 Task: Add the product "Lindt Lindor Assorted Gourmet Truffles Gift Box (6.8oz)" to cart from the store "The Flower & Gift Boutique".
Action: Mouse pressed left at (53, 95)
Screenshot: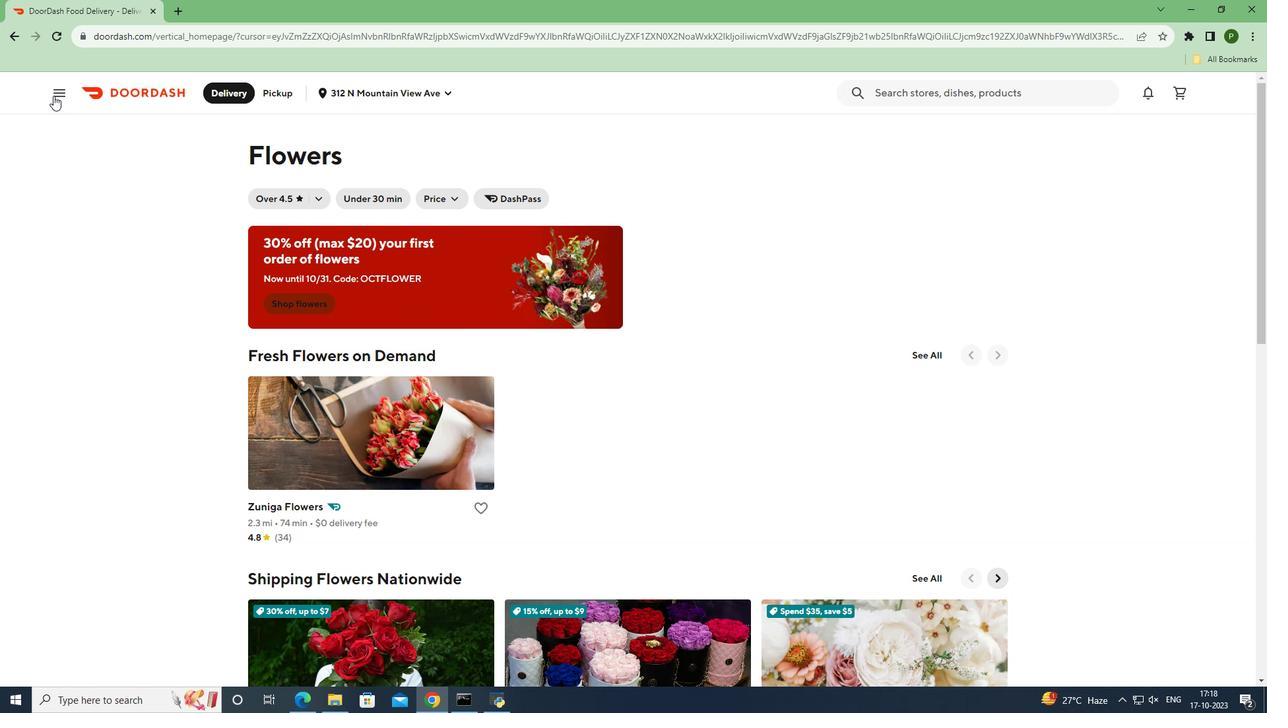 
Action: Mouse moved to (48, 185)
Screenshot: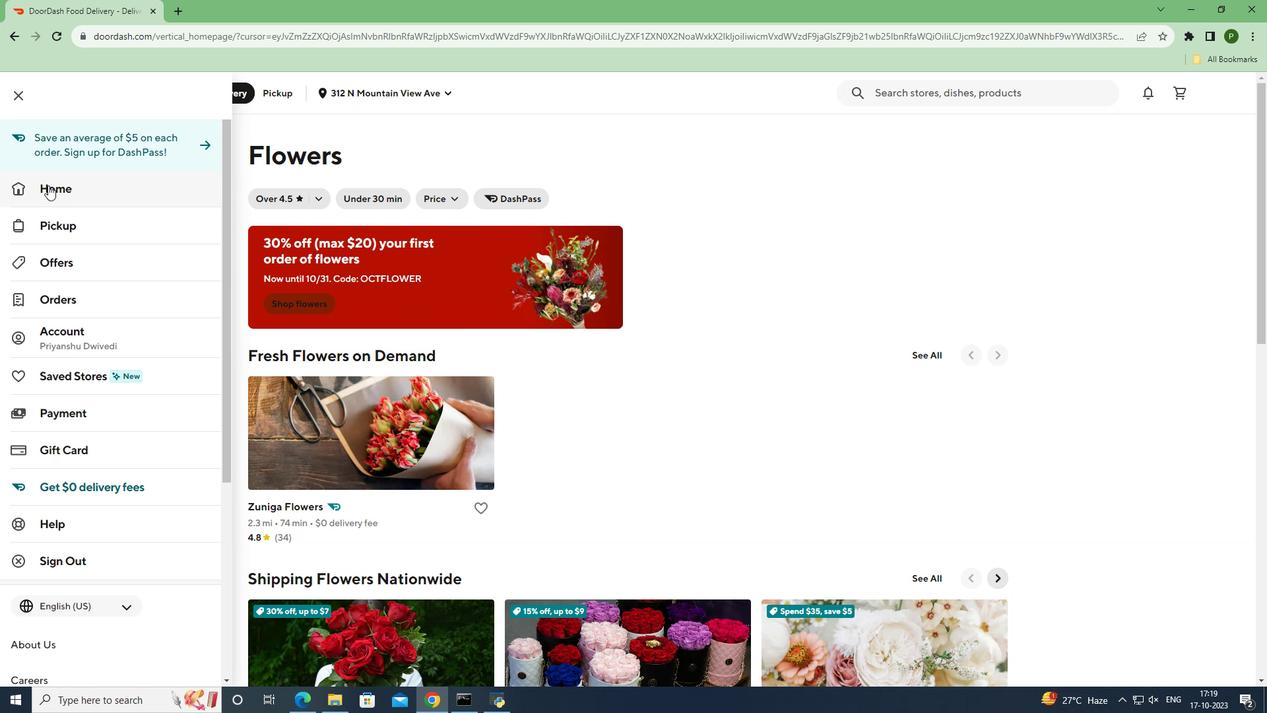 
Action: Mouse pressed left at (48, 185)
Screenshot: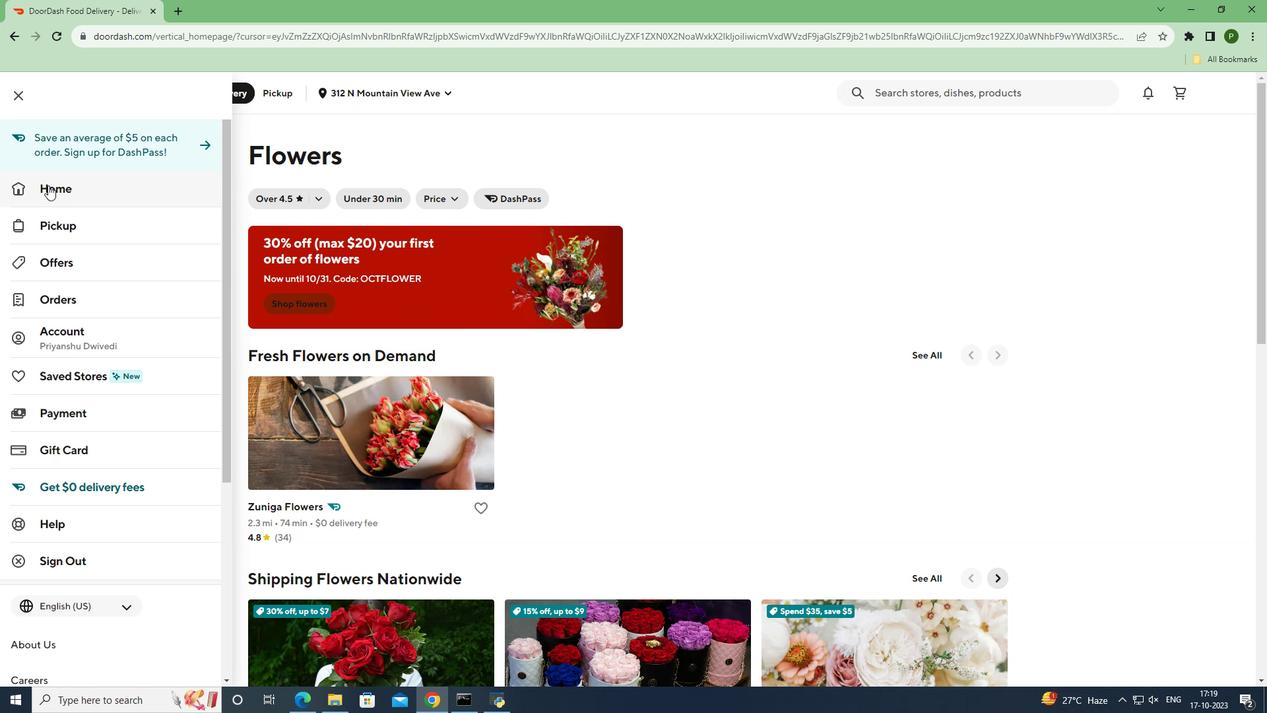 
Action: Mouse moved to (839, 143)
Screenshot: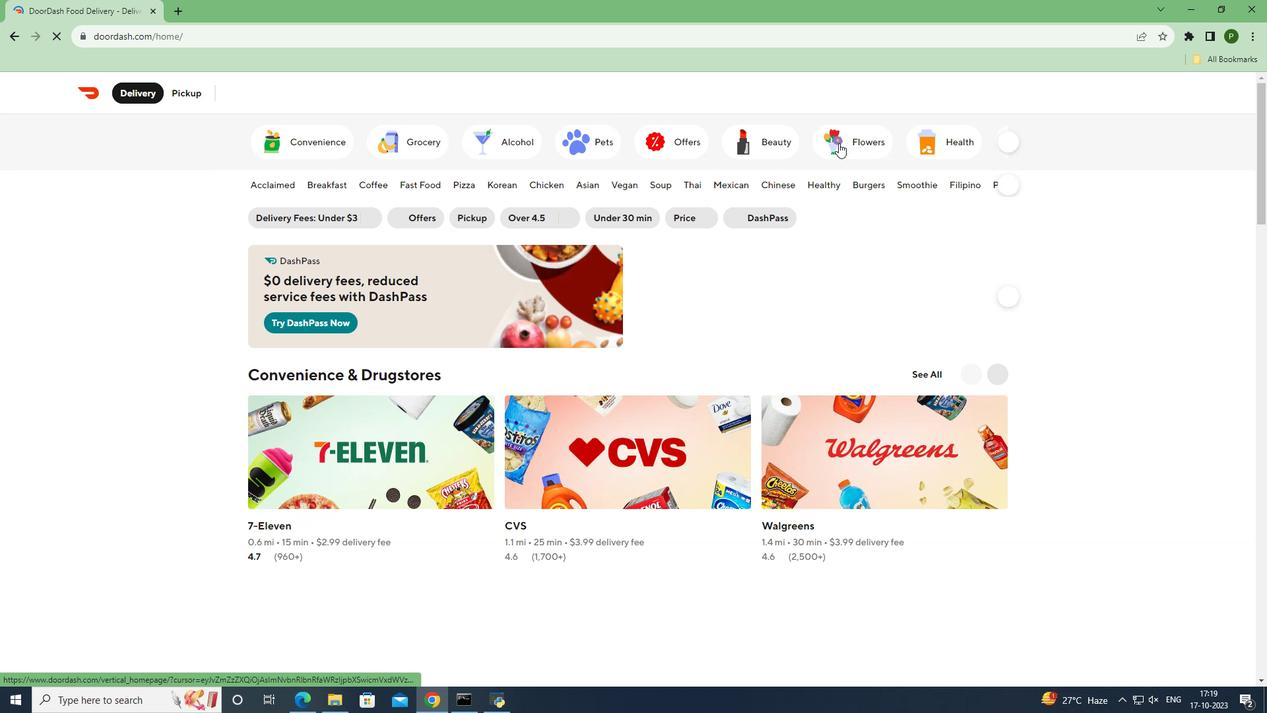 
Action: Mouse pressed left at (839, 143)
Screenshot: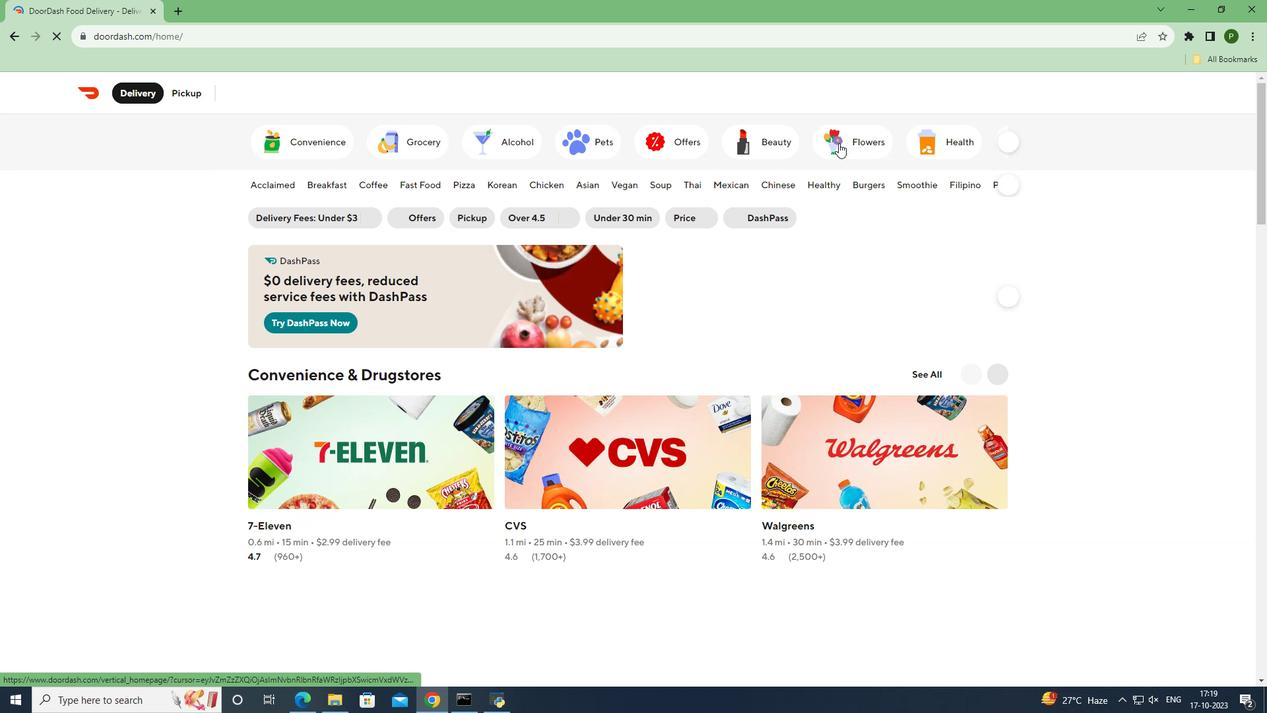 
Action: Mouse moved to (923, 353)
Screenshot: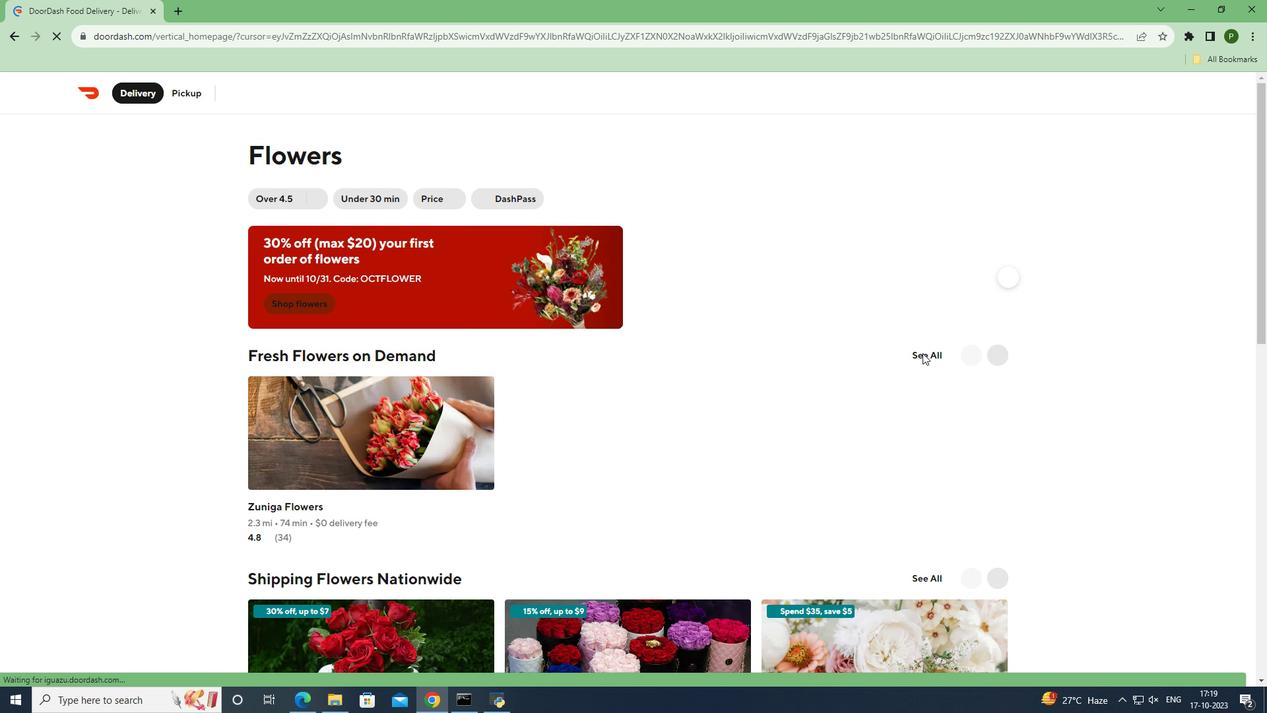 
Action: Mouse pressed left at (923, 353)
Screenshot: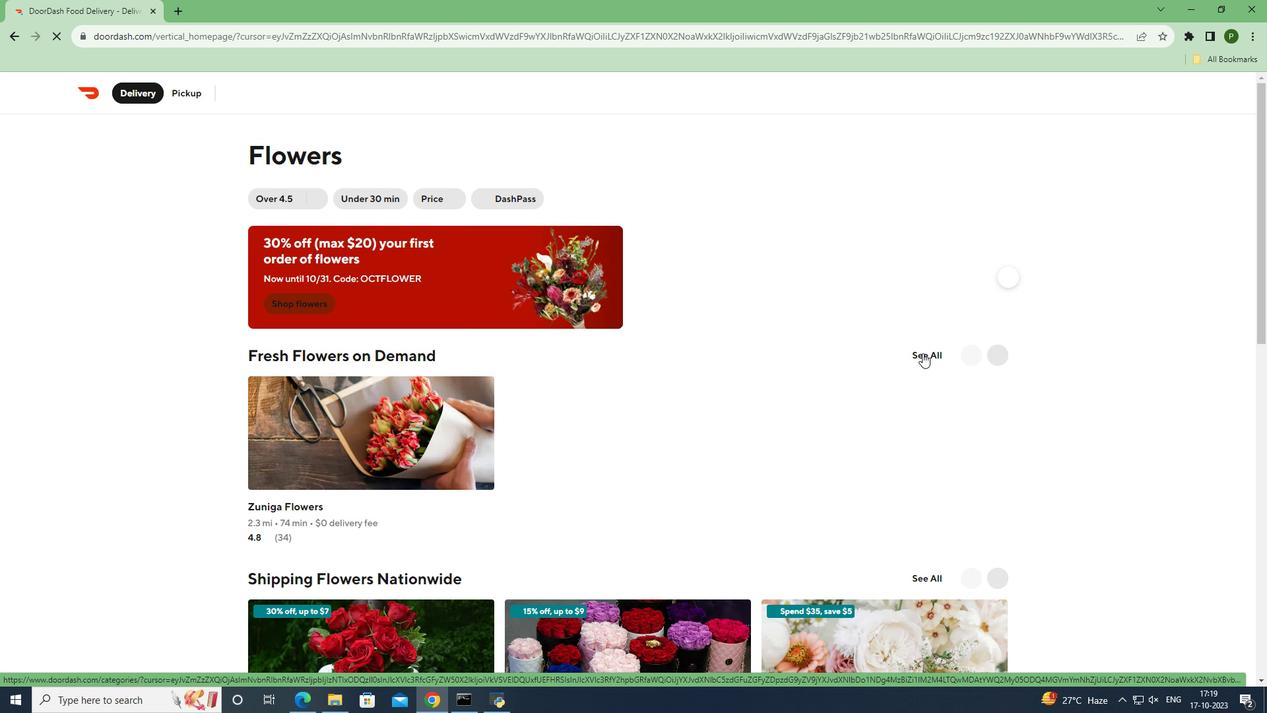 
Action: Mouse moved to (649, 517)
Screenshot: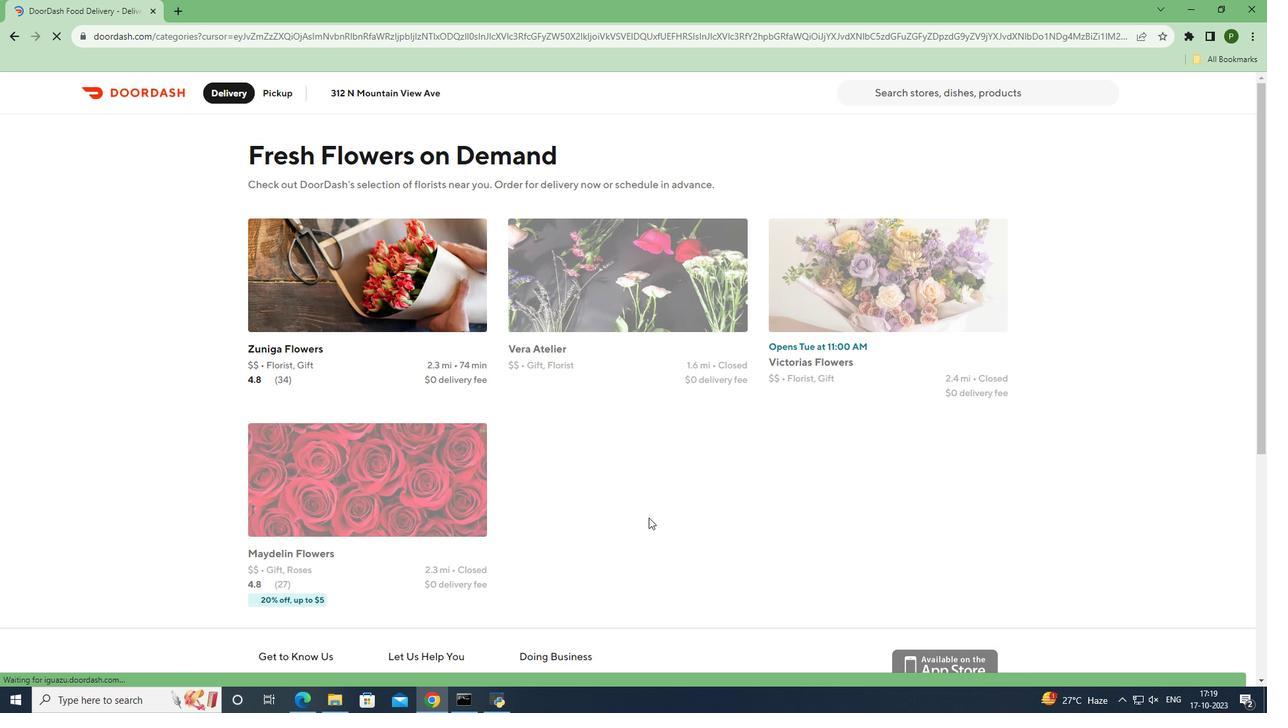 
Action: Mouse scrolled (649, 517) with delta (0, 0)
Screenshot: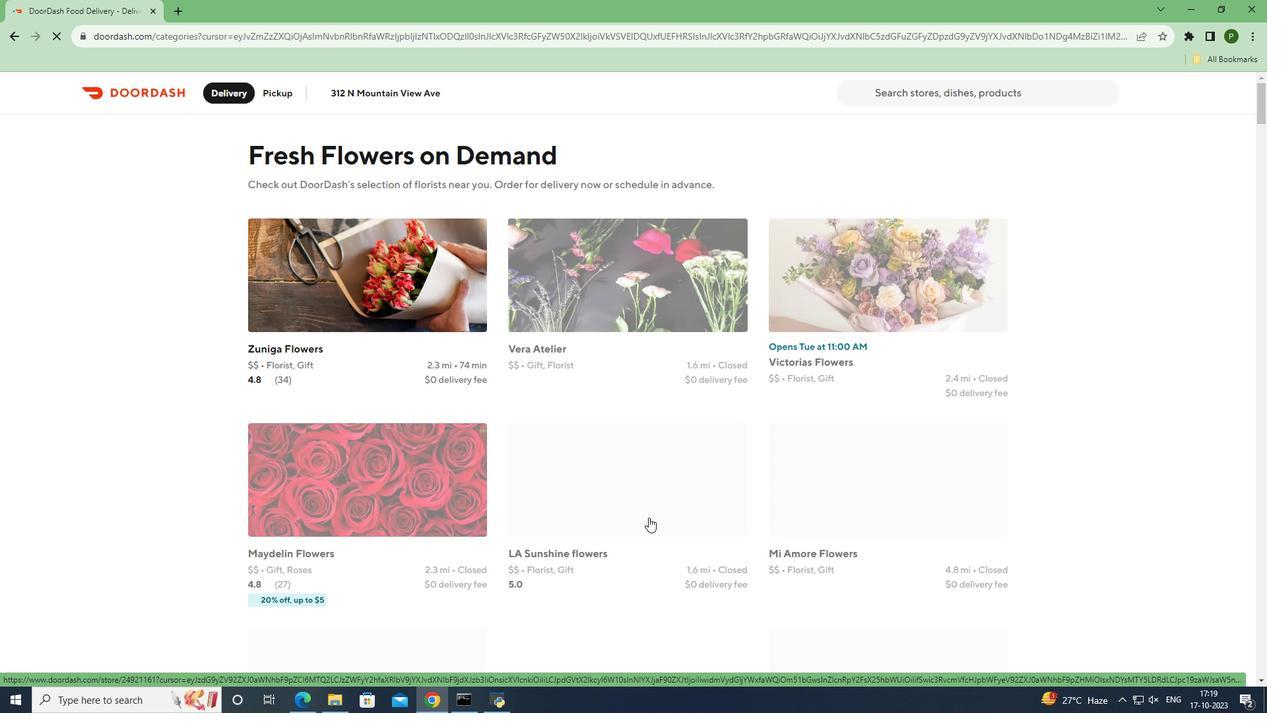
Action: Mouse scrolled (649, 517) with delta (0, 0)
Screenshot: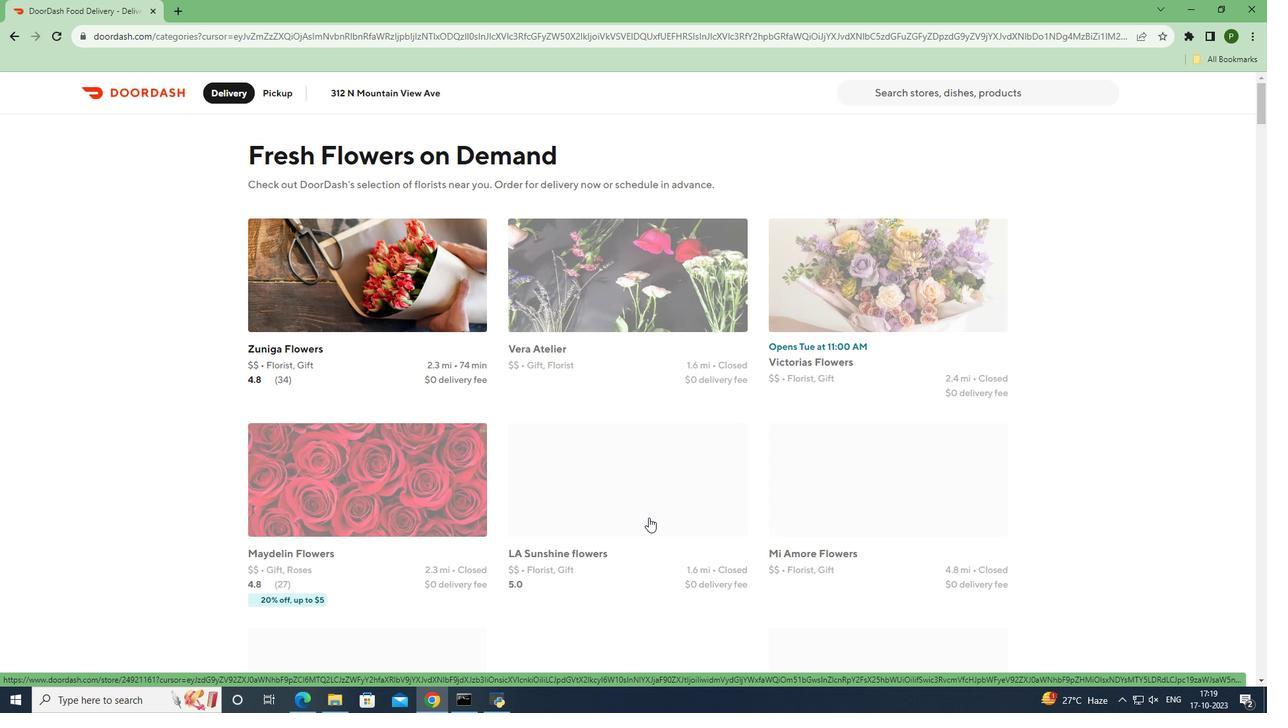 
Action: Mouse moved to (643, 503)
Screenshot: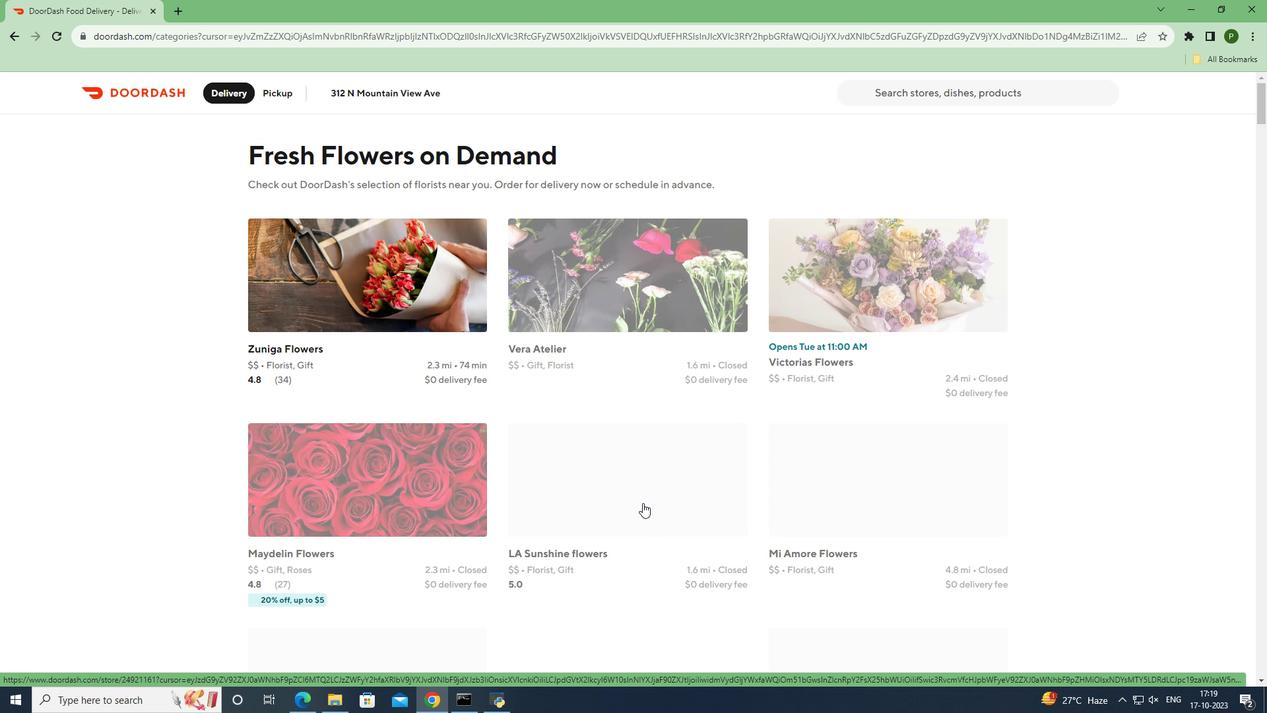 
Action: Mouse scrolled (643, 502) with delta (0, 0)
Screenshot: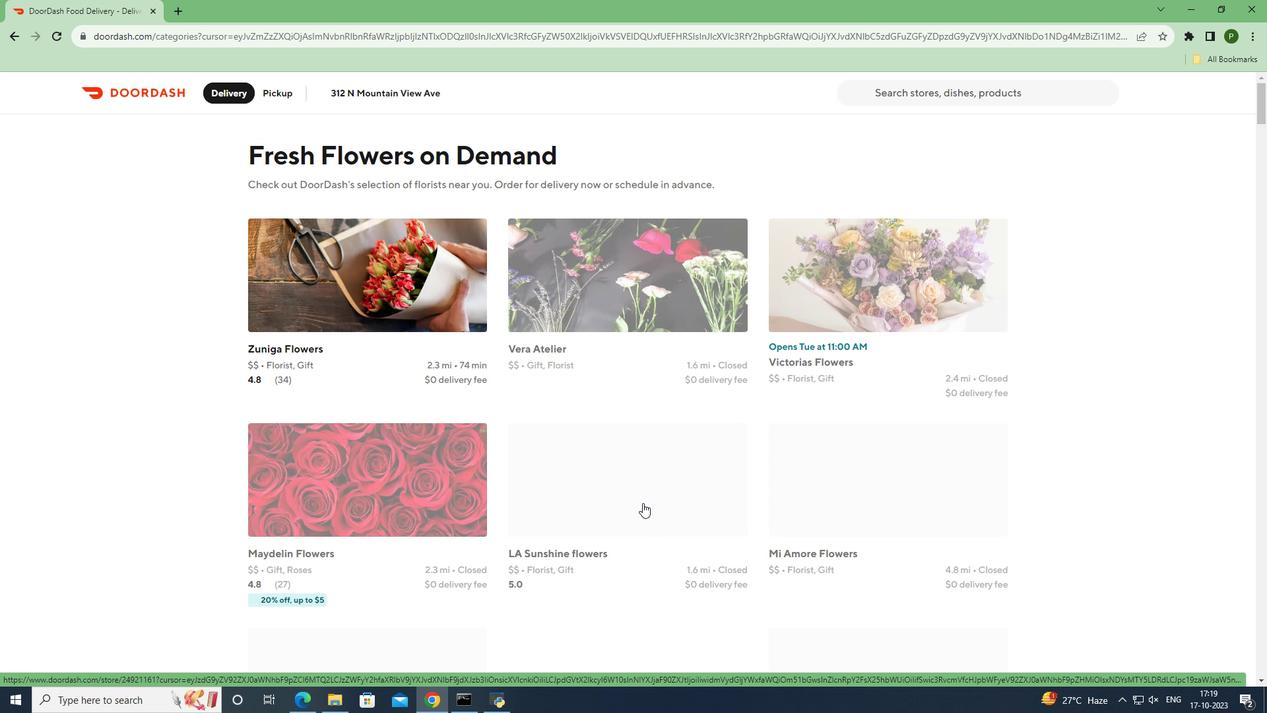 
Action: Mouse scrolled (643, 502) with delta (0, 0)
Screenshot: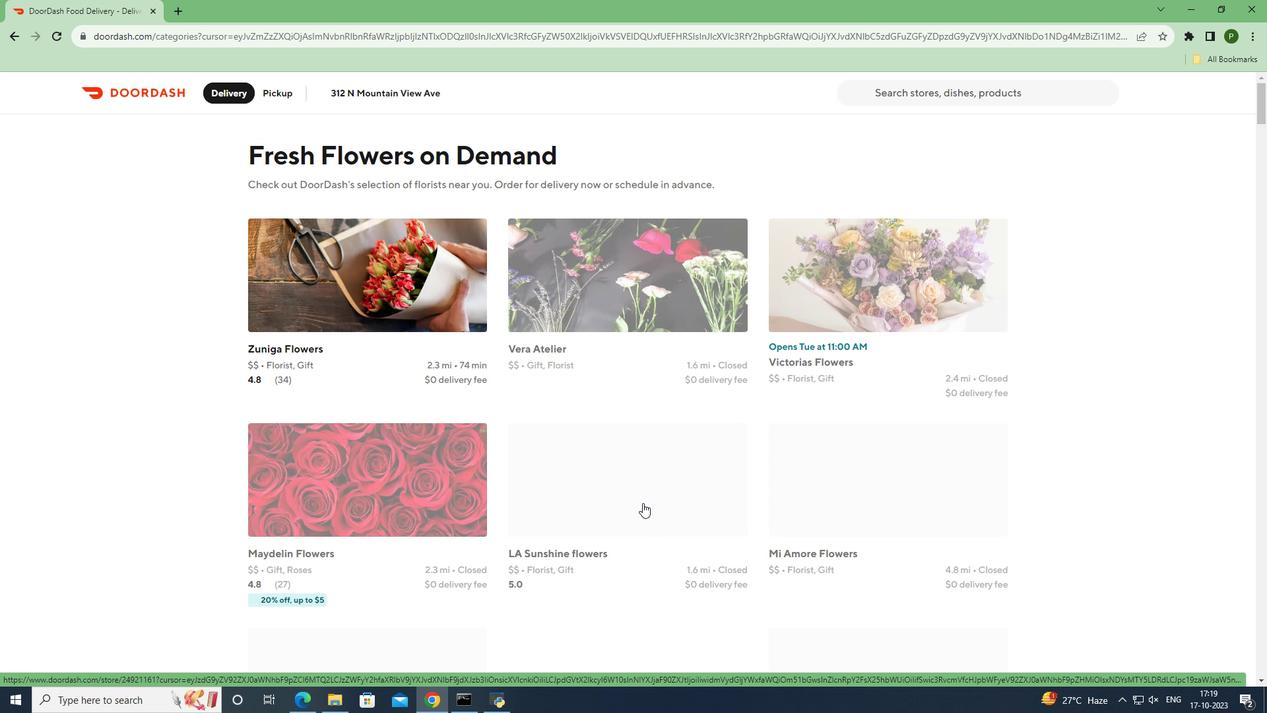 
Action: Mouse scrolled (643, 502) with delta (0, 0)
Screenshot: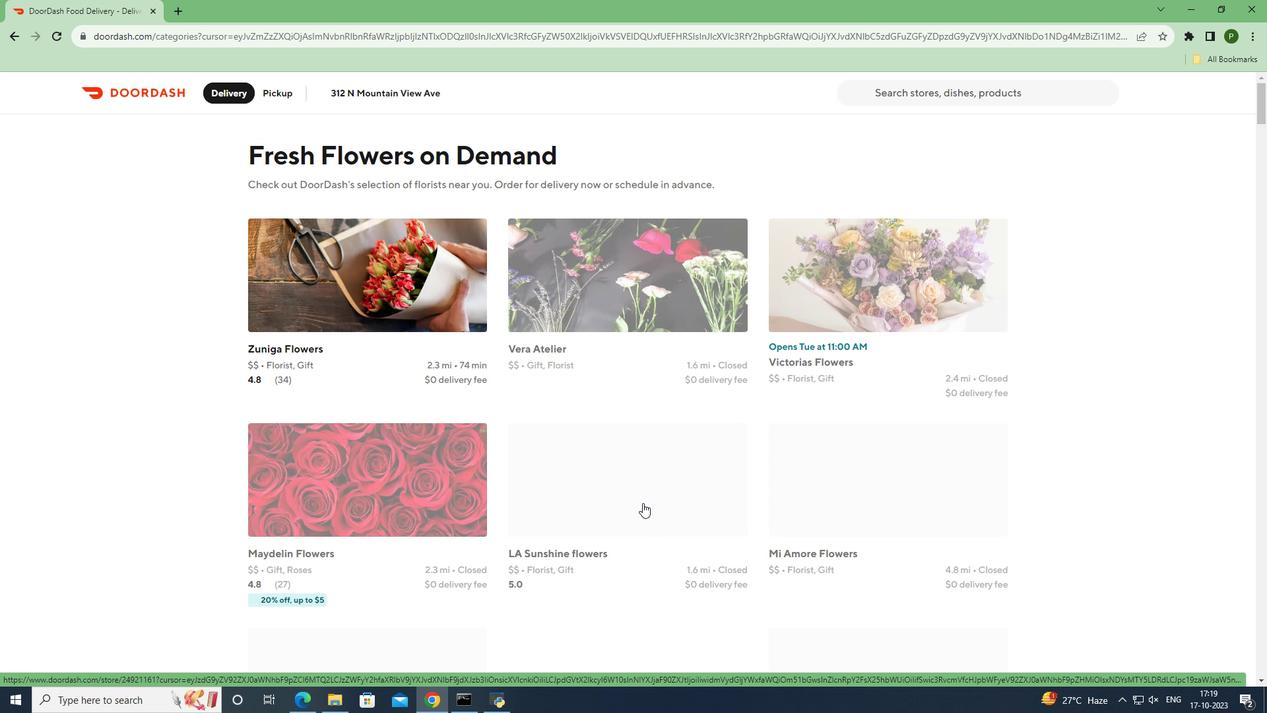 
Action: Mouse scrolled (643, 502) with delta (0, 0)
Screenshot: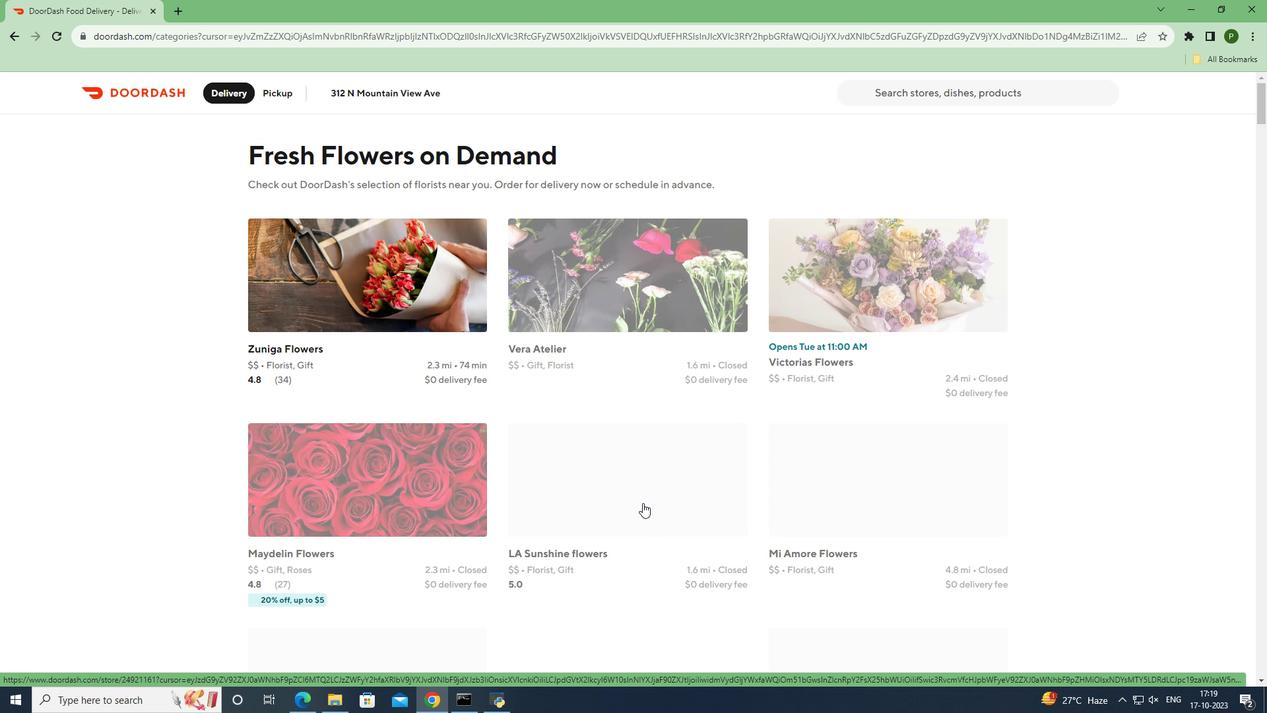 
Action: Mouse scrolled (643, 502) with delta (0, 0)
Screenshot: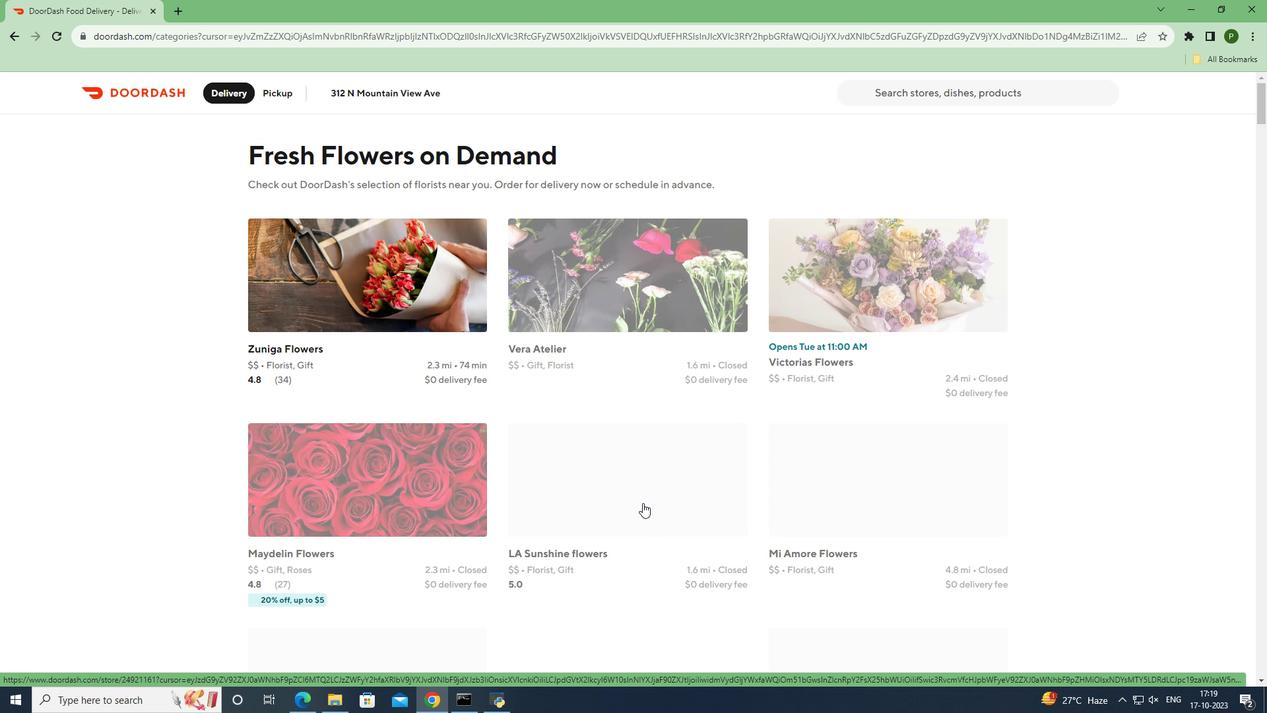 
Action: Mouse moved to (548, 520)
Screenshot: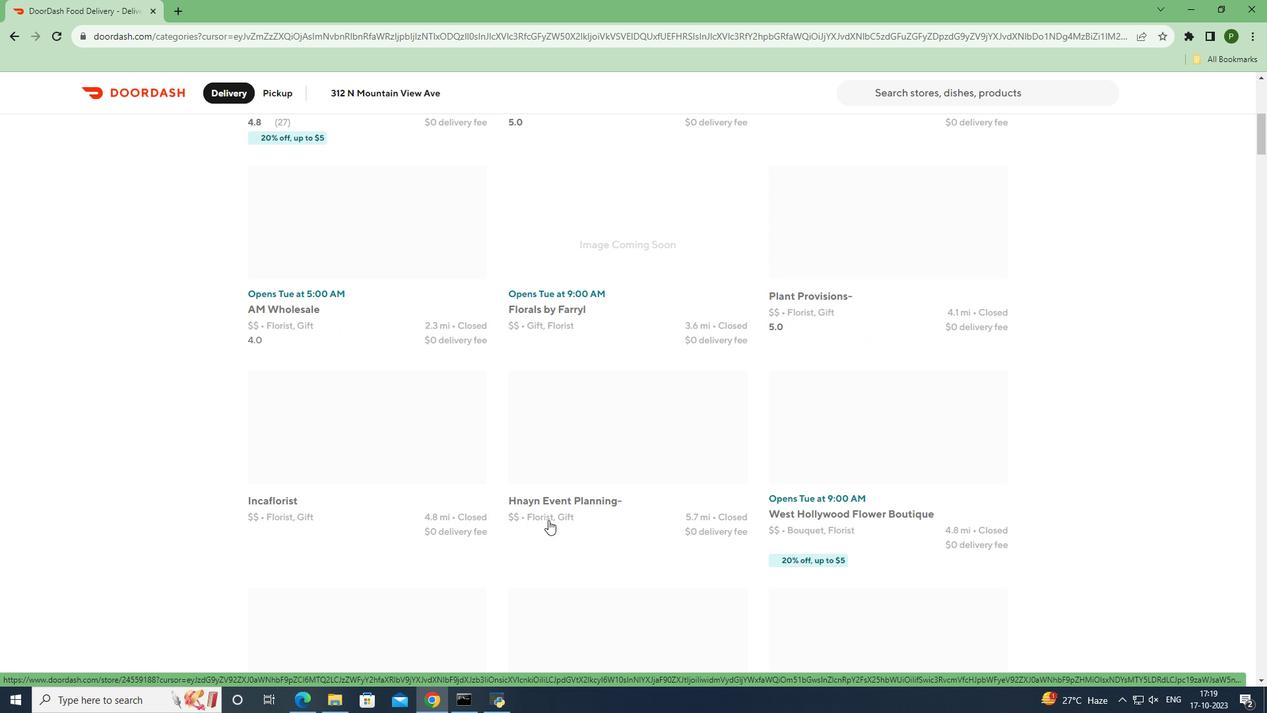 
Action: Mouse scrolled (548, 519) with delta (0, 0)
Screenshot: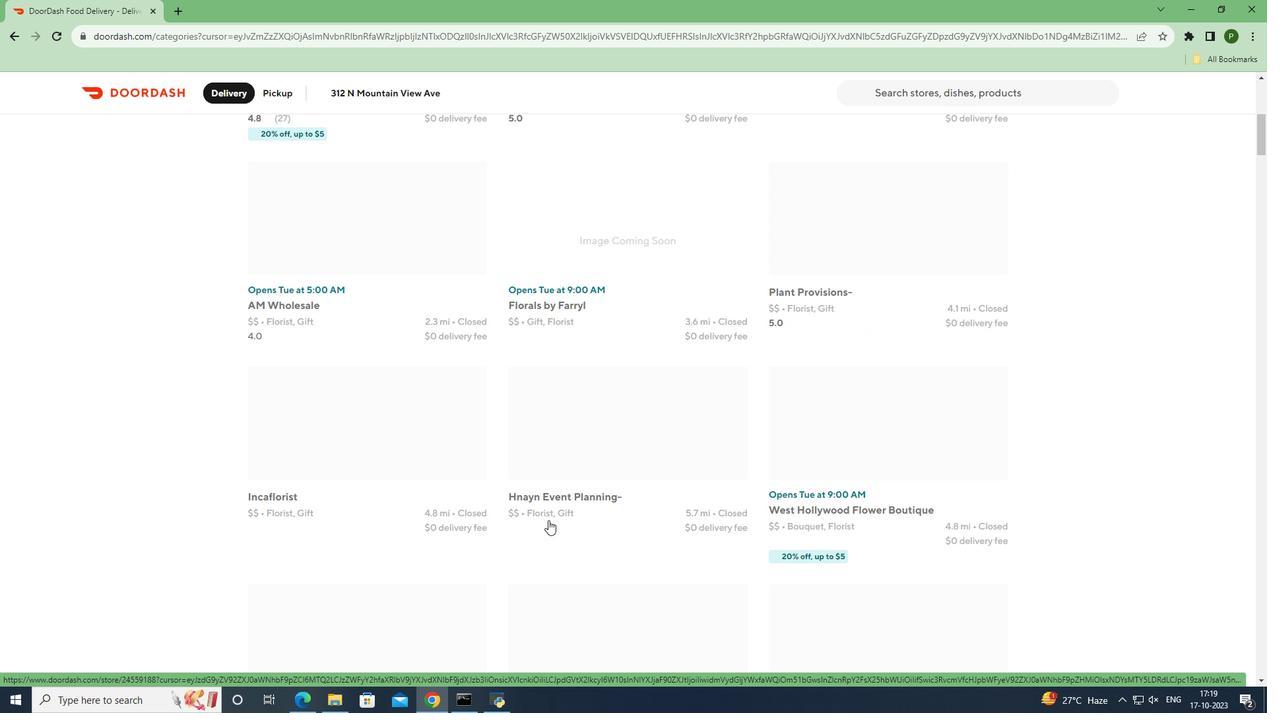 
Action: Mouse scrolled (548, 519) with delta (0, 0)
Screenshot: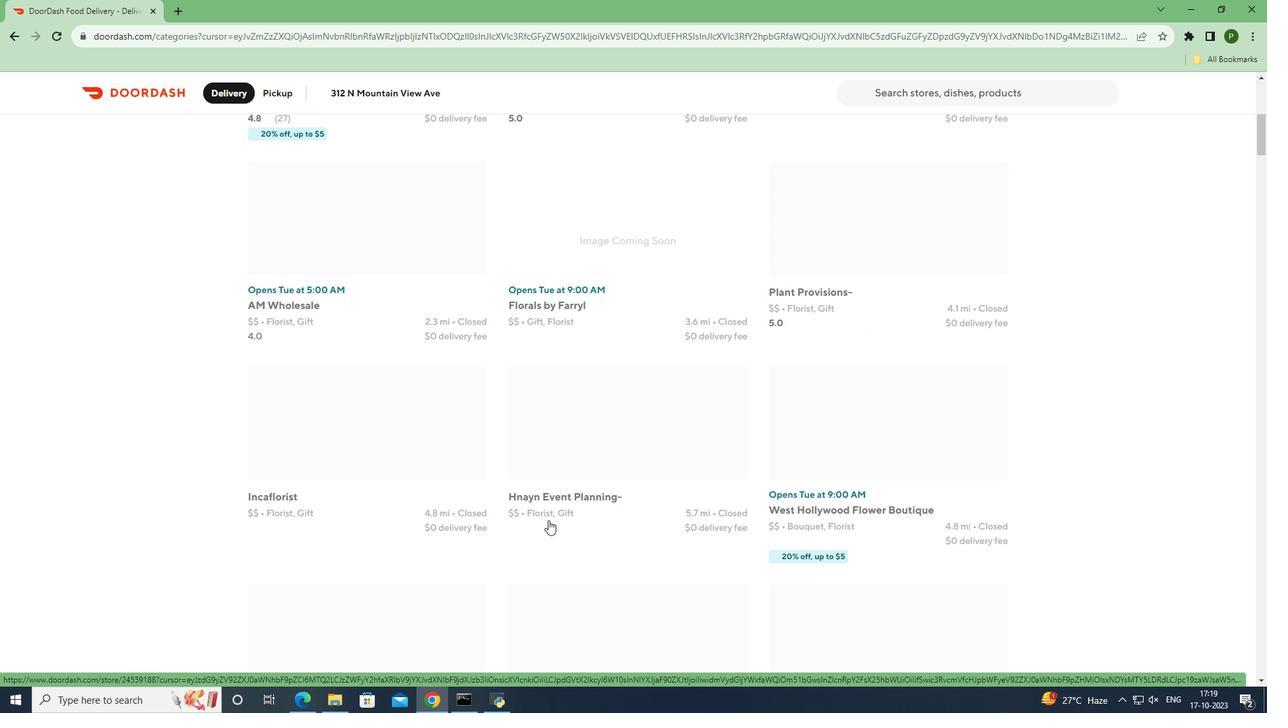 
Action: Mouse scrolled (548, 519) with delta (0, 0)
Screenshot: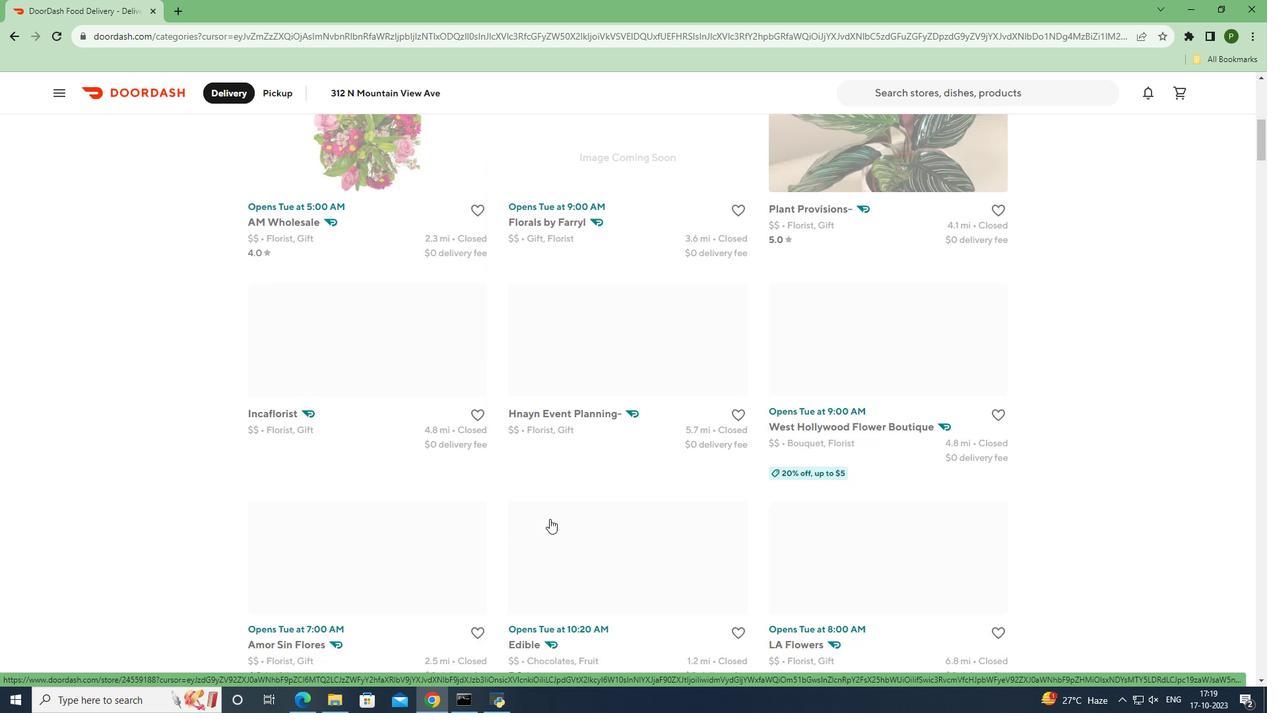 
Action: Mouse scrolled (548, 519) with delta (0, 0)
Screenshot: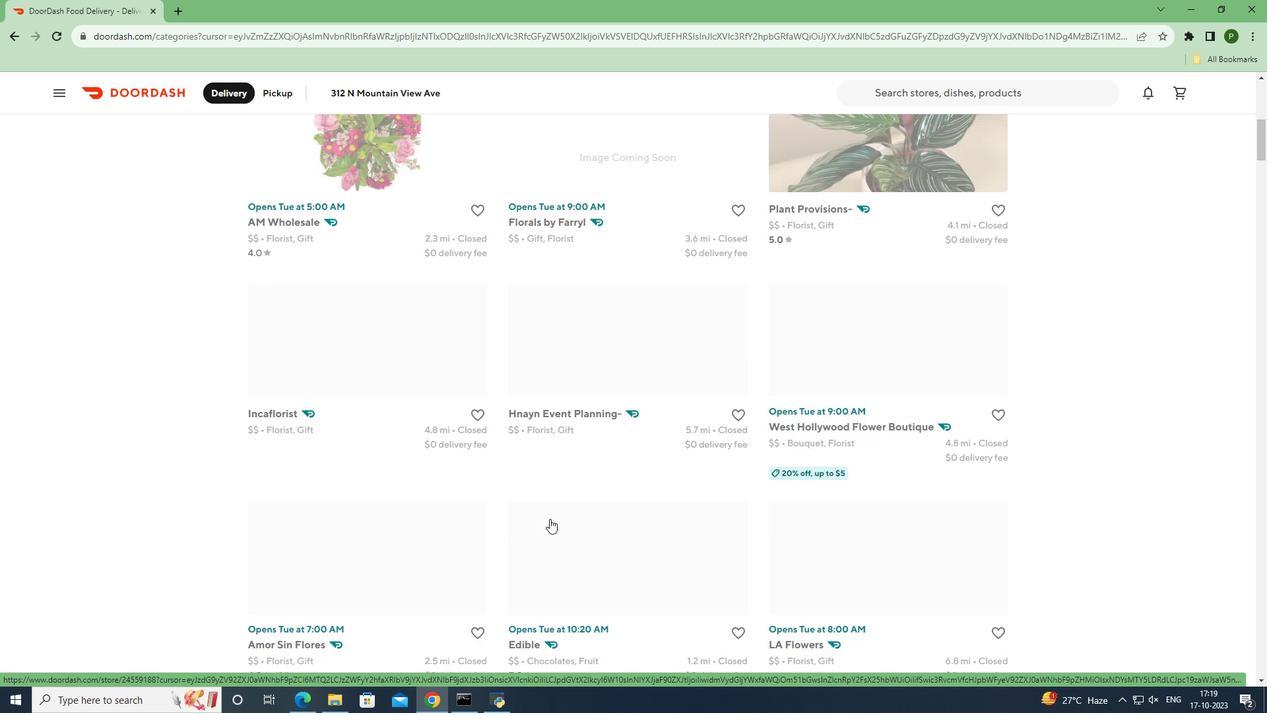 
Action: Mouse scrolled (548, 519) with delta (0, 0)
Screenshot: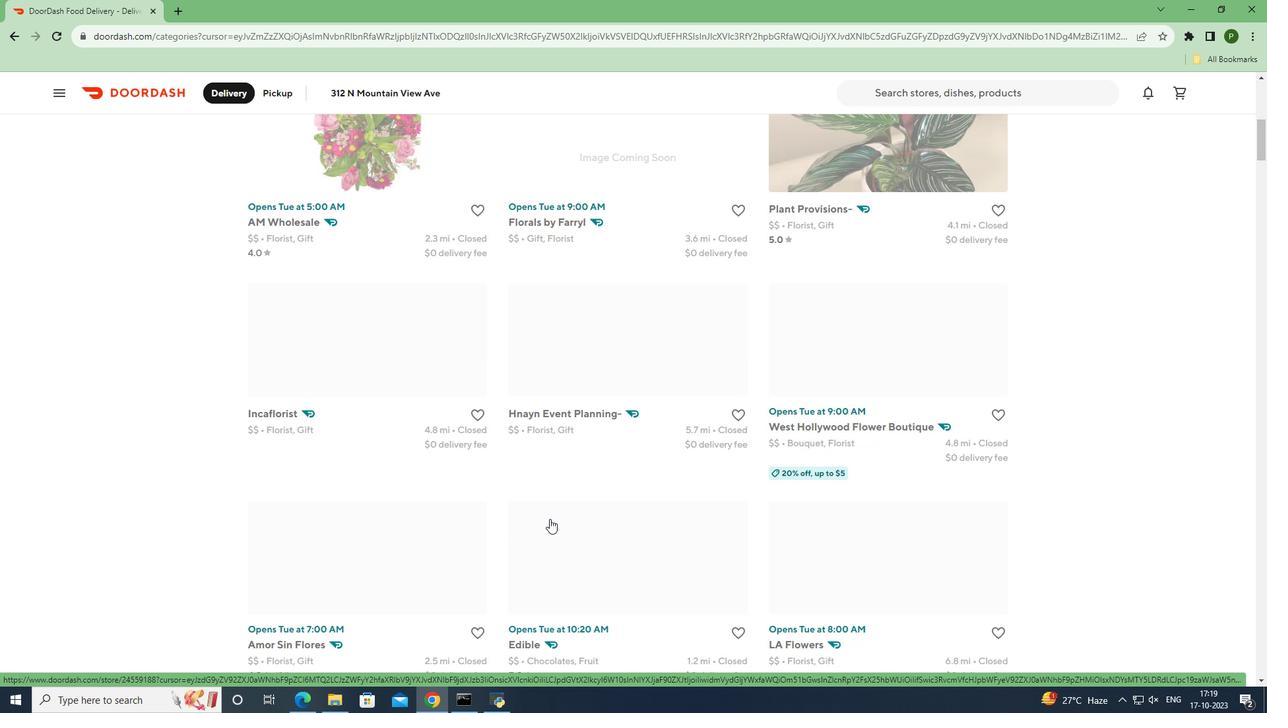 
Action: Mouse moved to (572, 479)
Screenshot: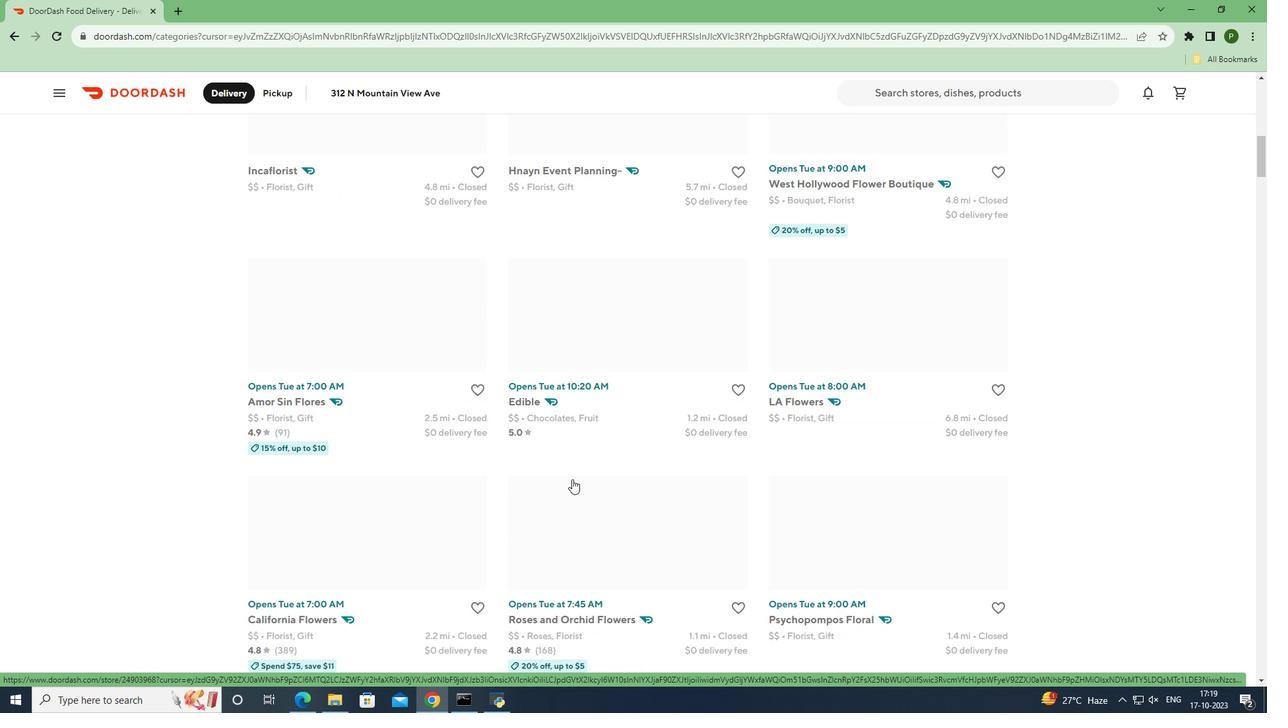 
Action: Mouse scrolled (572, 478) with delta (0, 0)
Screenshot: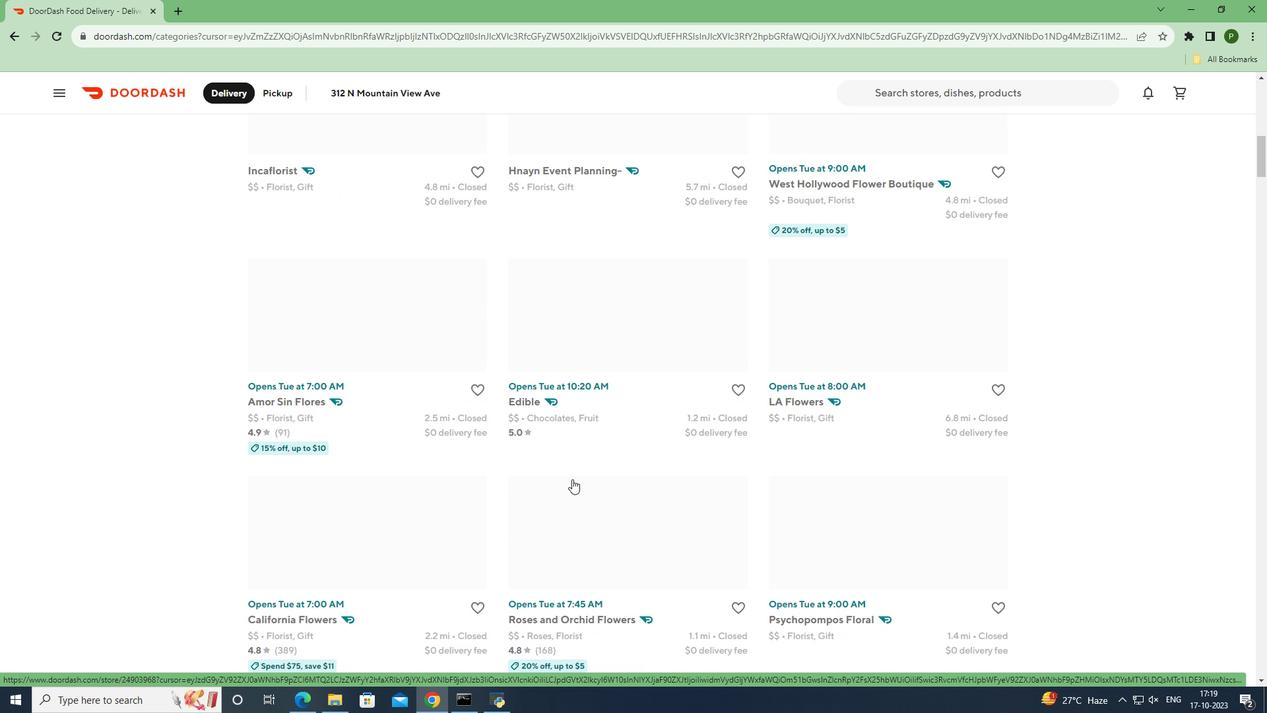 
Action: Mouse scrolled (572, 478) with delta (0, 0)
Screenshot: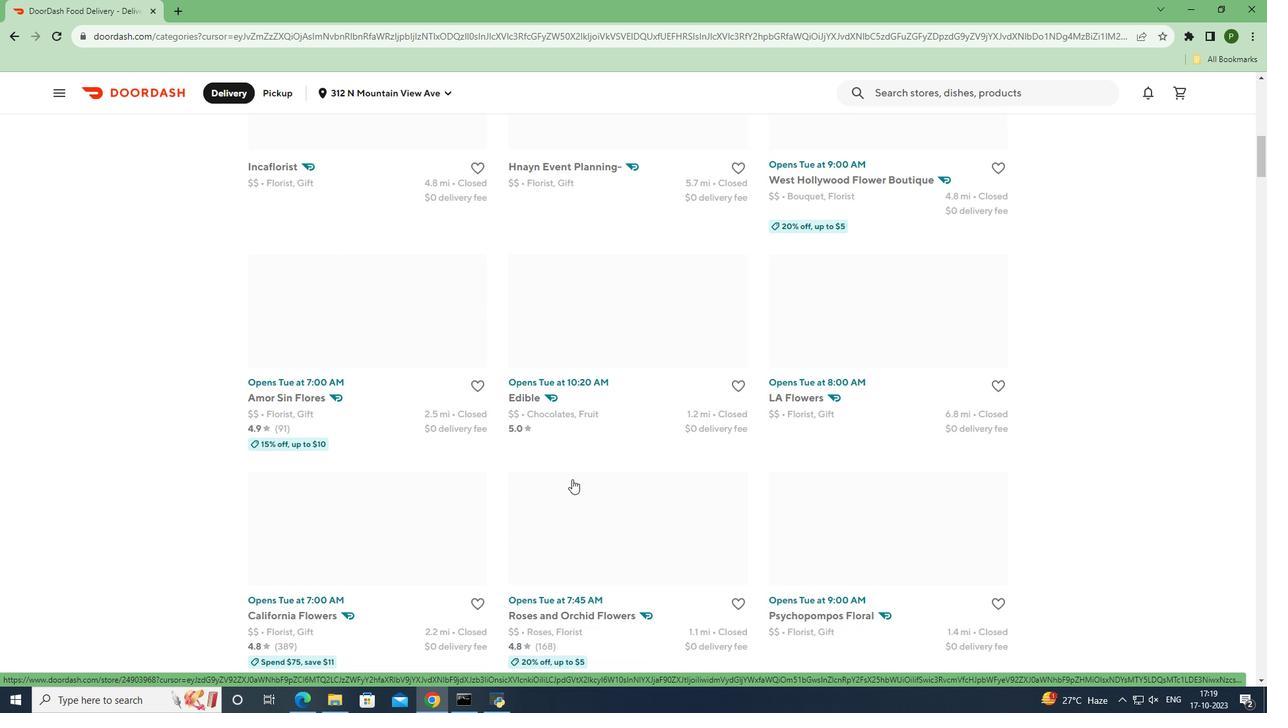 
Action: Mouse scrolled (572, 478) with delta (0, 0)
Screenshot: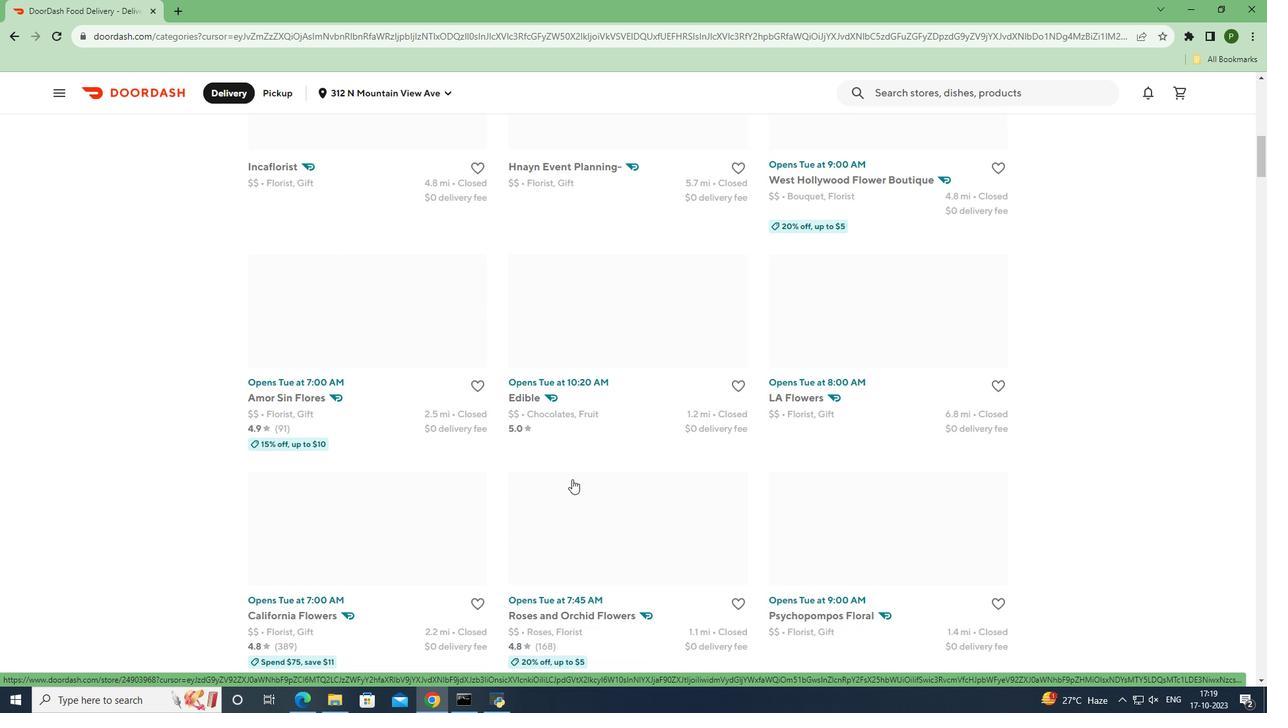 
Action: Mouse scrolled (572, 478) with delta (0, 0)
Screenshot: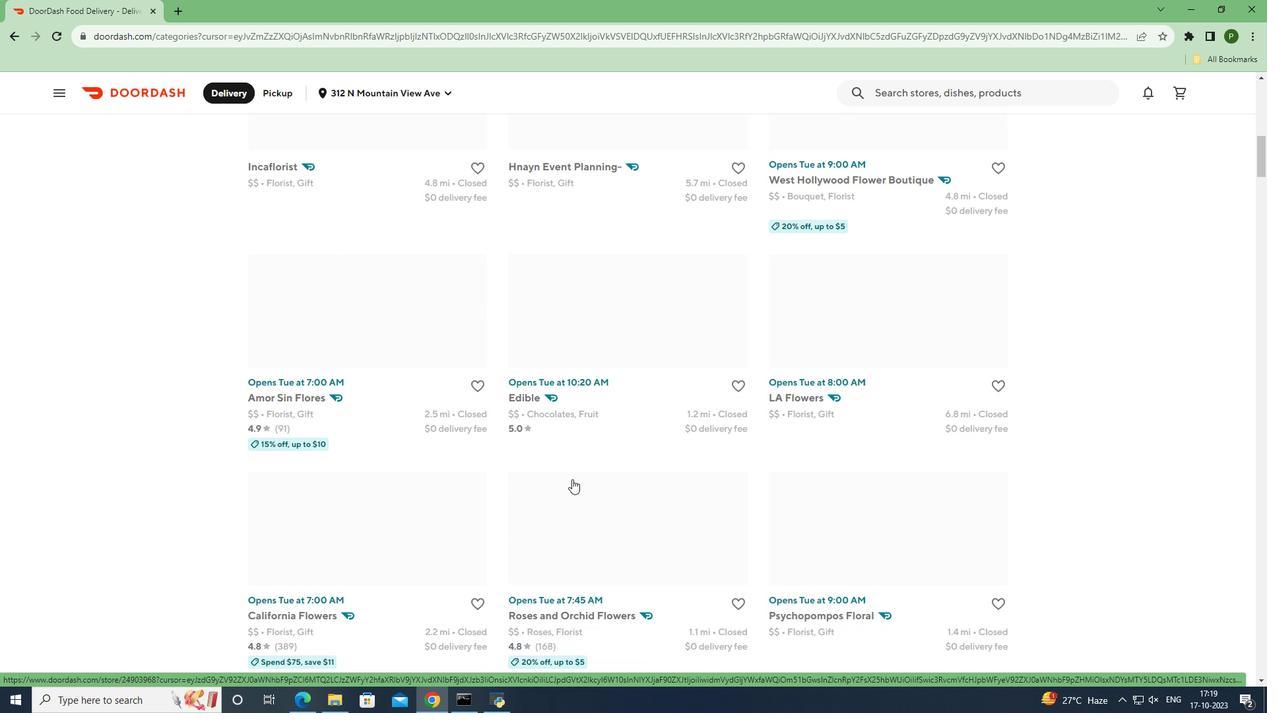 
Action: Mouse scrolled (572, 478) with delta (0, 0)
Screenshot: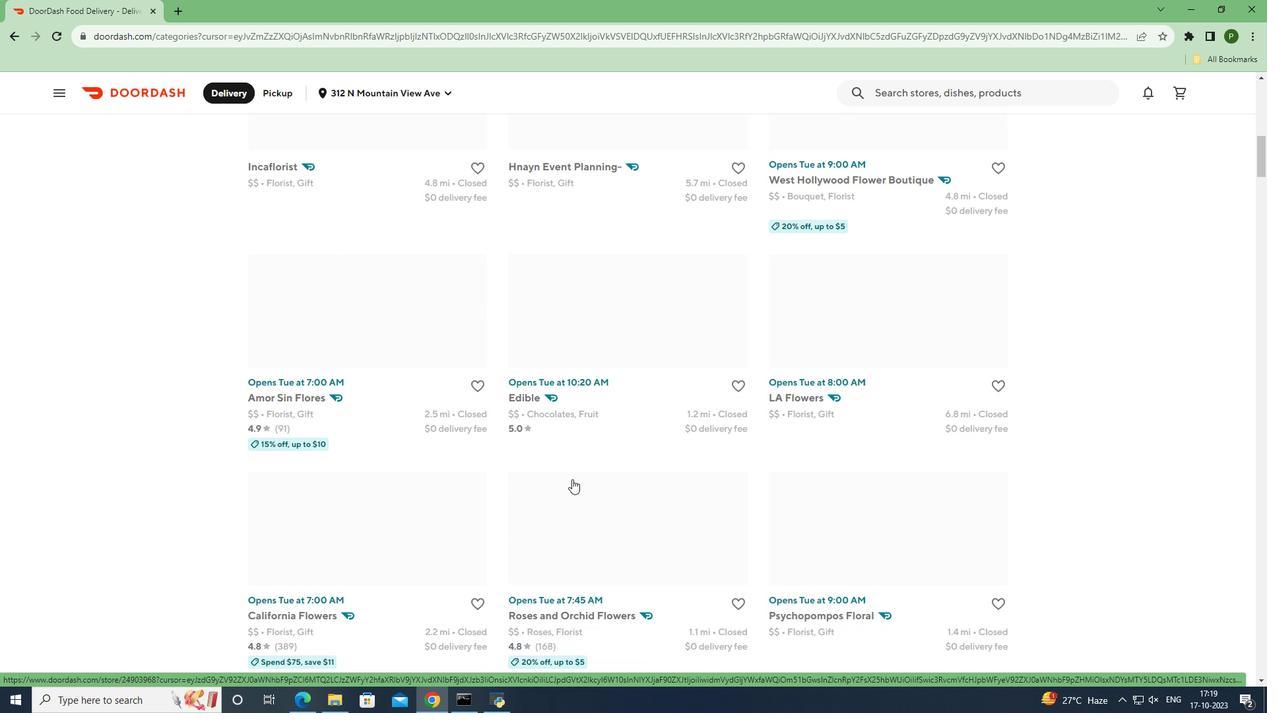 
Action: Mouse scrolled (572, 478) with delta (0, 0)
Screenshot: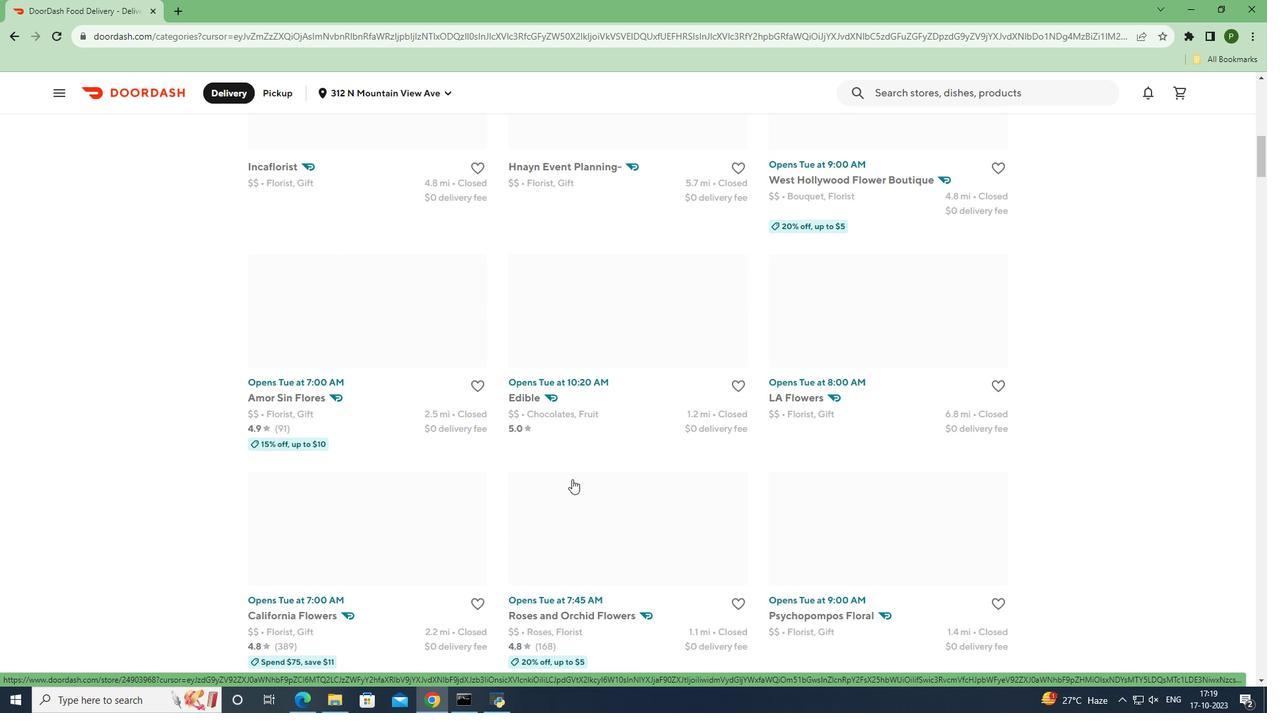 
Action: Mouse scrolled (572, 478) with delta (0, 0)
Screenshot: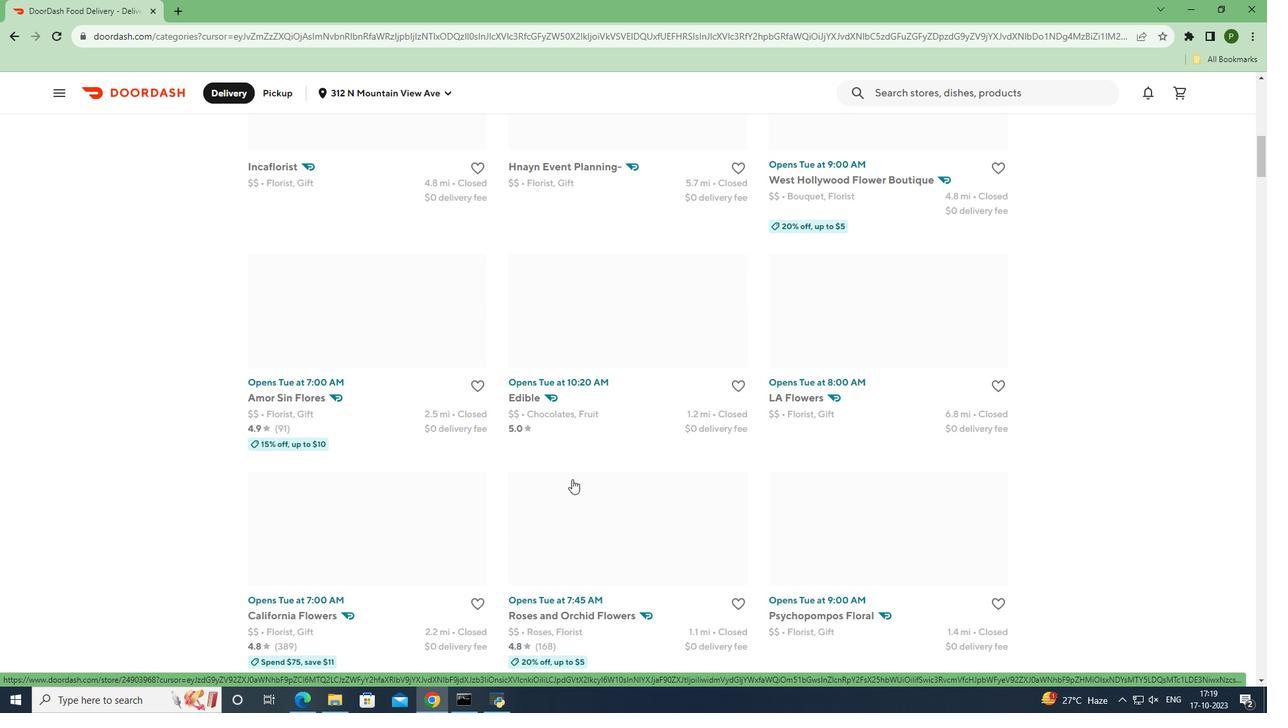
Action: Mouse scrolled (572, 478) with delta (0, 0)
Screenshot: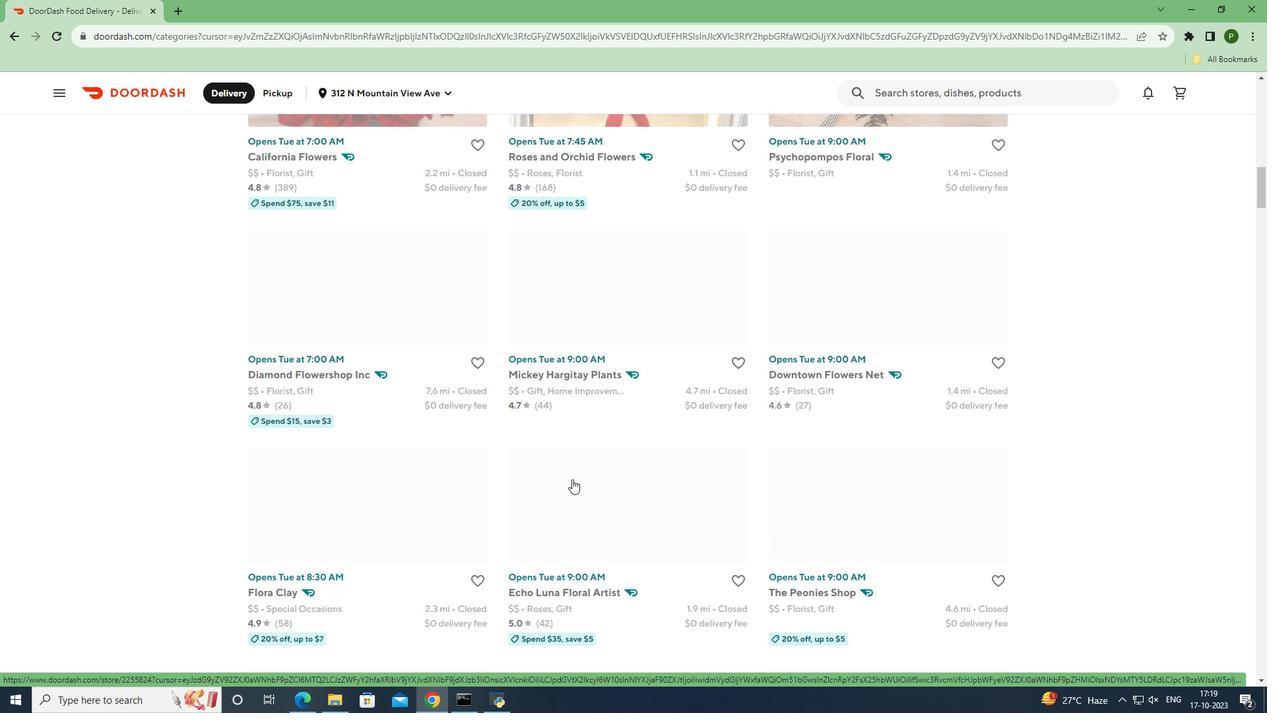 
Action: Mouse scrolled (572, 478) with delta (0, 0)
Screenshot: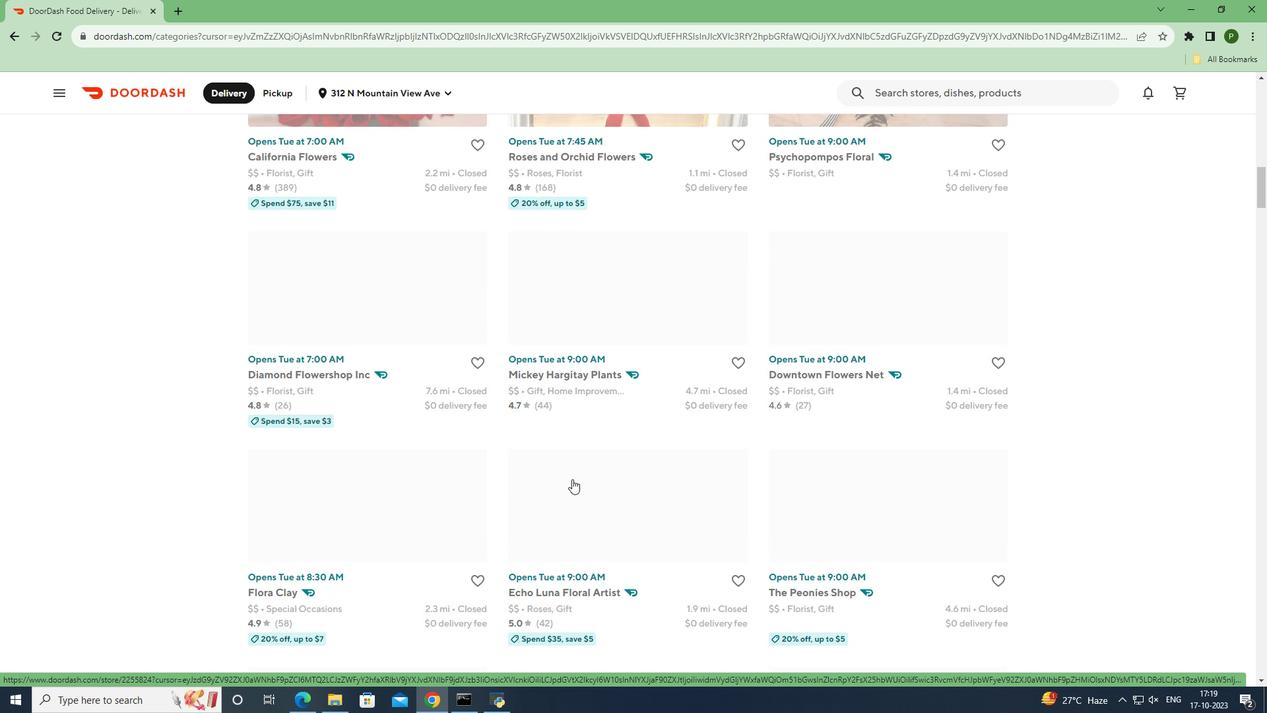 
Action: Mouse scrolled (572, 478) with delta (0, 0)
Screenshot: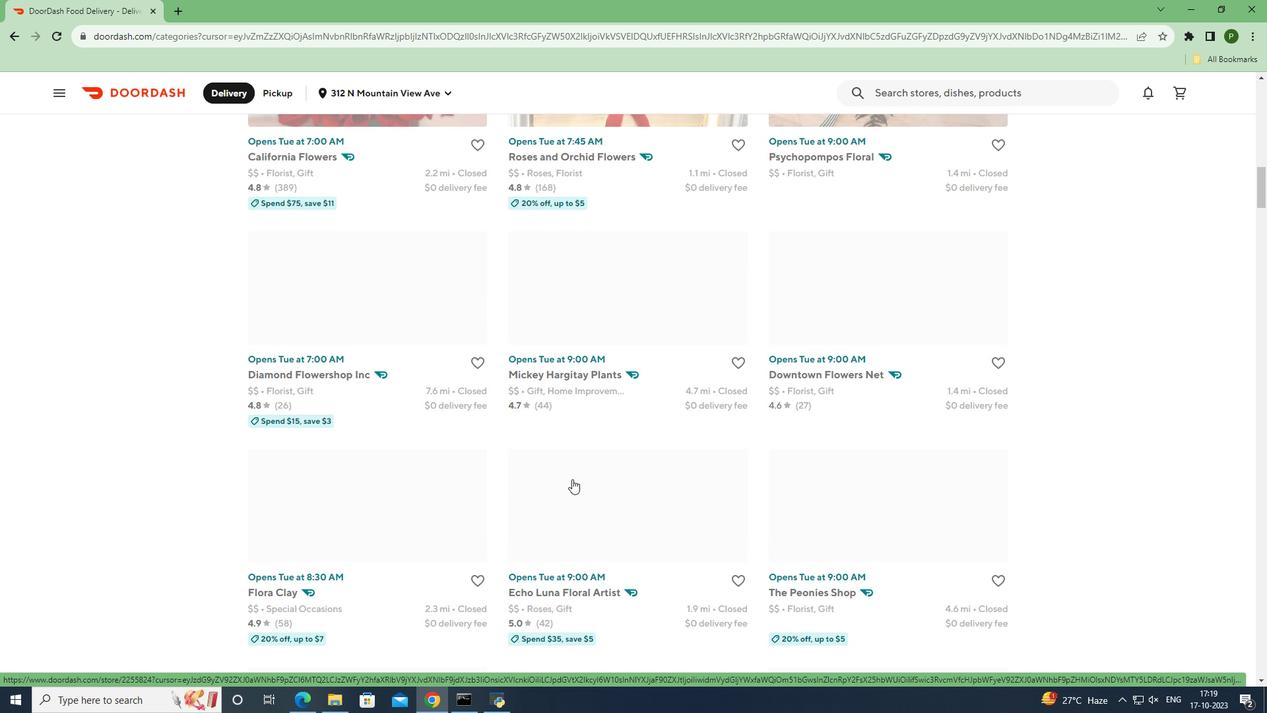 
Action: Mouse scrolled (572, 478) with delta (0, 0)
Screenshot: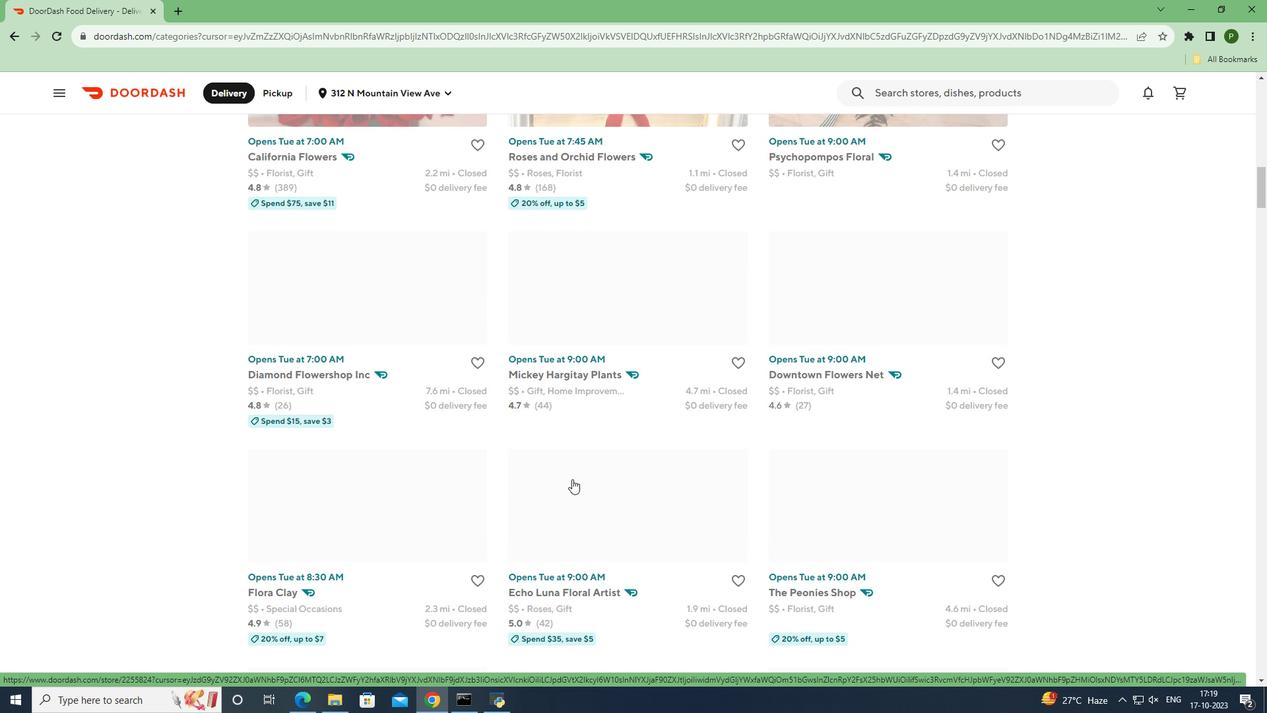 
Action: Mouse scrolled (572, 478) with delta (0, 0)
Screenshot: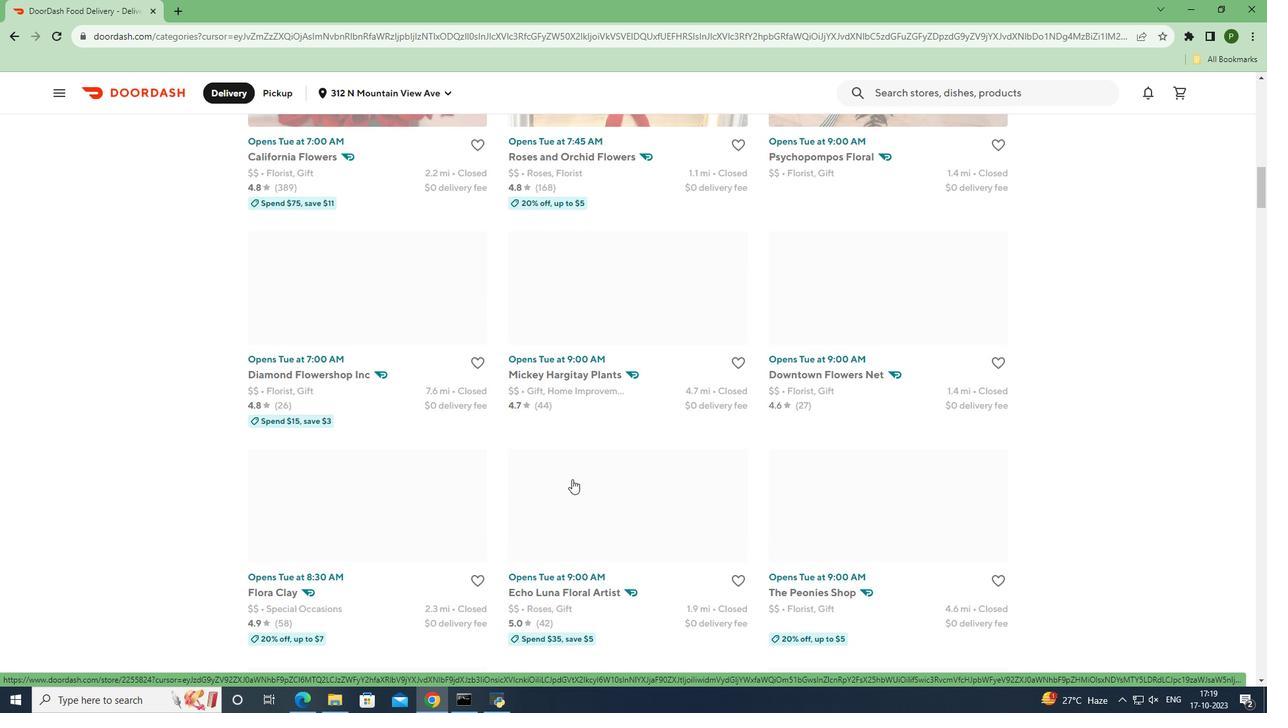 
Action: Mouse scrolled (572, 478) with delta (0, 0)
Screenshot: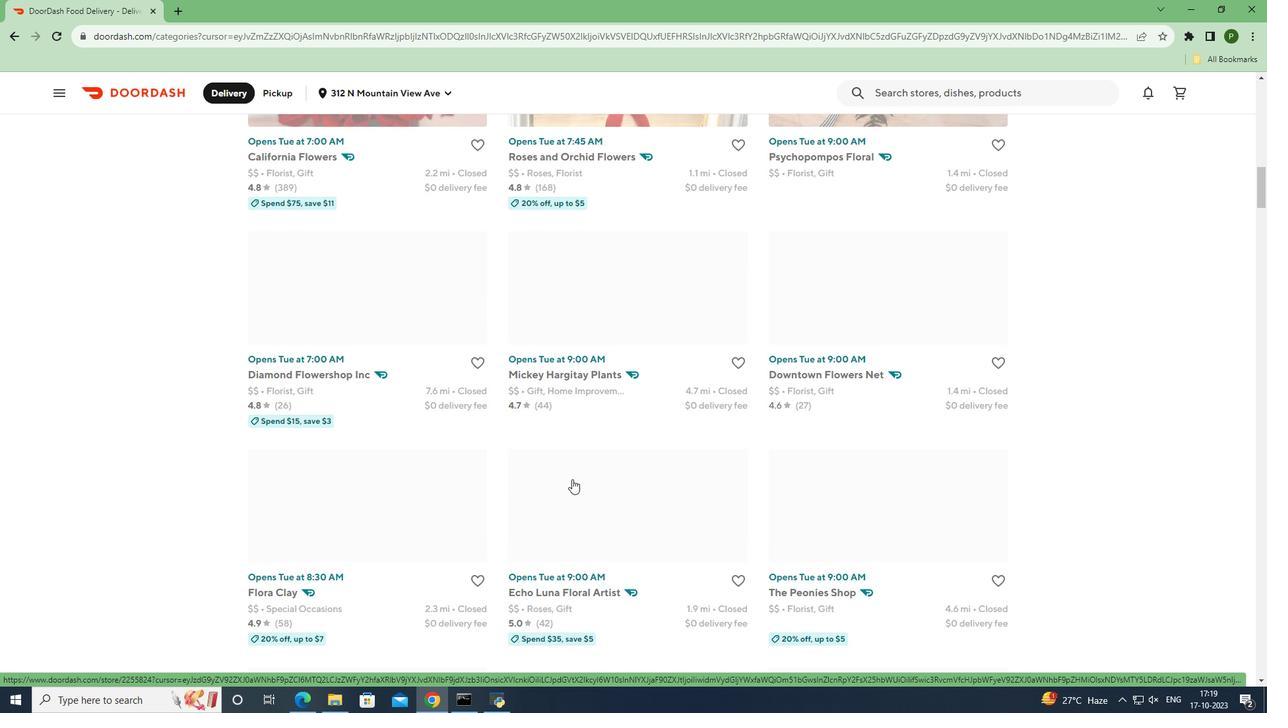
Action: Mouse scrolled (572, 478) with delta (0, 0)
Screenshot: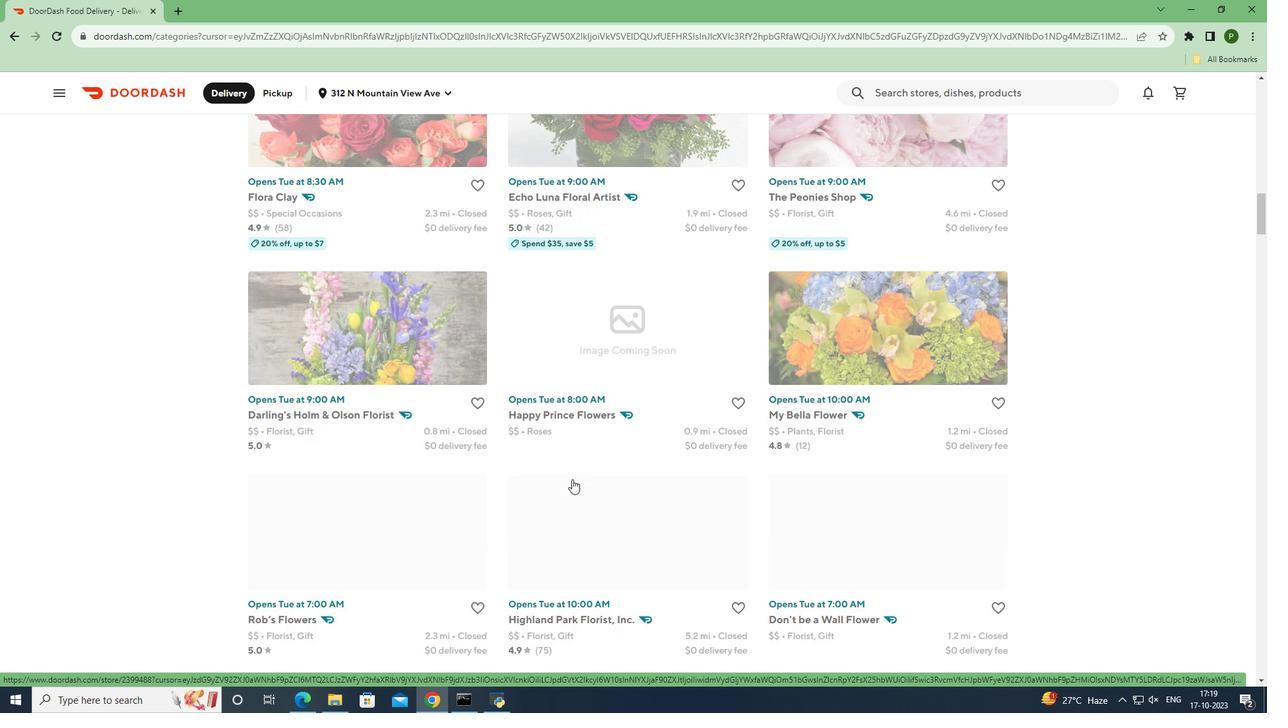 
Action: Mouse scrolled (572, 478) with delta (0, 0)
Screenshot: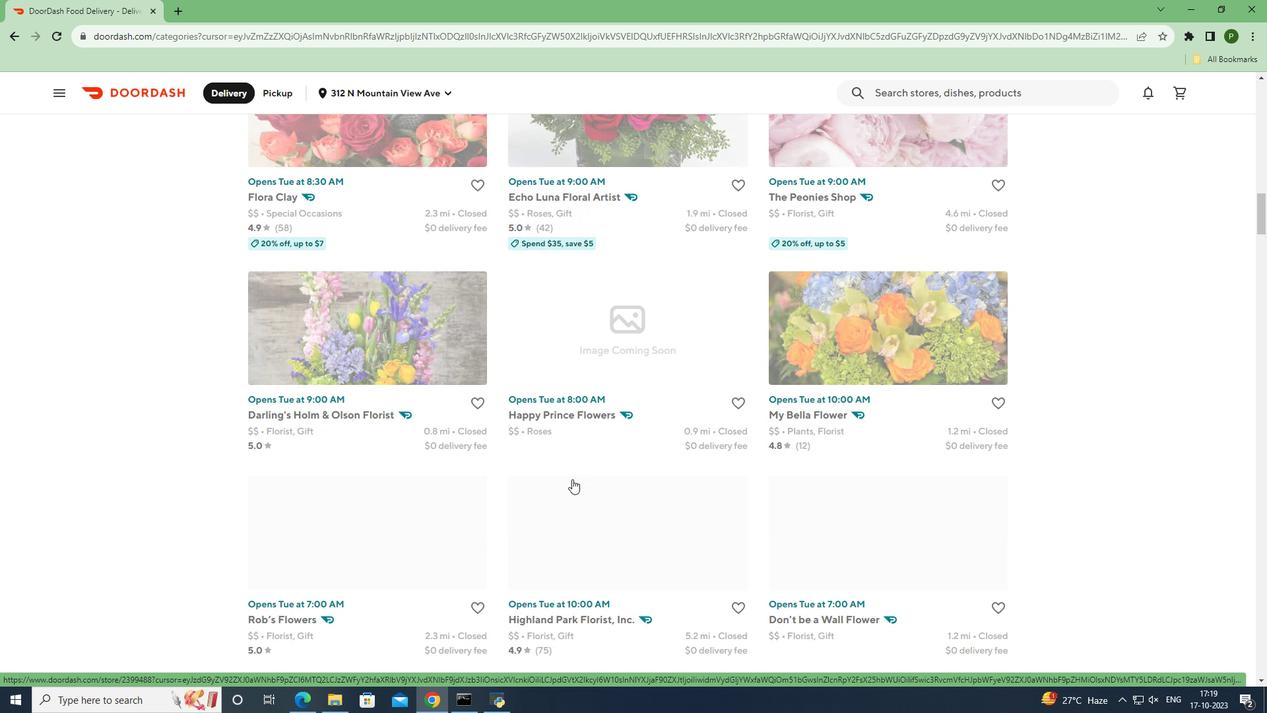 
Action: Mouse scrolled (572, 478) with delta (0, 0)
Screenshot: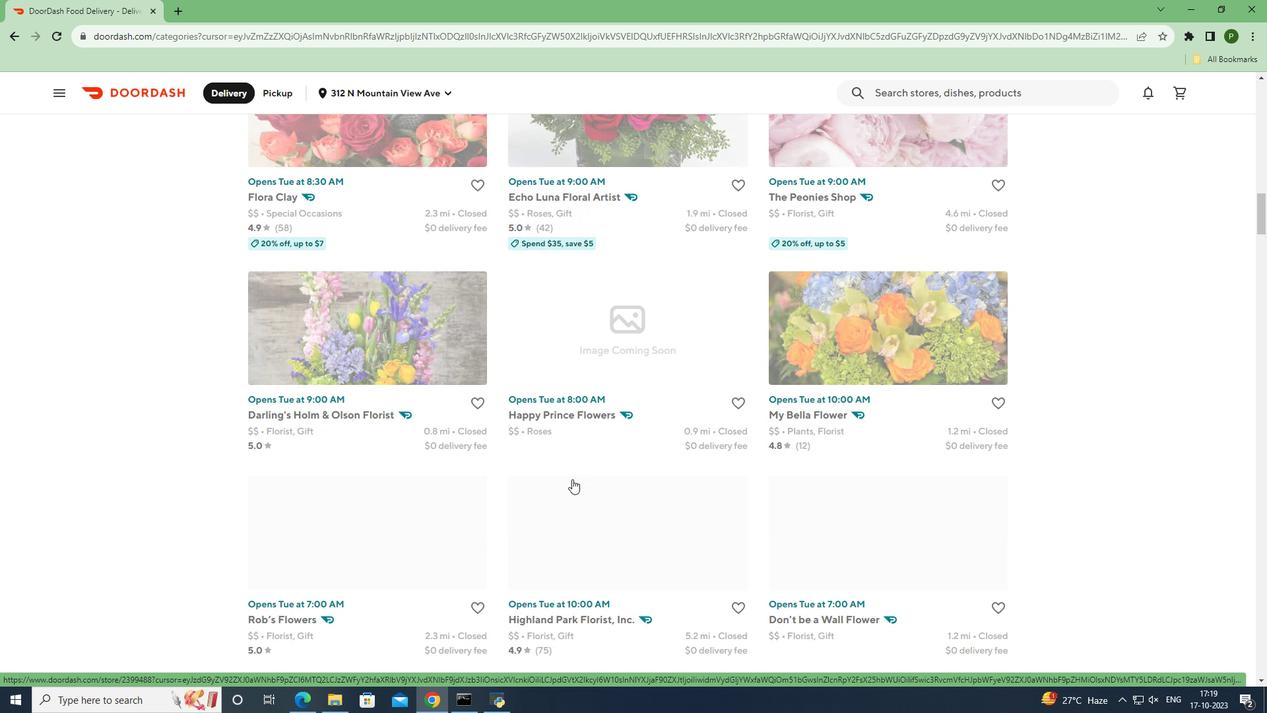 
Action: Mouse scrolled (572, 478) with delta (0, 0)
Screenshot: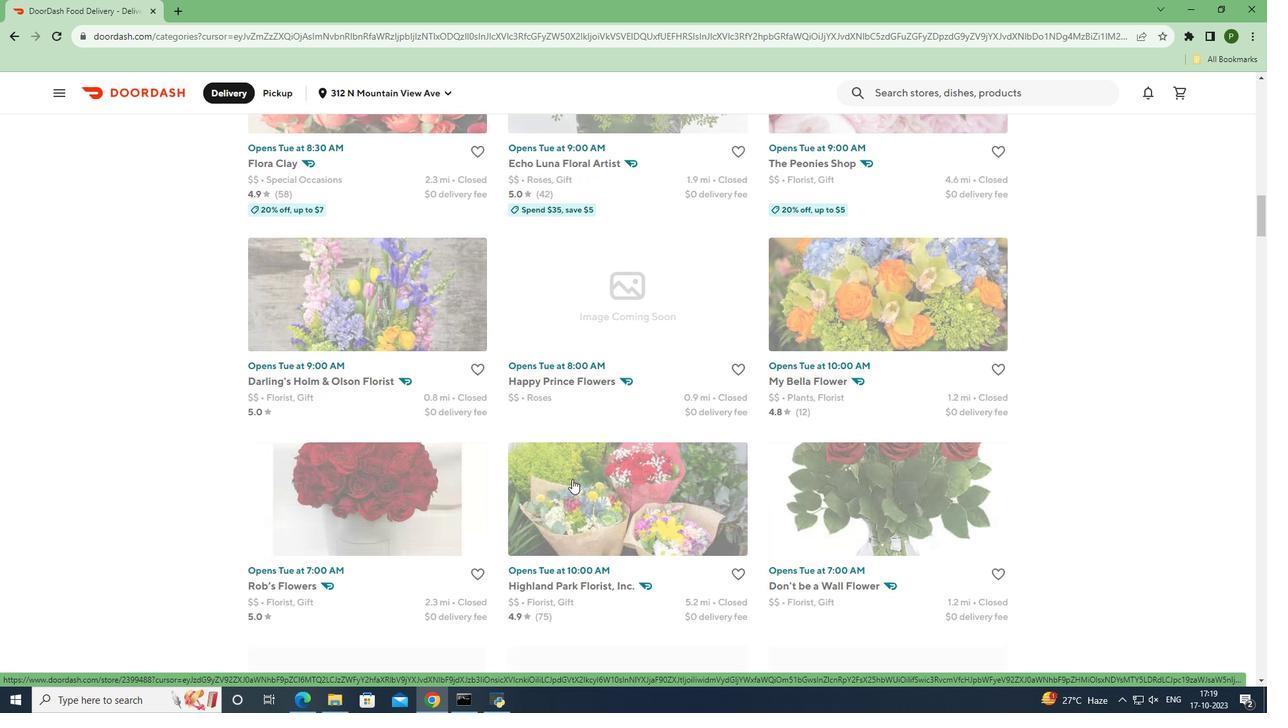 
Action: Mouse scrolled (572, 478) with delta (0, 0)
Screenshot: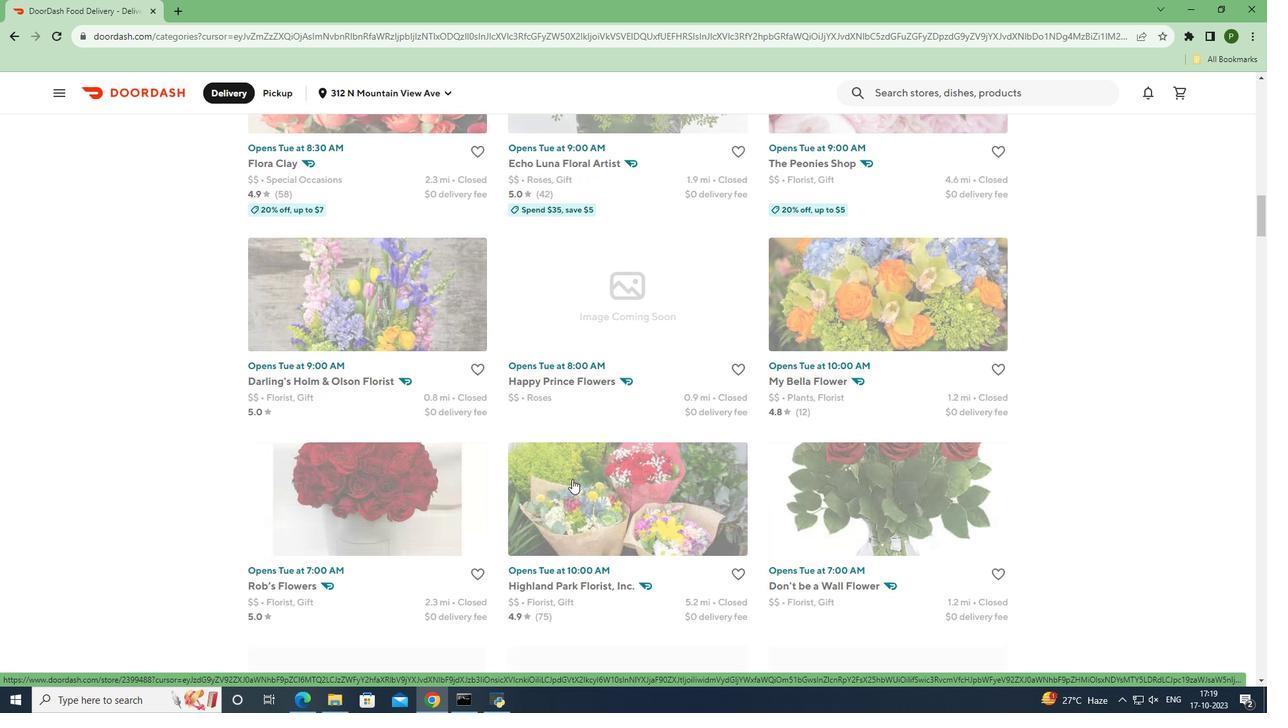 
Action: Mouse scrolled (572, 478) with delta (0, 0)
Screenshot: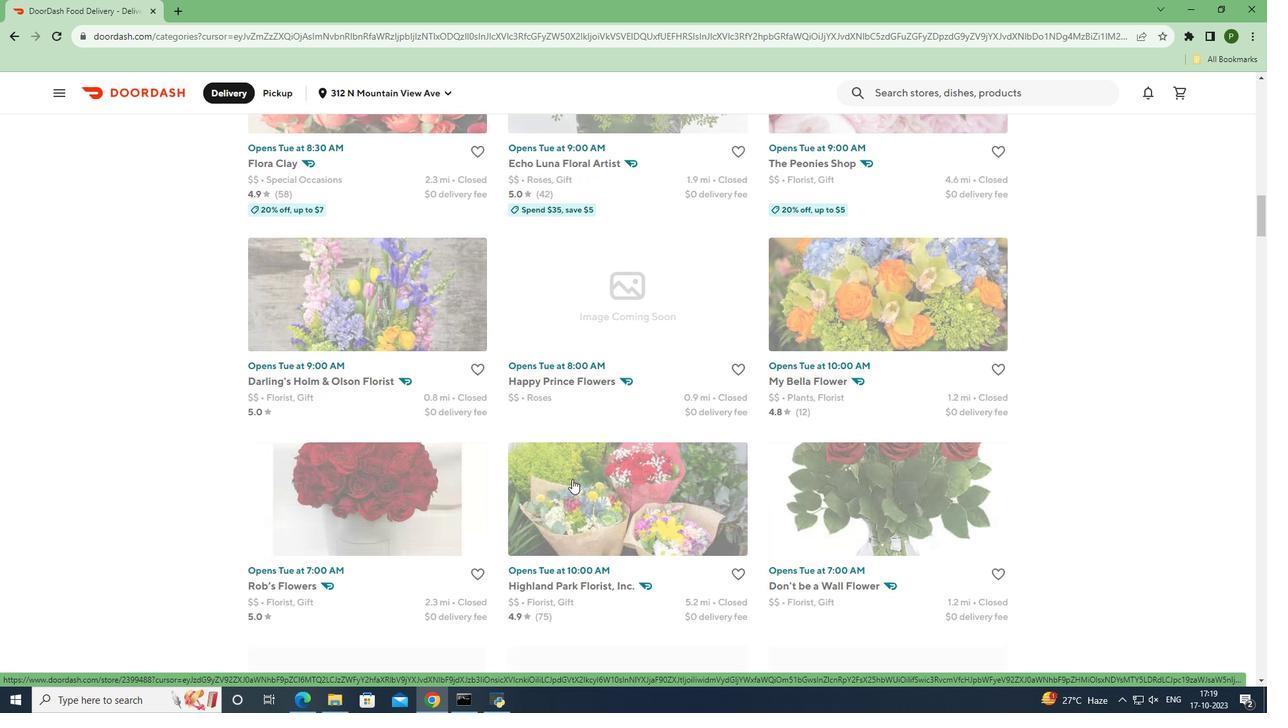 
Action: Mouse scrolled (572, 478) with delta (0, 0)
Screenshot: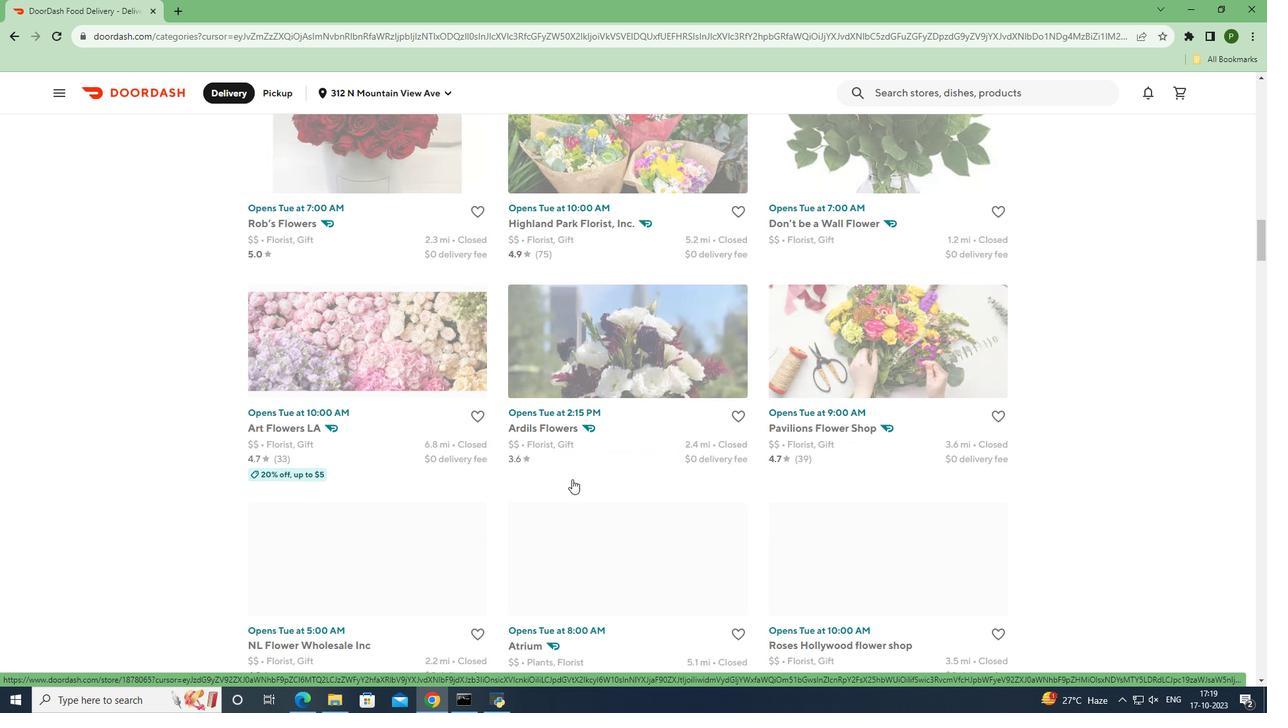 
Action: Mouse scrolled (572, 478) with delta (0, 0)
Screenshot: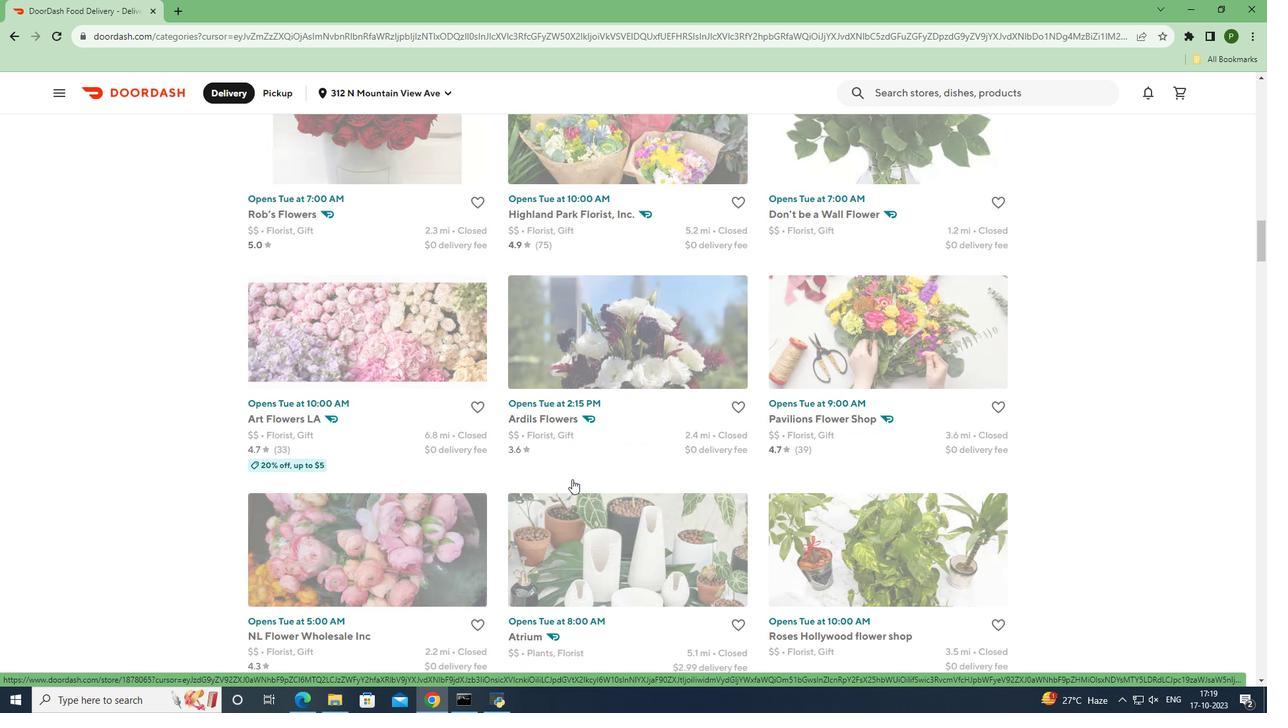 
Action: Mouse scrolled (572, 478) with delta (0, 0)
Screenshot: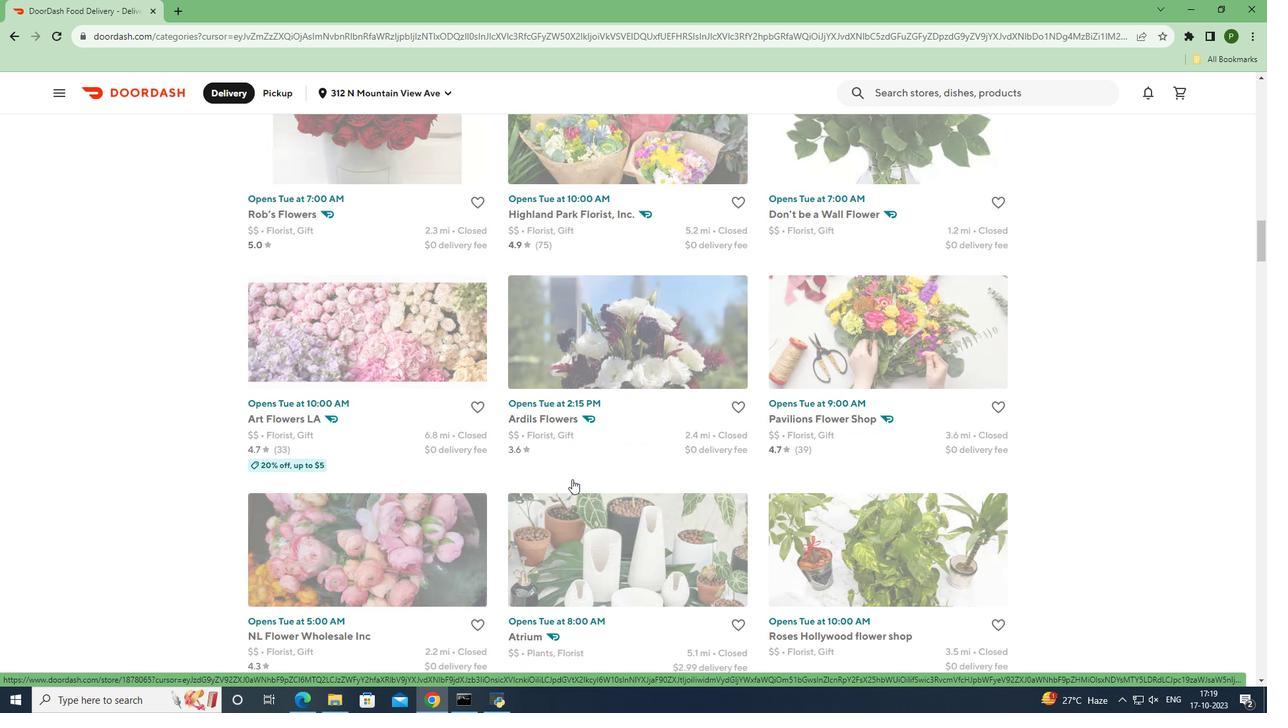 
Action: Mouse scrolled (572, 478) with delta (0, 0)
Screenshot: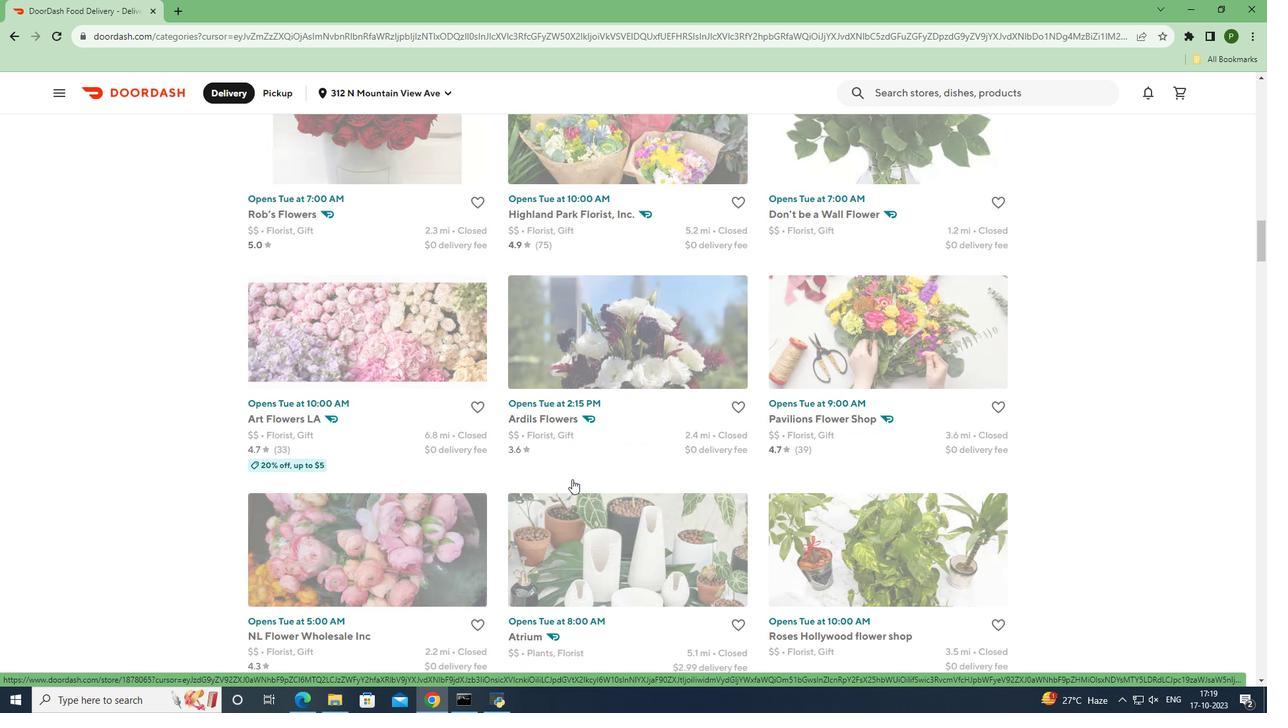 
Action: Mouse scrolled (572, 478) with delta (0, 0)
Screenshot: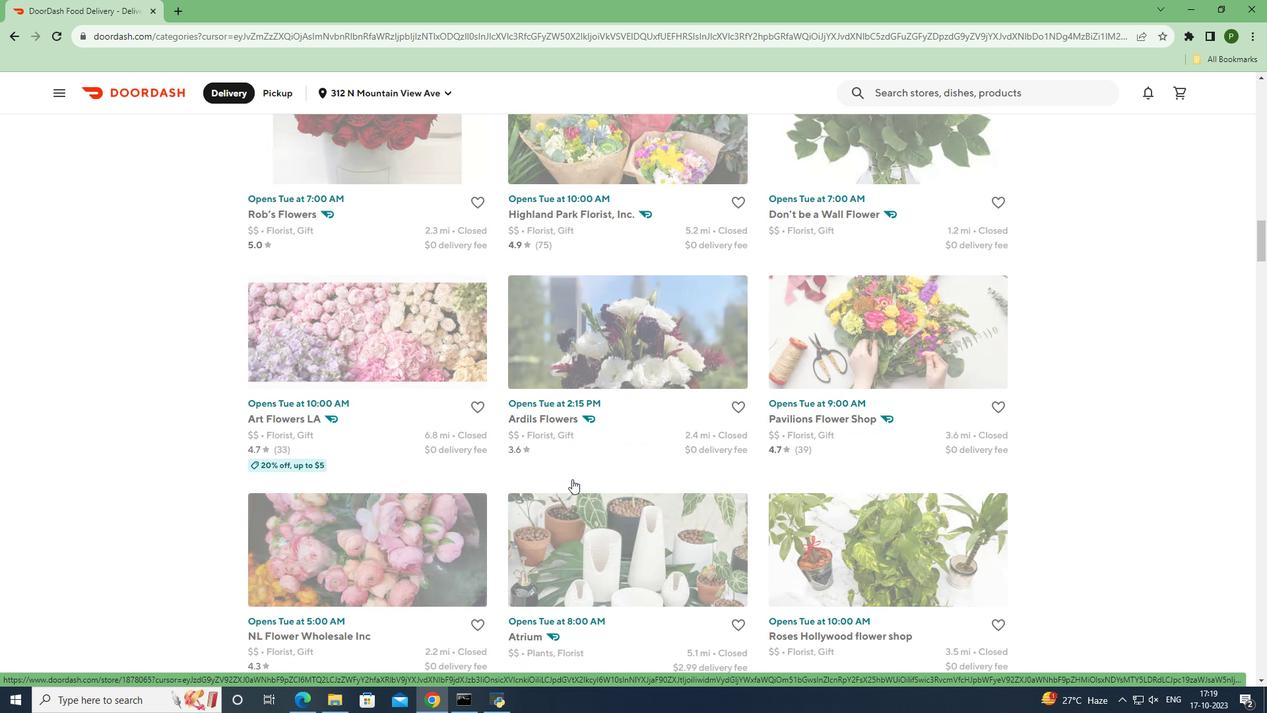 
Action: Mouse scrolled (572, 478) with delta (0, 0)
Screenshot: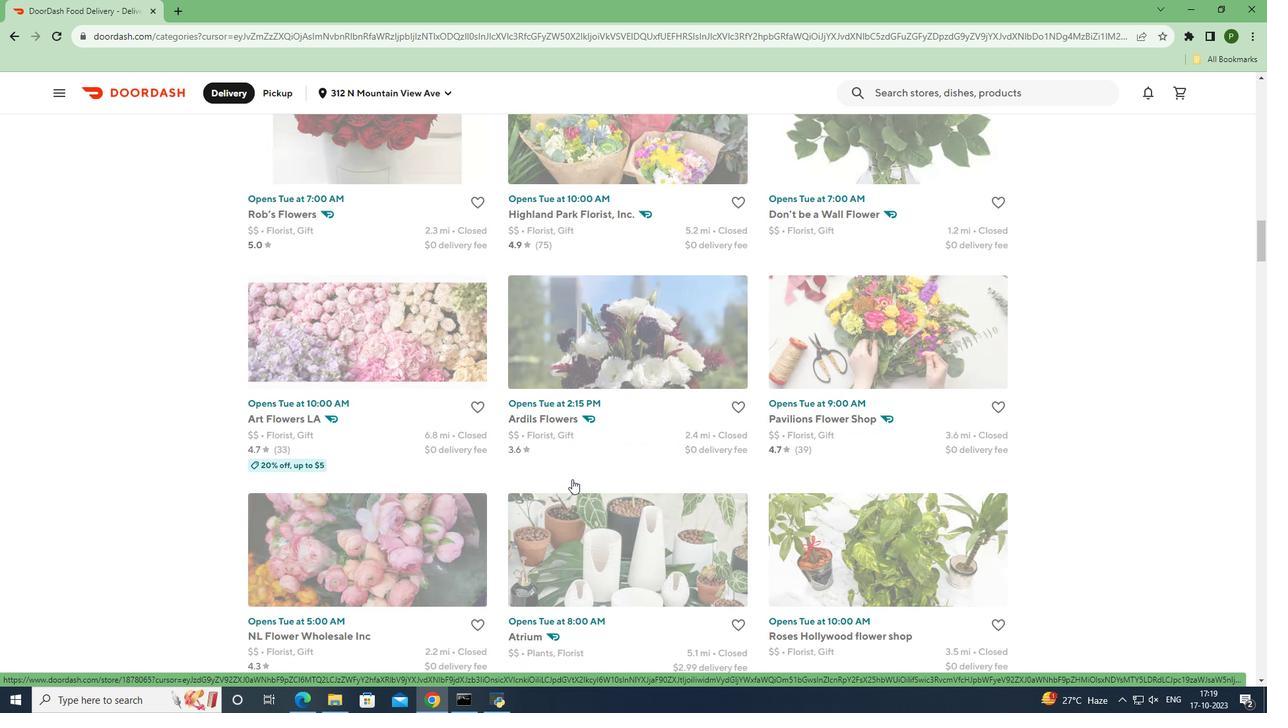 
Action: Mouse moved to (572, 479)
Screenshot: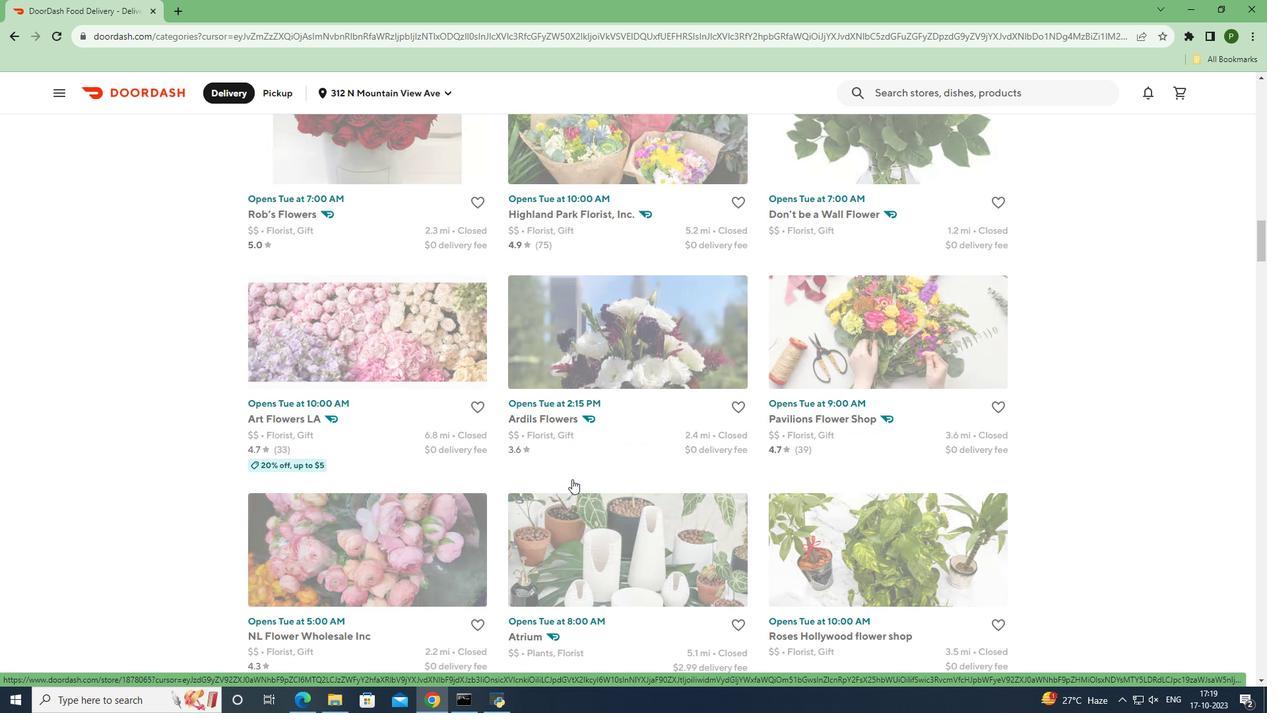 
Action: Mouse scrolled (572, 478) with delta (0, 0)
Screenshot: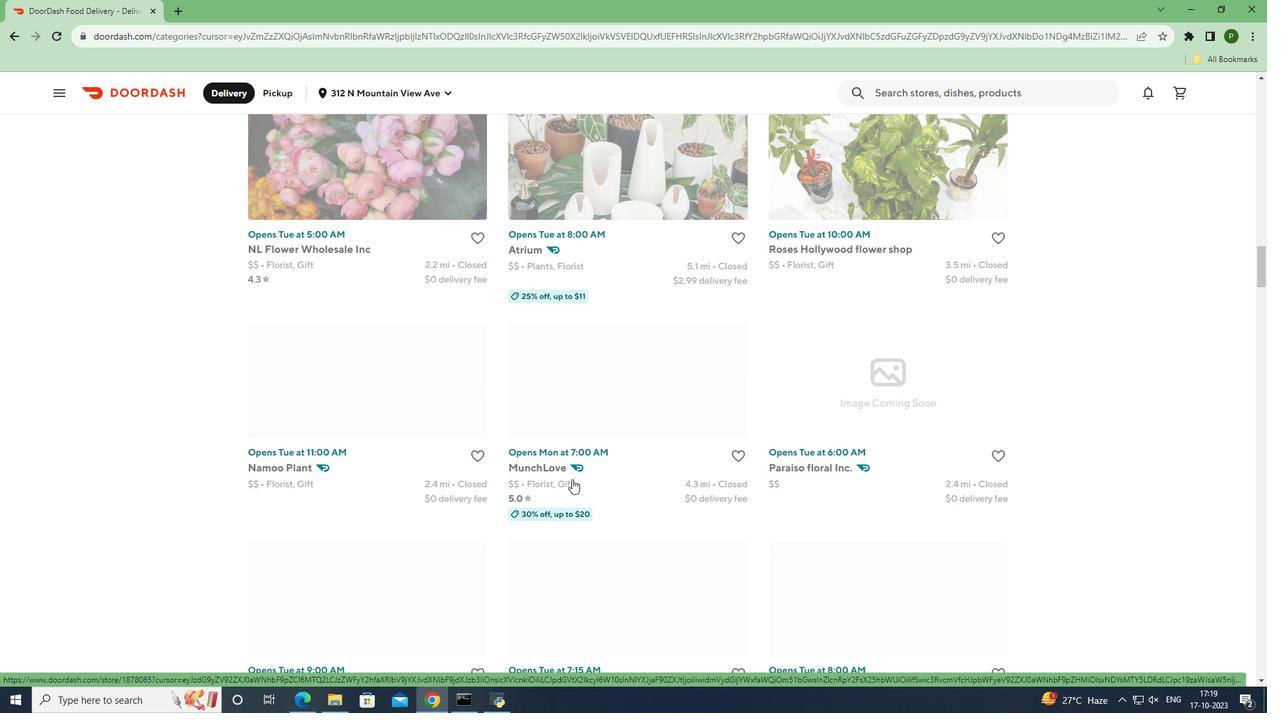 
Action: Mouse scrolled (572, 478) with delta (0, 0)
Screenshot: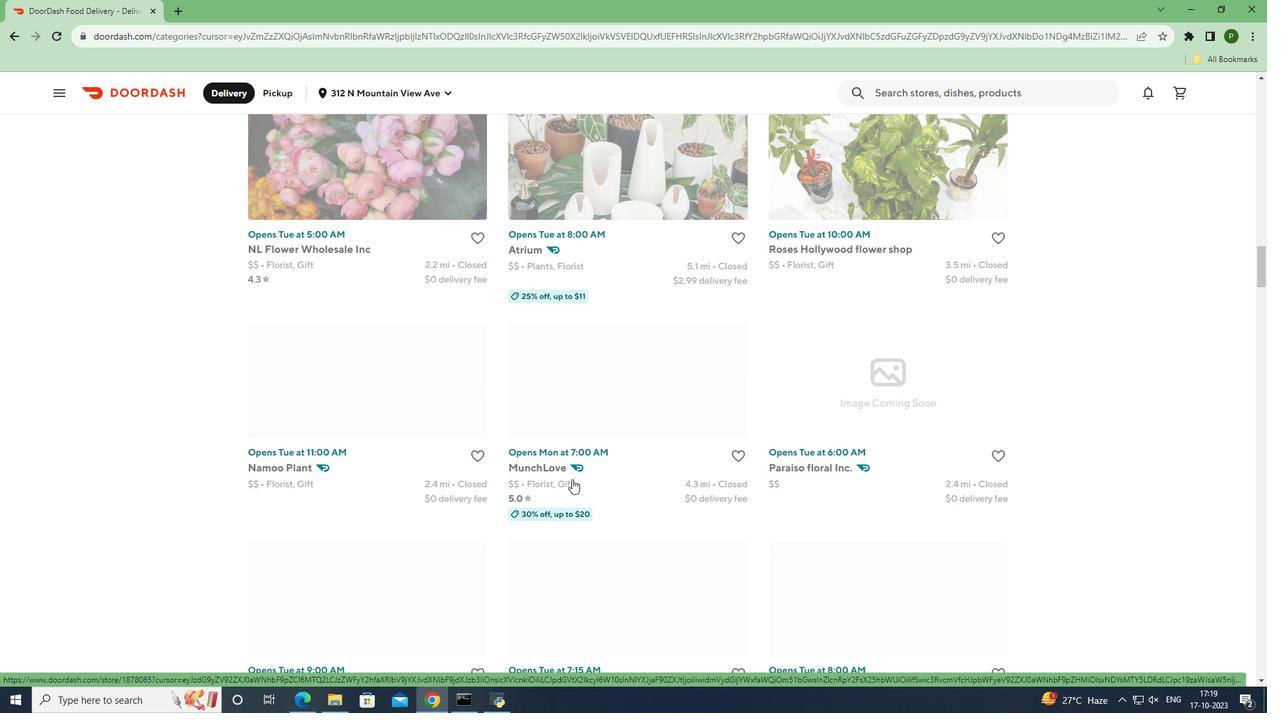 
Action: Mouse scrolled (572, 478) with delta (0, 0)
Screenshot: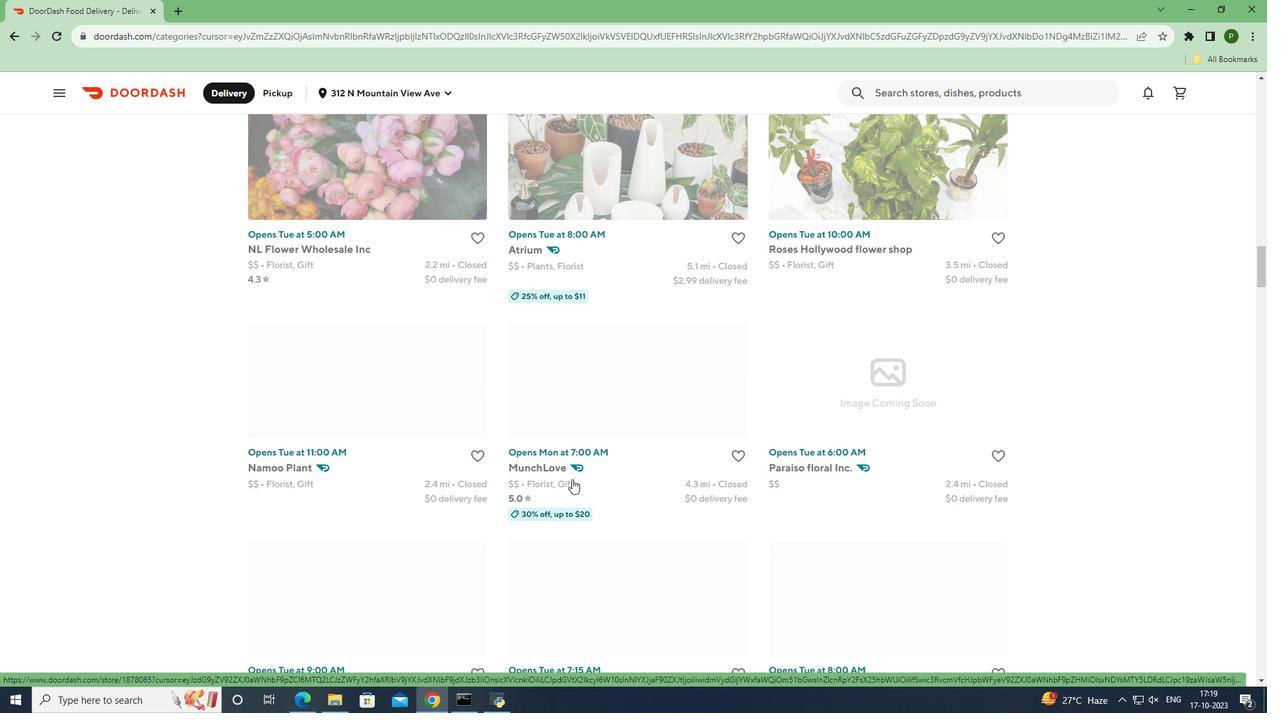 
Action: Mouse scrolled (572, 478) with delta (0, 0)
Screenshot: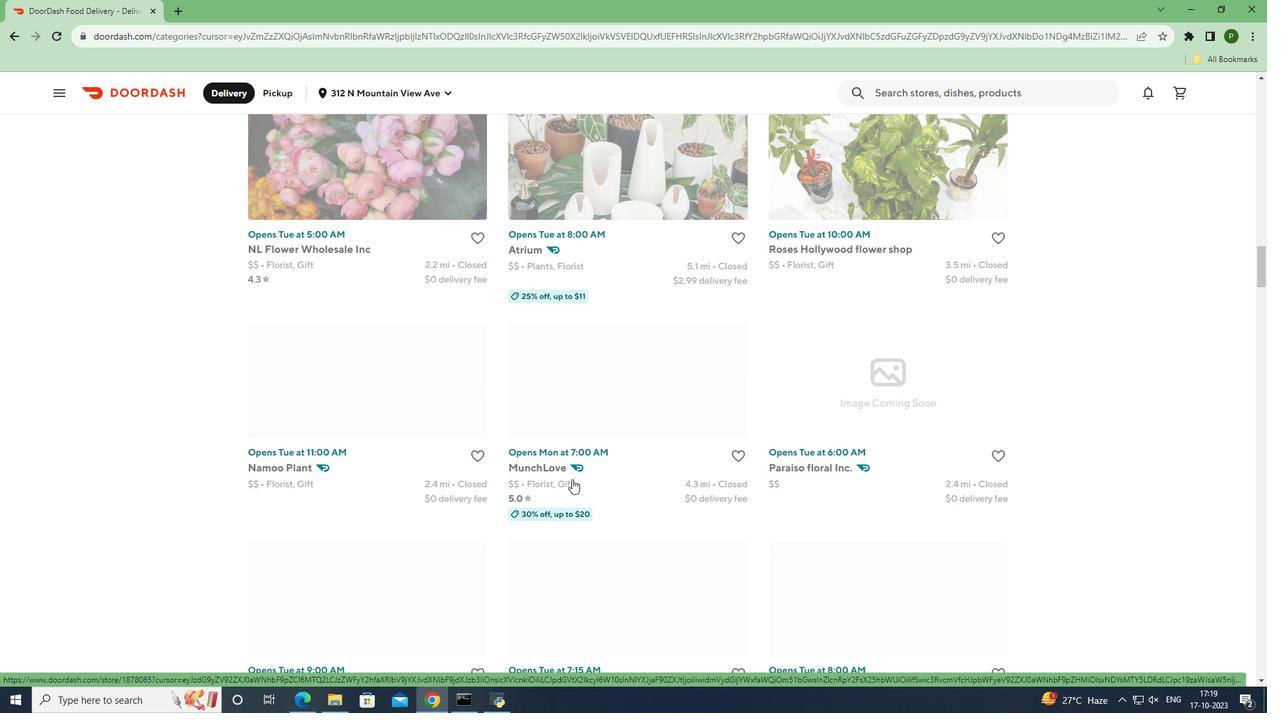 
Action: Mouse scrolled (572, 478) with delta (0, 0)
Screenshot: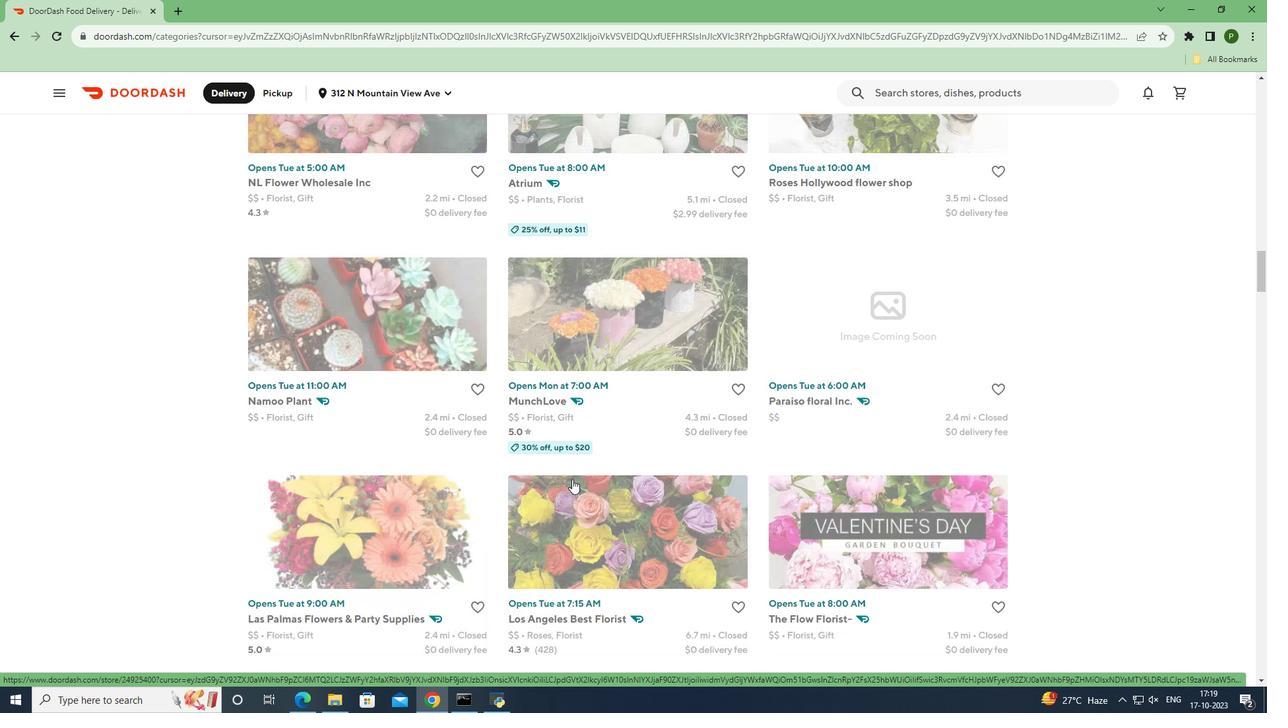 
Action: Mouse scrolled (572, 478) with delta (0, 0)
Screenshot: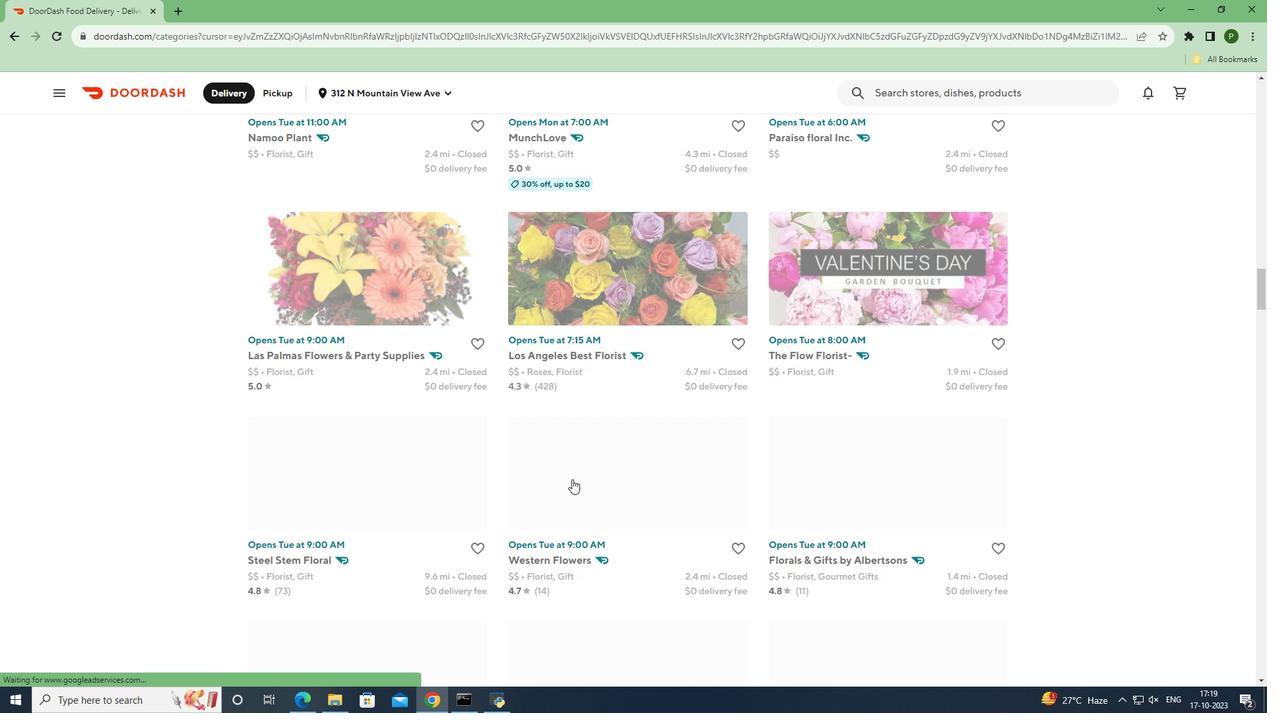 
Action: Mouse scrolled (572, 478) with delta (0, 0)
Screenshot: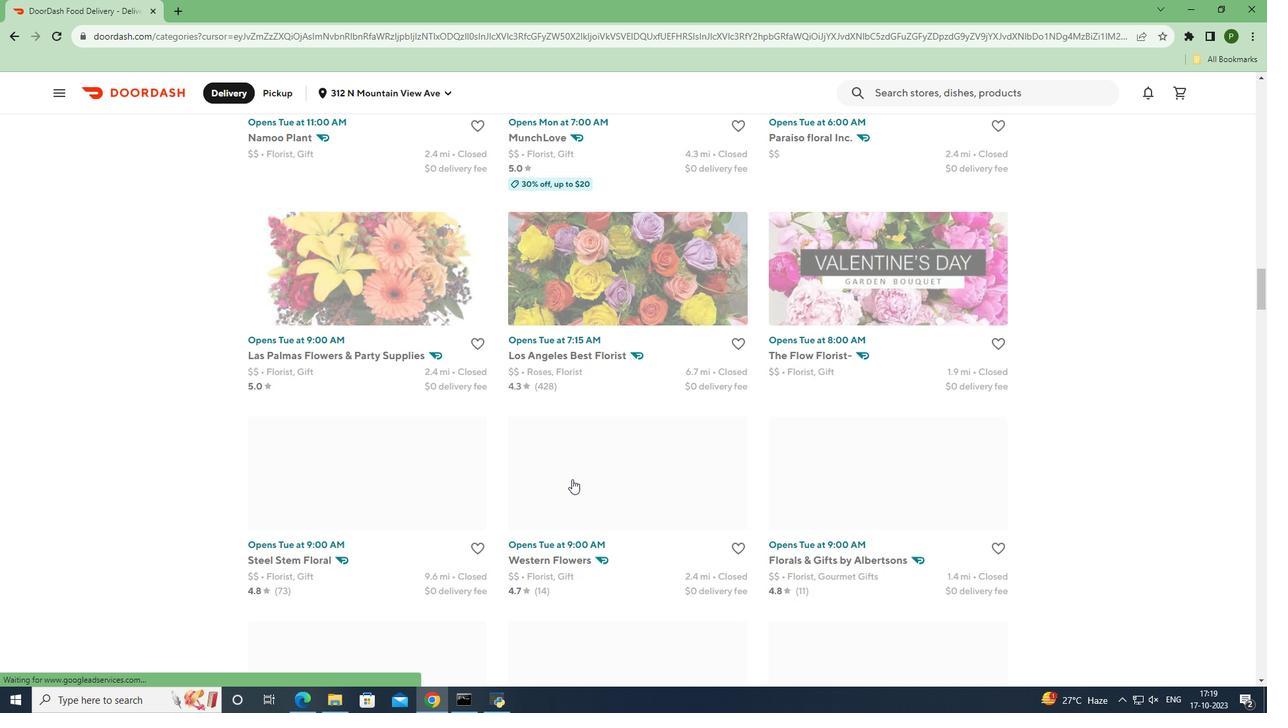 
Action: Mouse scrolled (572, 478) with delta (0, 0)
Screenshot: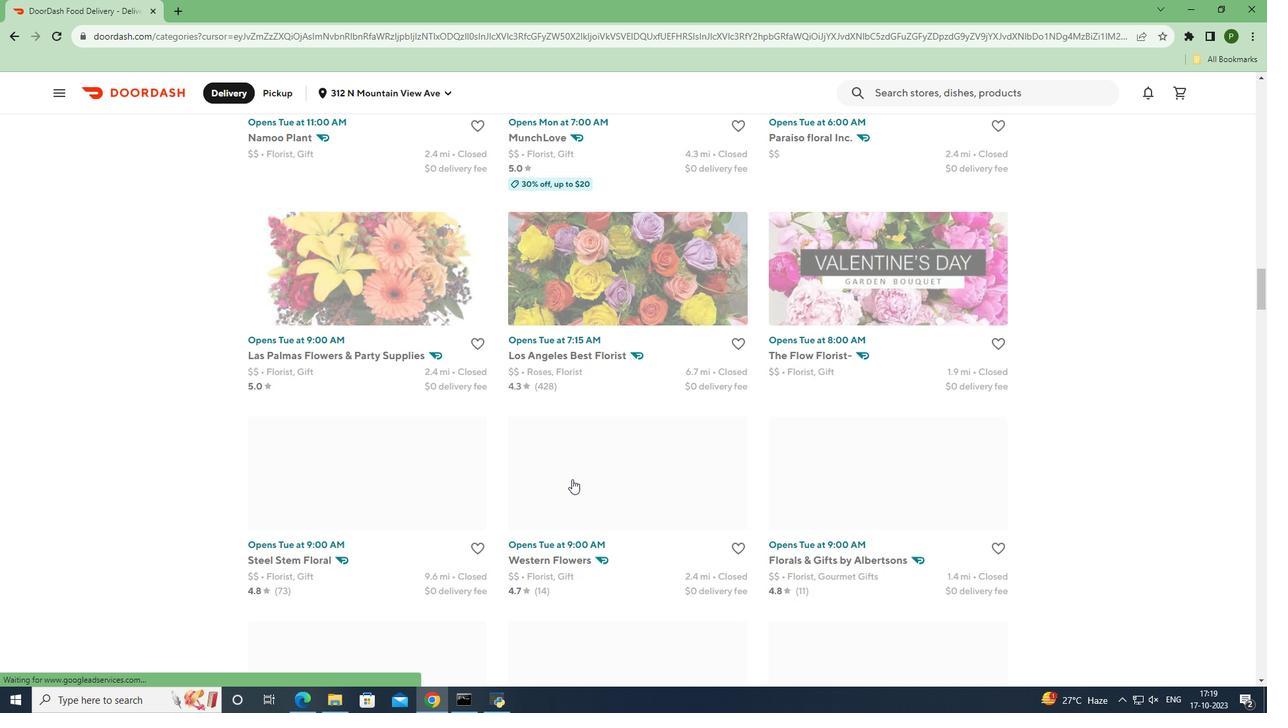 
Action: Mouse scrolled (572, 478) with delta (0, 0)
Screenshot: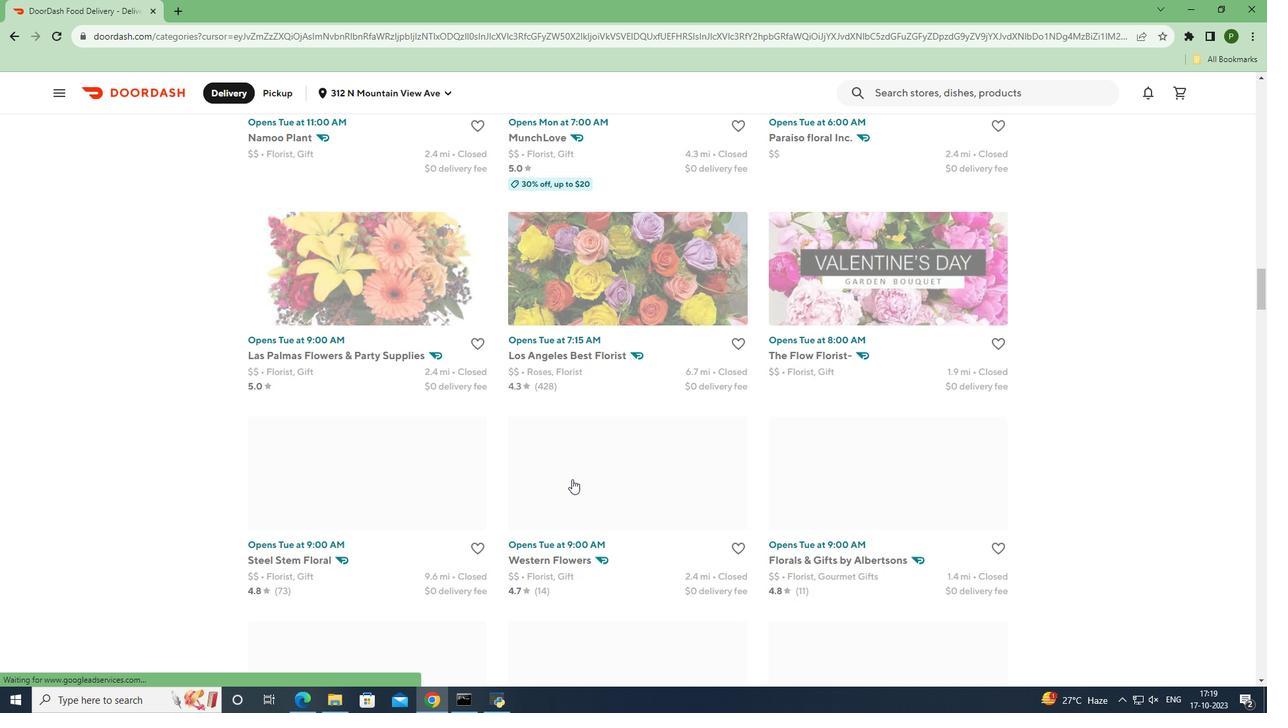 
Action: Mouse scrolled (572, 478) with delta (0, 0)
Screenshot: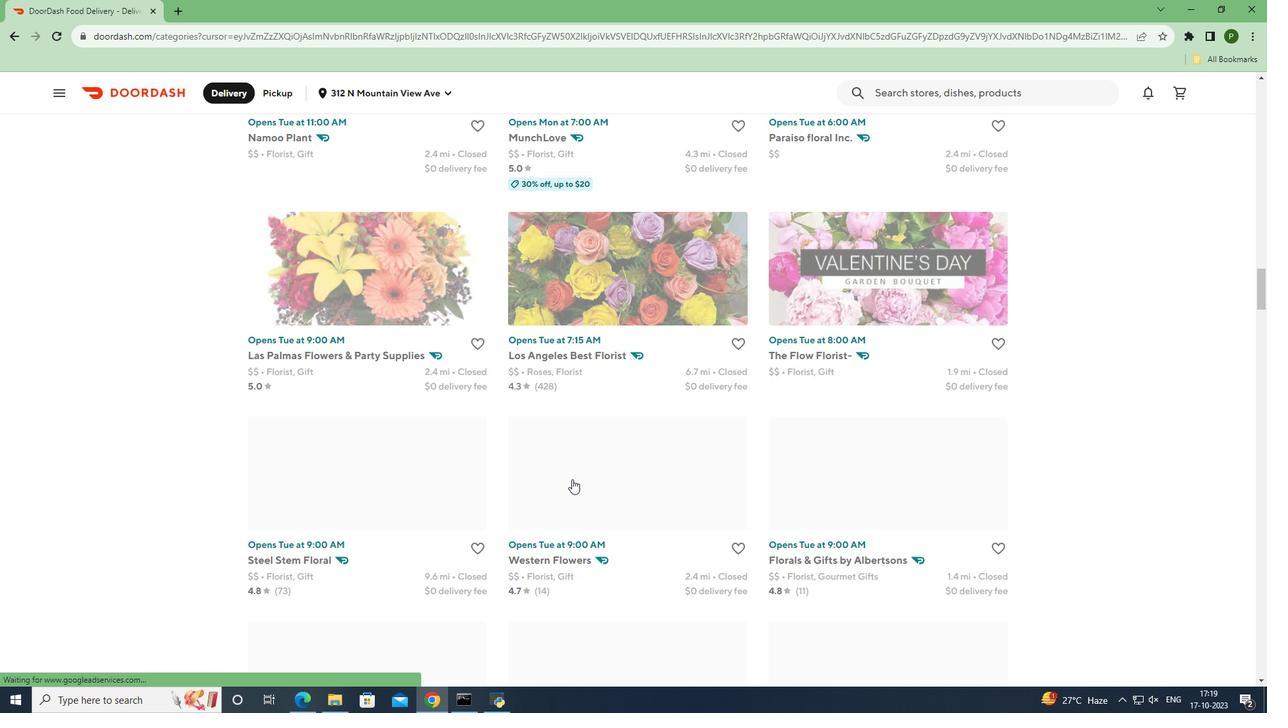 
Action: Mouse scrolled (572, 478) with delta (0, 0)
Screenshot: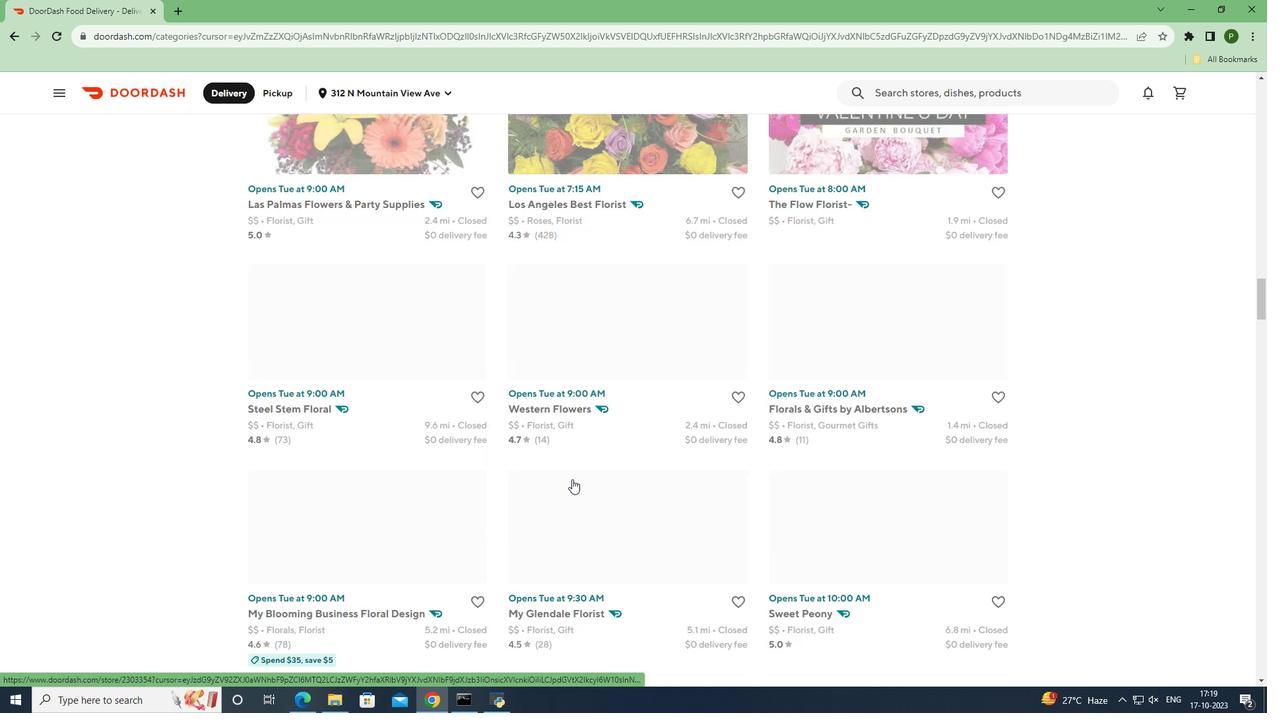 
Action: Mouse scrolled (572, 478) with delta (0, 0)
Screenshot: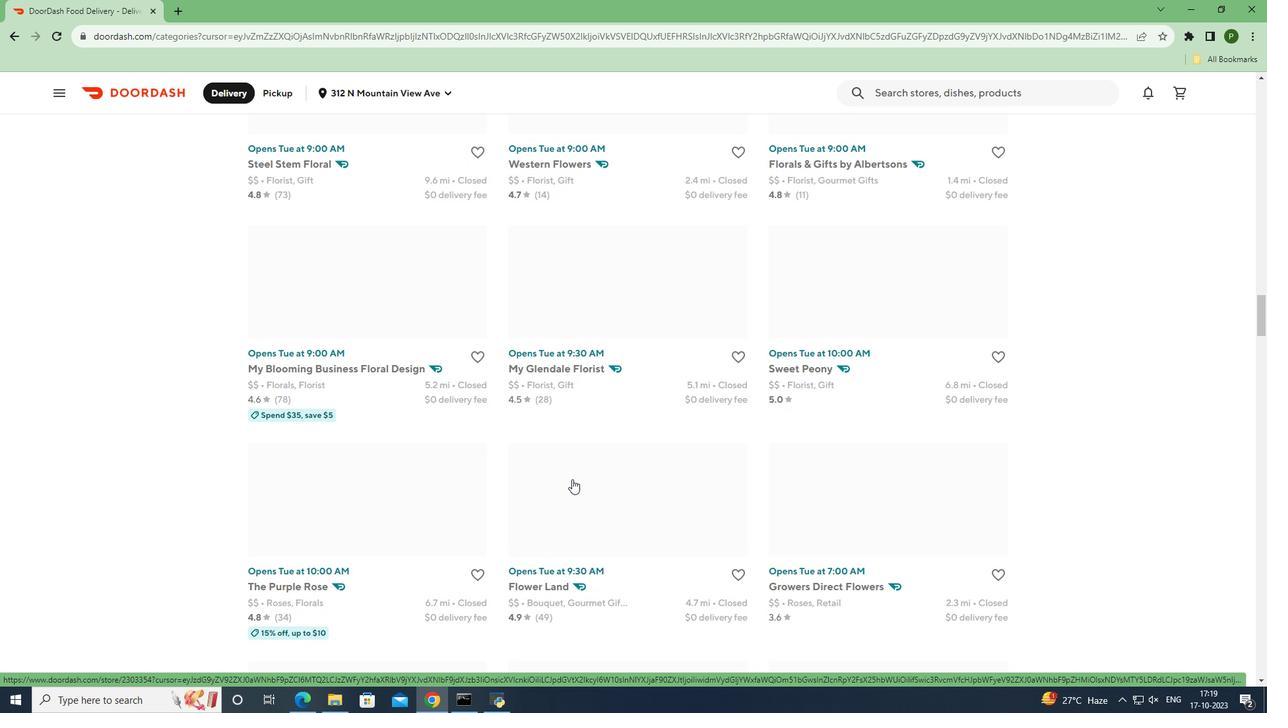 
Action: Mouse scrolled (572, 478) with delta (0, 0)
Screenshot: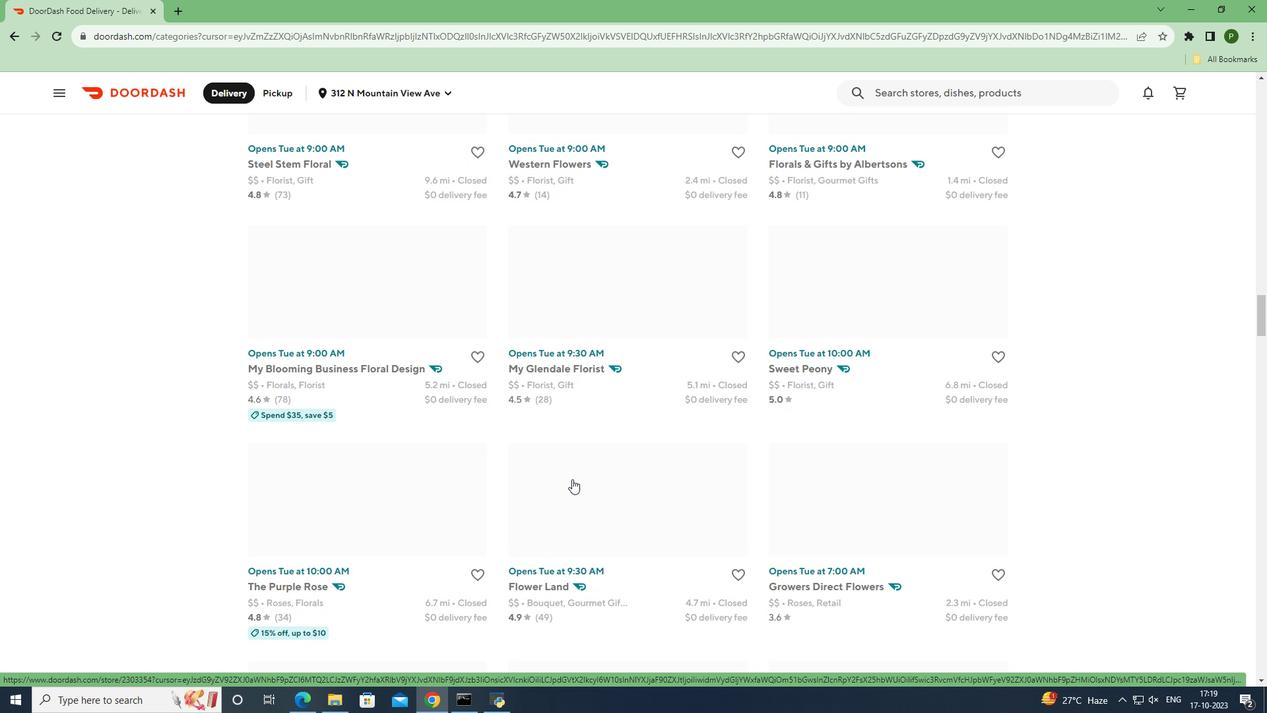 
Action: Mouse scrolled (572, 478) with delta (0, 0)
Screenshot: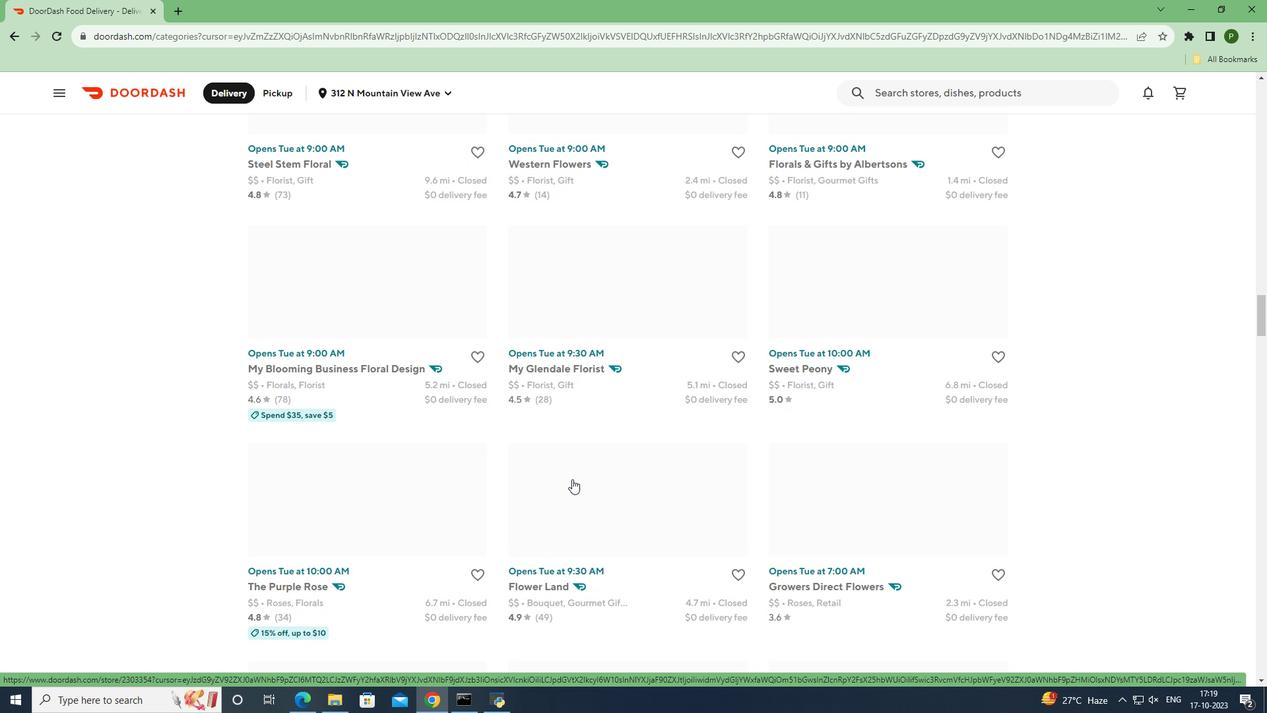 
Action: Mouse scrolled (572, 478) with delta (0, 0)
Screenshot: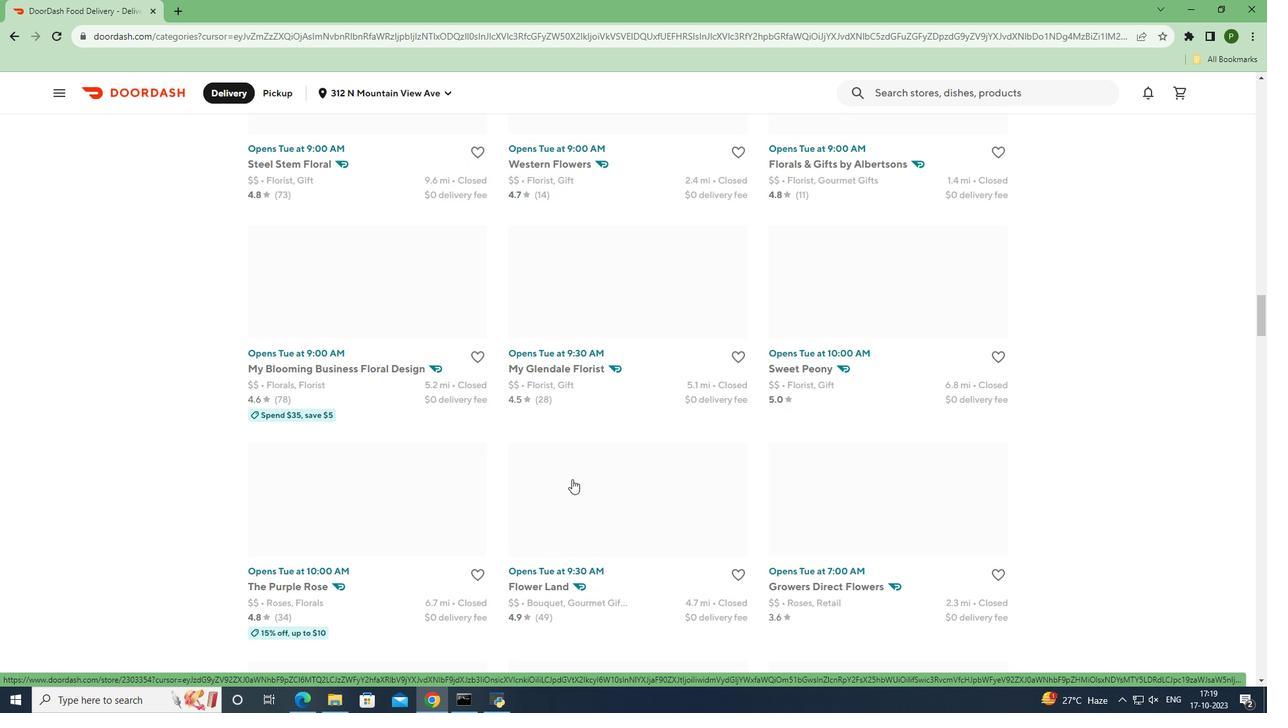 
Action: Mouse scrolled (572, 478) with delta (0, 0)
Screenshot: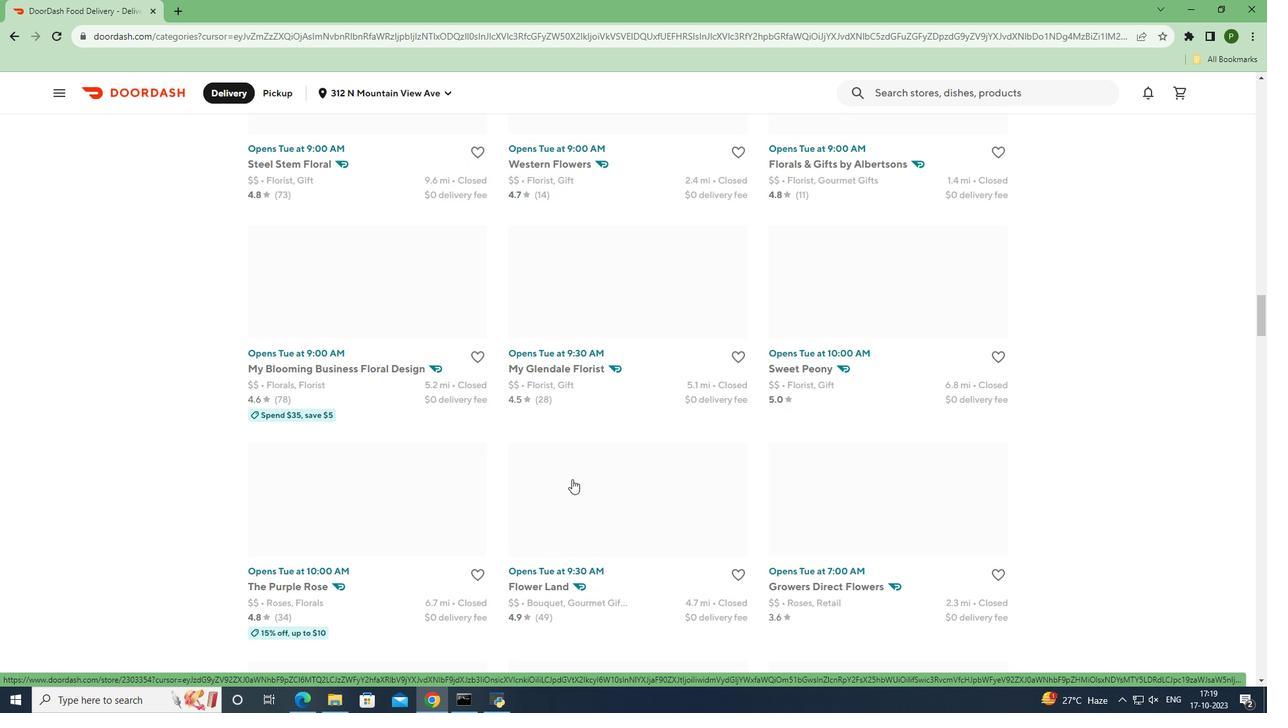 
Action: Mouse scrolled (572, 478) with delta (0, 0)
Screenshot: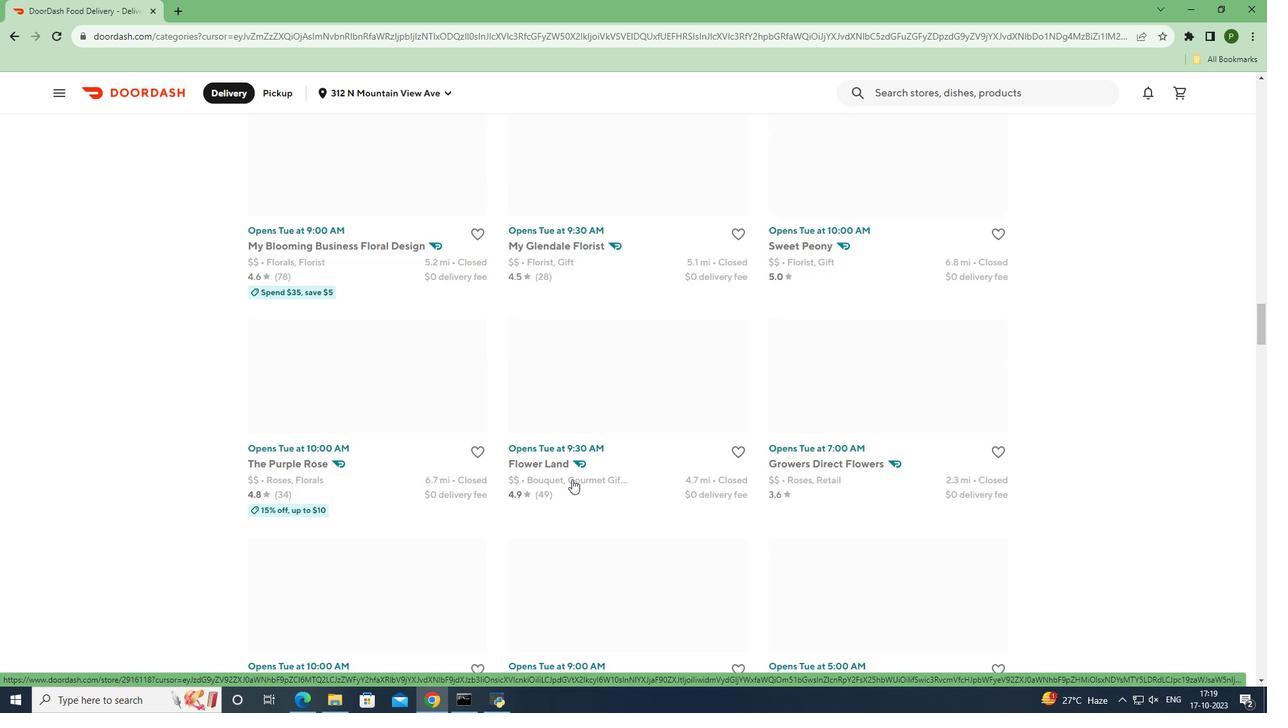 
Action: Mouse scrolled (572, 478) with delta (0, 0)
Screenshot: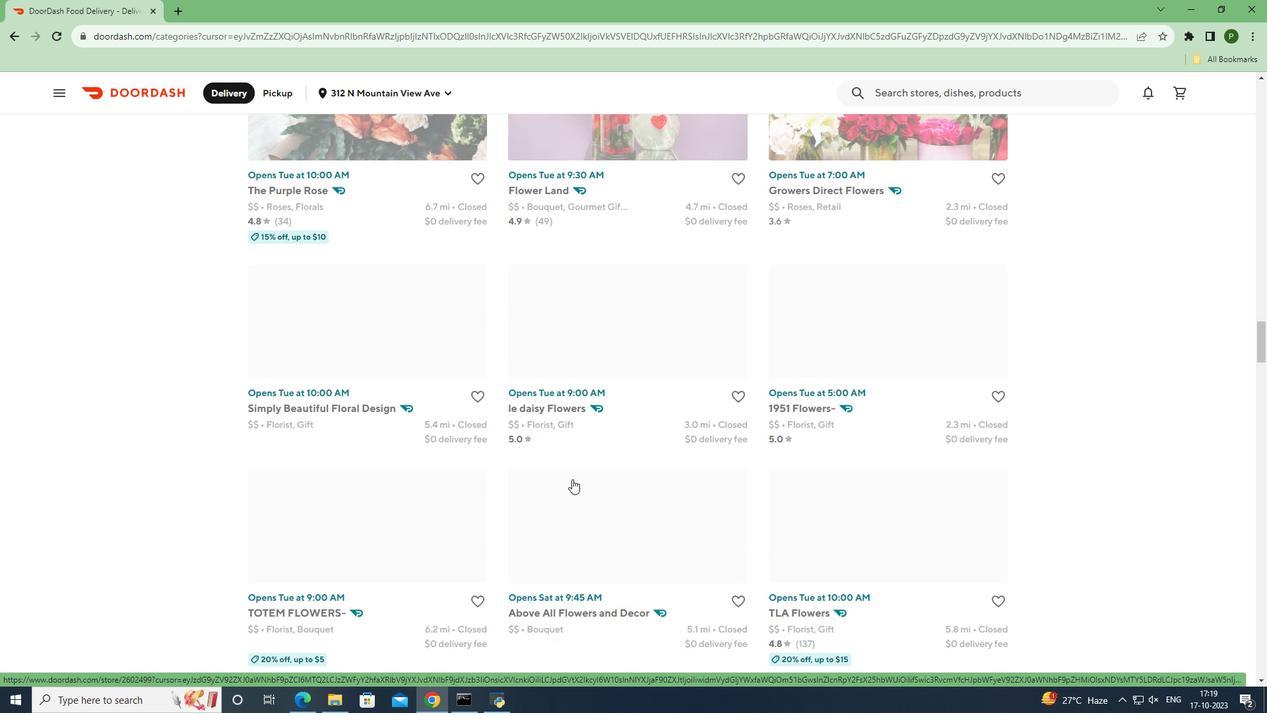 
Action: Mouse scrolled (572, 478) with delta (0, 0)
Screenshot: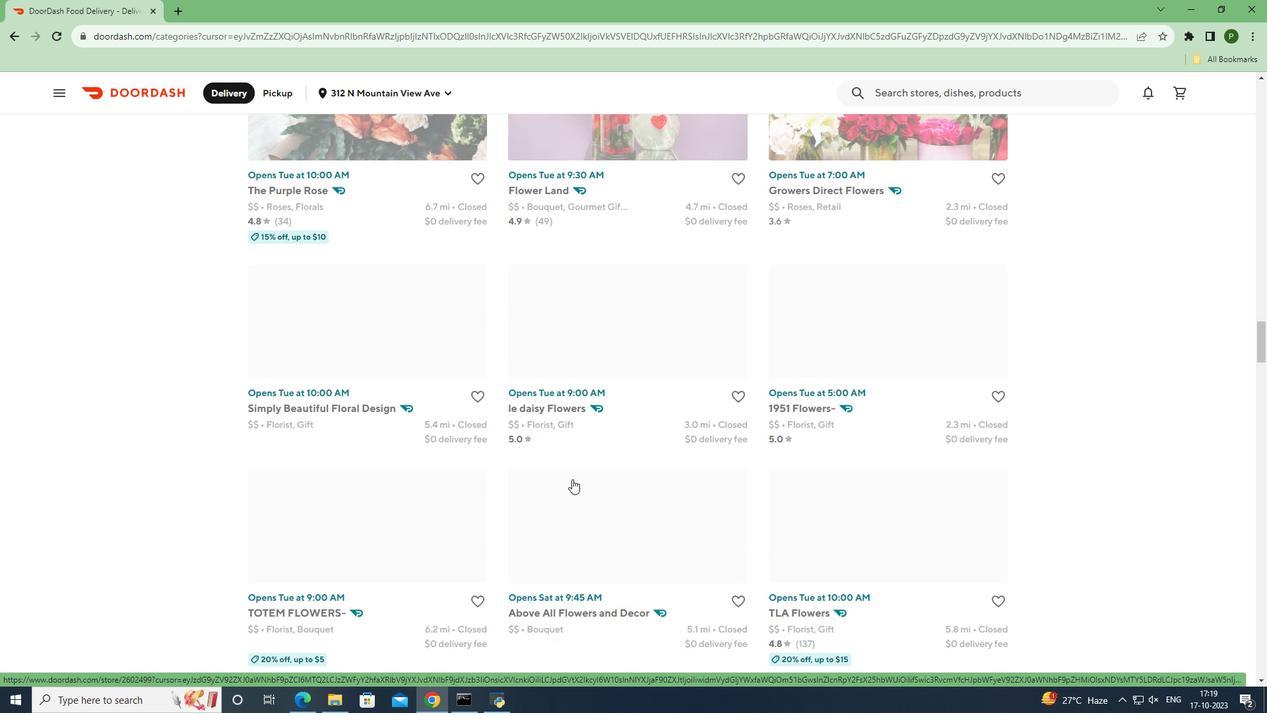 
Action: Mouse scrolled (572, 478) with delta (0, 0)
Screenshot: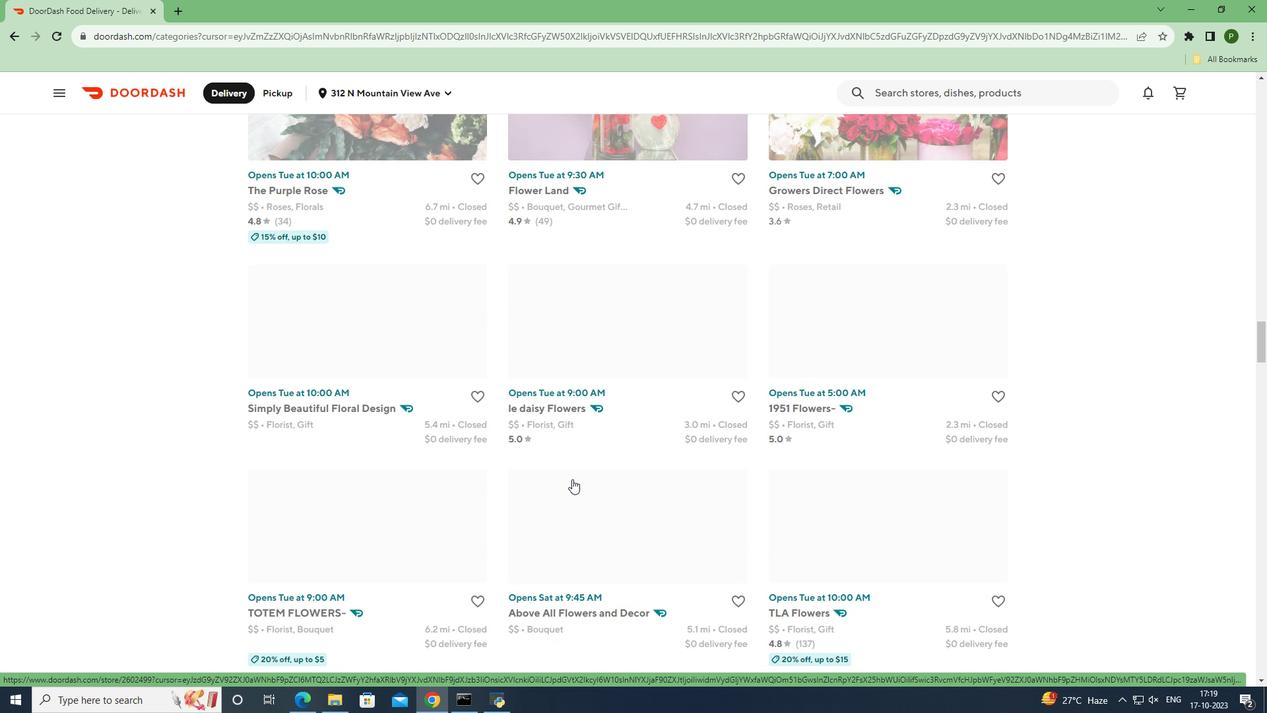 
Action: Mouse scrolled (572, 478) with delta (0, 0)
Screenshot: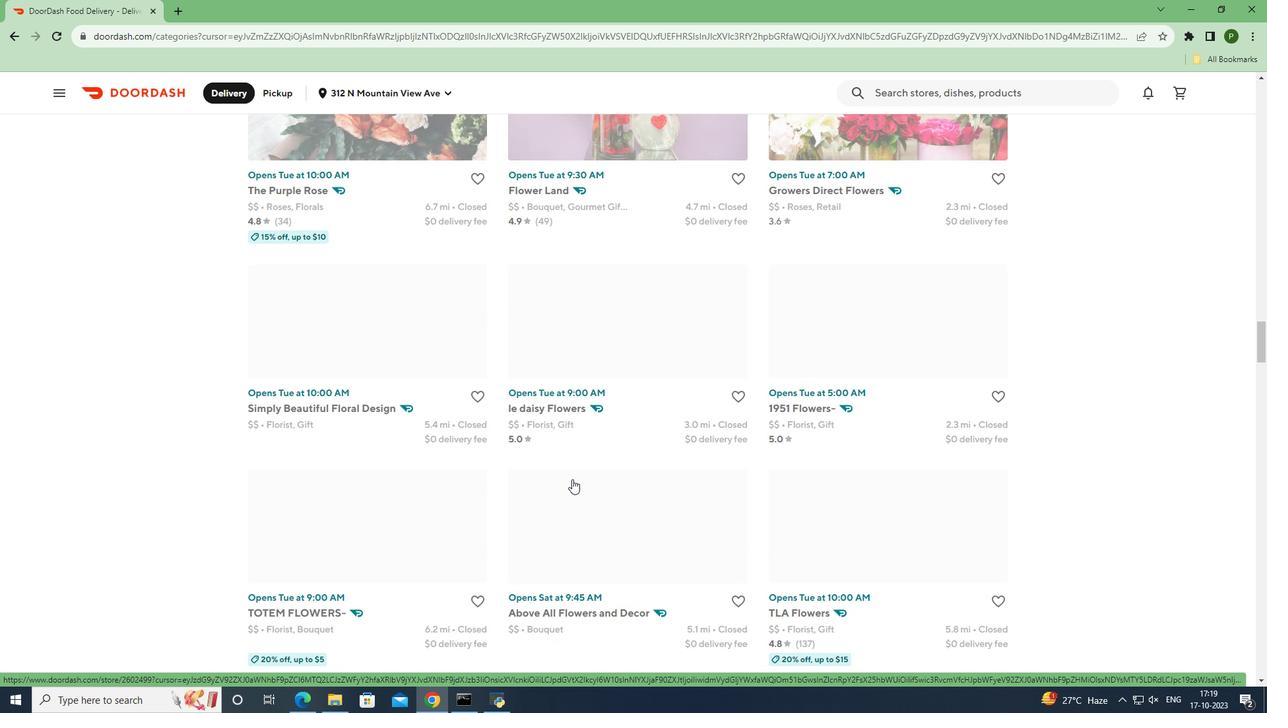 
Action: Mouse scrolled (572, 478) with delta (0, 0)
Screenshot: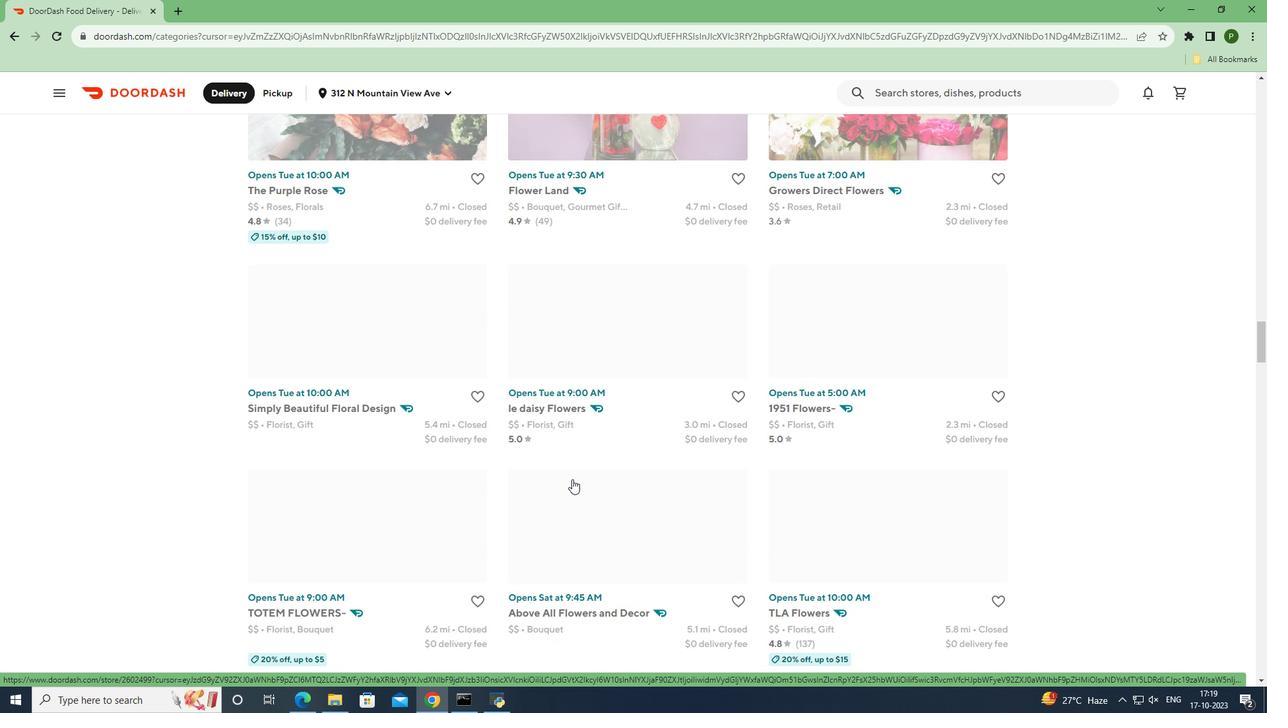 
Action: Mouse scrolled (572, 478) with delta (0, 0)
Screenshot: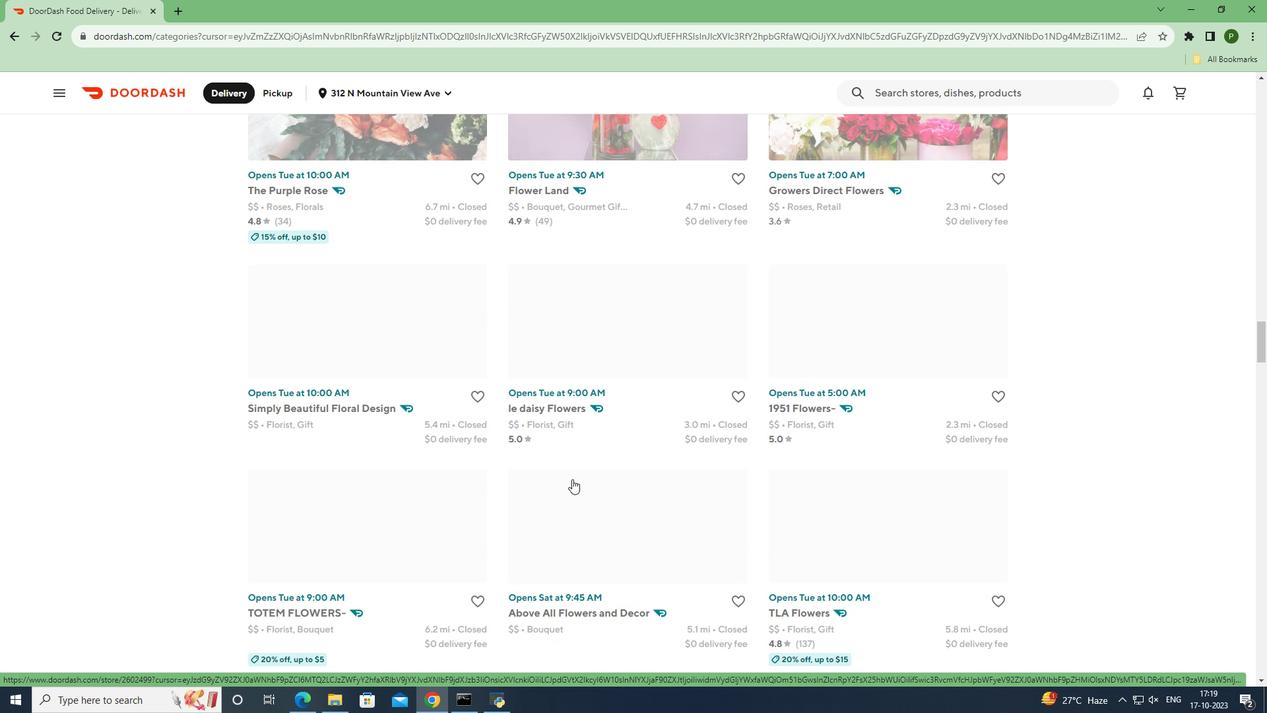 
Action: Mouse scrolled (572, 478) with delta (0, 0)
Screenshot: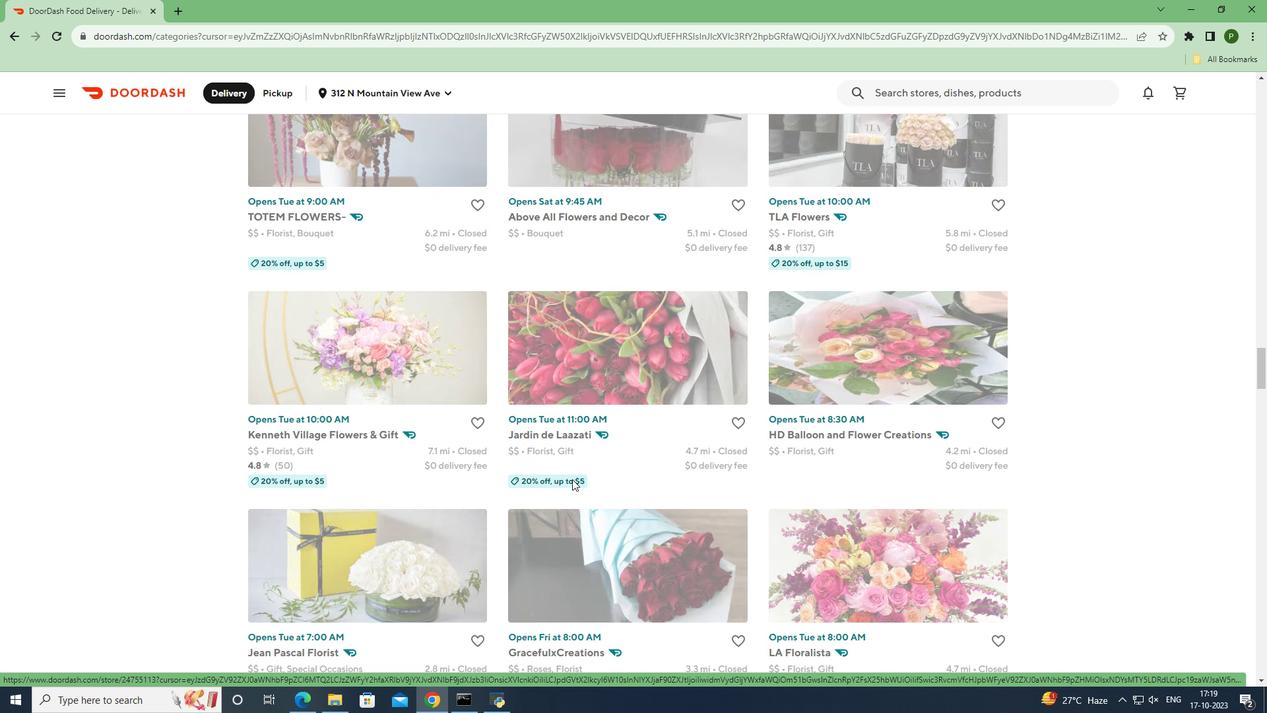 
Action: Mouse scrolled (572, 478) with delta (0, 0)
Screenshot: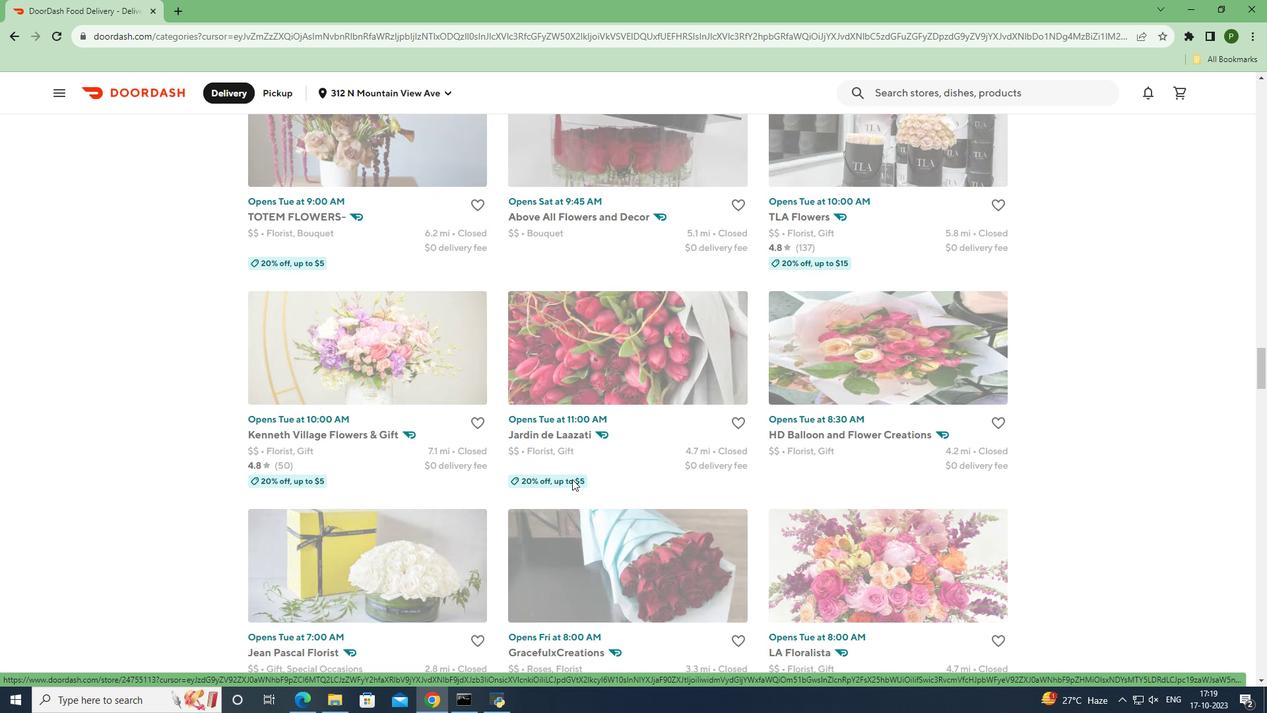 
Action: Mouse scrolled (572, 478) with delta (0, 0)
Screenshot: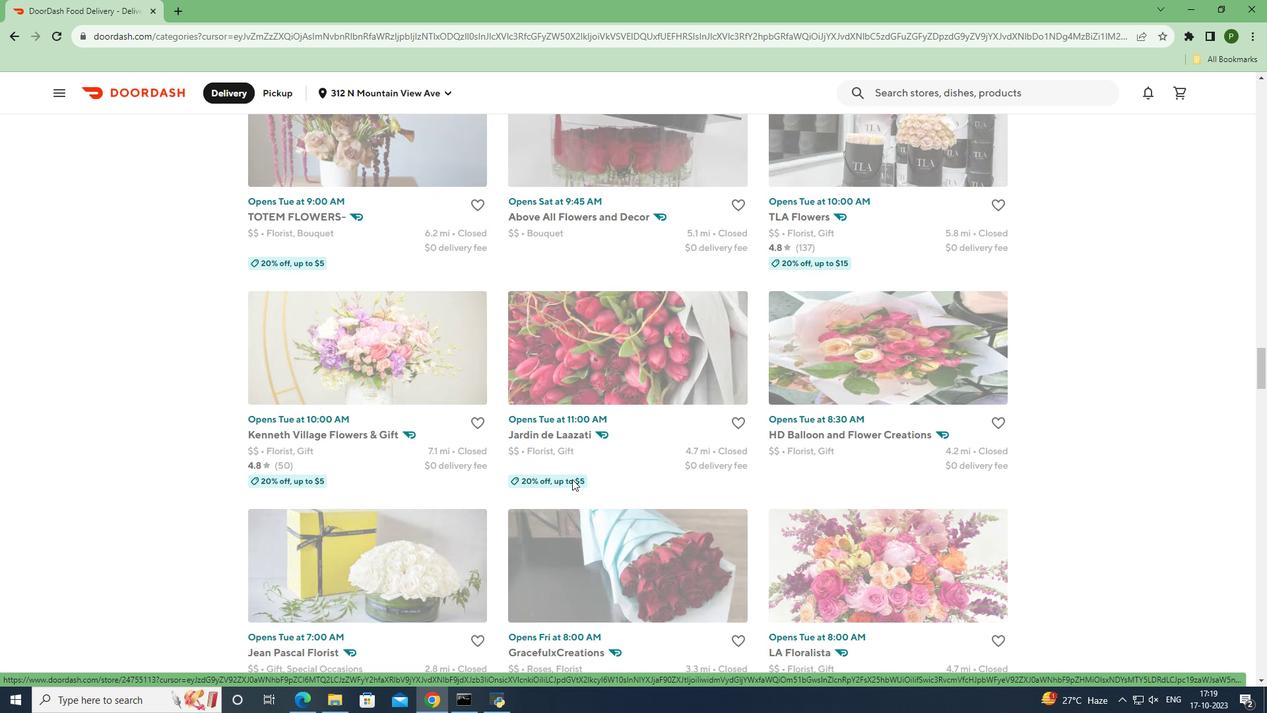 
Action: Mouse scrolled (572, 478) with delta (0, 0)
Screenshot: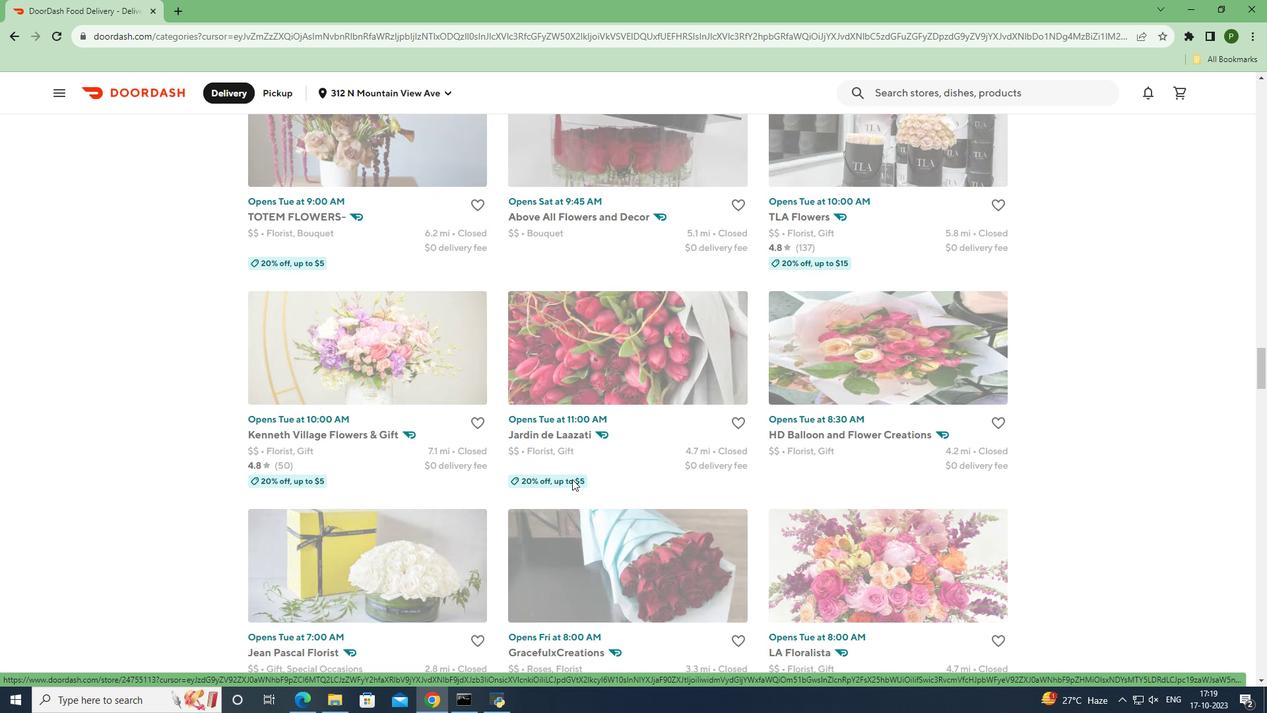 
Action: Mouse scrolled (572, 478) with delta (0, 0)
Screenshot: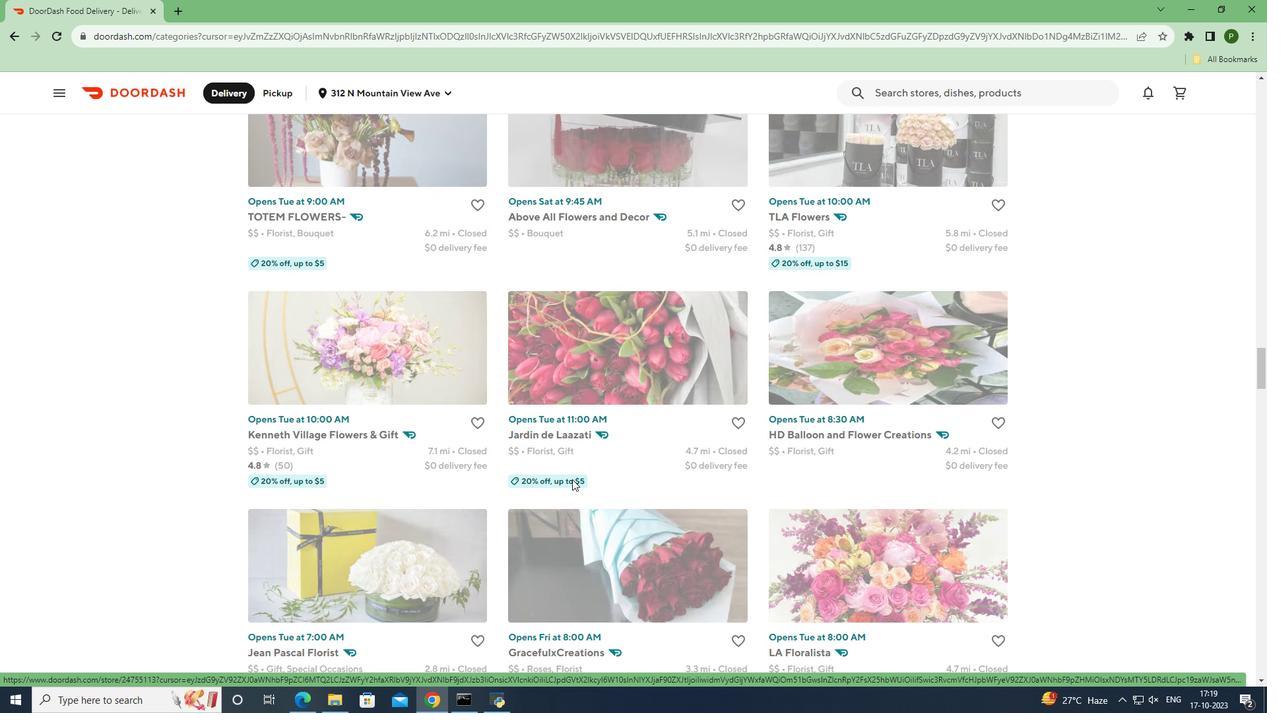
Action: Mouse scrolled (572, 478) with delta (0, 0)
Screenshot: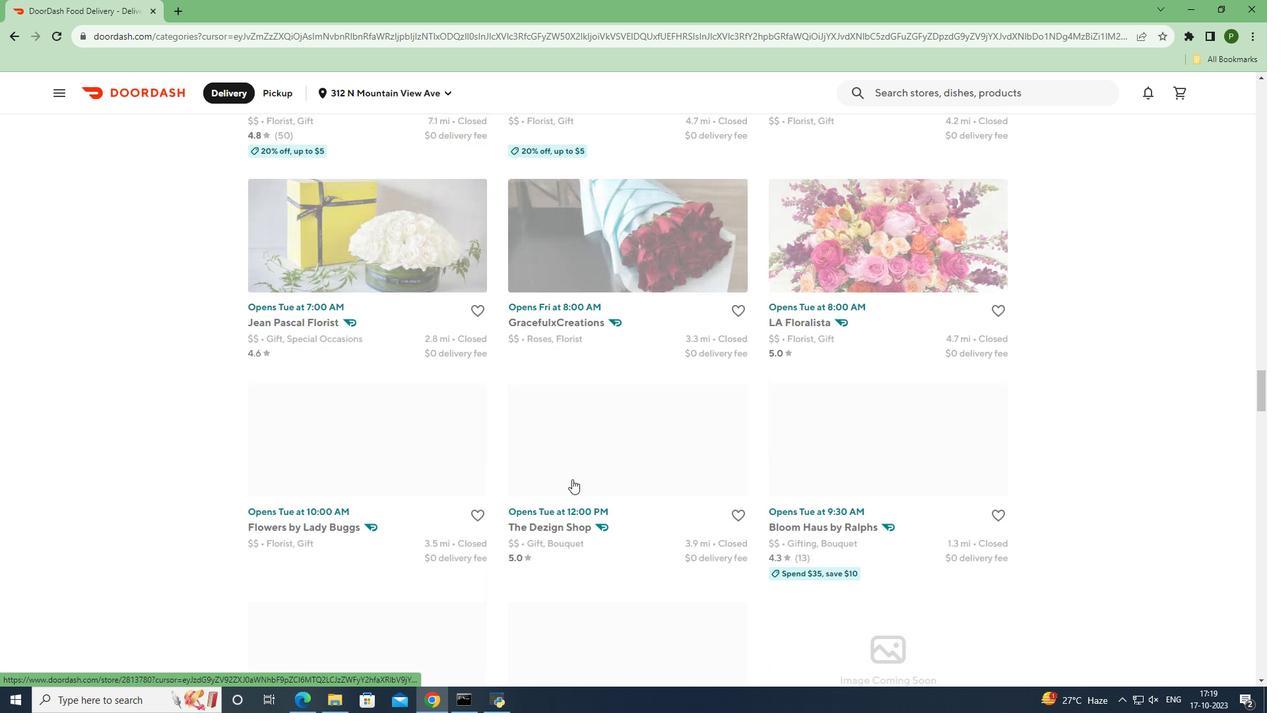 
Action: Mouse scrolled (572, 478) with delta (0, 0)
Screenshot: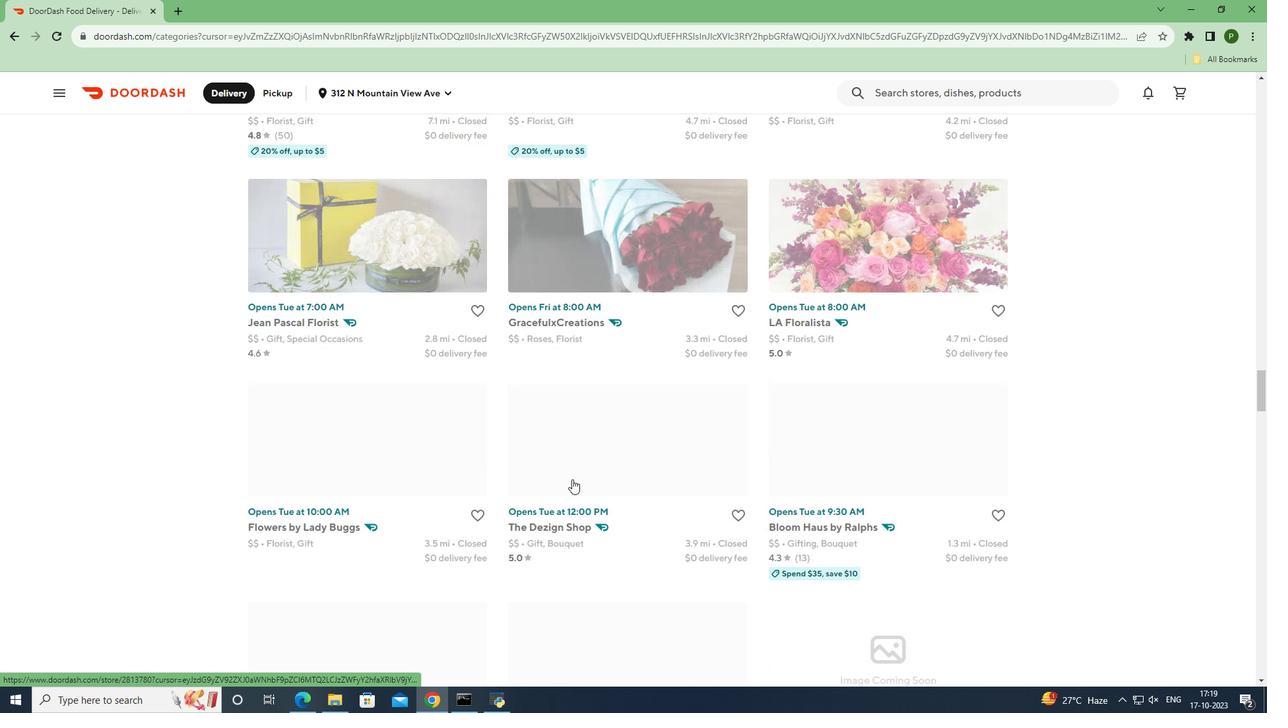 
Action: Mouse scrolled (572, 478) with delta (0, 0)
Screenshot: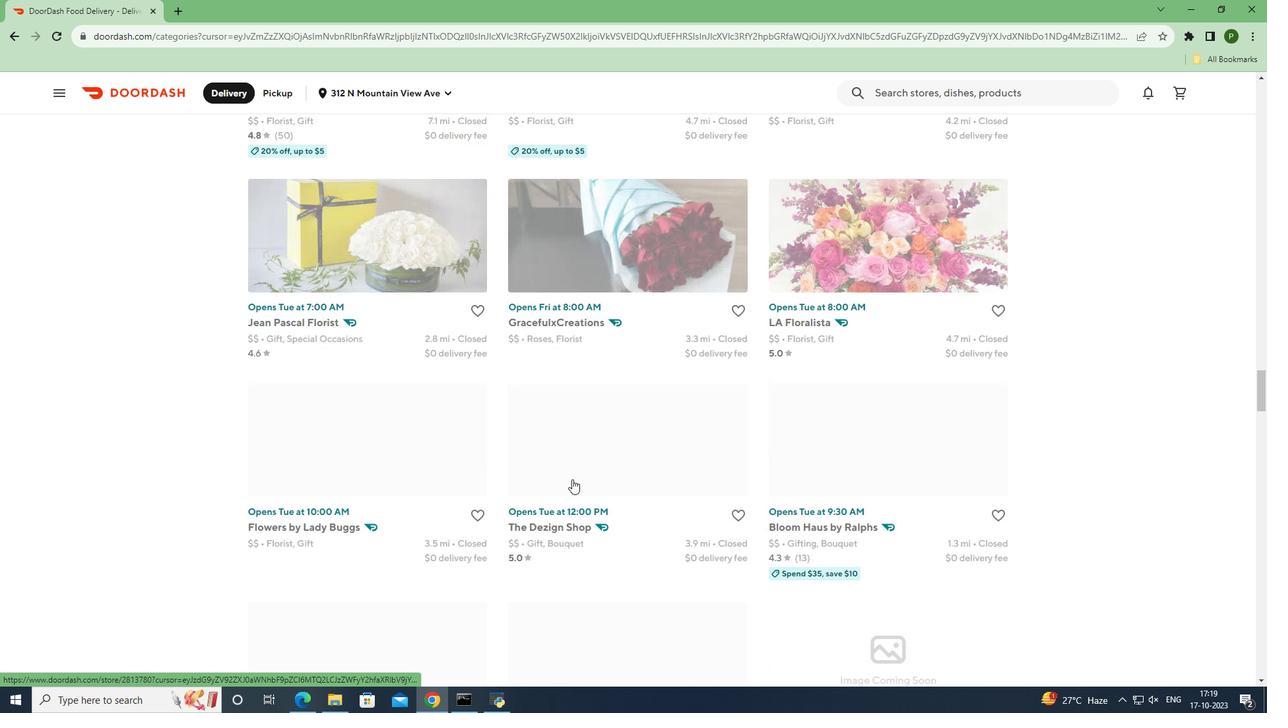 
Action: Mouse scrolled (572, 478) with delta (0, 0)
Screenshot: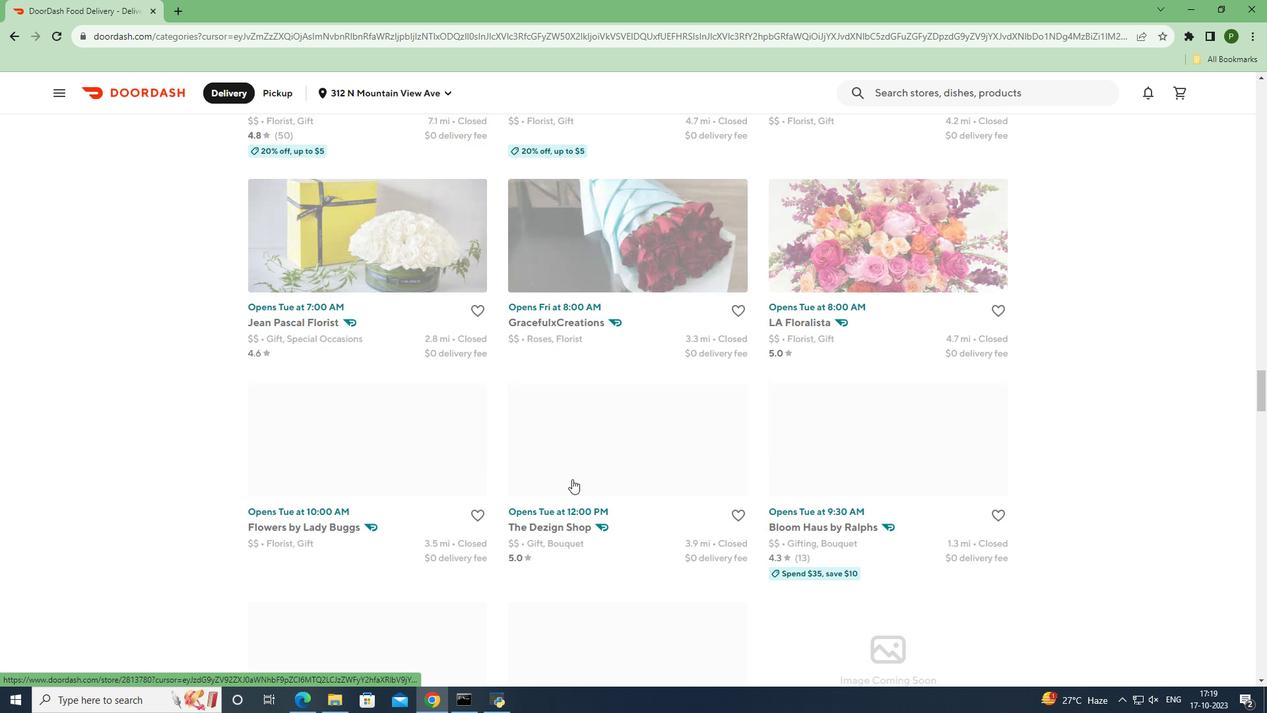 
Action: Mouse scrolled (572, 478) with delta (0, 0)
Screenshot: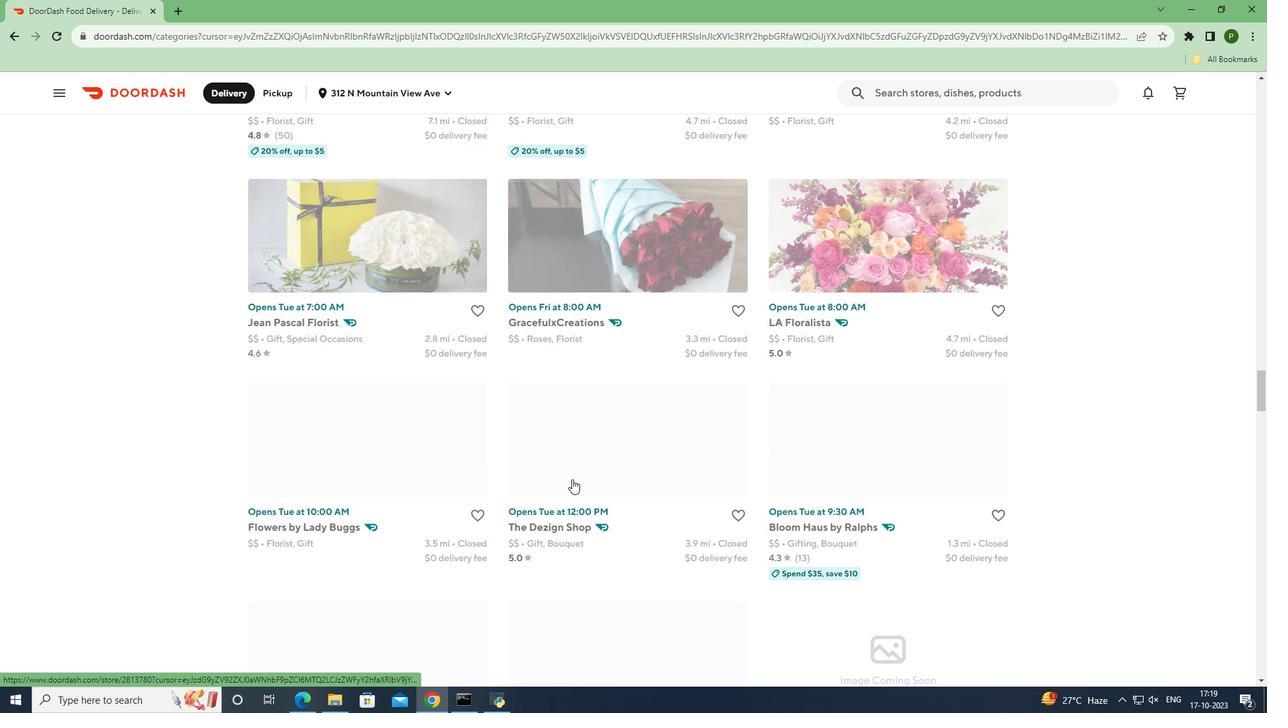 
Action: Mouse moved to (572, 481)
Screenshot: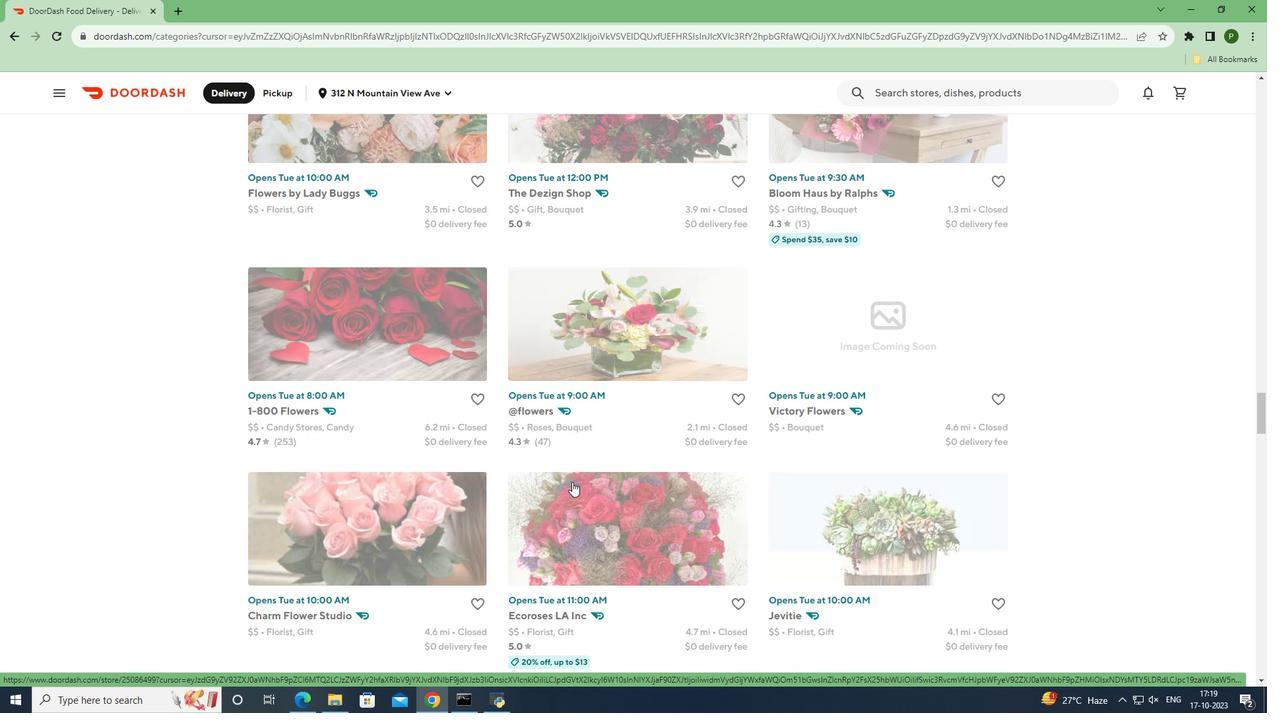 
Action: Mouse scrolled (572, 480) with delta (0, 0)
Screenshot: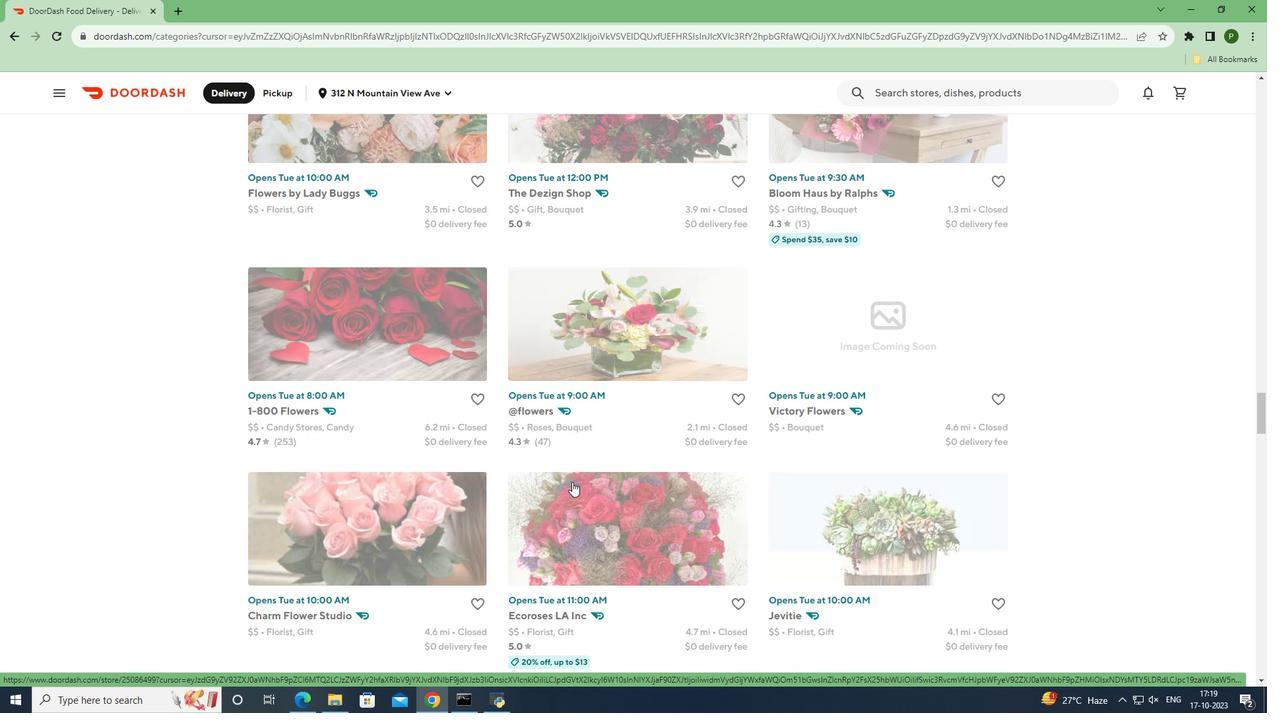 
Action: Mouse moved to (572, 482)
Screenshot: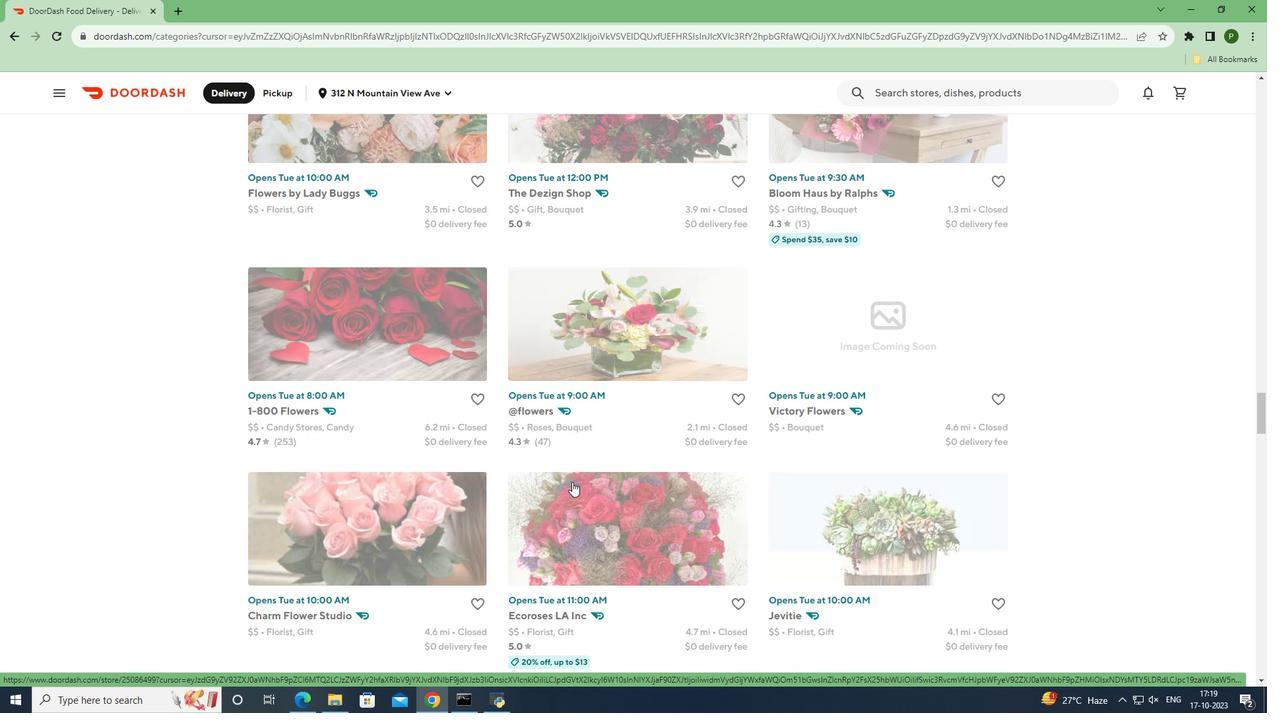 
Action: Mouse scrolled (572, 481) with delta (0, 0)
Screenshot: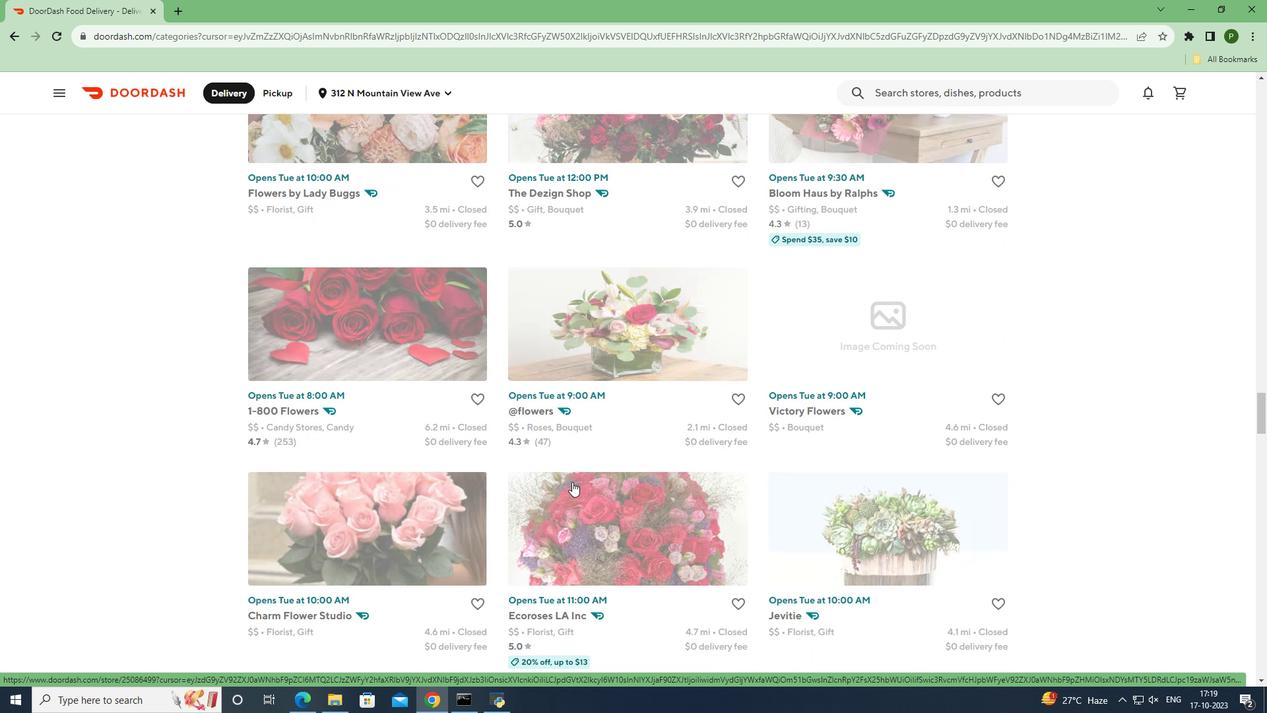 
Action: Mouse scrolled (572, 481) with delta (0, 0)
Screenshot: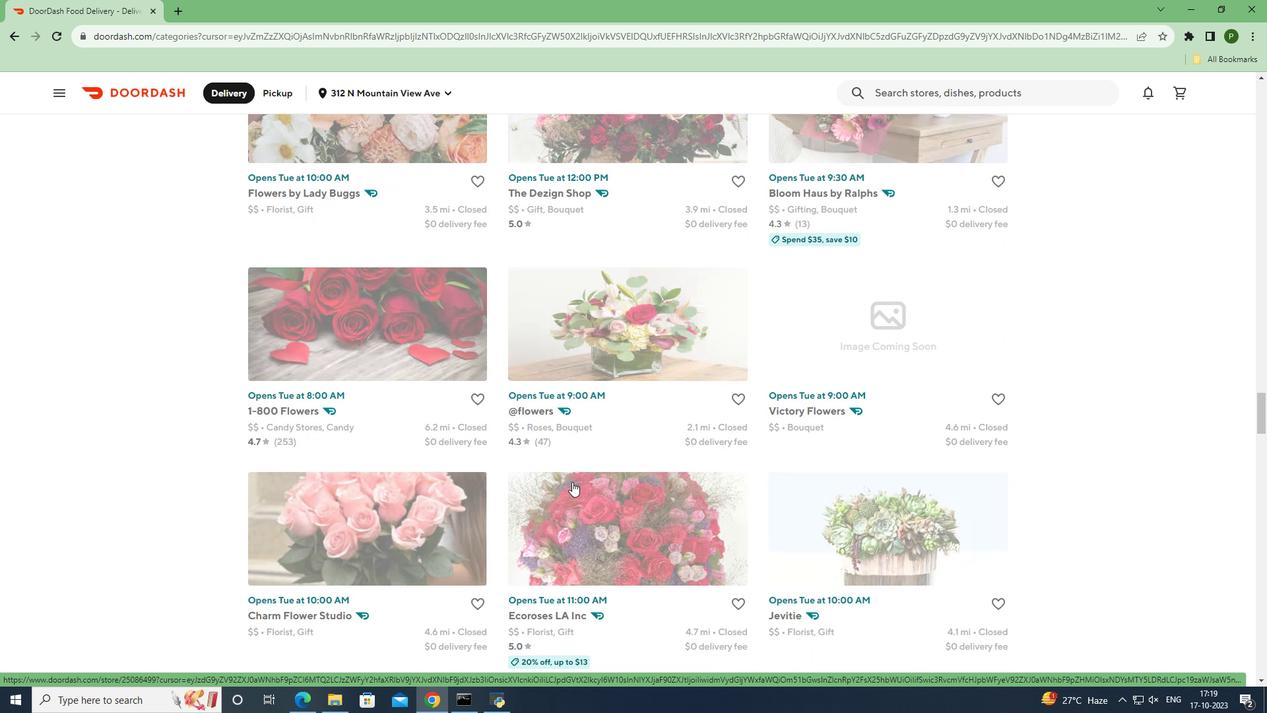 
Action: Mouse scrolled (572, 481) with delta (0, 0)
Screenshot: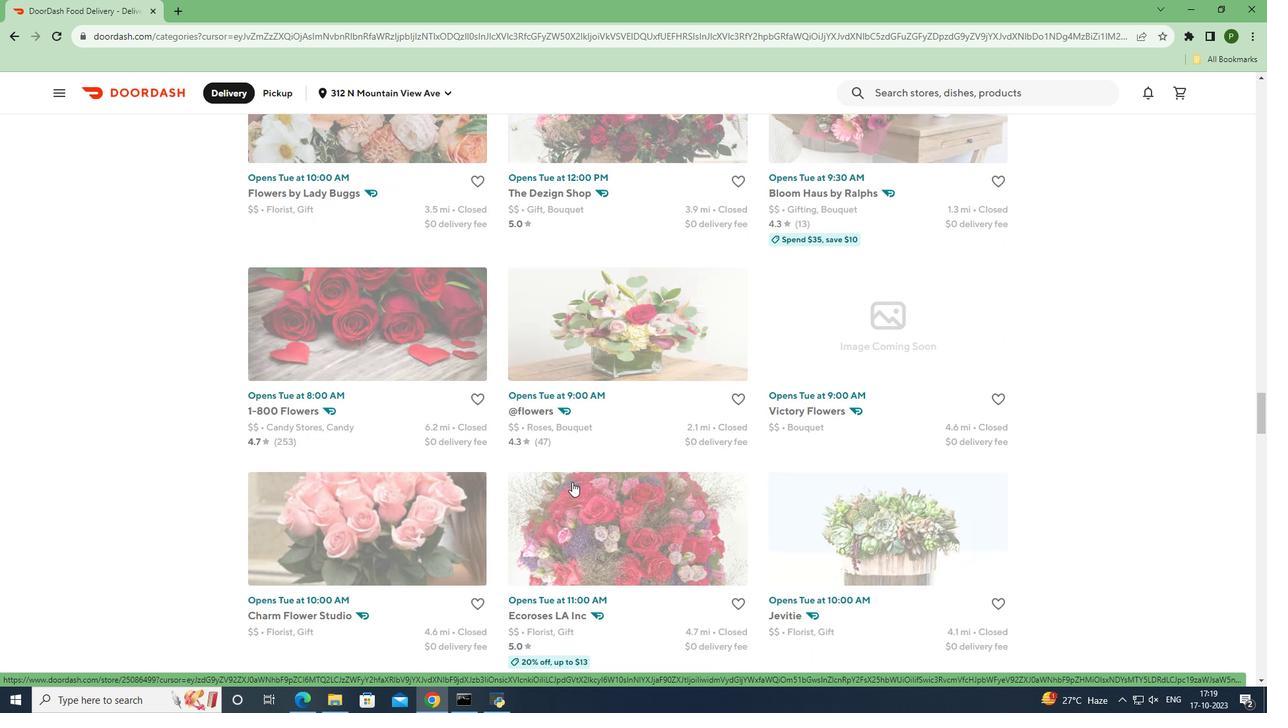 
Action: Mouse scrolled (572, 481) with delta (0, 0)
Screenshot: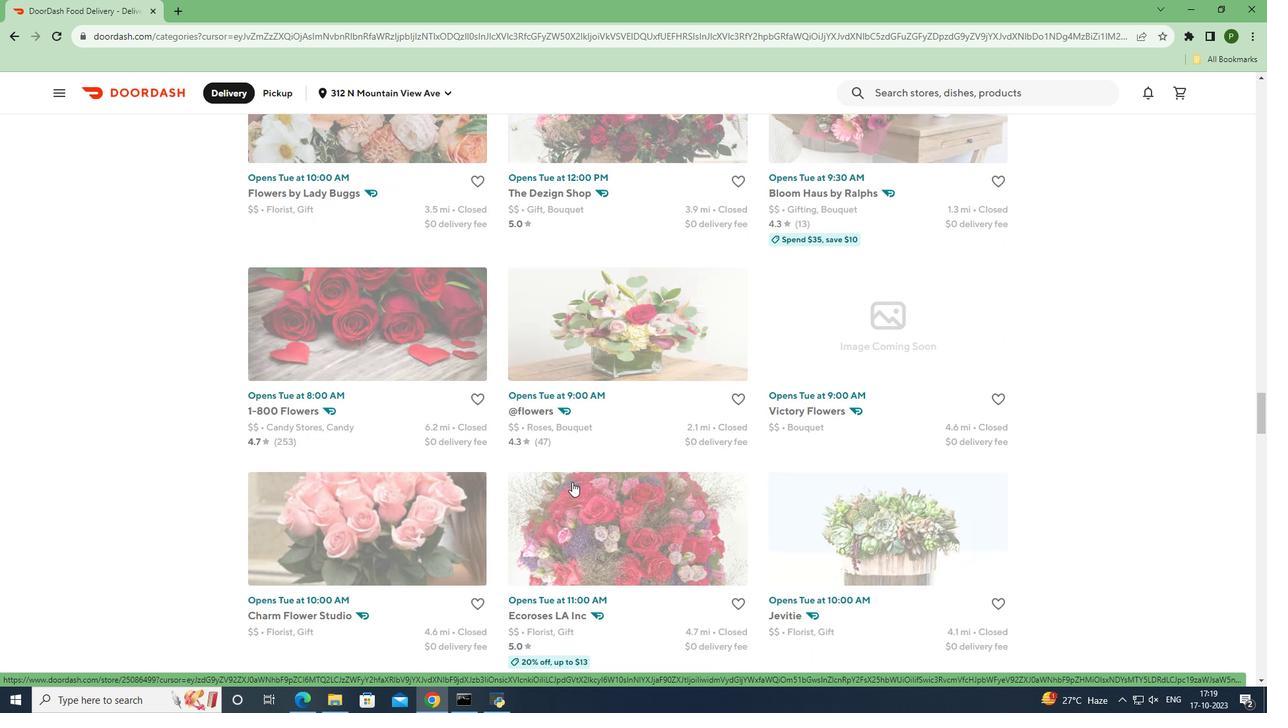 
Action: Mouse moved to (572, 480)
Screenshot: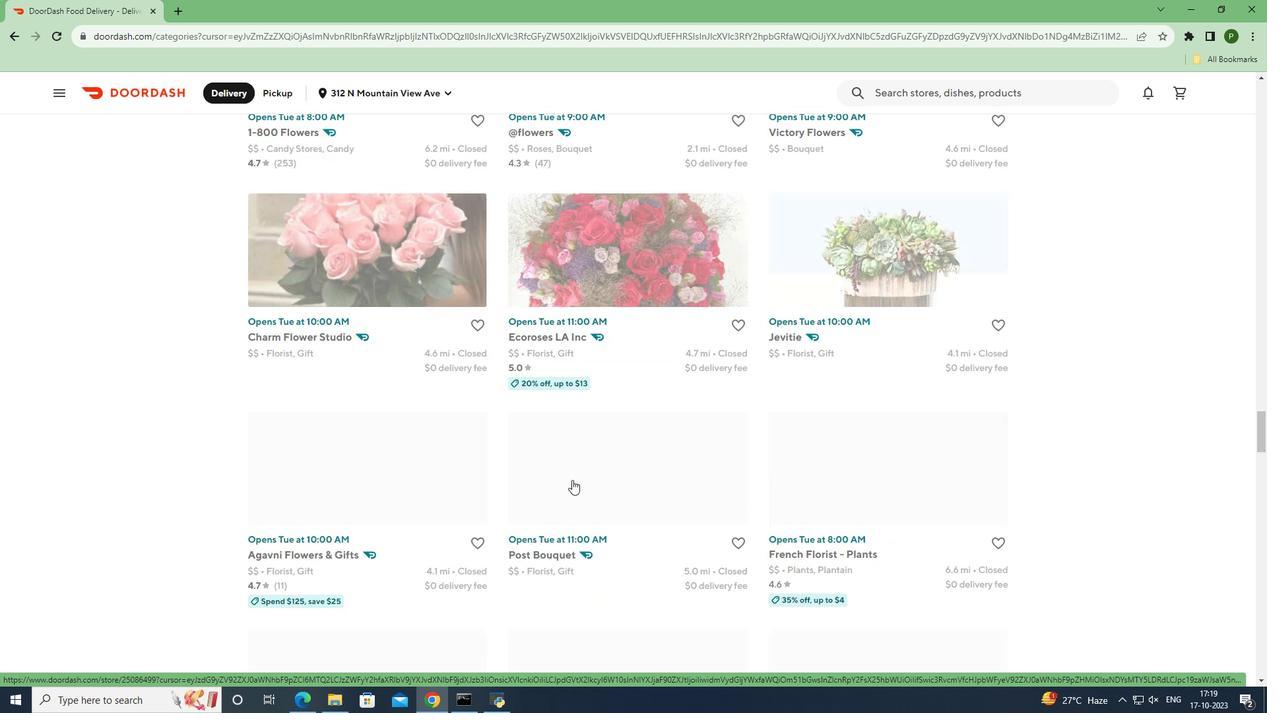 
Action: Mouse scrolled (572, 479) with delta (0, 0)
Screenshot: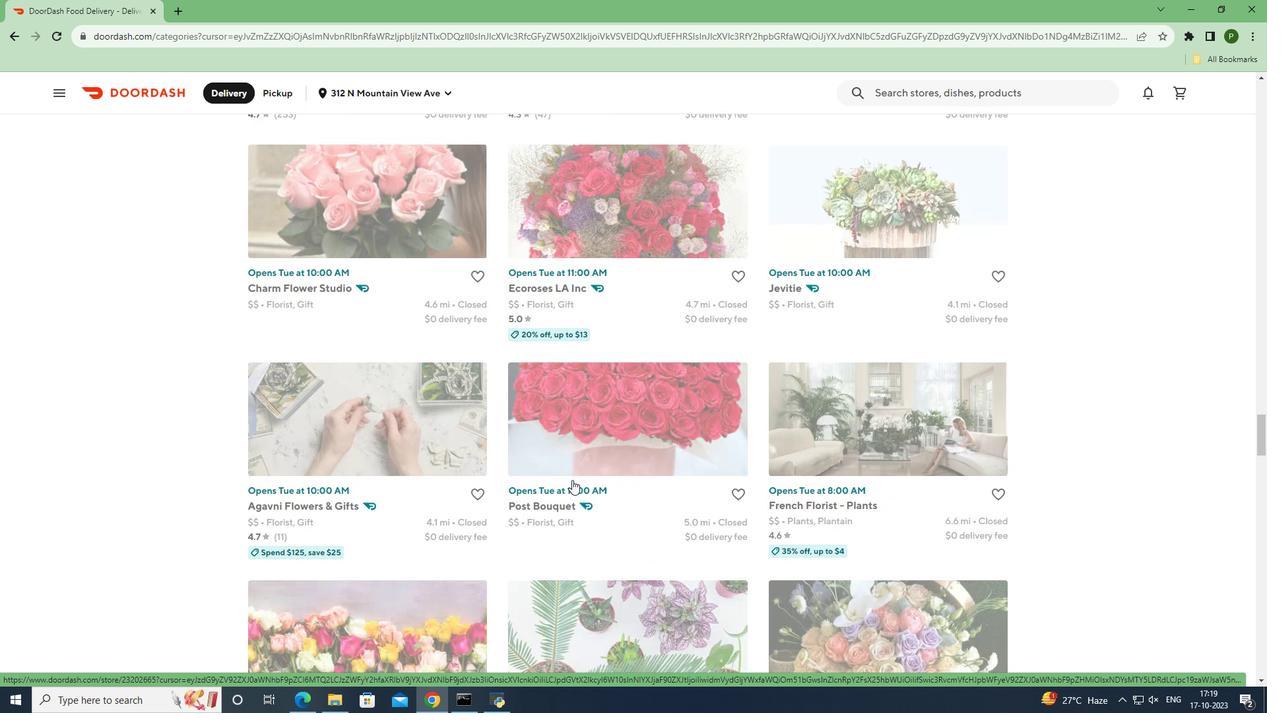 
Action: Mouse scrolled (572, 479) with delta (0, 0)
Screenshot: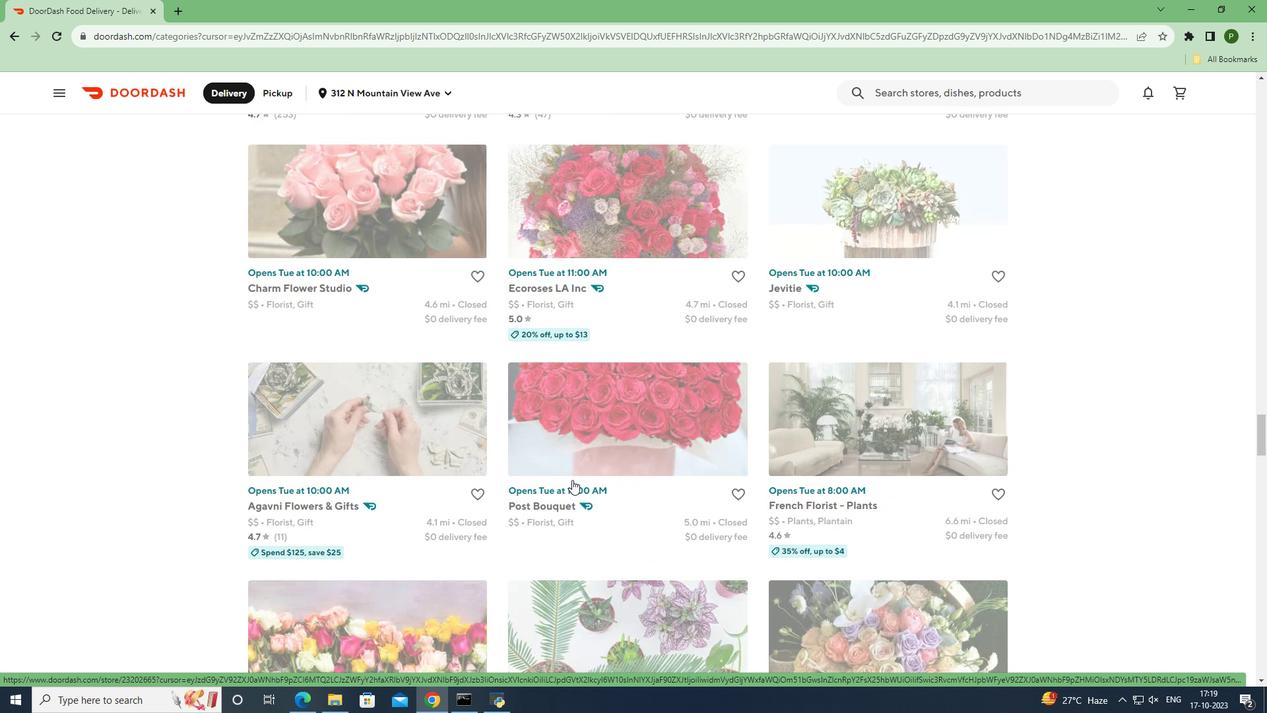 
Action: Mouse scrolled (572, 479) with delta (0, 0)
Screenshot: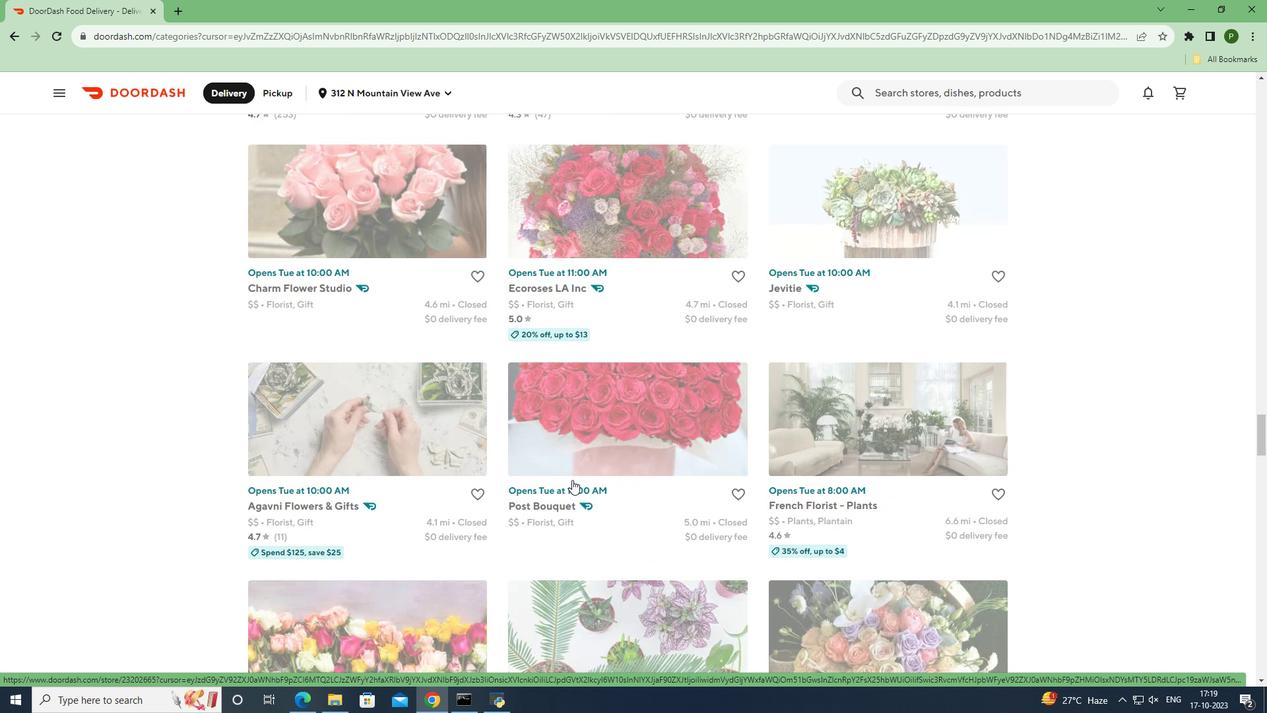 
Action: Mouse scrolled (572, 479) with delta (0, 0)
Screenshot: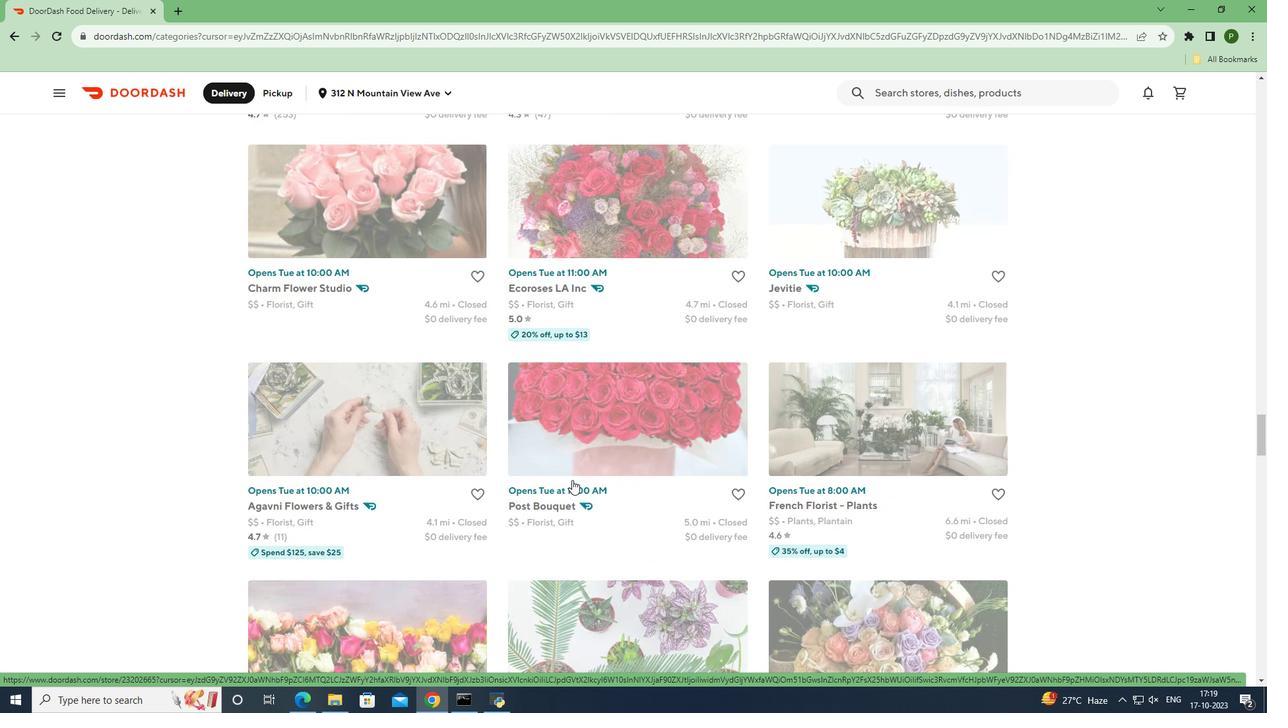 
Action: Mouse scrolled (572, 479) with delta (0, 0)
Screenshot: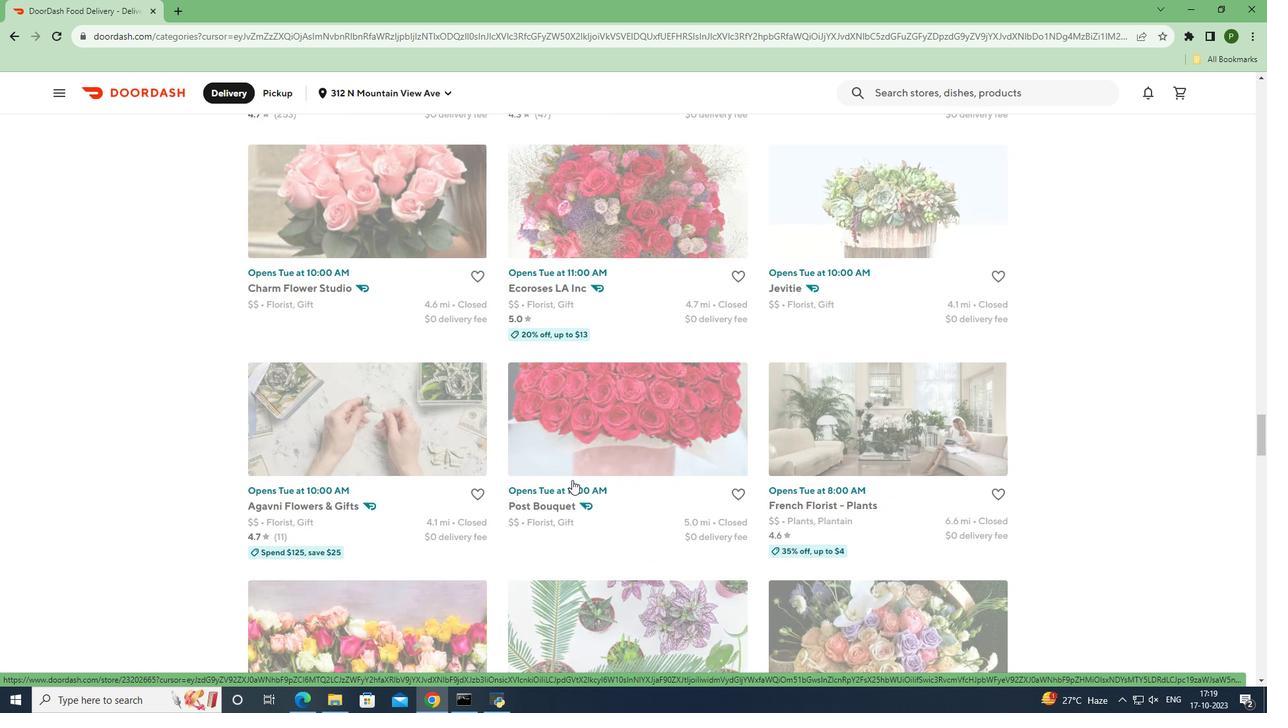 
Action: Mouse moved to (571, 469)
Screenshot: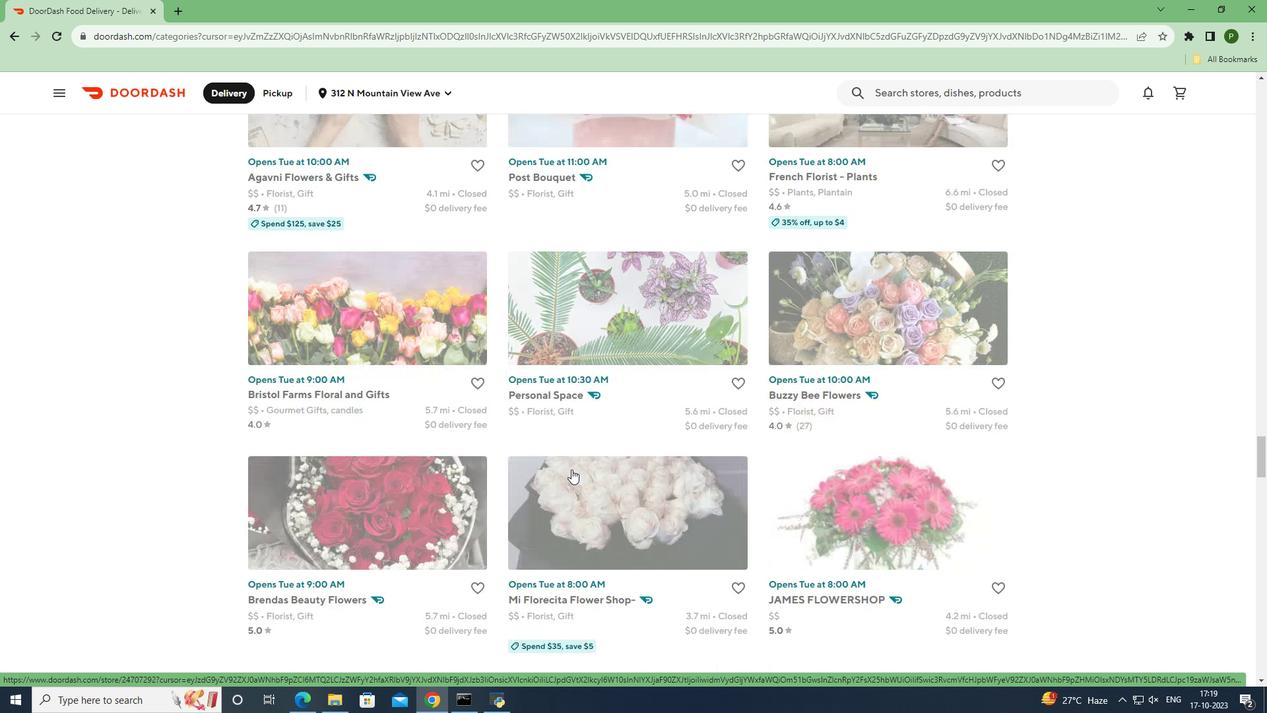 
Action: Mouse scrolled (571, 468) with delta (0, 0)
Screenshot: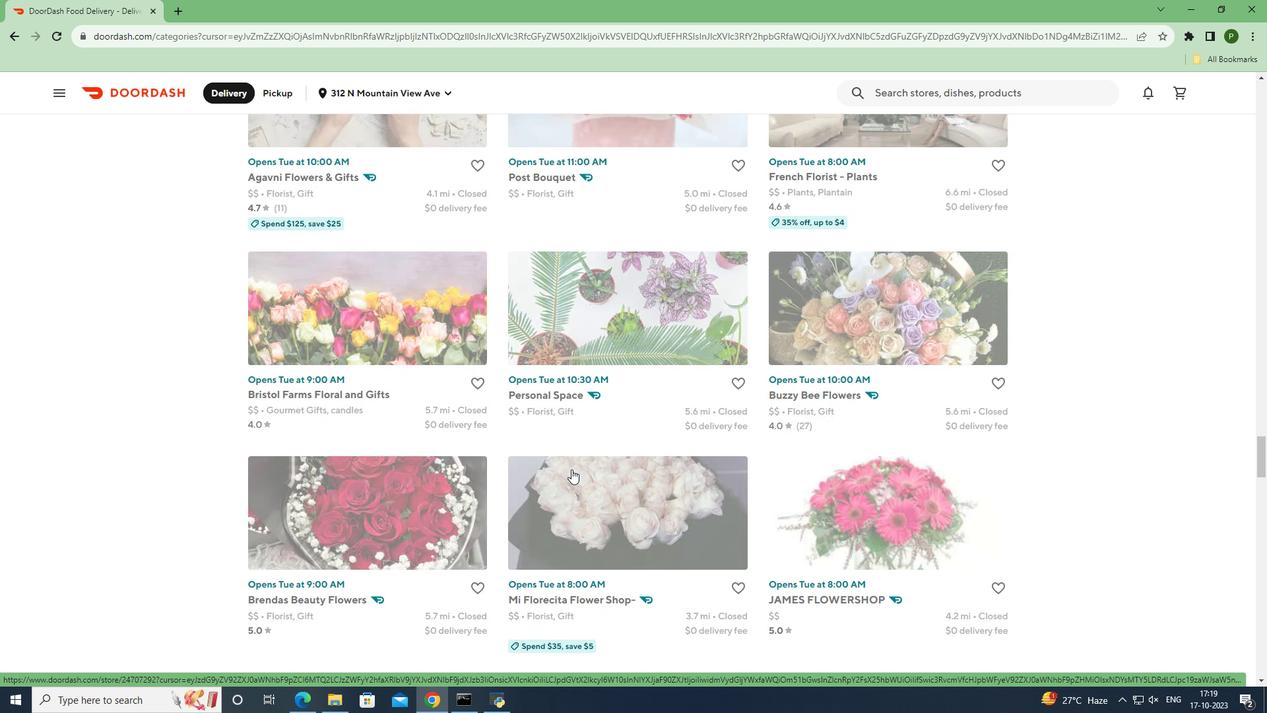 
Action: Mouse moved to (571, 469)
Screenshot: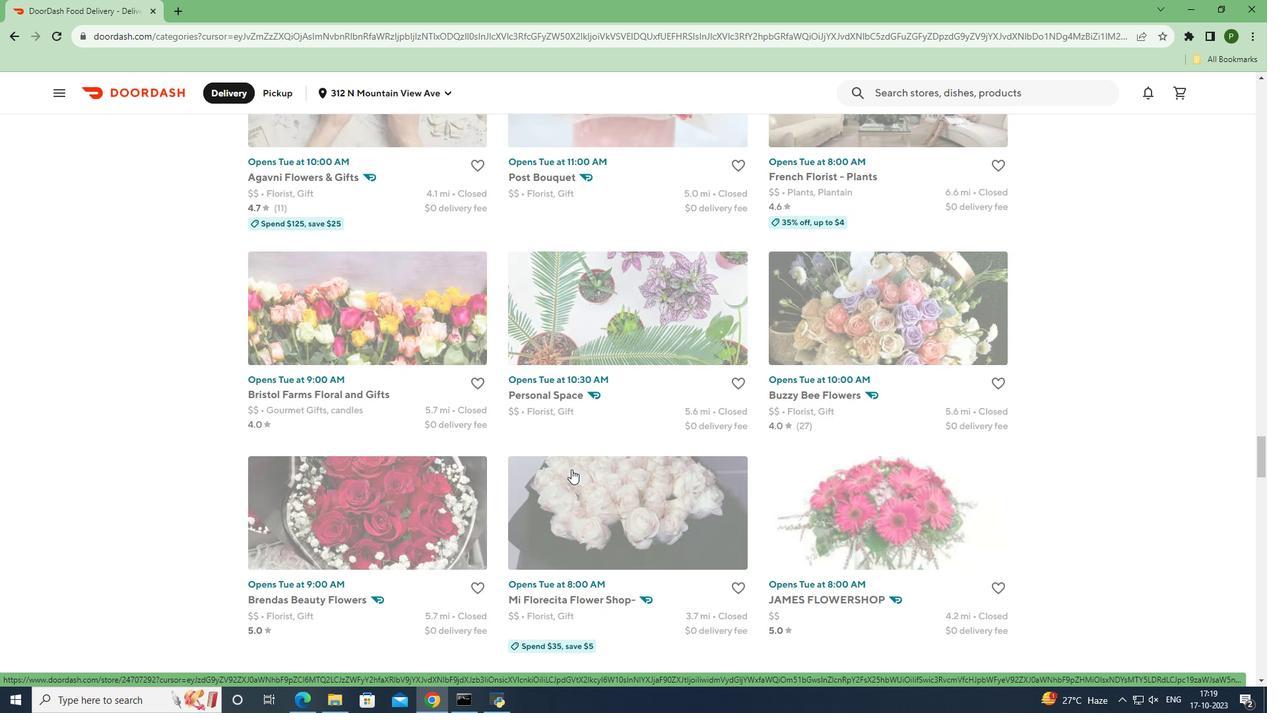 
Action: Mouse scrolled (571, 468) with delta (0, 0)
Screenshot: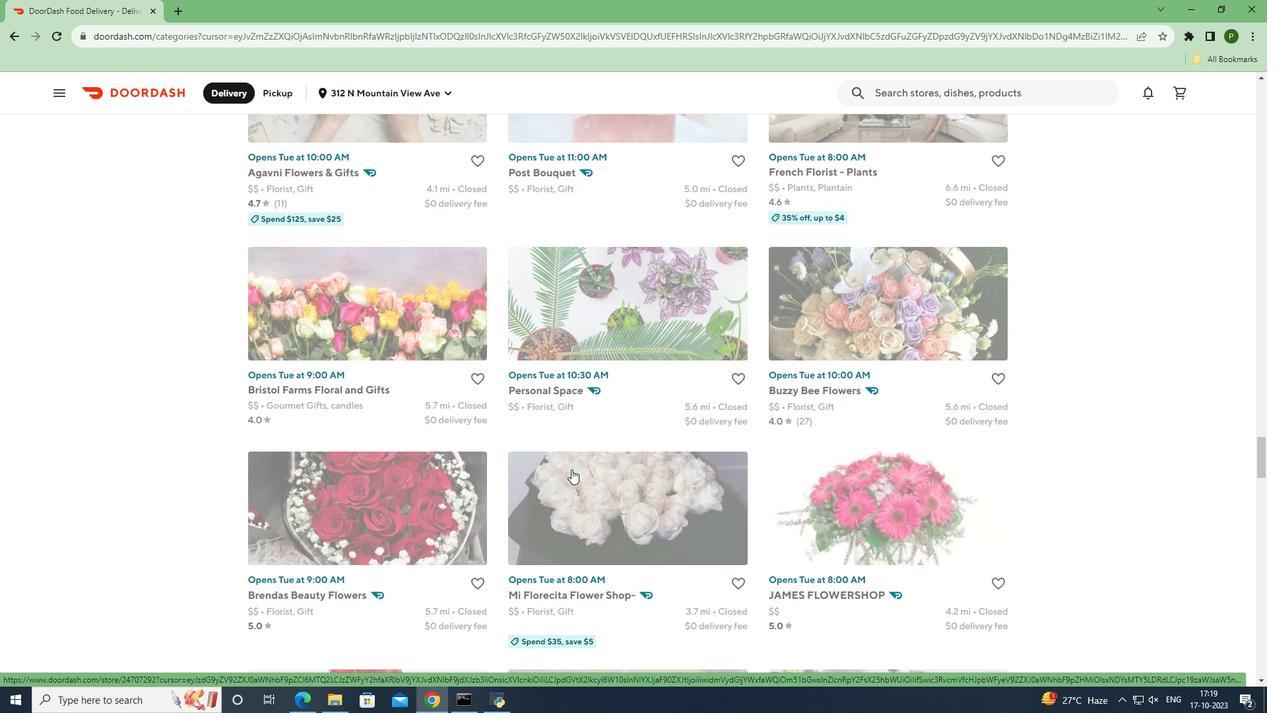 
Action: Mouse scrolled (571, 468) with delta (0, 0)
Screenshot: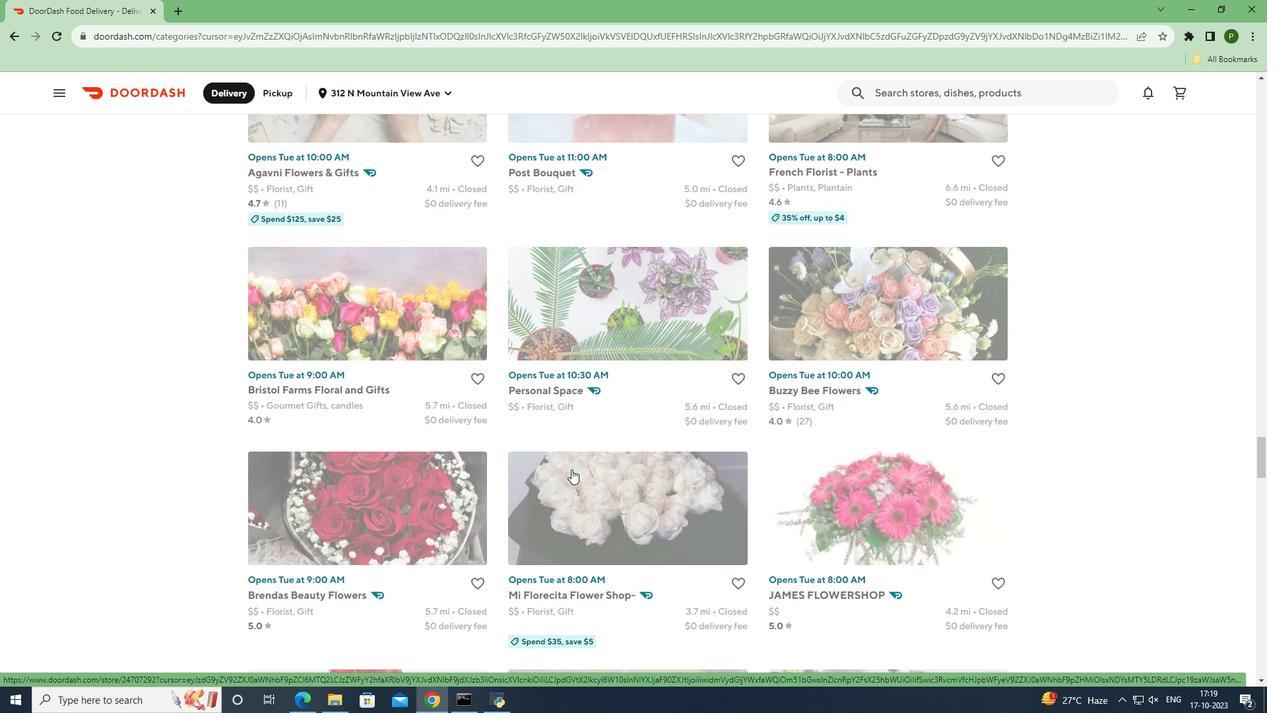 
Action: Mouse scrolled (571, 468) with delta (0, 0)
Screenshot: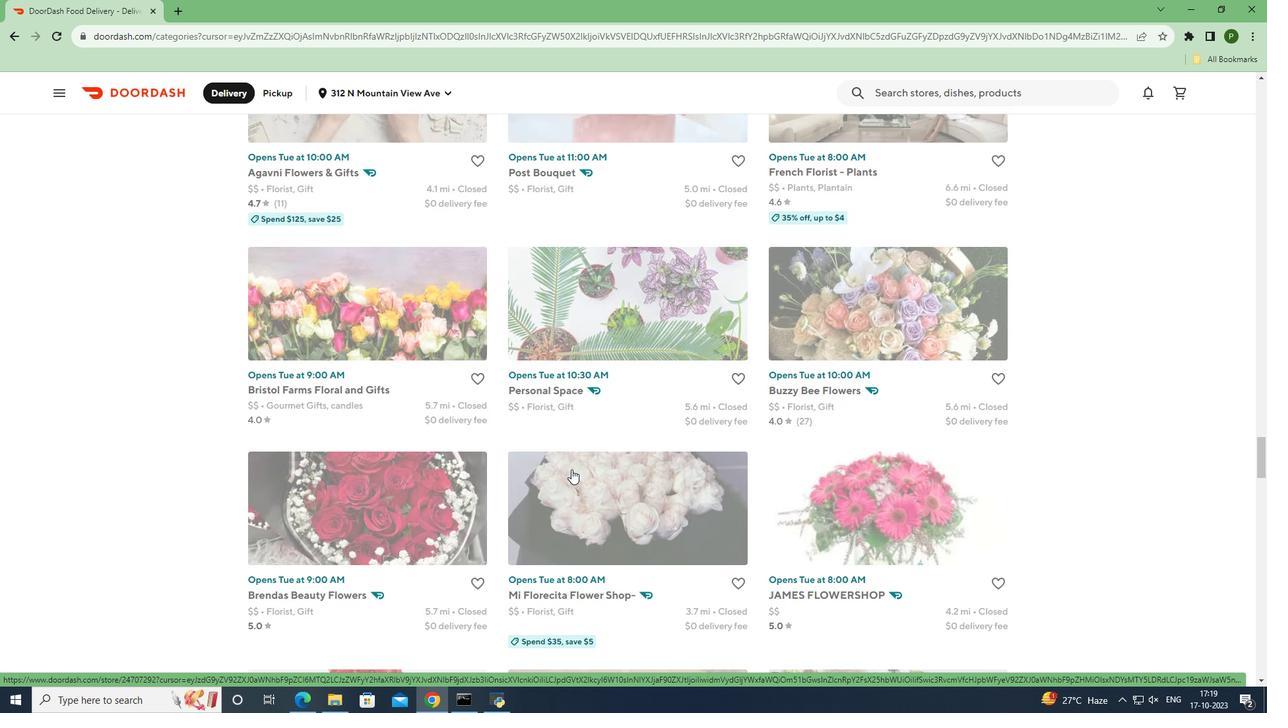 
Action: Mouse scrolled (571, 468) with delta (0, 0)
Screenshot: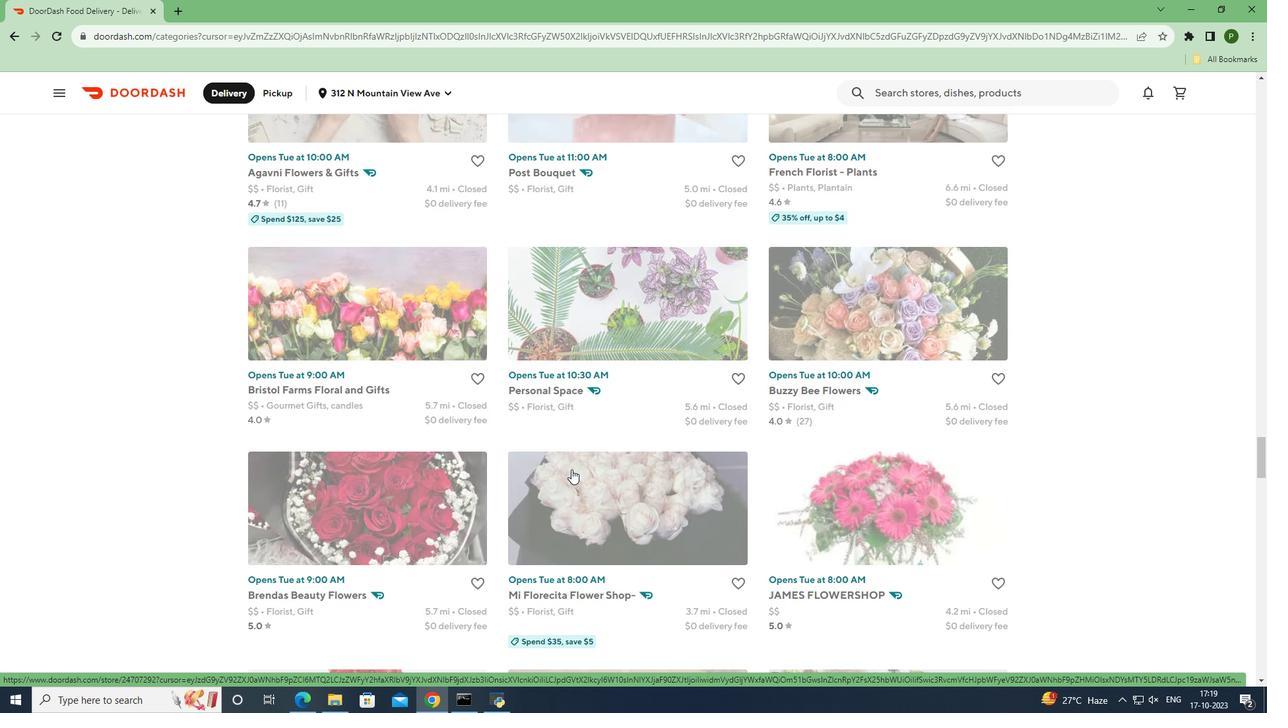 
Action: Mouse moved to (571, 464)
Screenshot: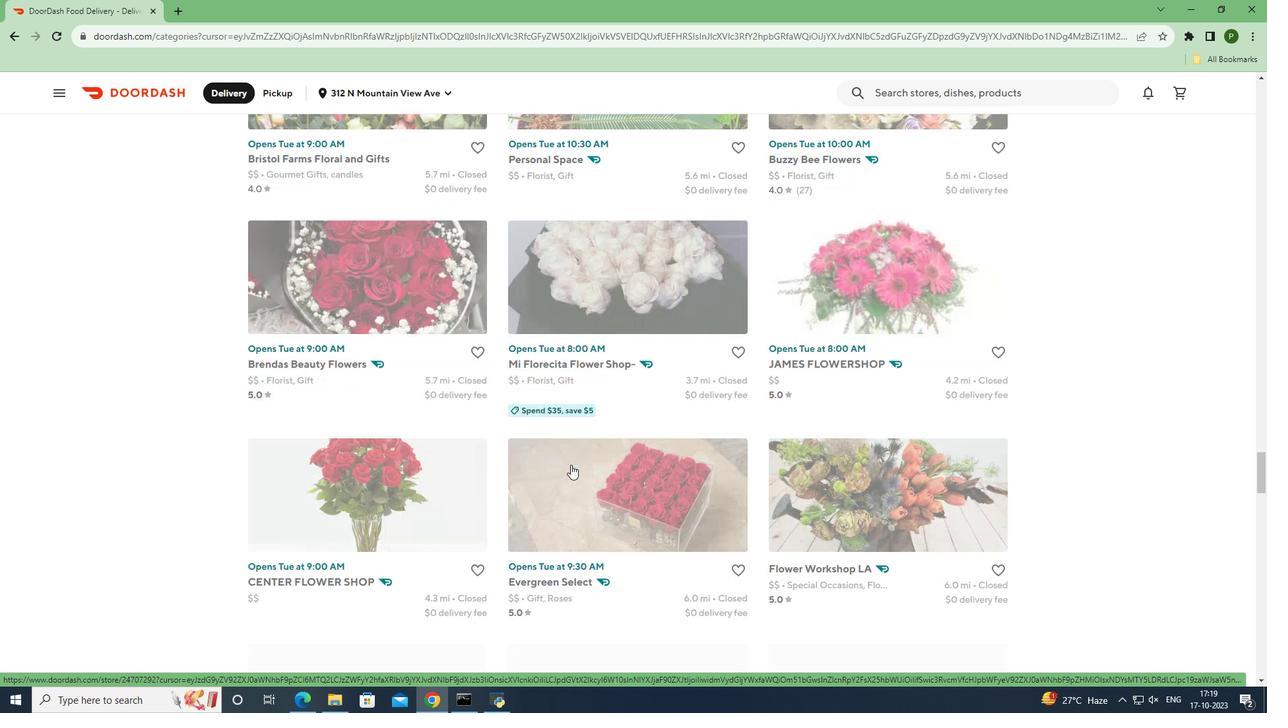 
Action: Mouse scrolled (571, 464) with delta (0, 0)
Screenshot: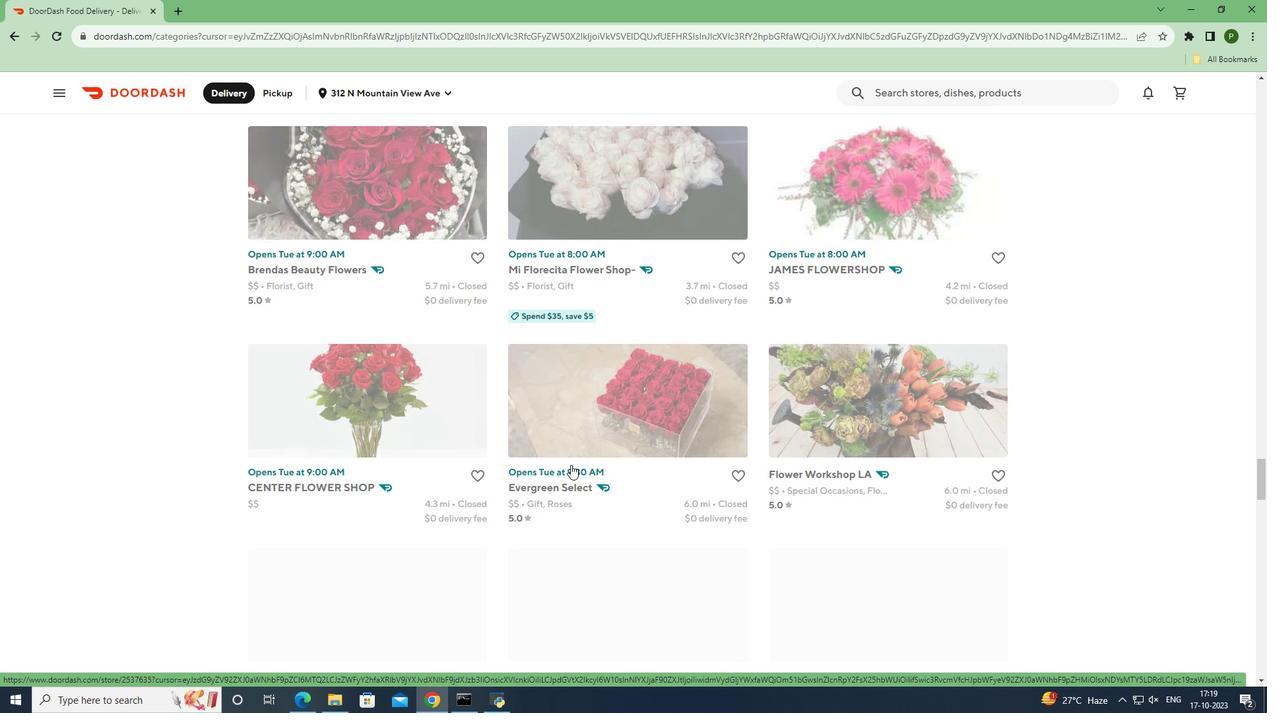 
Action: Mouse scrolled (571, 464) with delta (0, 0)
Screenshot: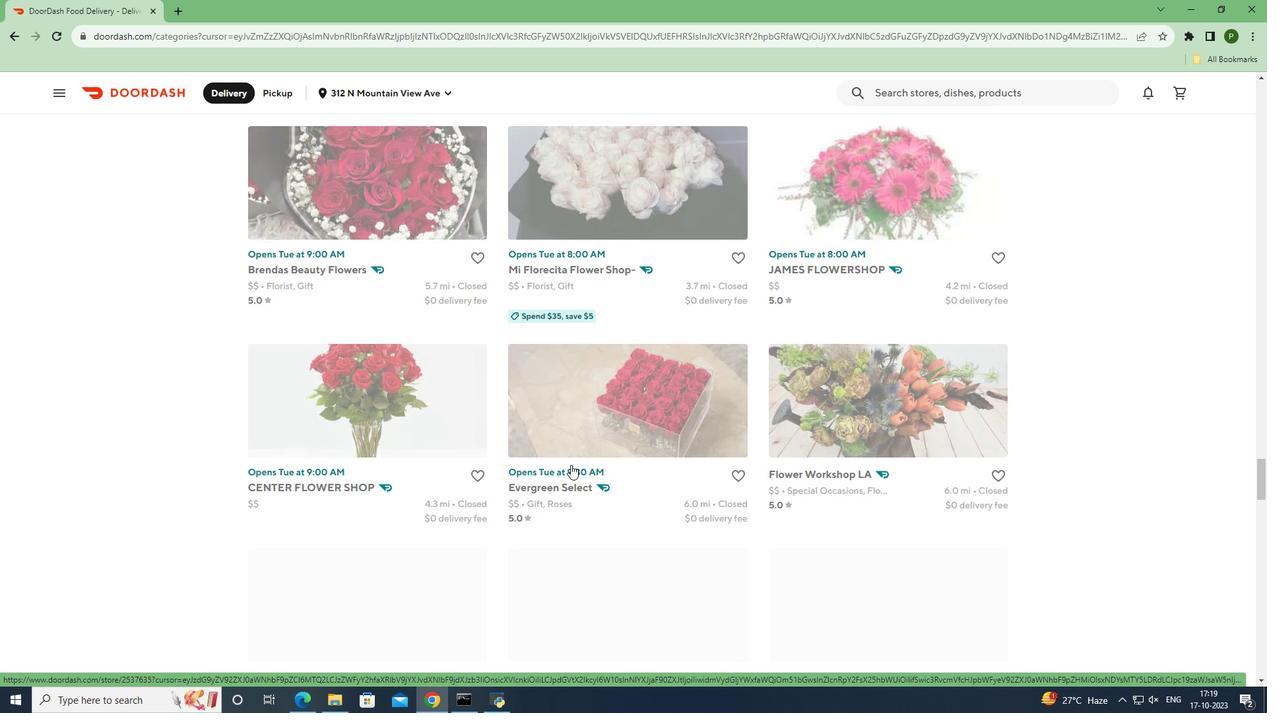 
Action: Mouse scrolled (571, 464) with delta (0, 0)
Screenshot: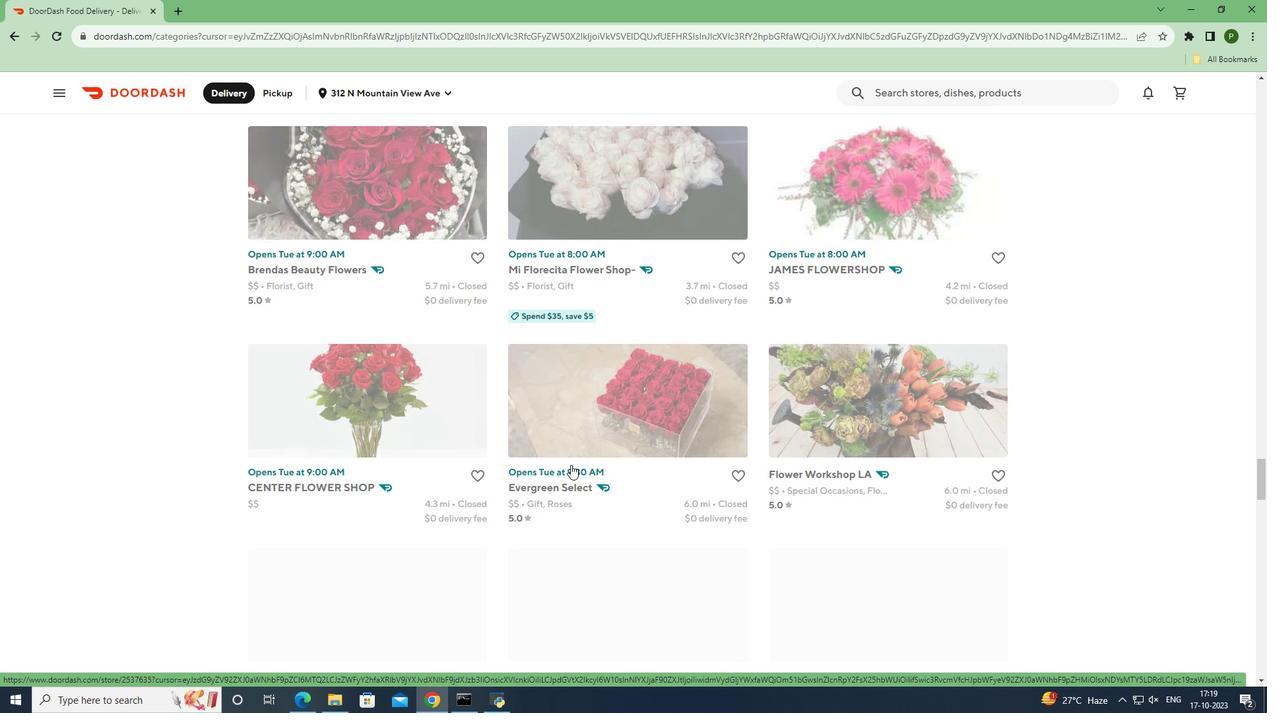 
Action: Mouse scrolled (571, 464) with delta (0, 0)
Screenshot: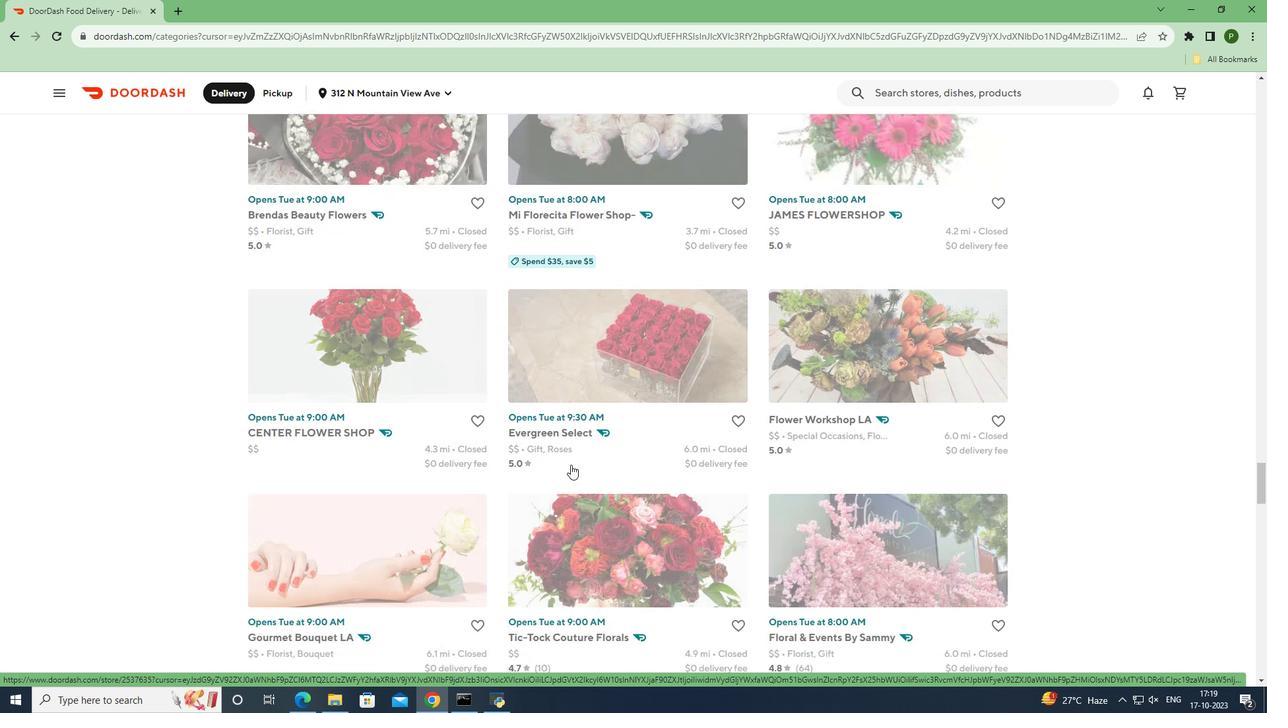 
Action: Mouse scrolled (571, 464) with delta (0, 0)
Screenshot: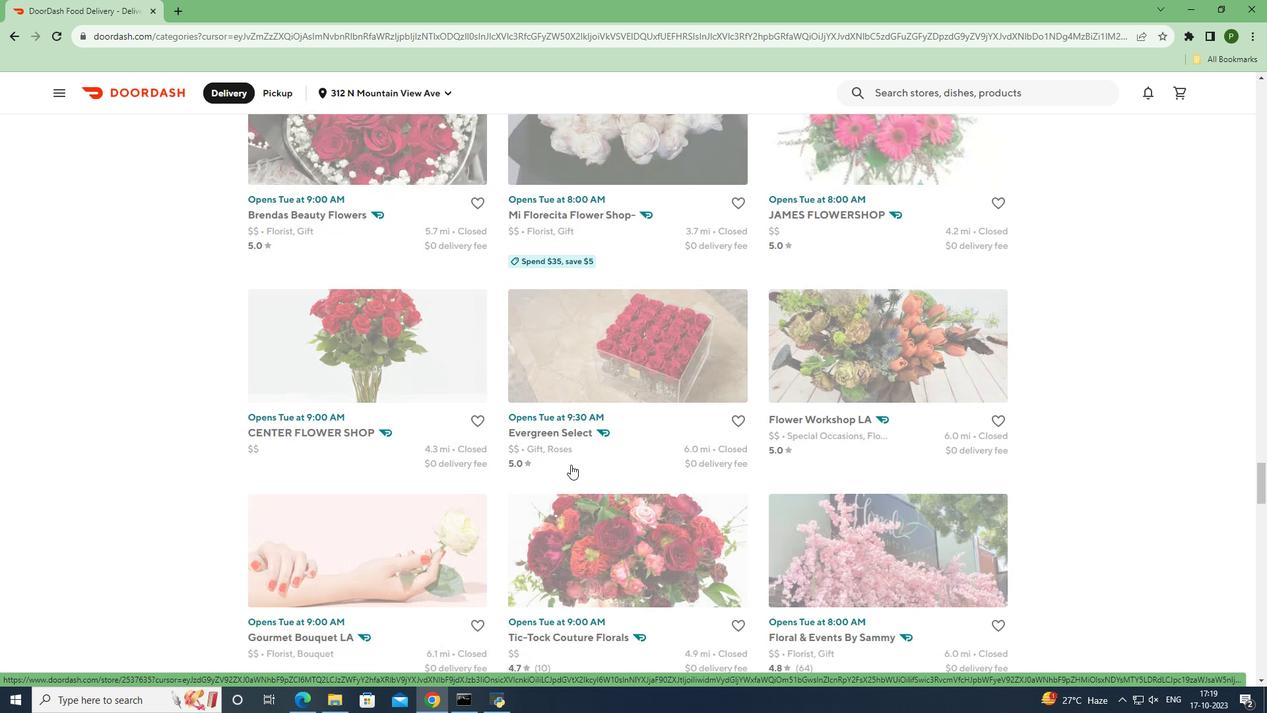 
Action: Mouse moved to (570, 453)
Screenshot: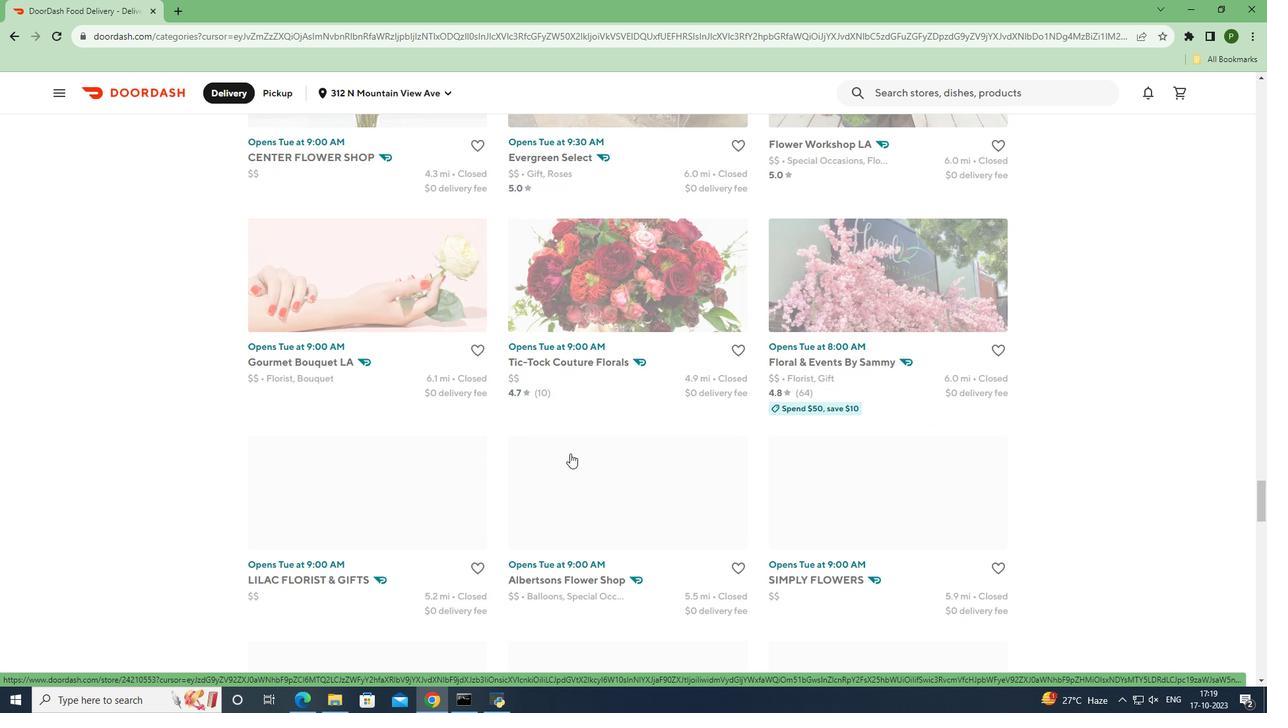 
Action: Mouse scrolled (570, 453) with delta (0, 0)
Screenshot: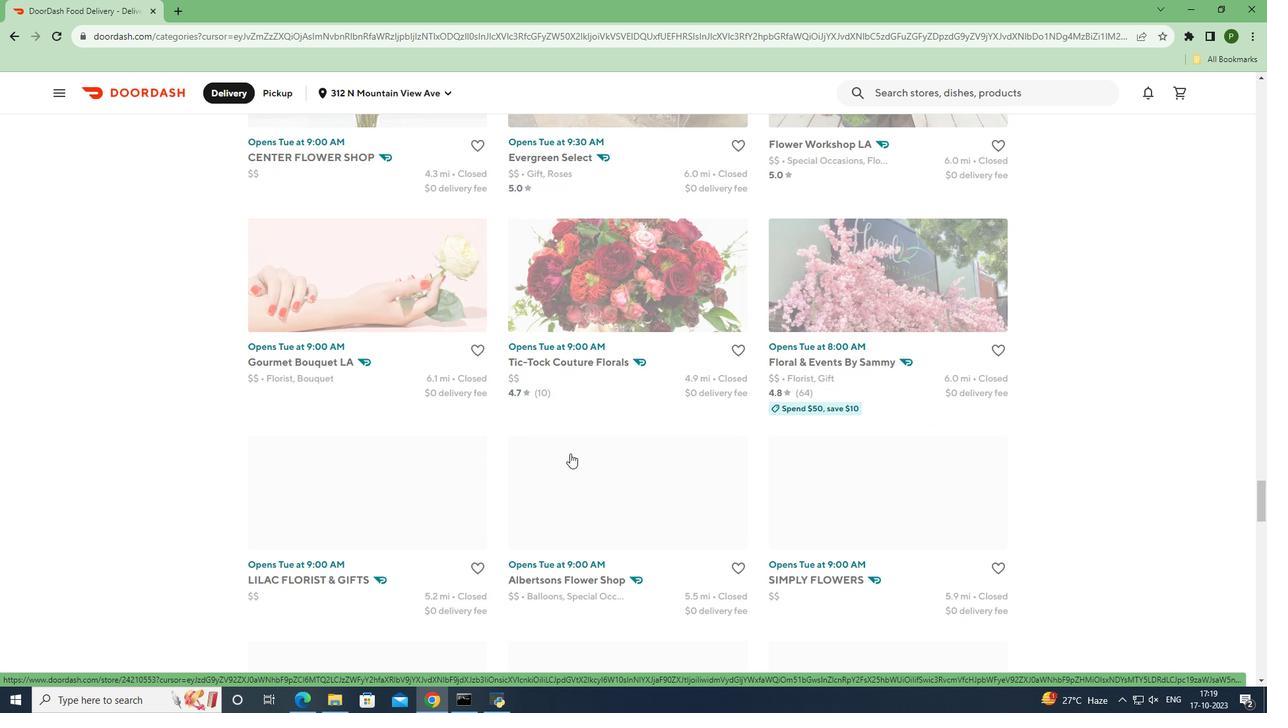 
Action: Mouse scrolled (570, 453) with delta (0, 0)
Screenshot: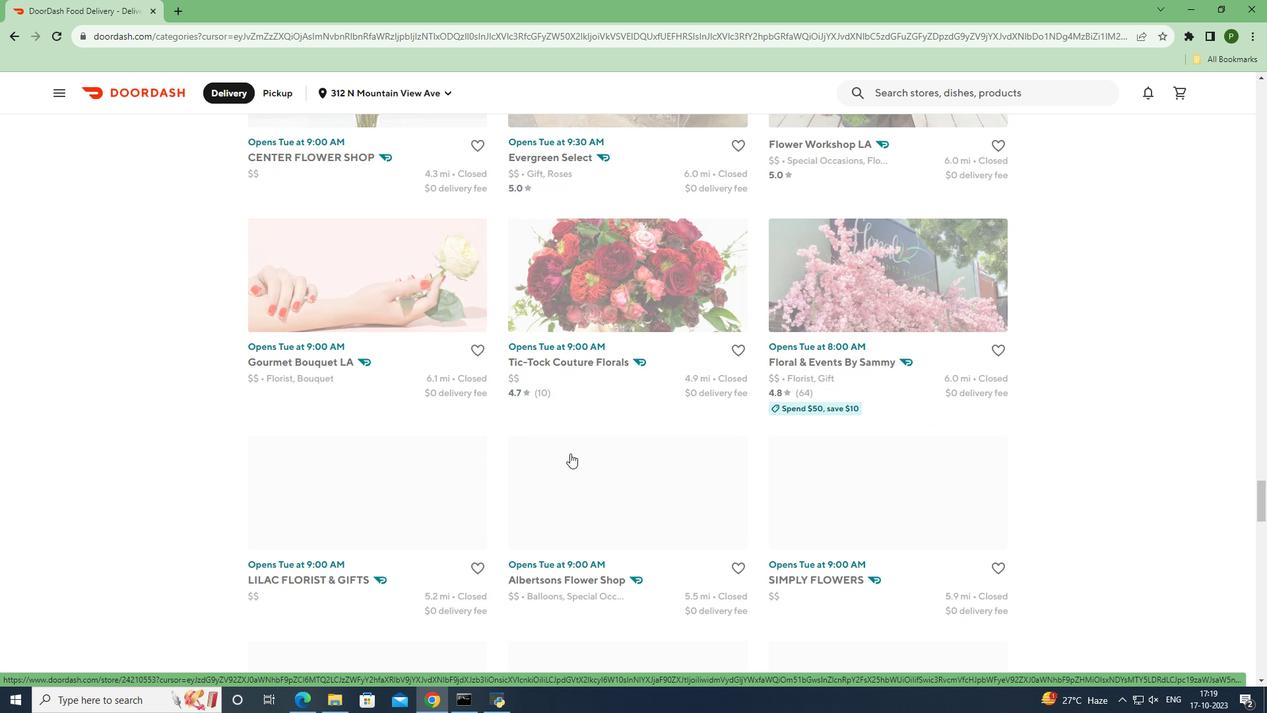 
Action: Mouse scrolled (570, 453) with delta (0, 0)
Screenshot: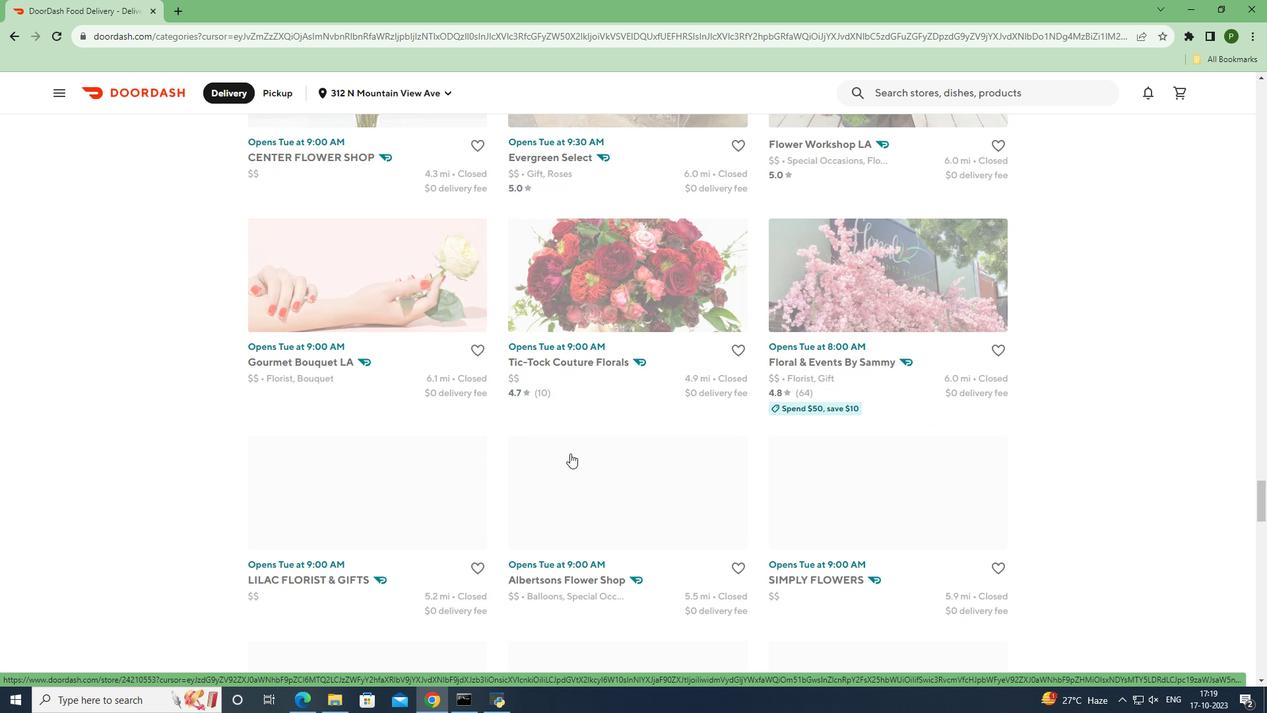 
Action: Mouse scrolled (570, 453) with delta (0, 0)
Screenshot: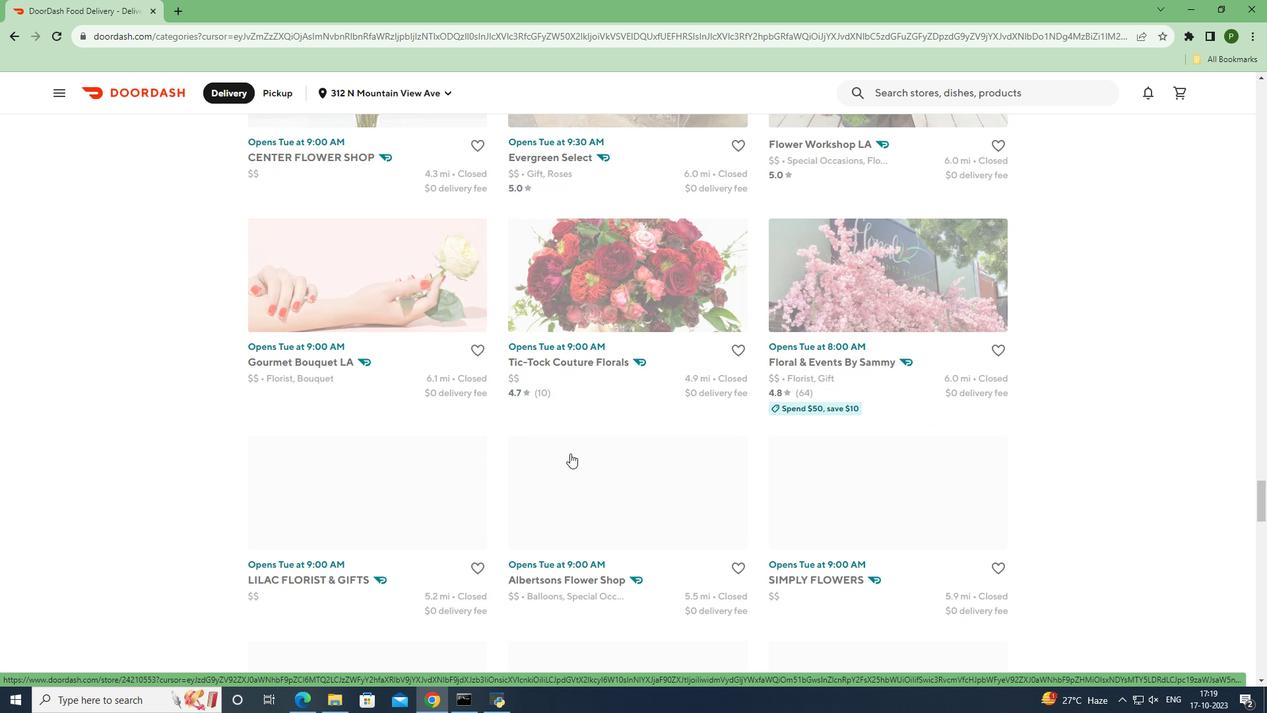 
Action: Mouse scrolled (570, 453) with delta (0, 0)
Screenshot: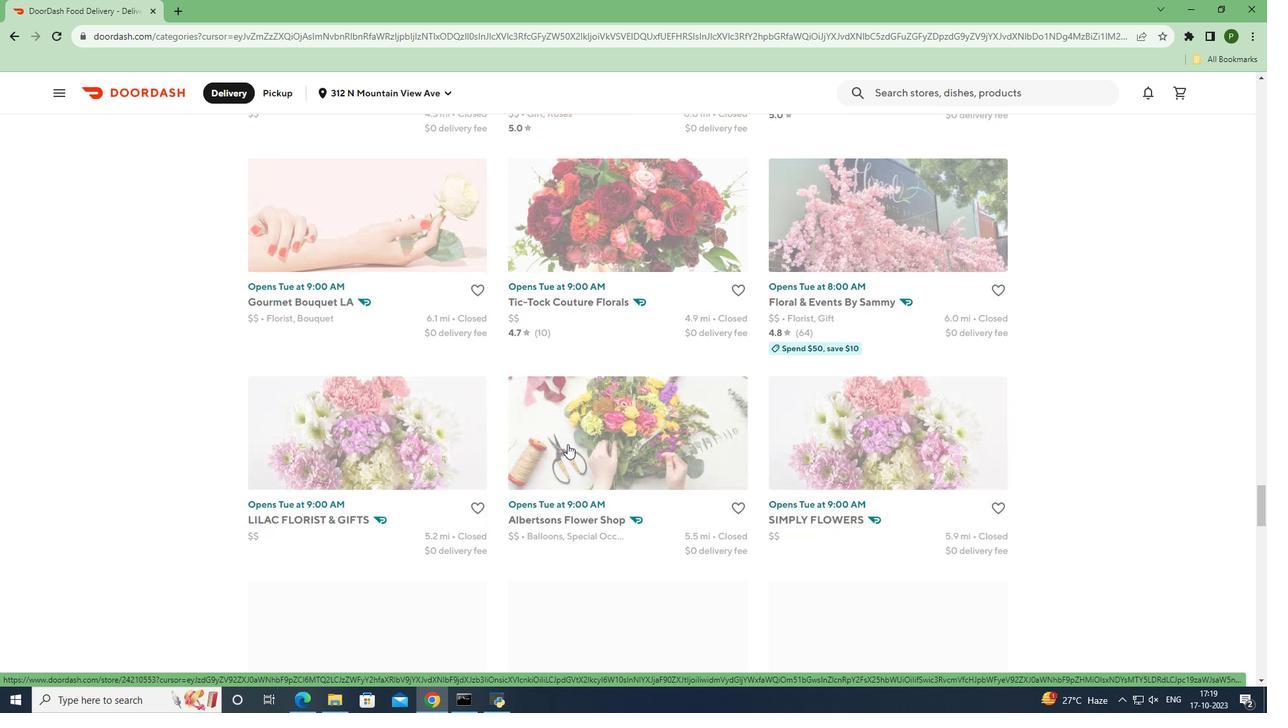 
Action: Mouse scrolled (570, 453) with delta (0, 0)
Screenshot: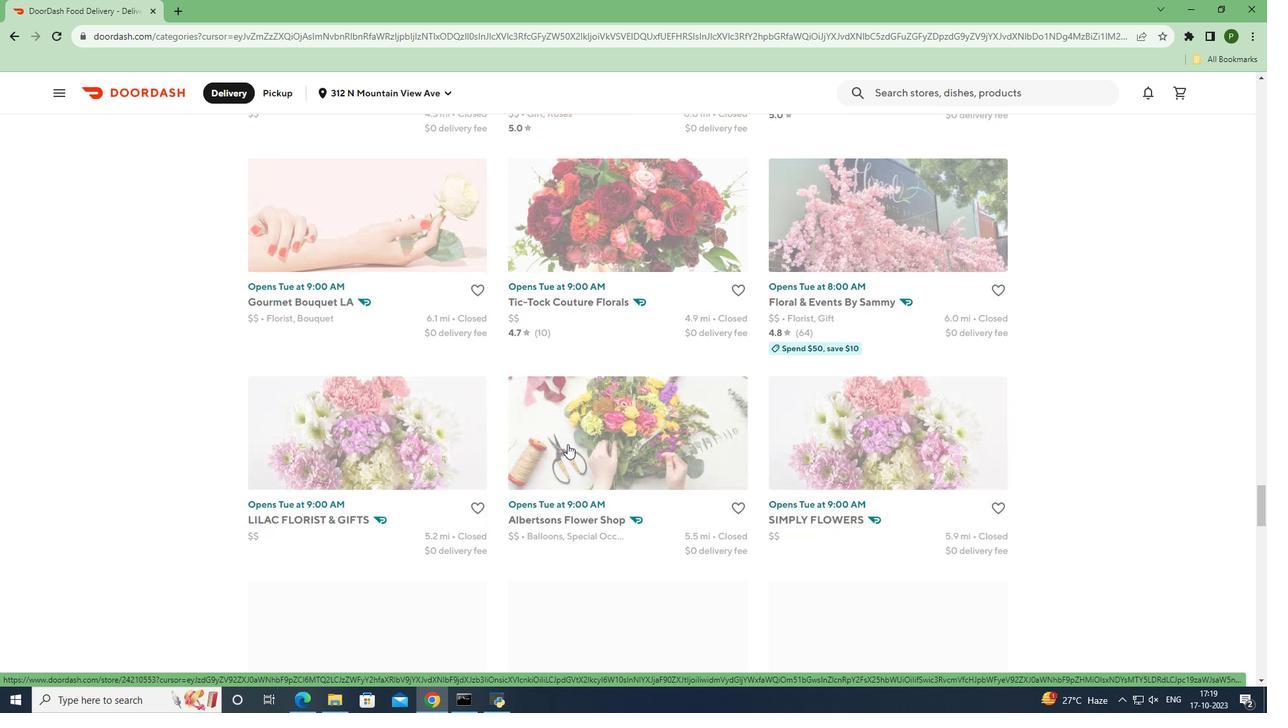 
Action: Mouse moved to (570, 453)
Screenshot: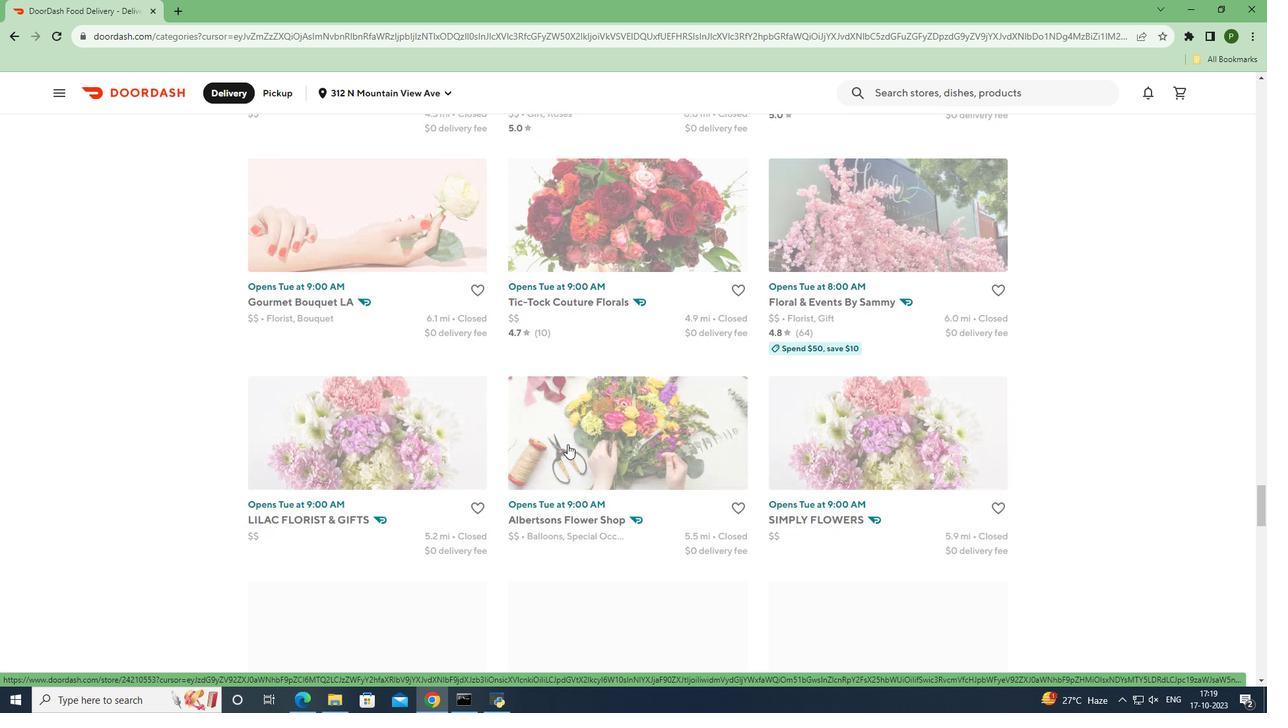 
Action: Mouse scrolled (570, 453) with delta (0, 0)
Screenshot: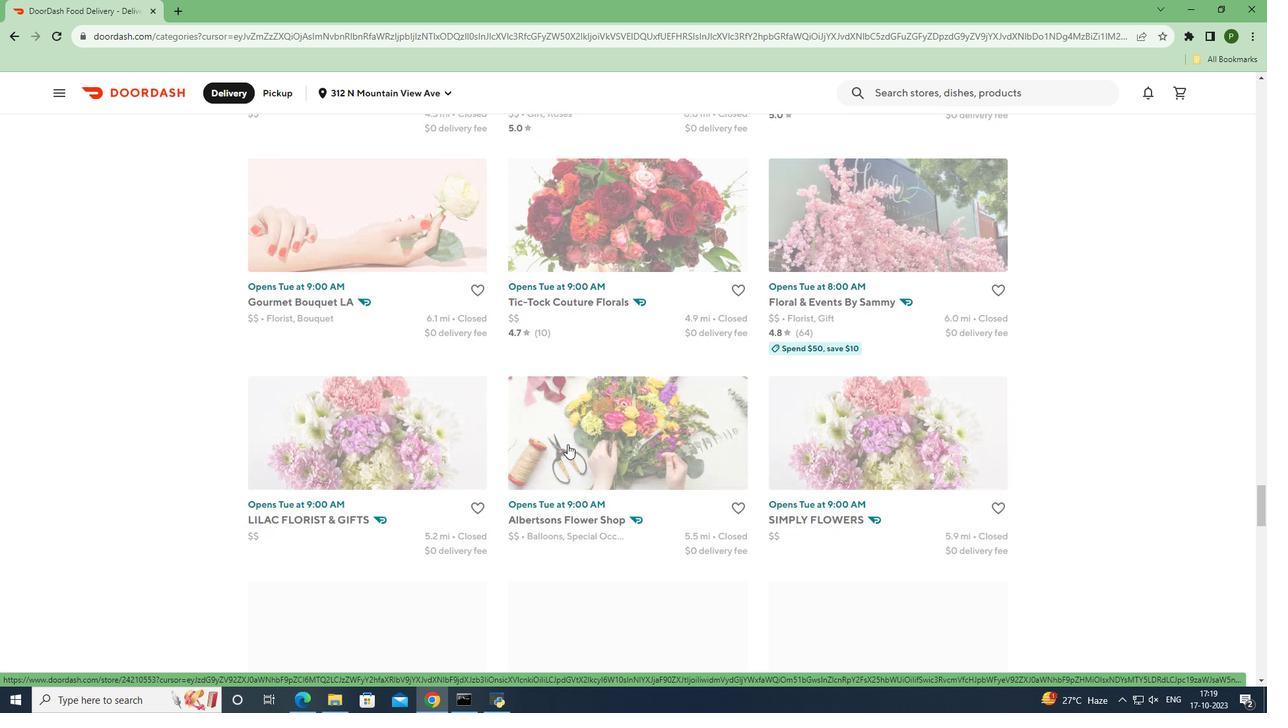
Action: Mouse moved to (567, 439)
Screenshot: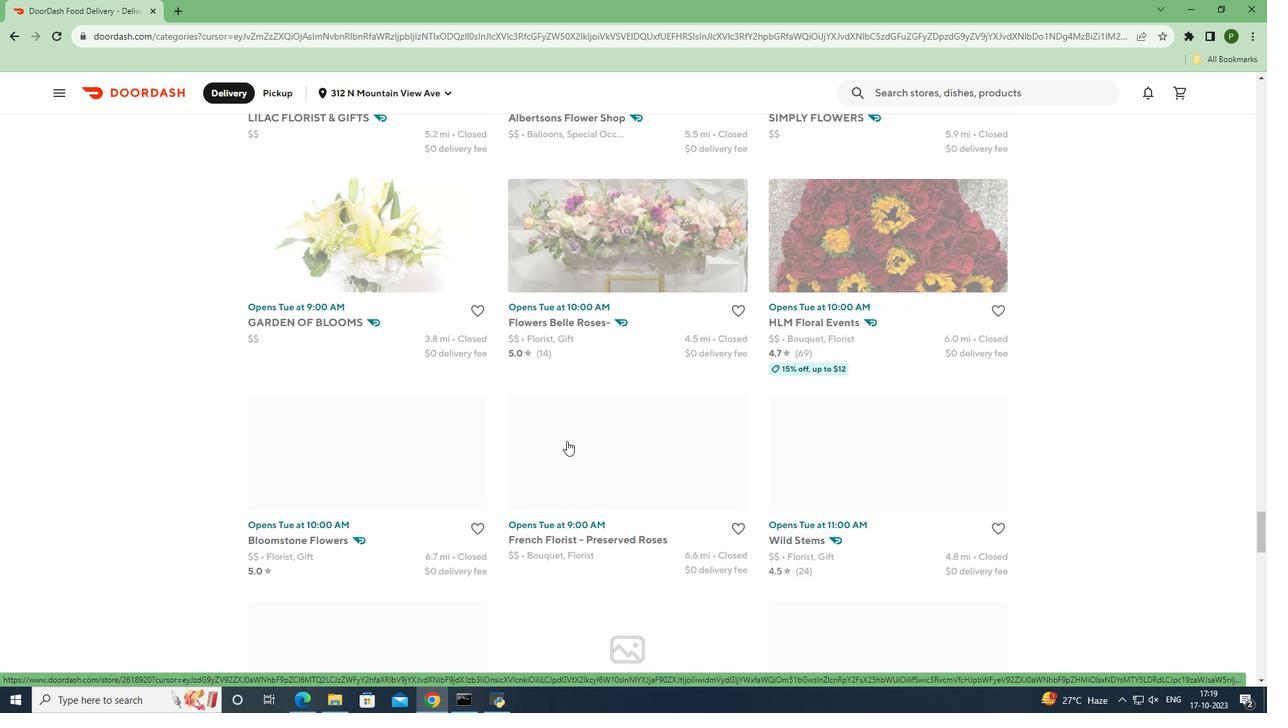 
Action: Mouse scrolled (567, 439) with delta (0, 0)
Screenshot: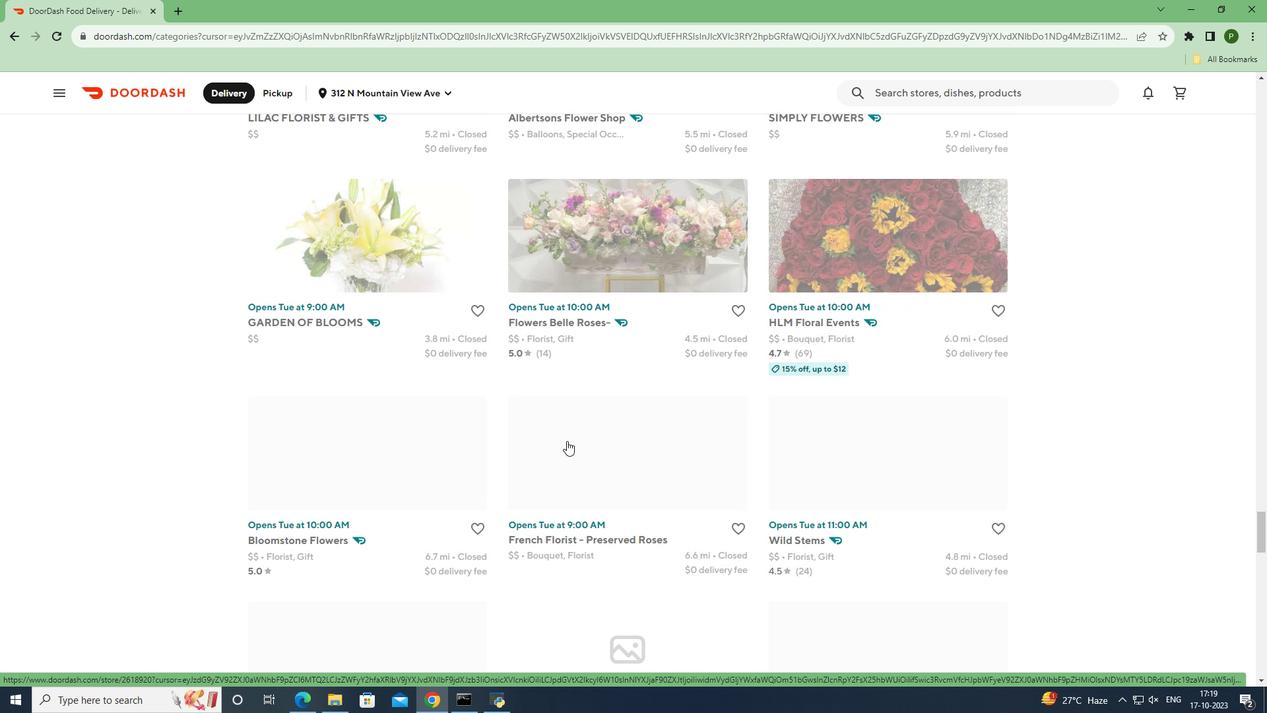 
Action: Mouse moved to (567, 441)
Screenshot: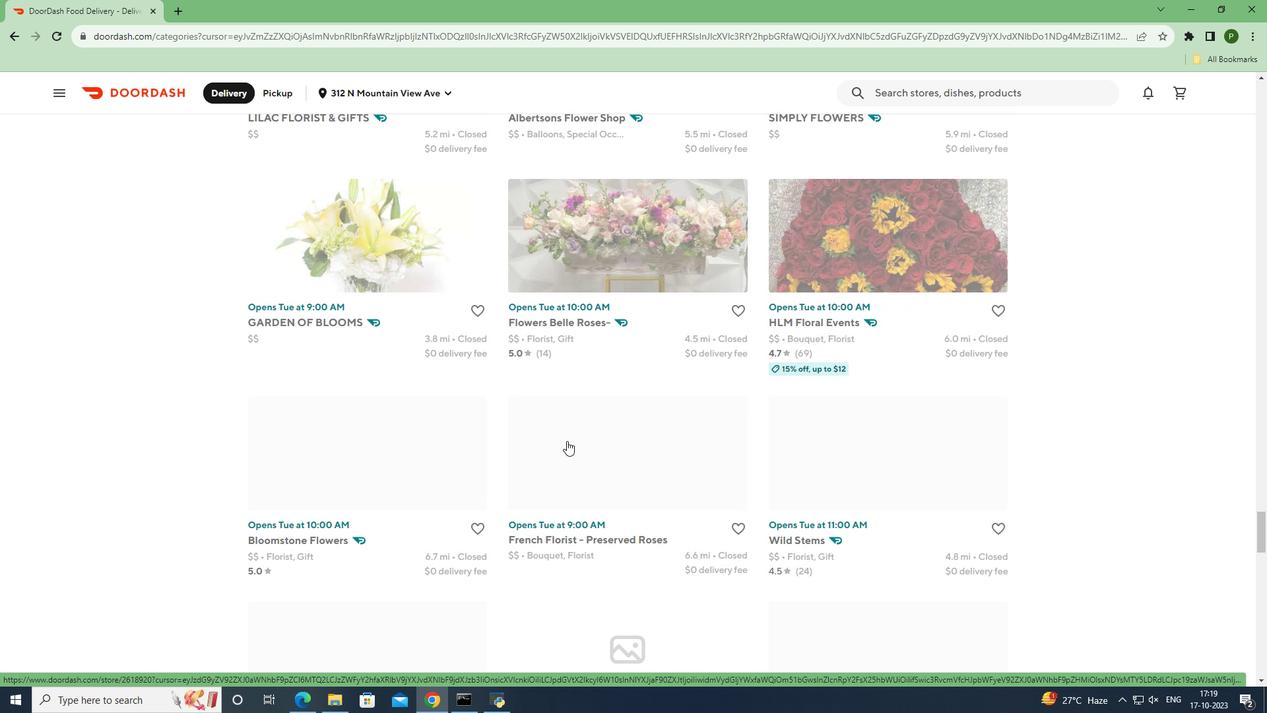 
Action: Mouse scrolled (567, 440) with delta (0, 0)
Screenshot: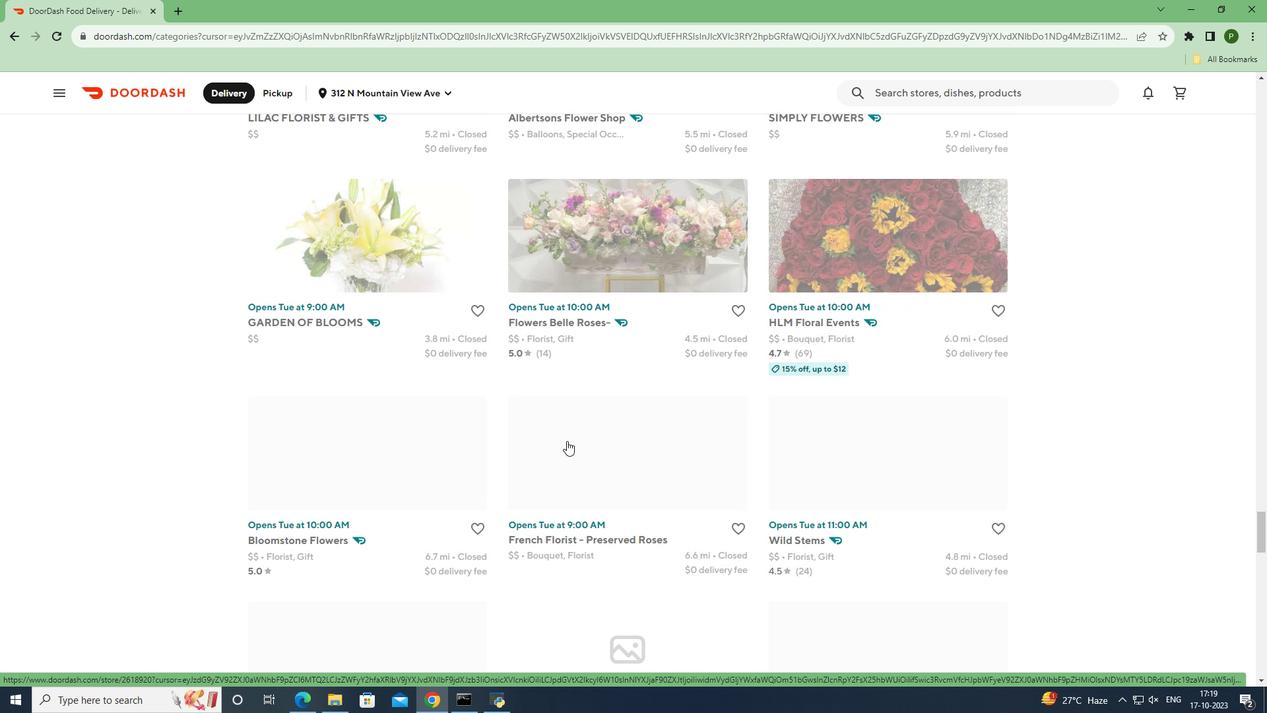 
Action: Mouse scrolled (567, 440) with delta (0, 0)
Screenshot: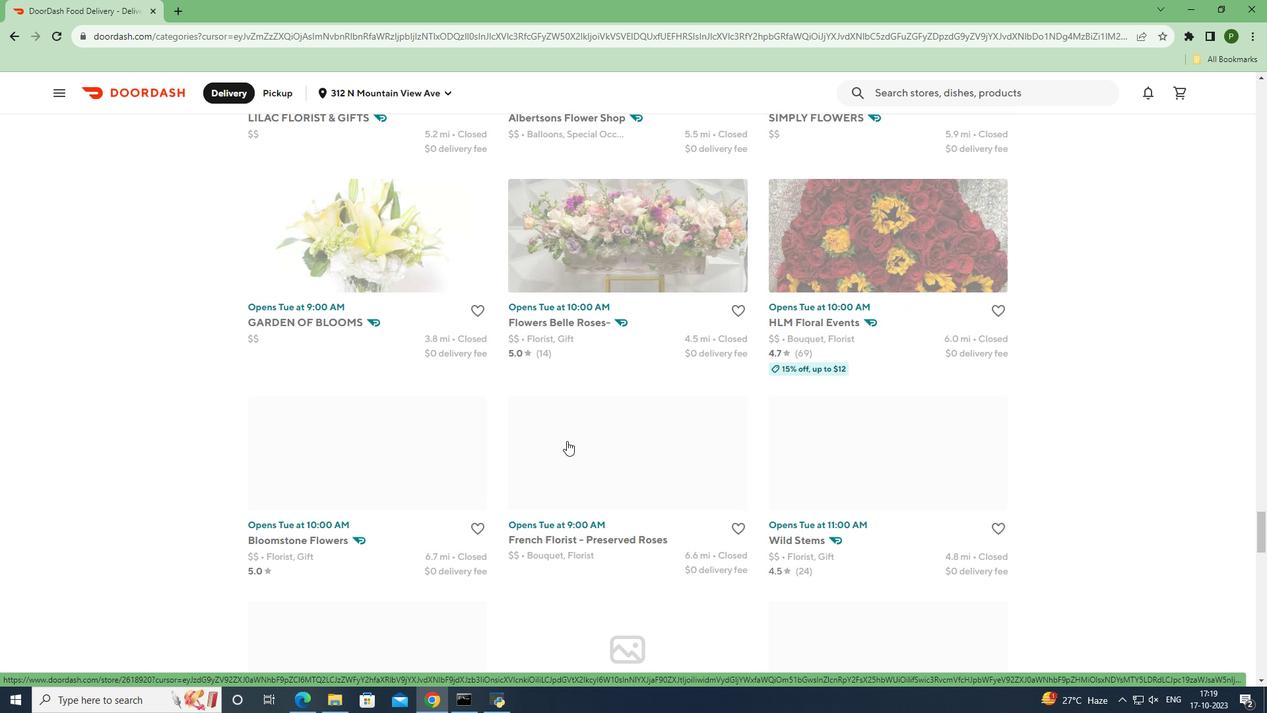 
Action: Mouse scrolled (567, 440) with delta (0, 0)
Screenshot: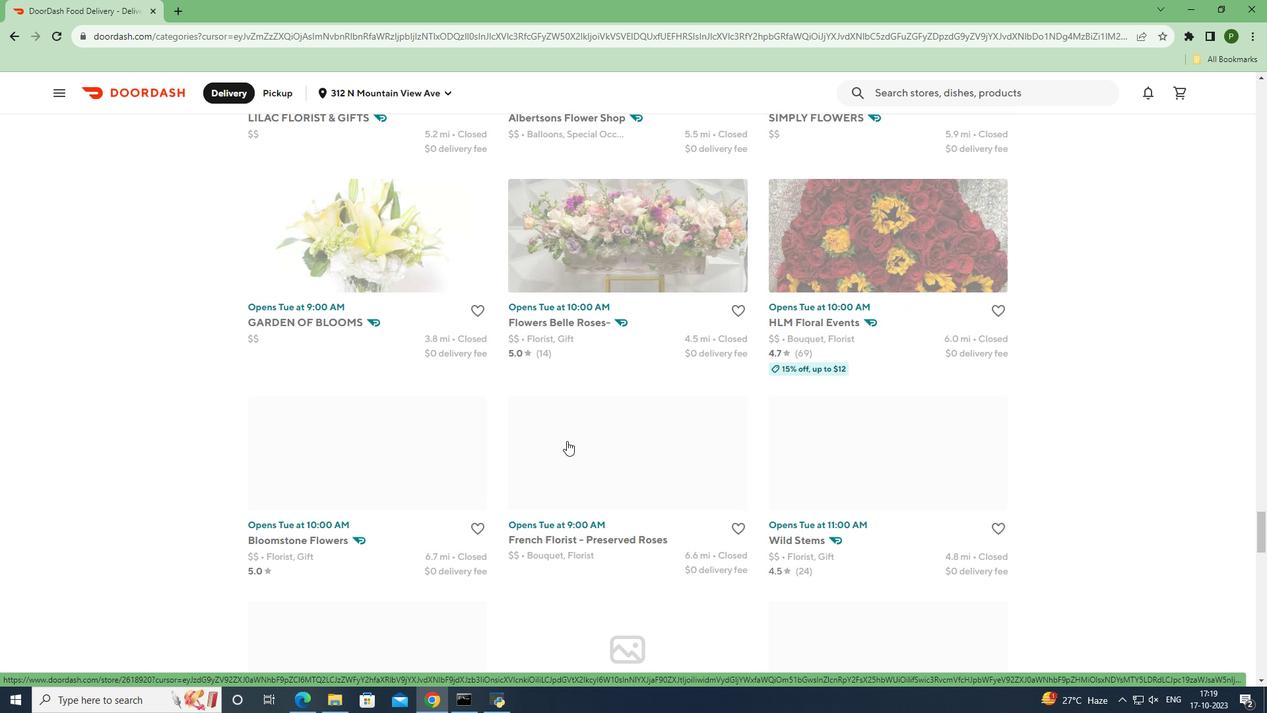 
Action: Mouse scrolled (567, 440) with delta (0, 0)
Screenshot: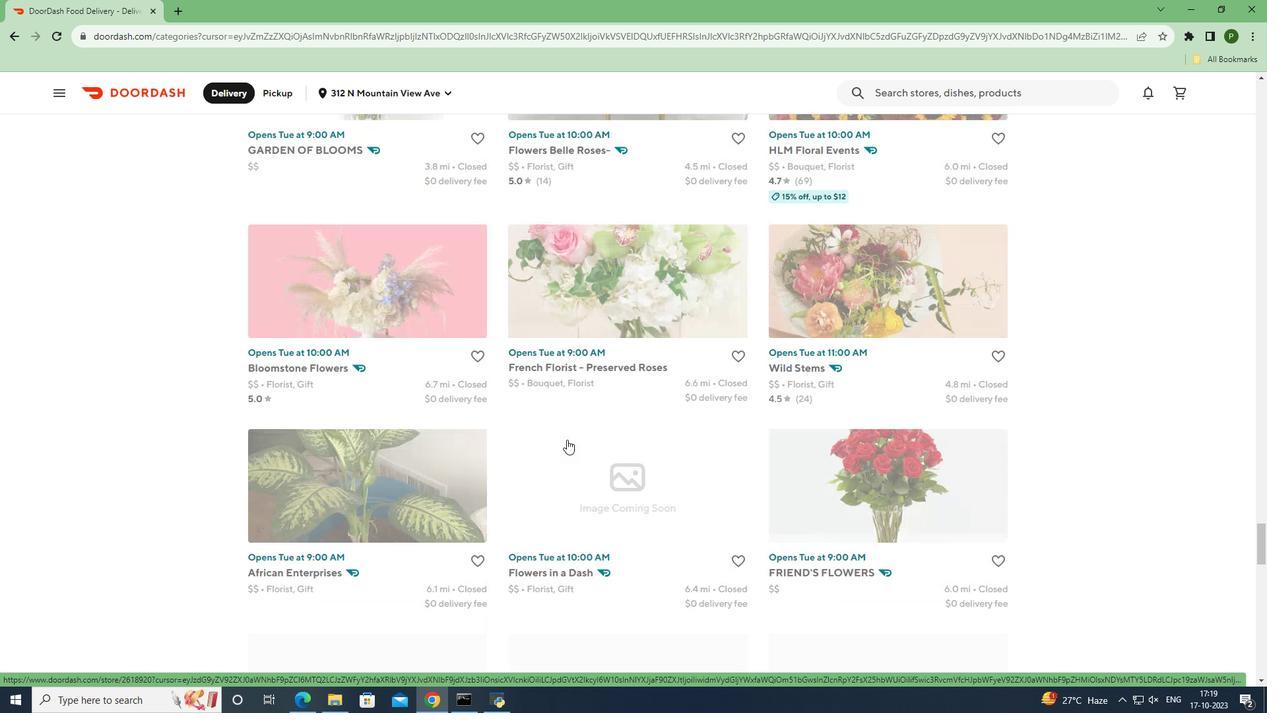 
Action: Mouse scrolled (567, 440) with delta (0, 0)
Screenshot: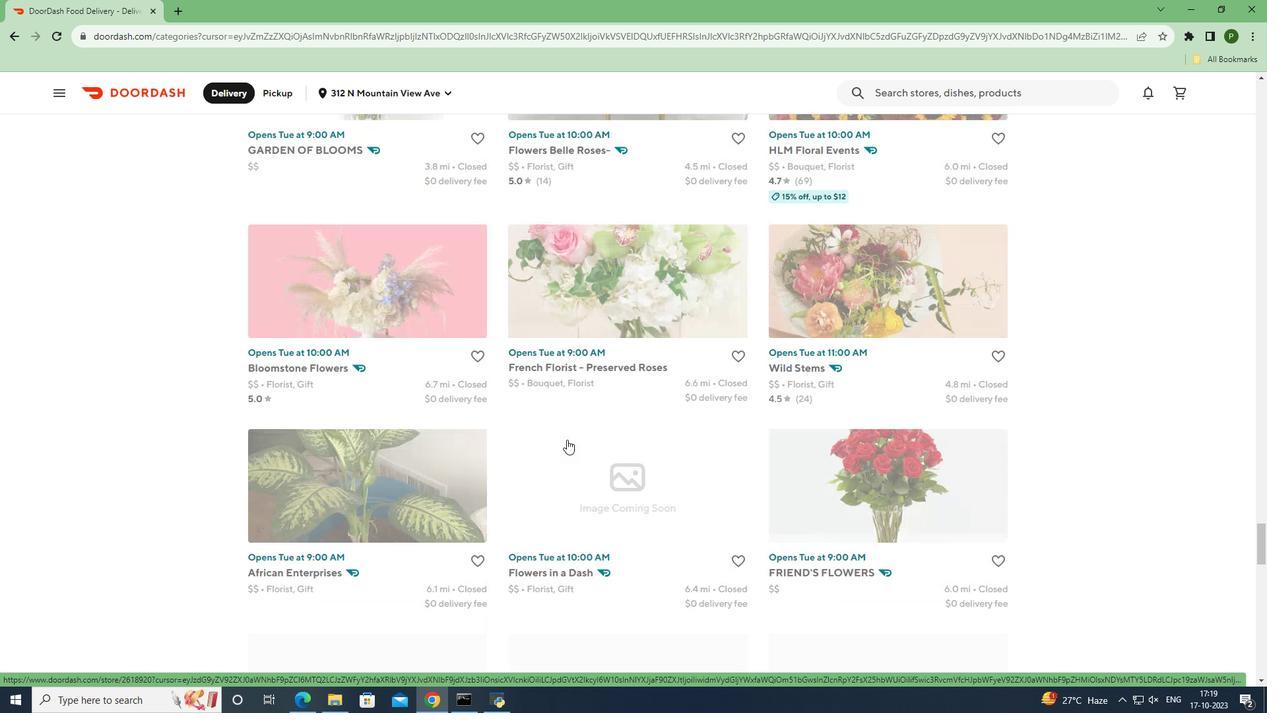 
Action: Mouse moved to (567, 439)
Screenshot: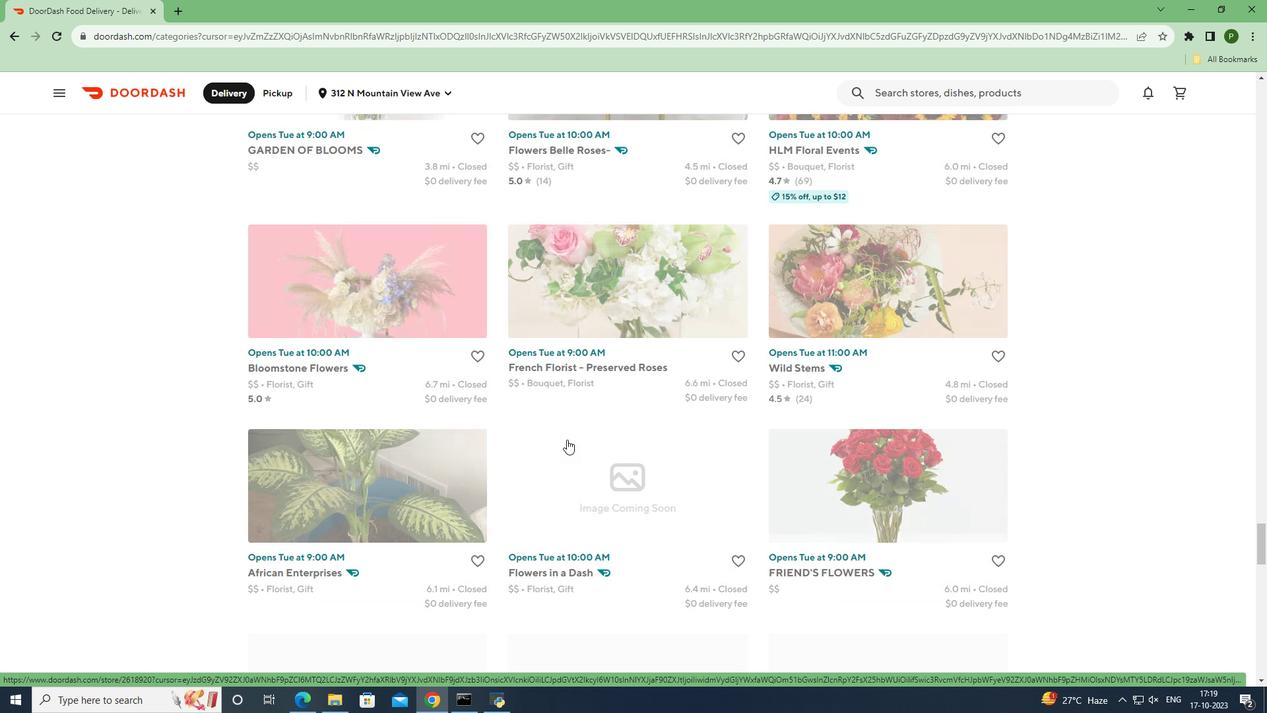 
Action: Mouse scrolled (567, 439) with delta (0, 0)
Screenshot: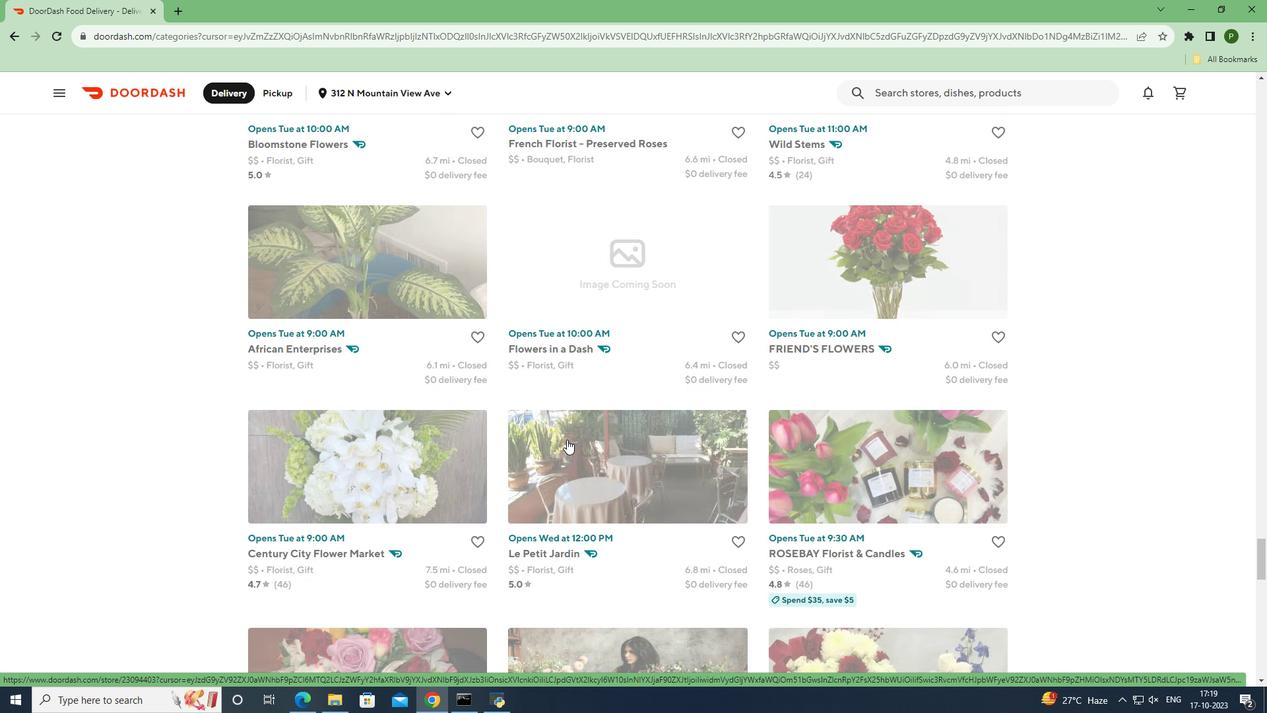 
Action: Mouse scrolled (567, 439) with delta (0, 0)
Screenshot: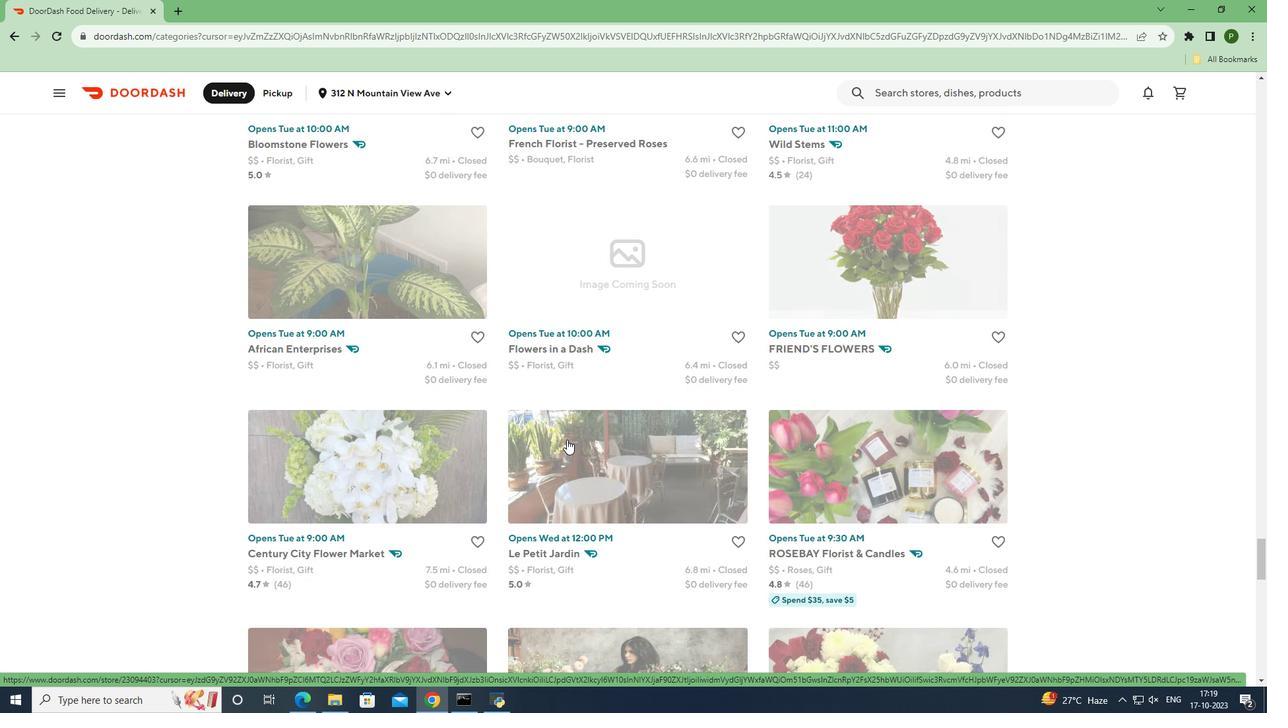 
Action: Mouse scrolled (567, 439) with delta (0, 0)
Screenshot: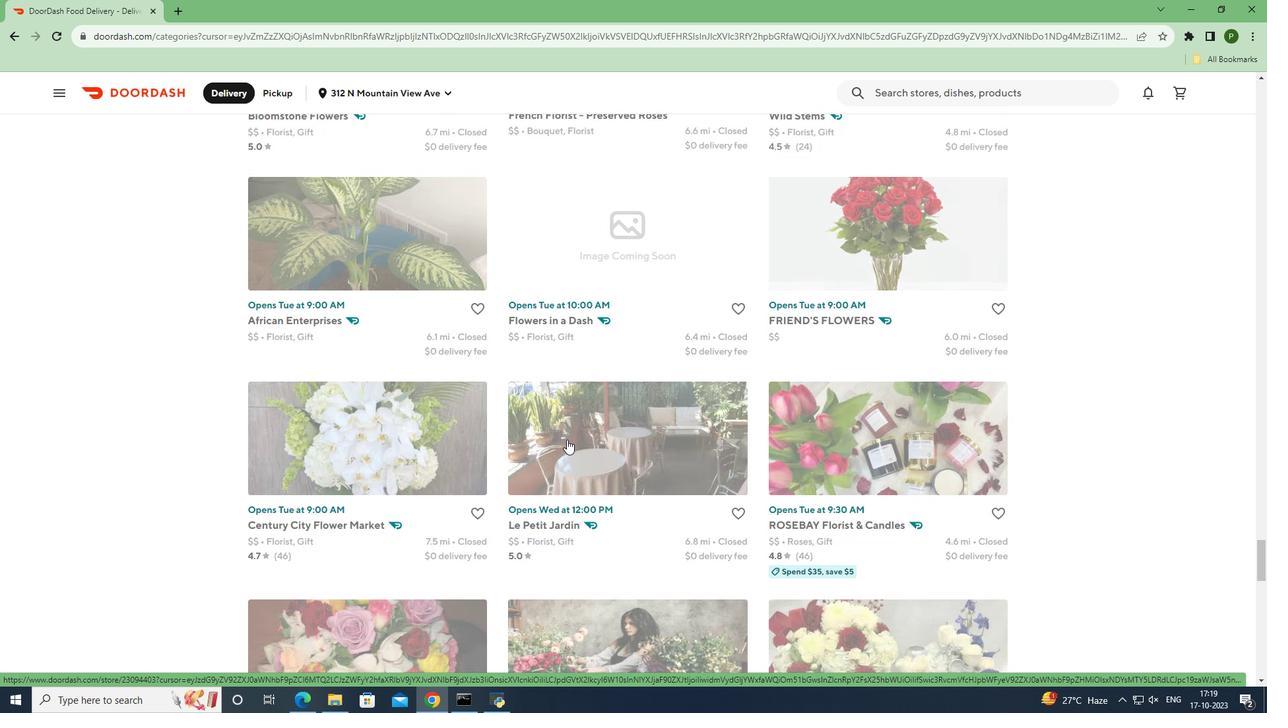 
Action: Mouse scrolled (567, 439) with delta (0, 0)
Screenshot: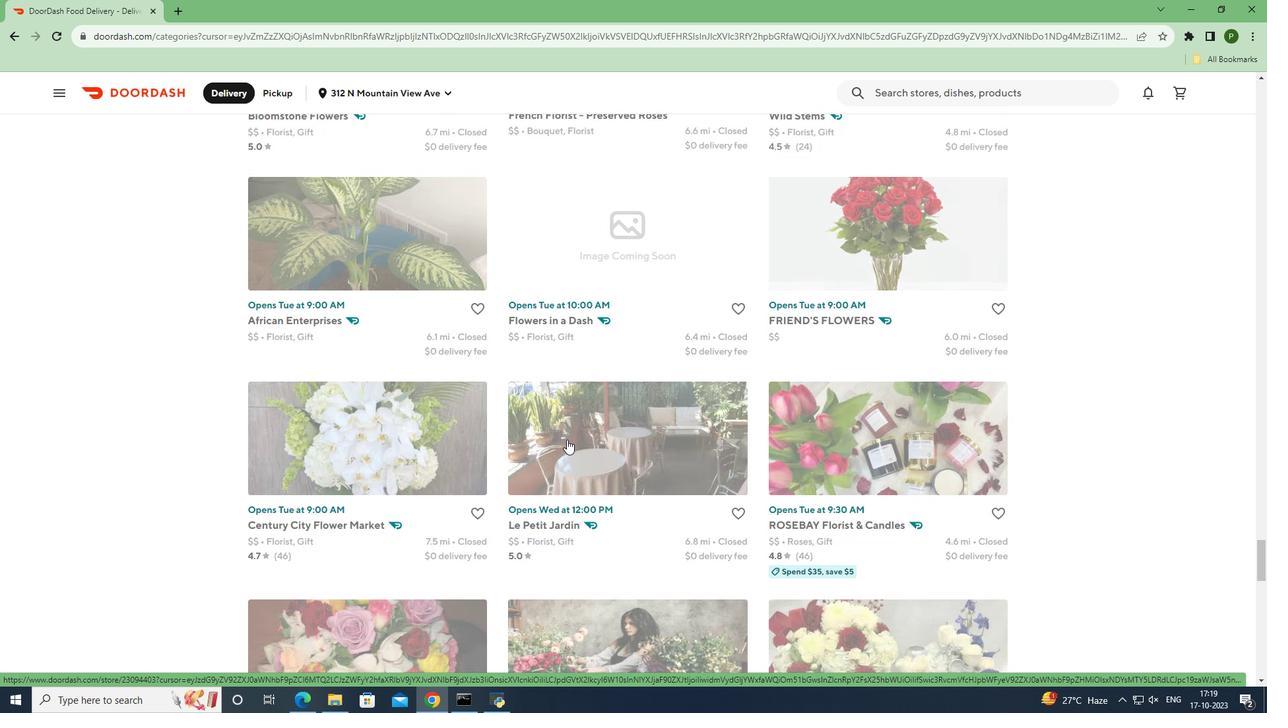 
Action: Mouse scrolled (567, 439) with delta (0, 0)
Screenshot: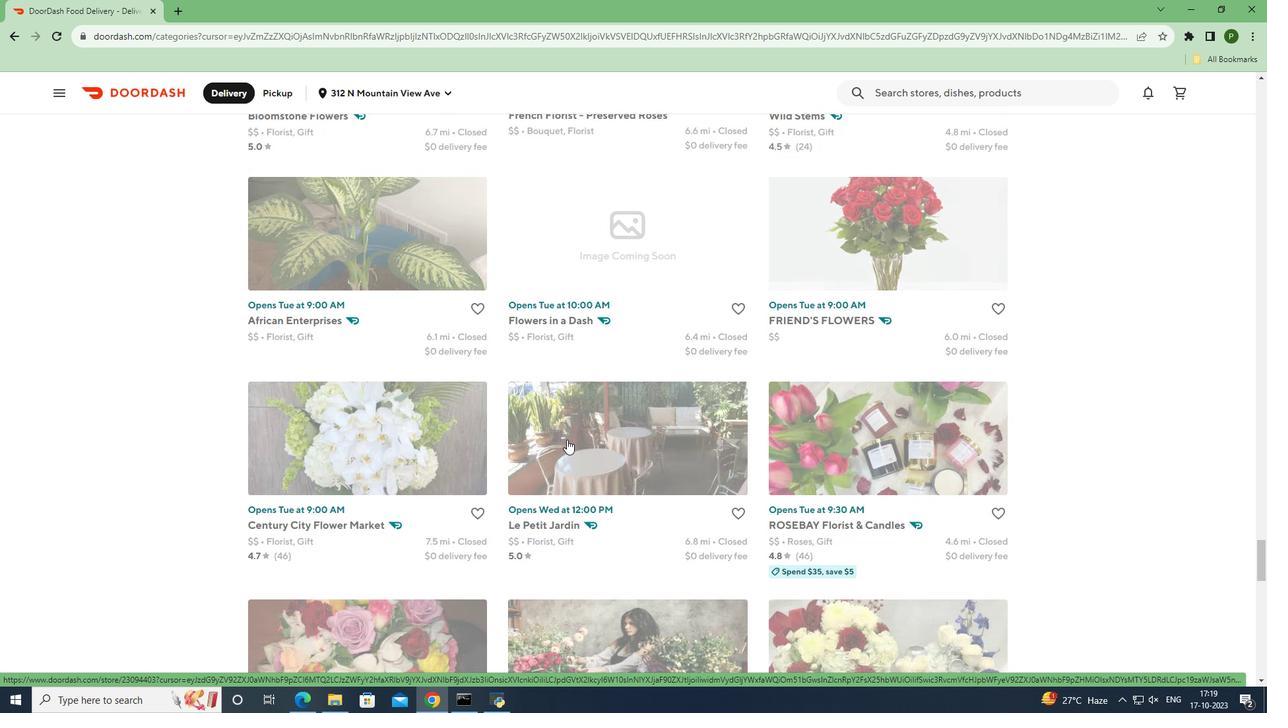 
Action: Mouse scrolled (567, 439) with delta (0, 0)
Screenshot: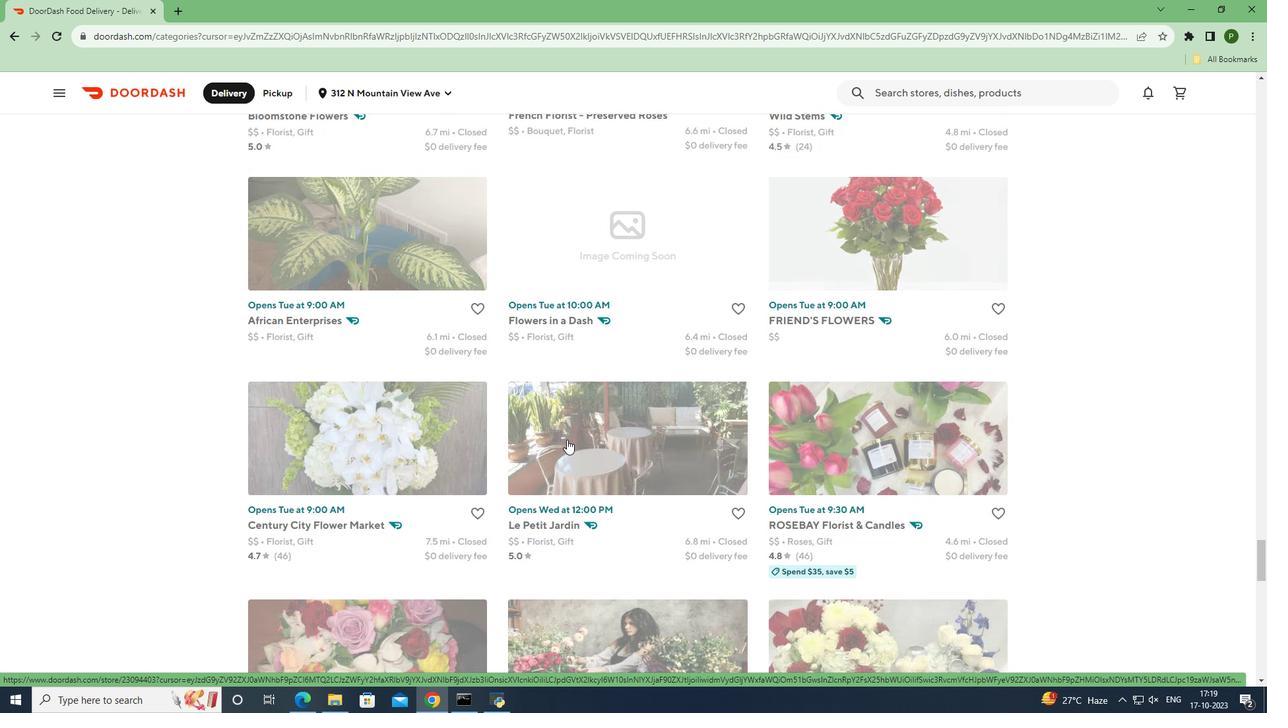
Action: Mouse scrolled (567, 439) with delta (0, 0)
Screenshot: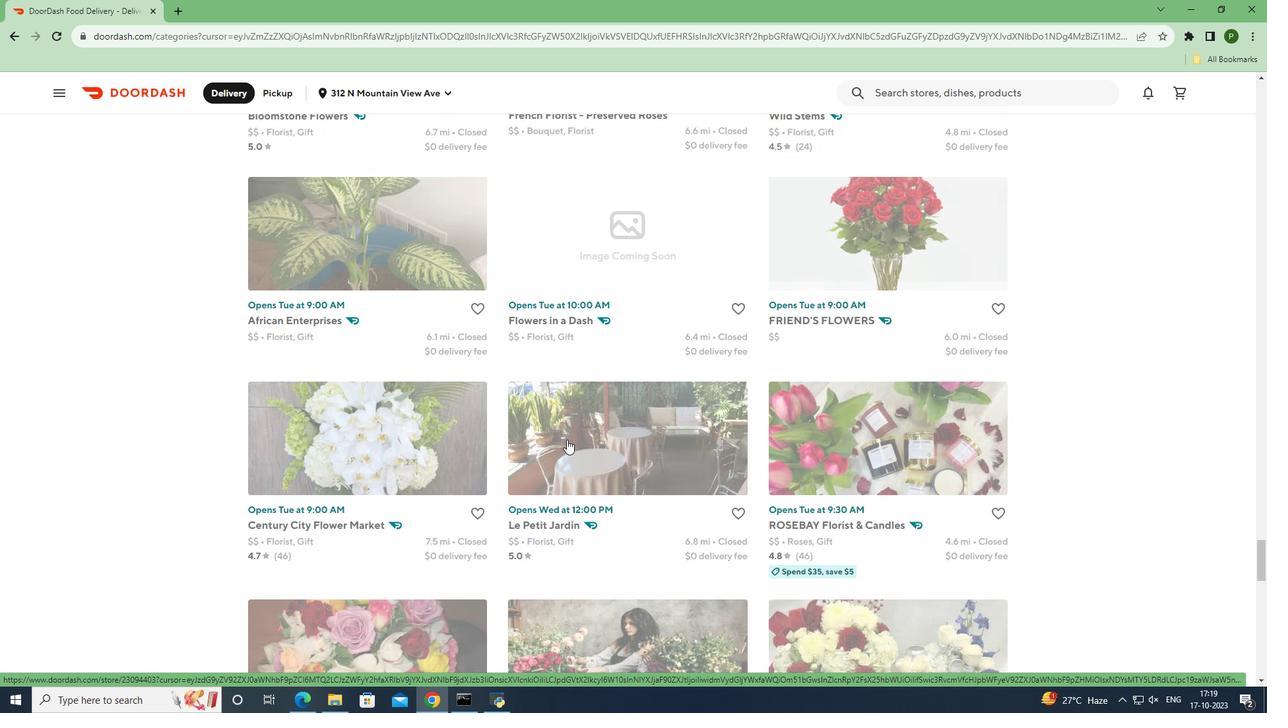 
Action: Mouse moved to (567, 439)
Screenshot: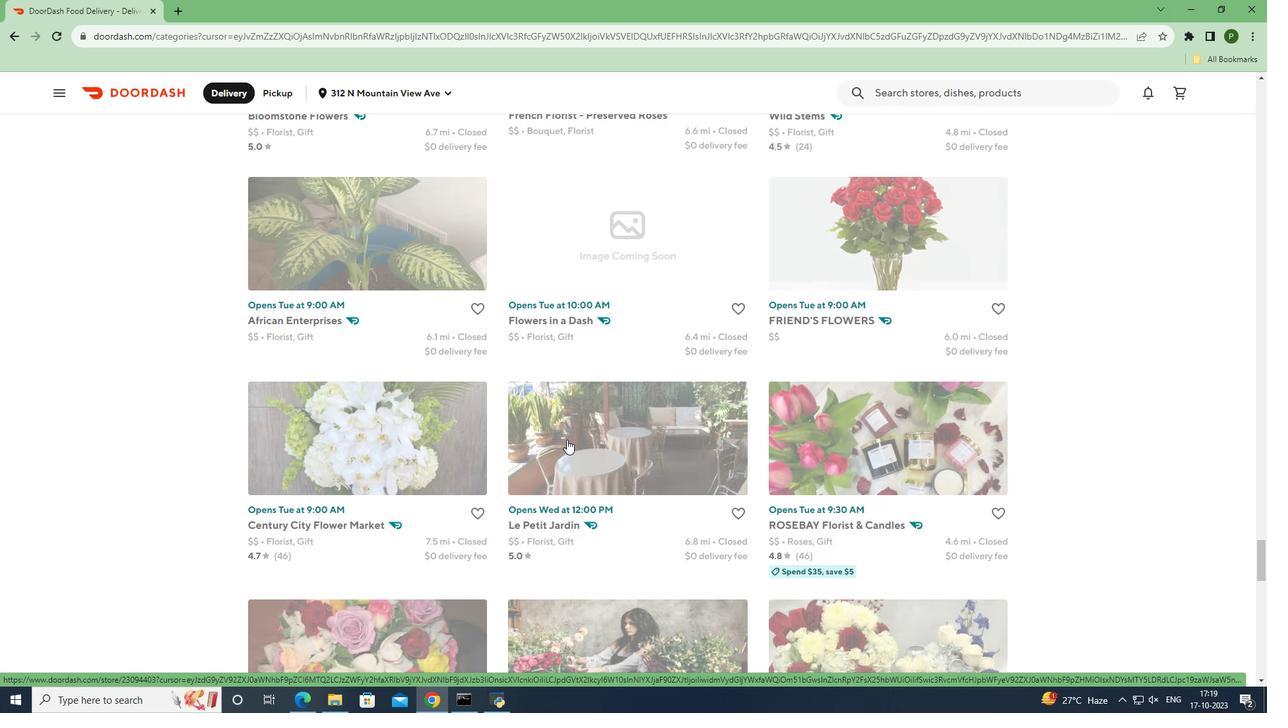 
Action: Mouse scrolled (567, 438) with delta (0, 0)
Screenshot: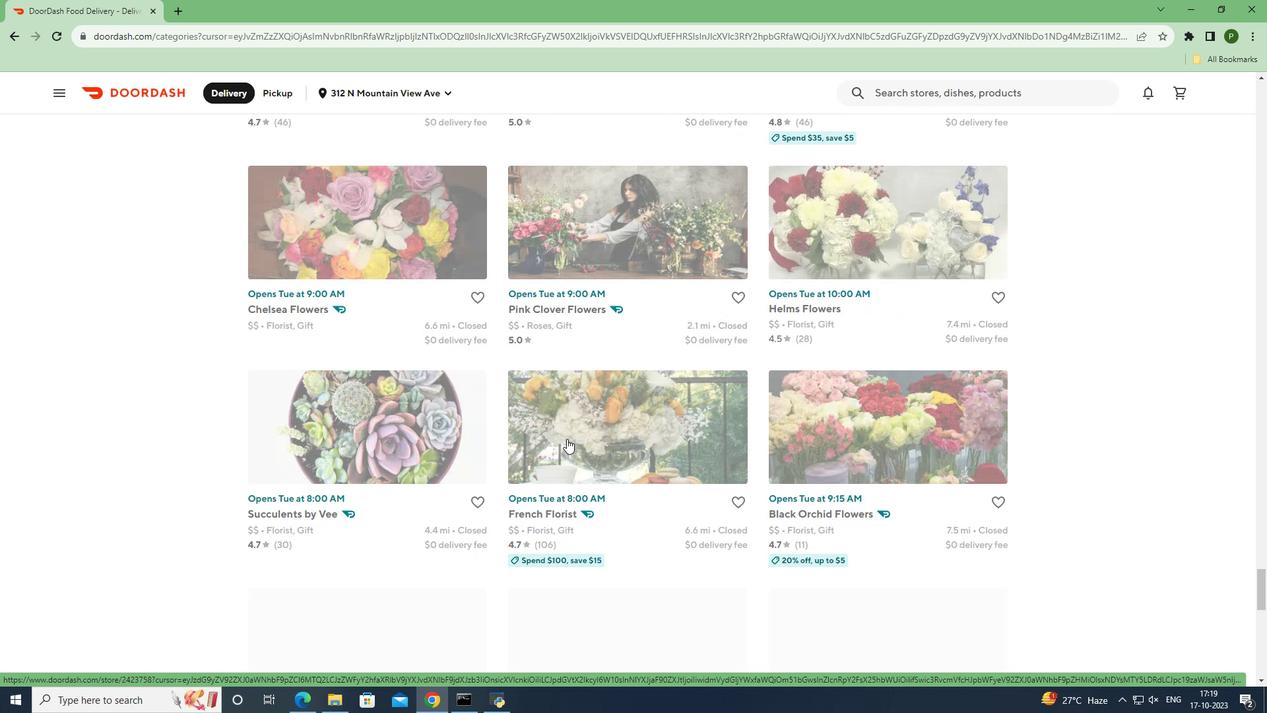 
Action: Mouse scrolled (567, 438) with delta (0, 0)
Screenshot: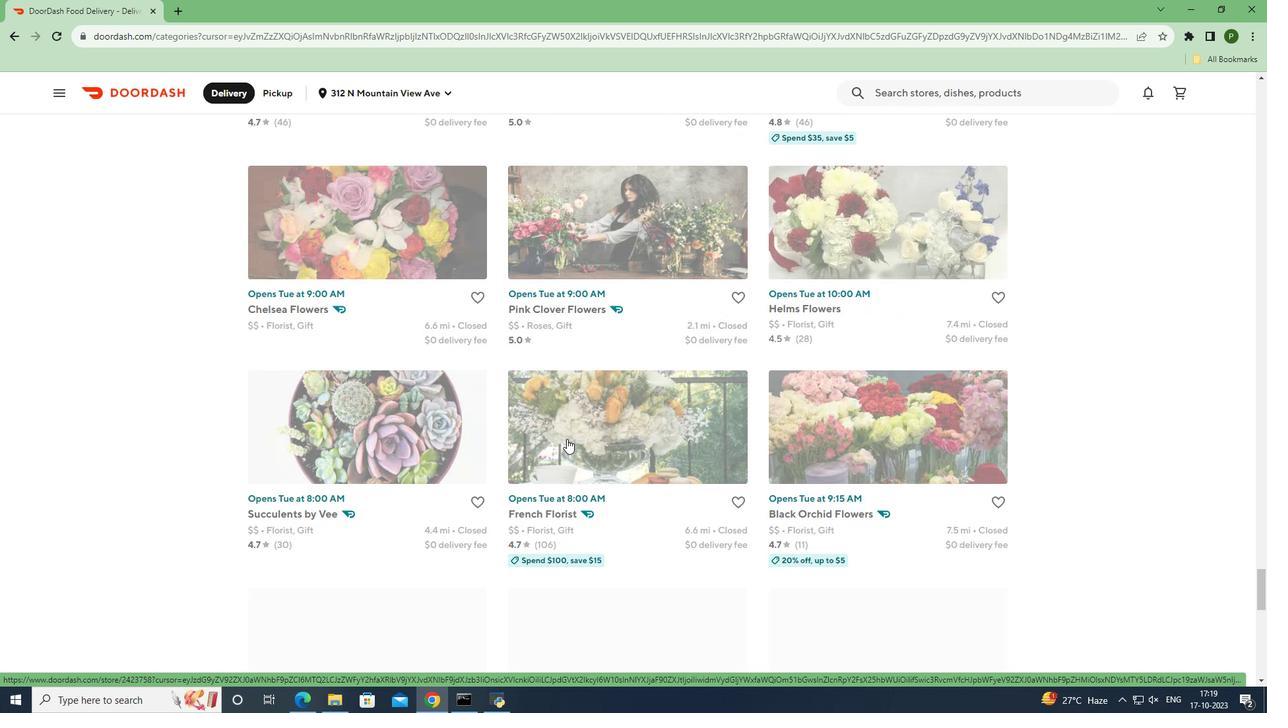
Action: Mouse scrolled (567, 438) with delta (0, 0)
Screenshot: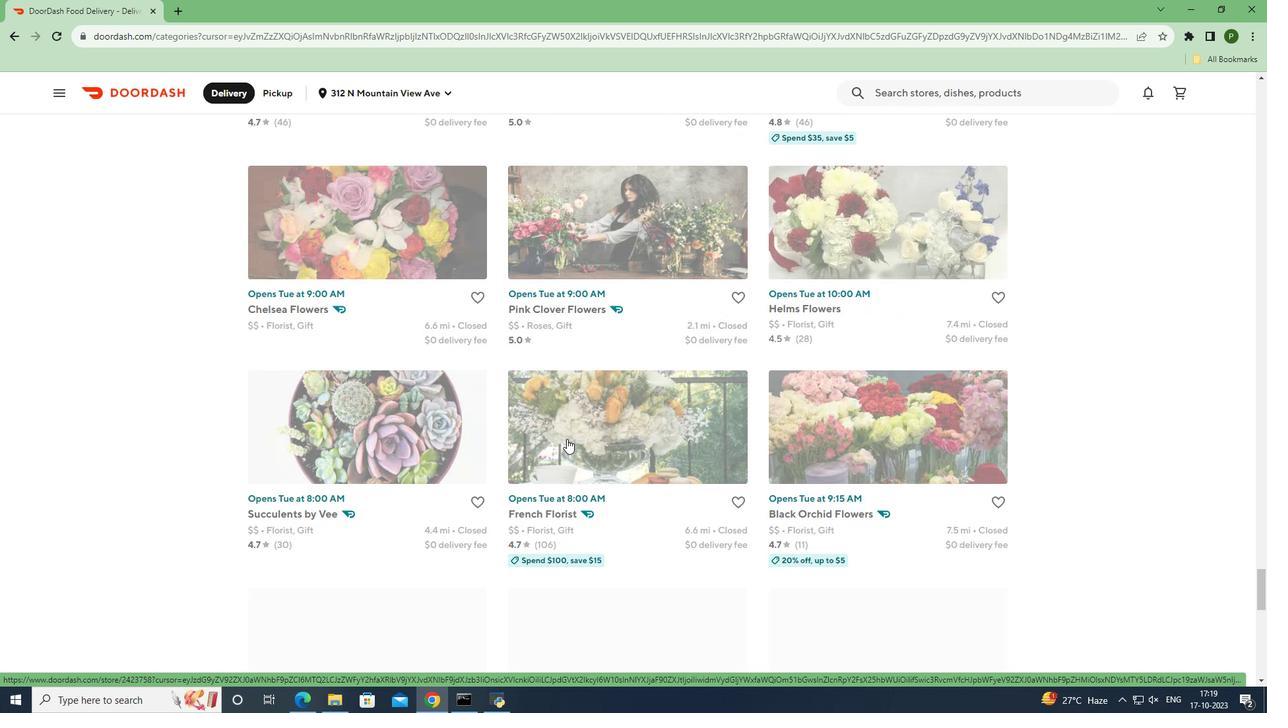 
Action: Mouse scrolled (567, 438) with delta (0, 0)
Screenshot: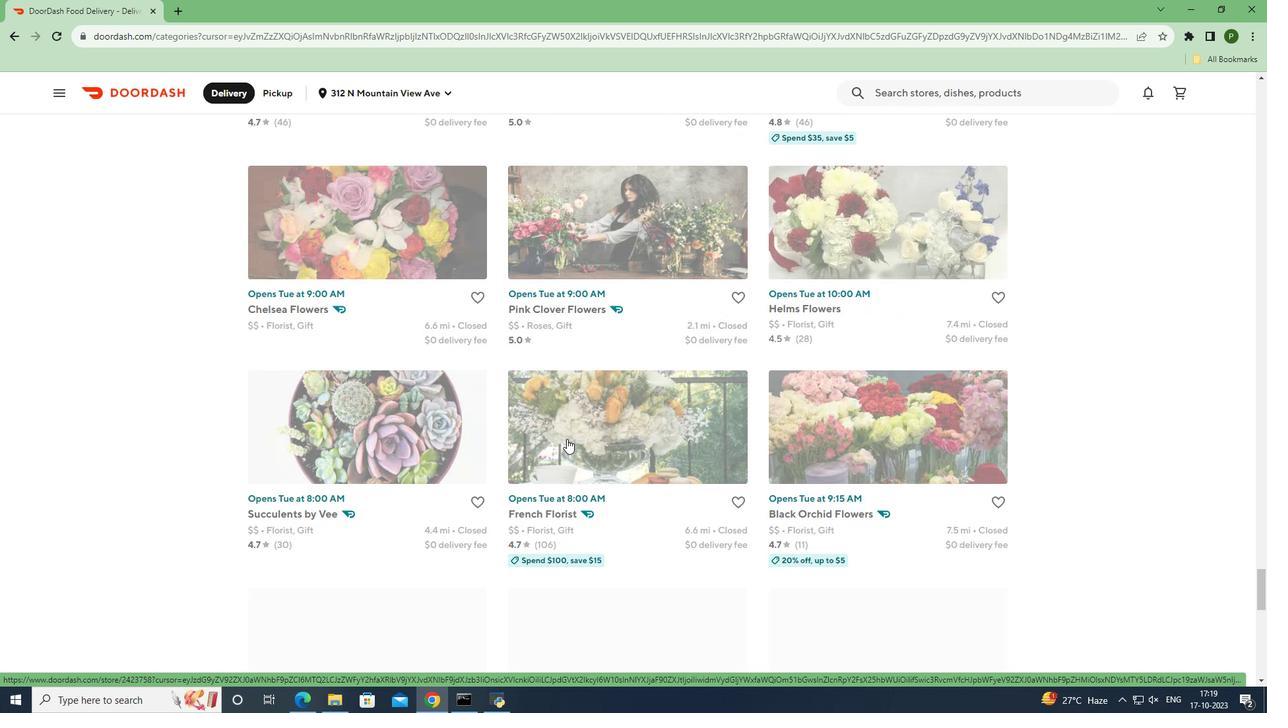 
Action: Mouse scrolled (567, 438) with delta (0, 0)
Screenshot: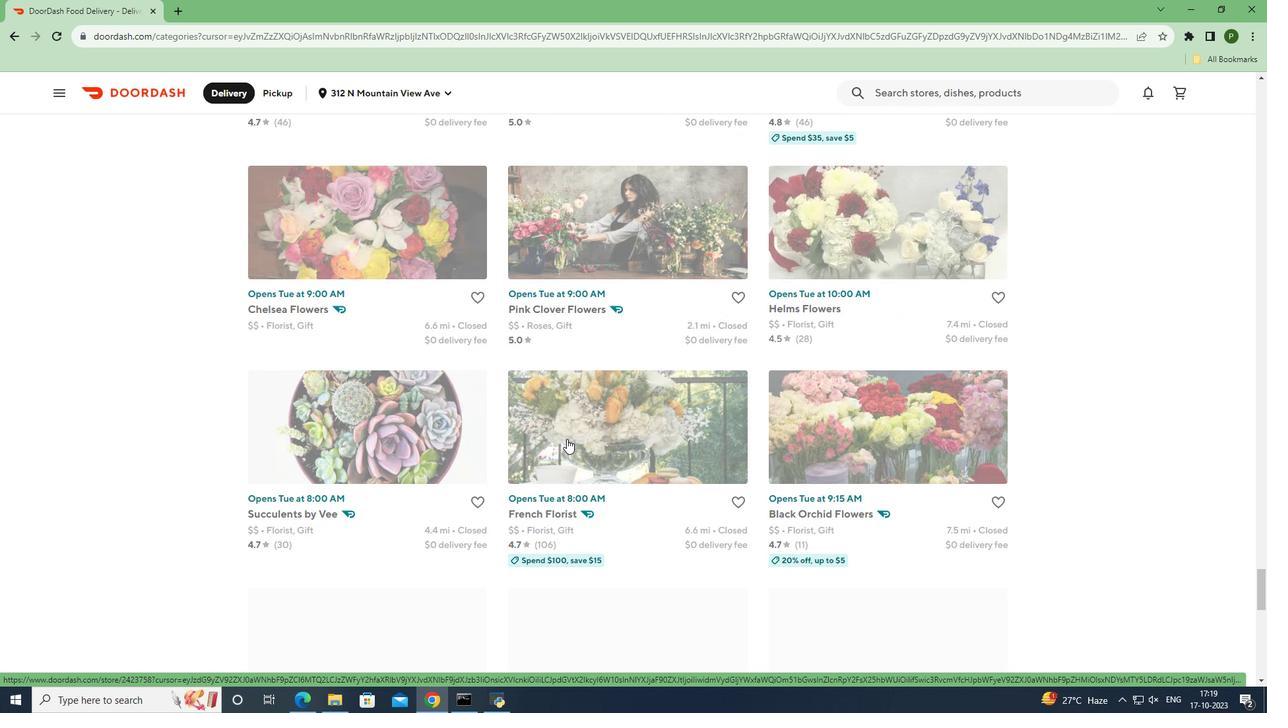 
Action: Mouse scrolled (567, 438) with delta (0, 0)
Screenshot: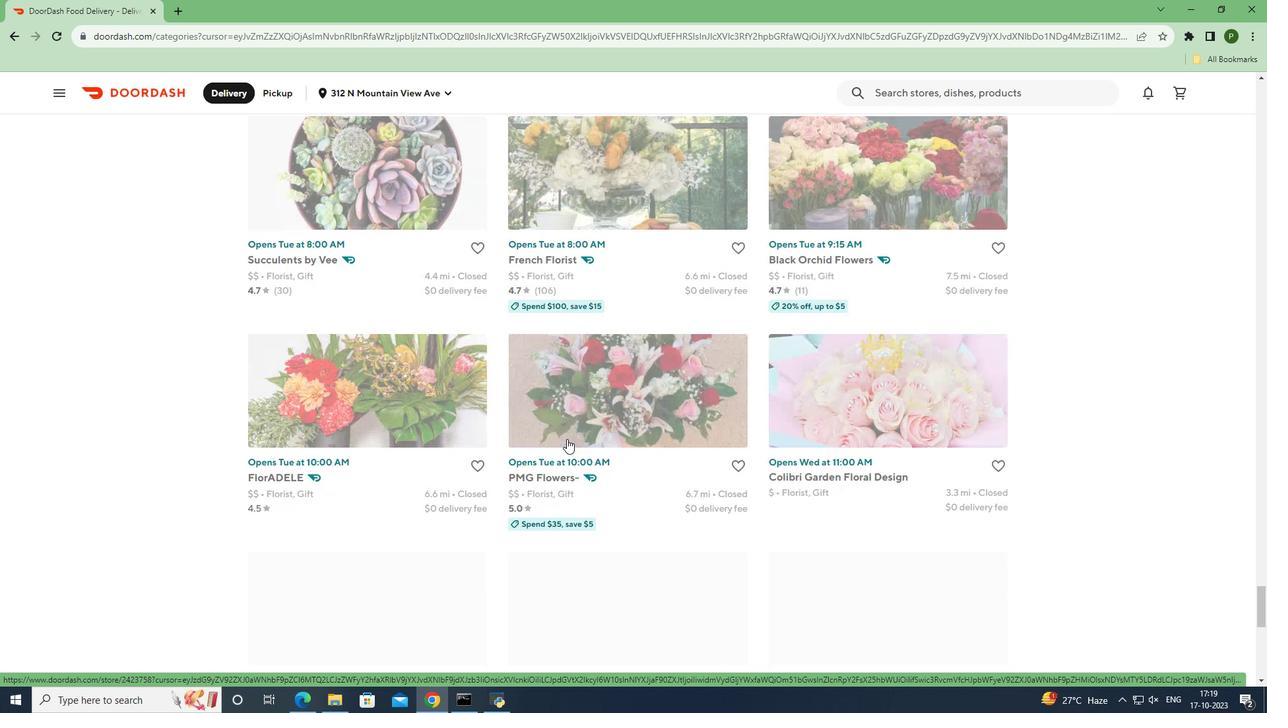 
Action: Mouse scrolled (567, 438) with delta (0, 0)
Screenshot: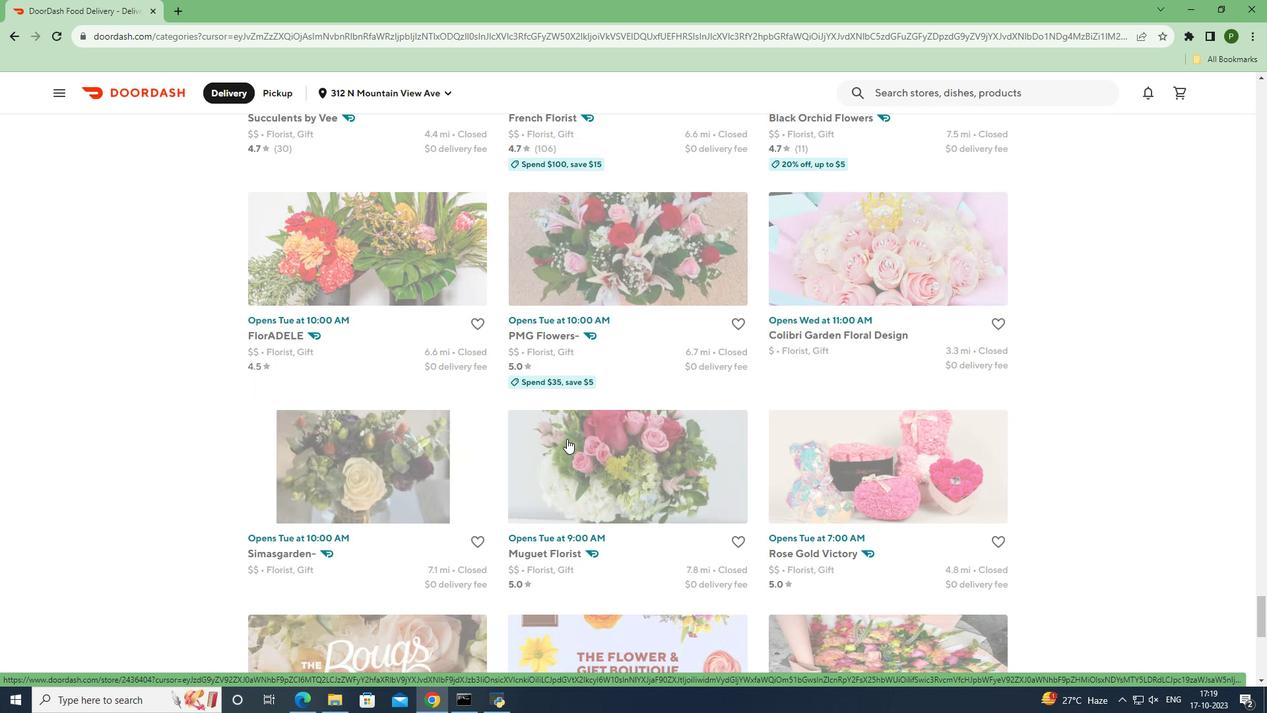 
Action: Mouse scrolled (567, 438) with delta (0, 0)
Screenshot: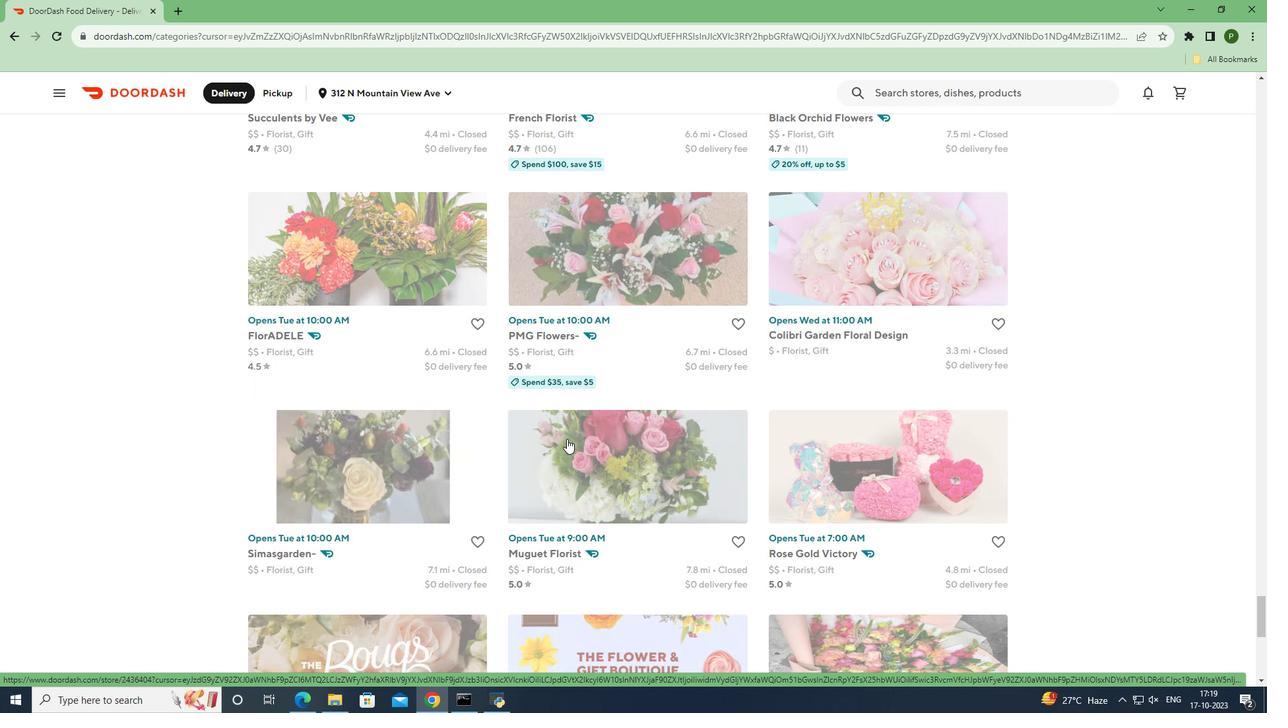 
Action: Mouse scrolled (567, 438) with delta (0, 0)
Screenshot: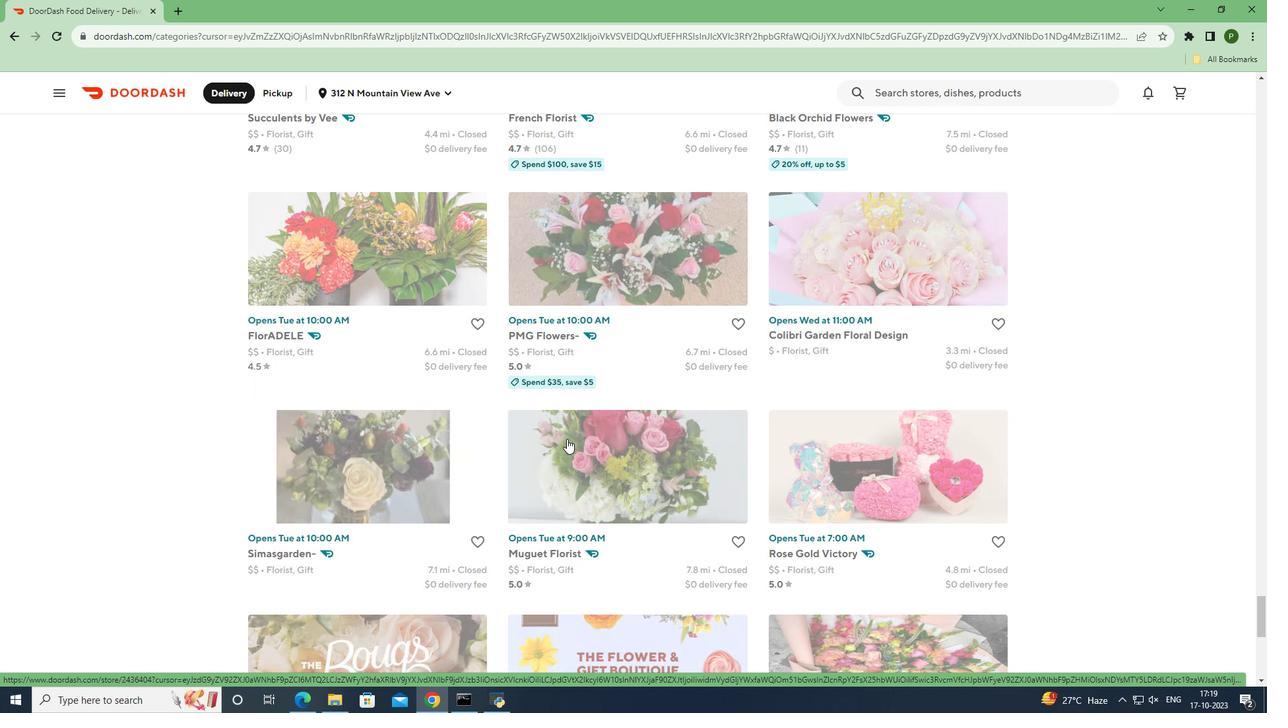
Action: Mouse scrolled (567, 438) with delta (0, 0)
Screenshot: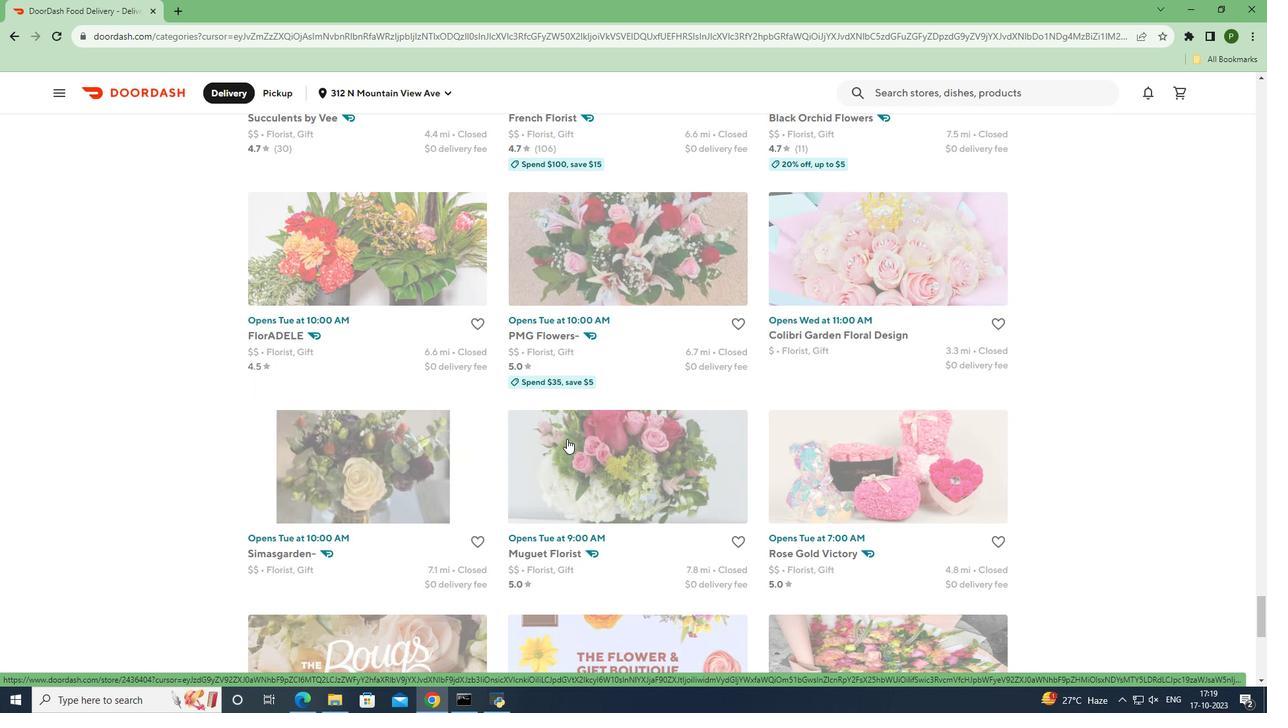 
Action: Mouse scrolled (567, 438) with delta (0, 0)
Screenshot: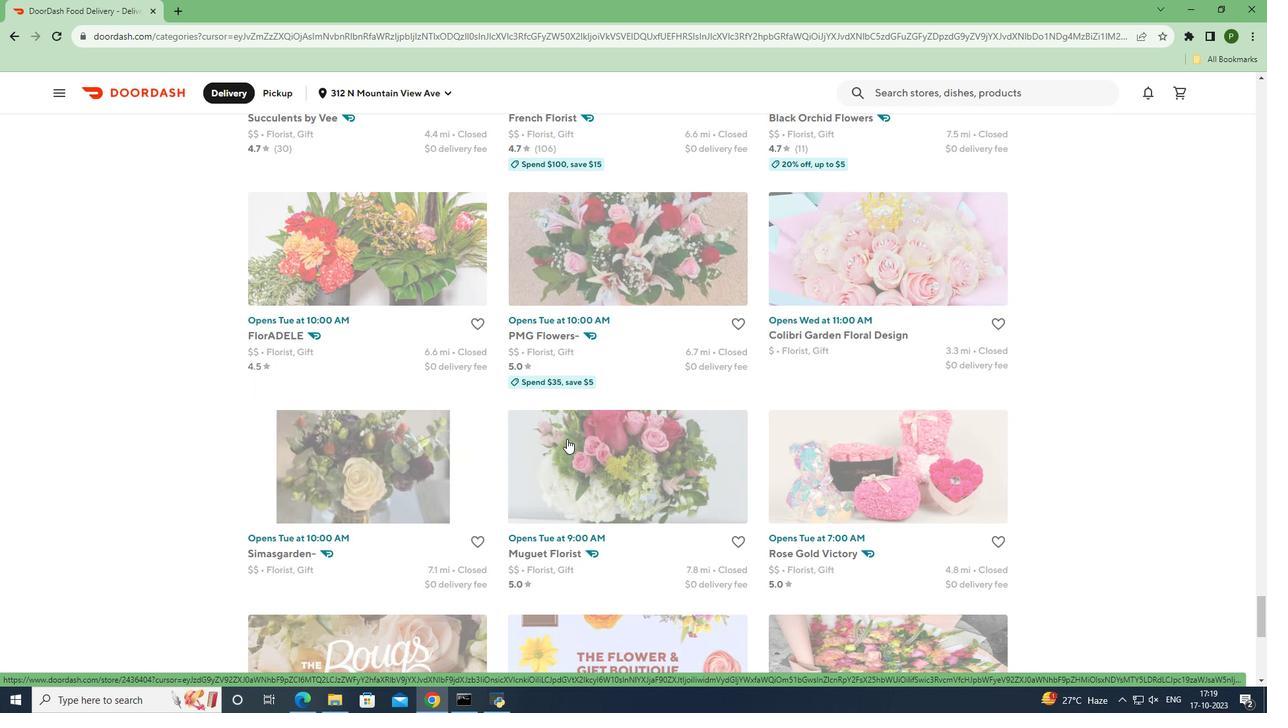 
Action: Mouse scrolled (567, 438) with delta (0, 0)
Screenshot: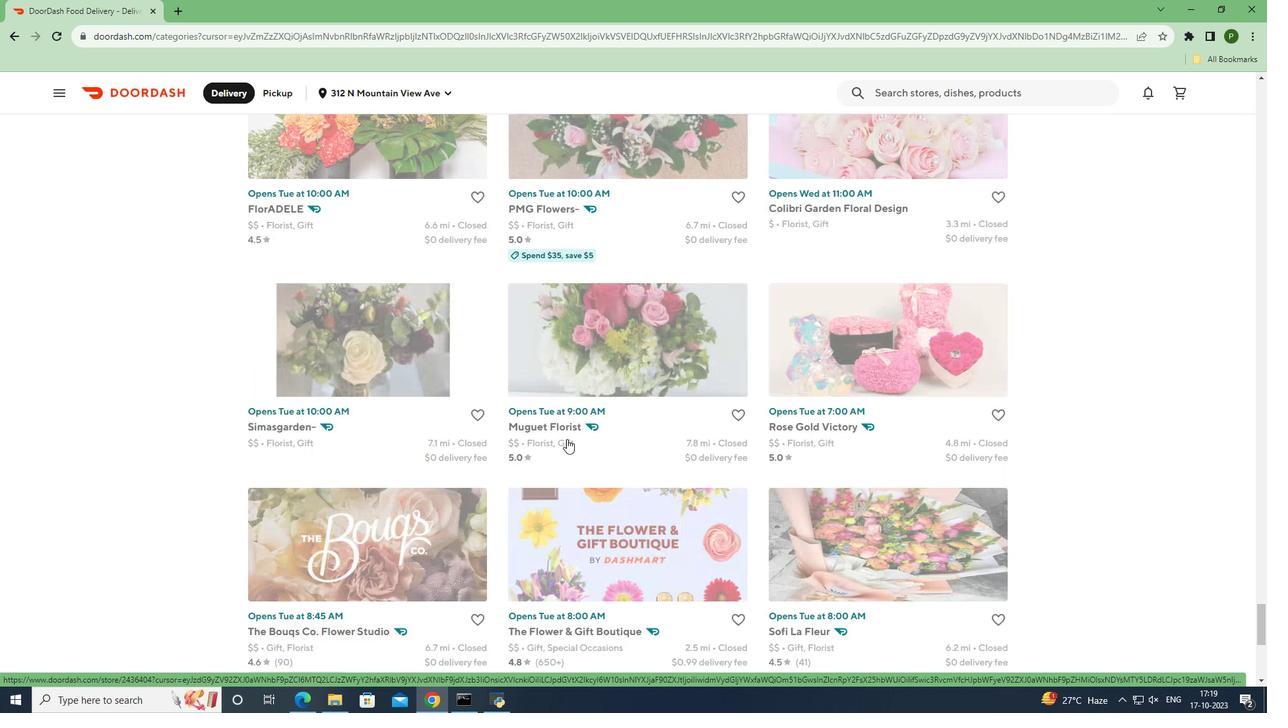 
Action: Mouse scrolled (567, 438) with delta (0, 0)
Screenshot: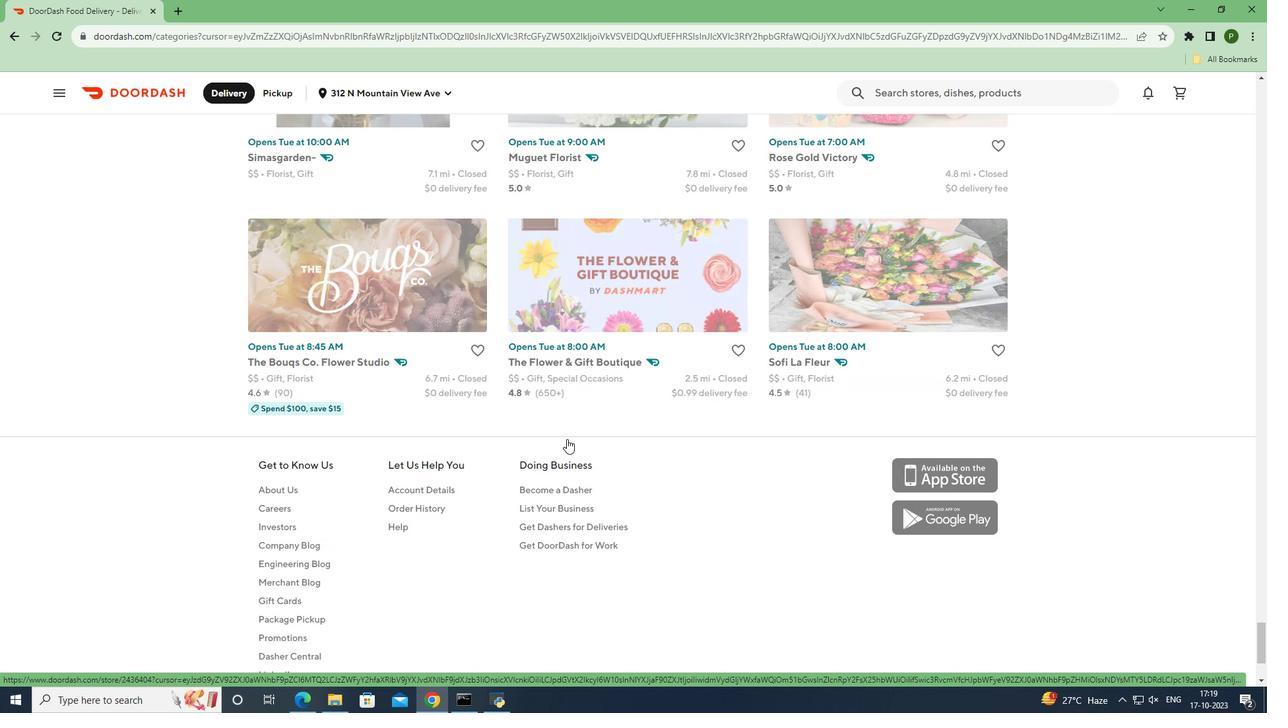 
Action: Mouse scrolled (567, 438) with delta (0, 0)
Screenshot: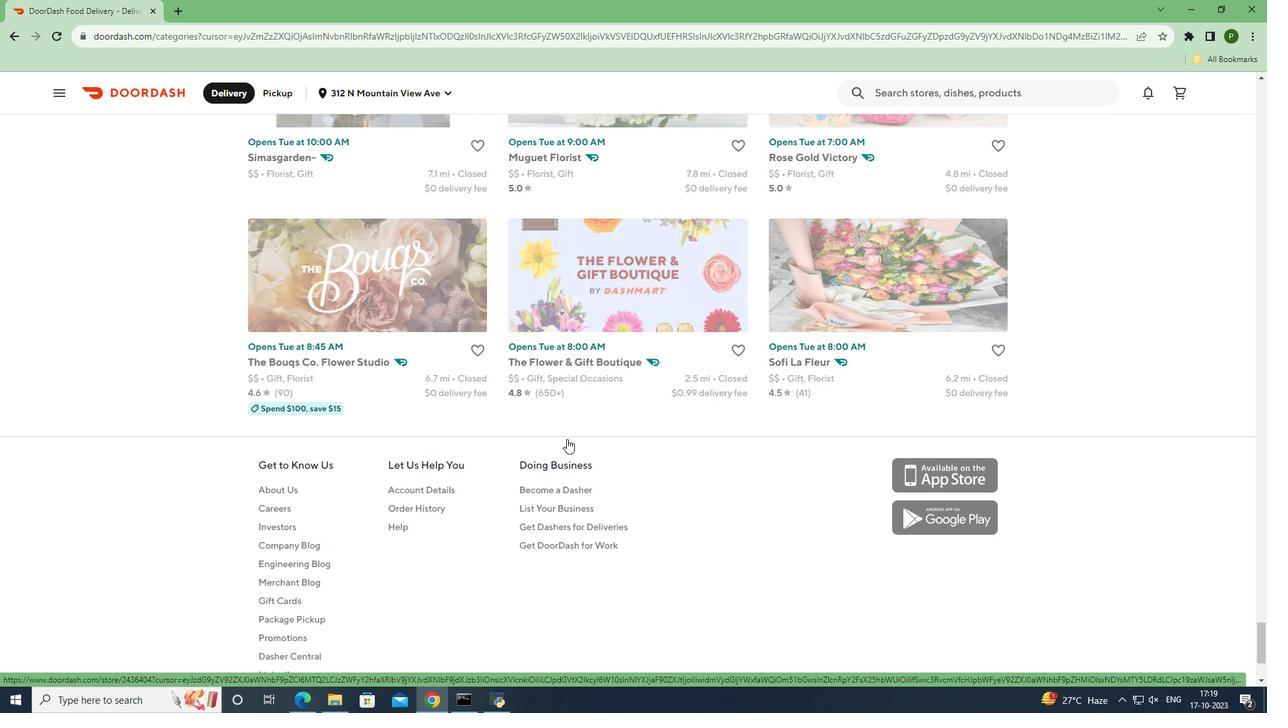 
Action: Mouse scrolled (567, 438) with delta (0, 0)
Screenshot: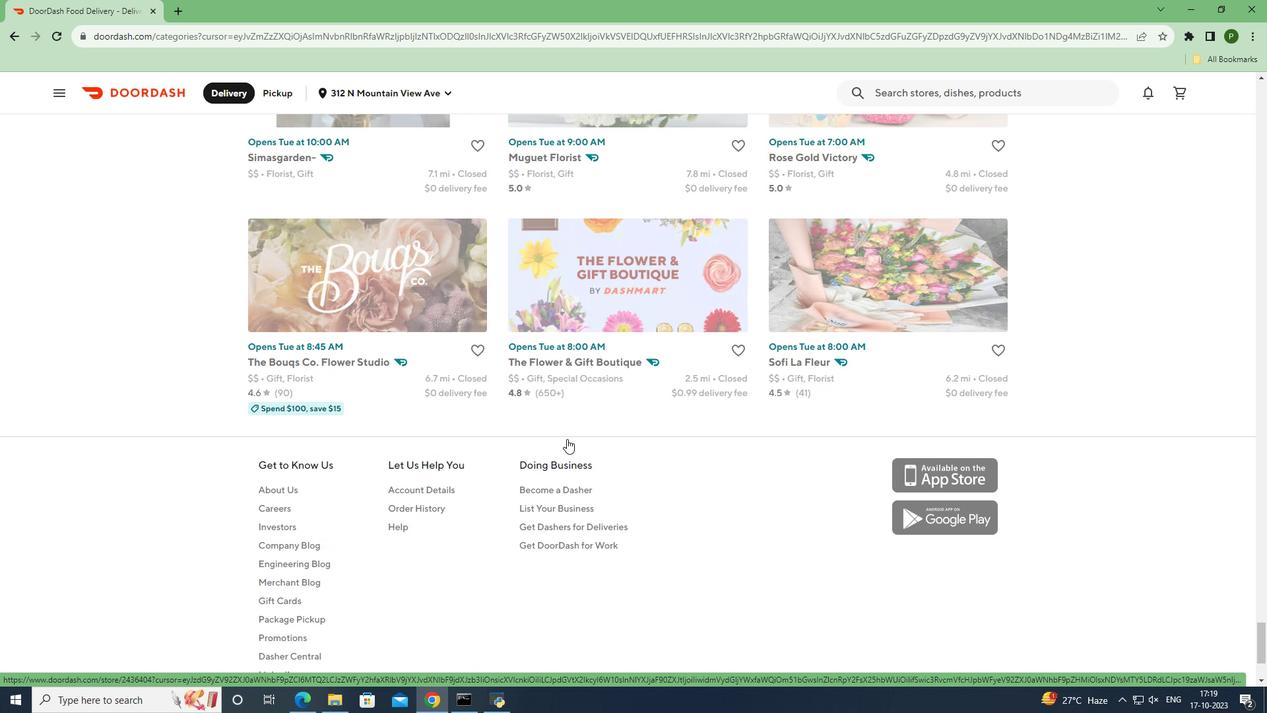 
Action: Mouse scrolled (567, 438) with delta (0, 0)
Screenshot: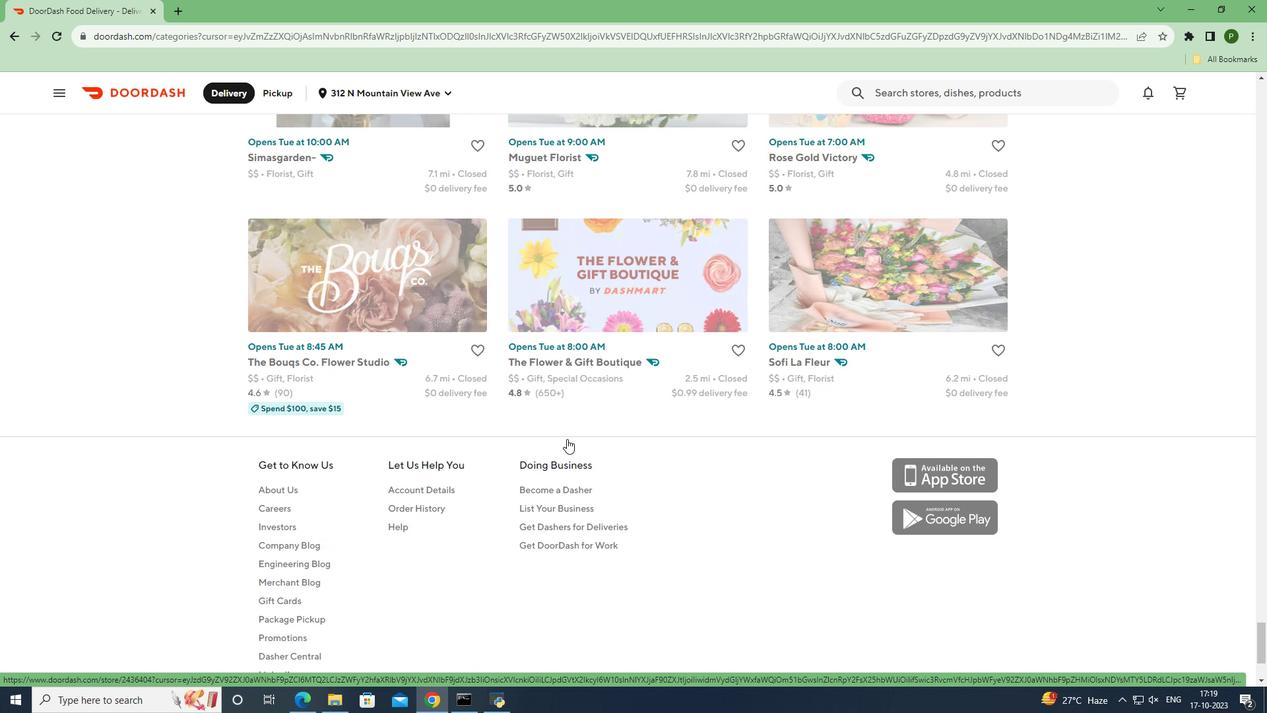 
Action: Mouse scrolled (567, 438) with delta (0, 0)
Screenshot: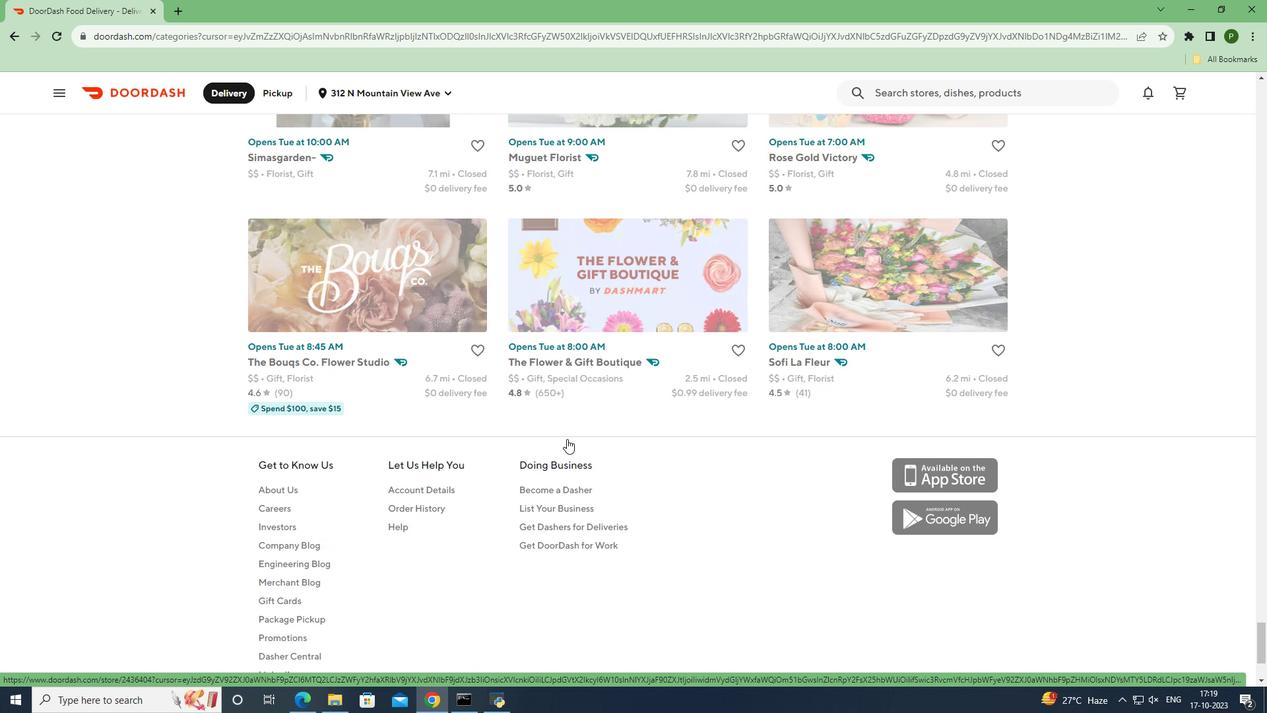 
Action: Mouse moved to (605, 346)
Screenshot: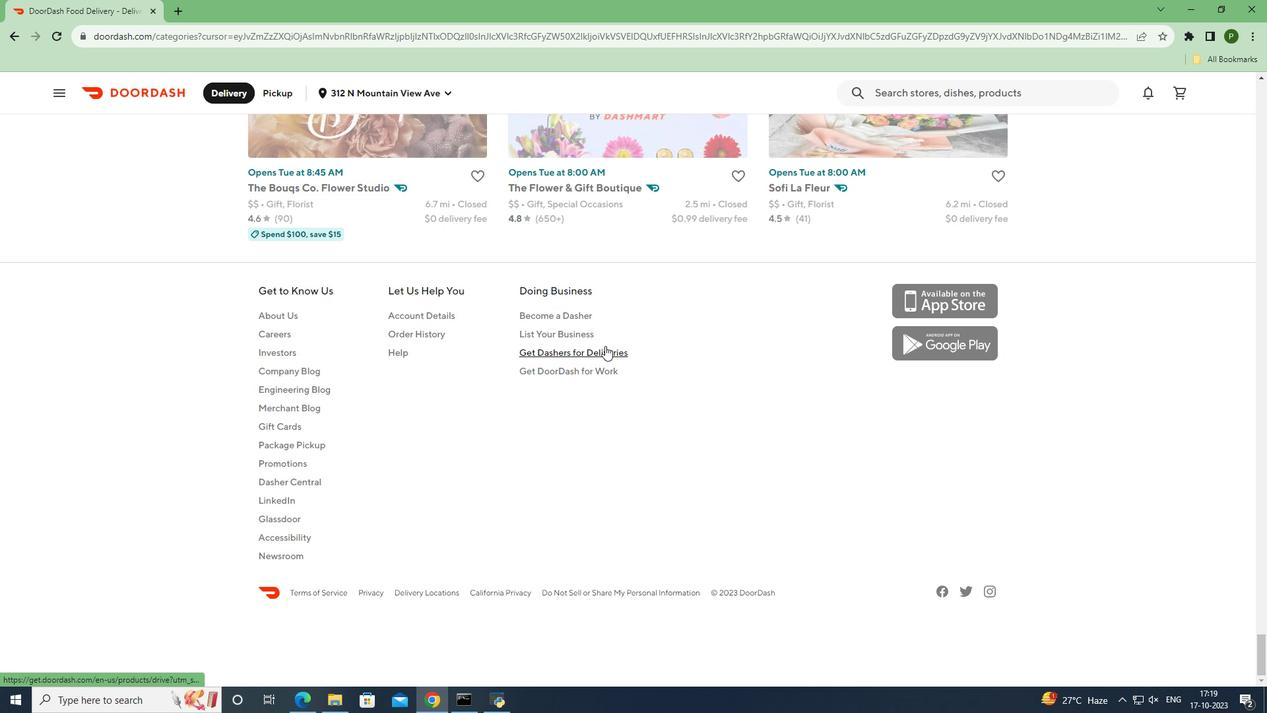
Action: Mouse scrolled (605, 346) with delta (0, 0)
Screenshot: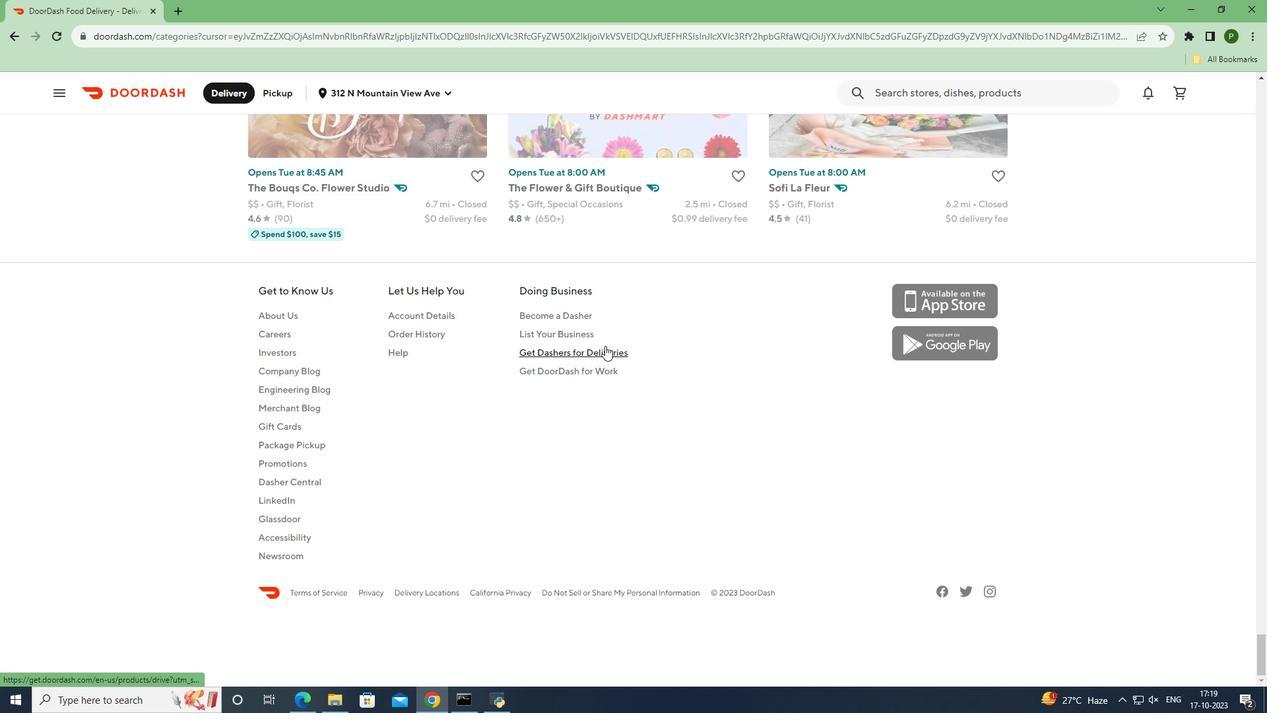 
Action: Mouse moved to (593, 263)
Screenshot: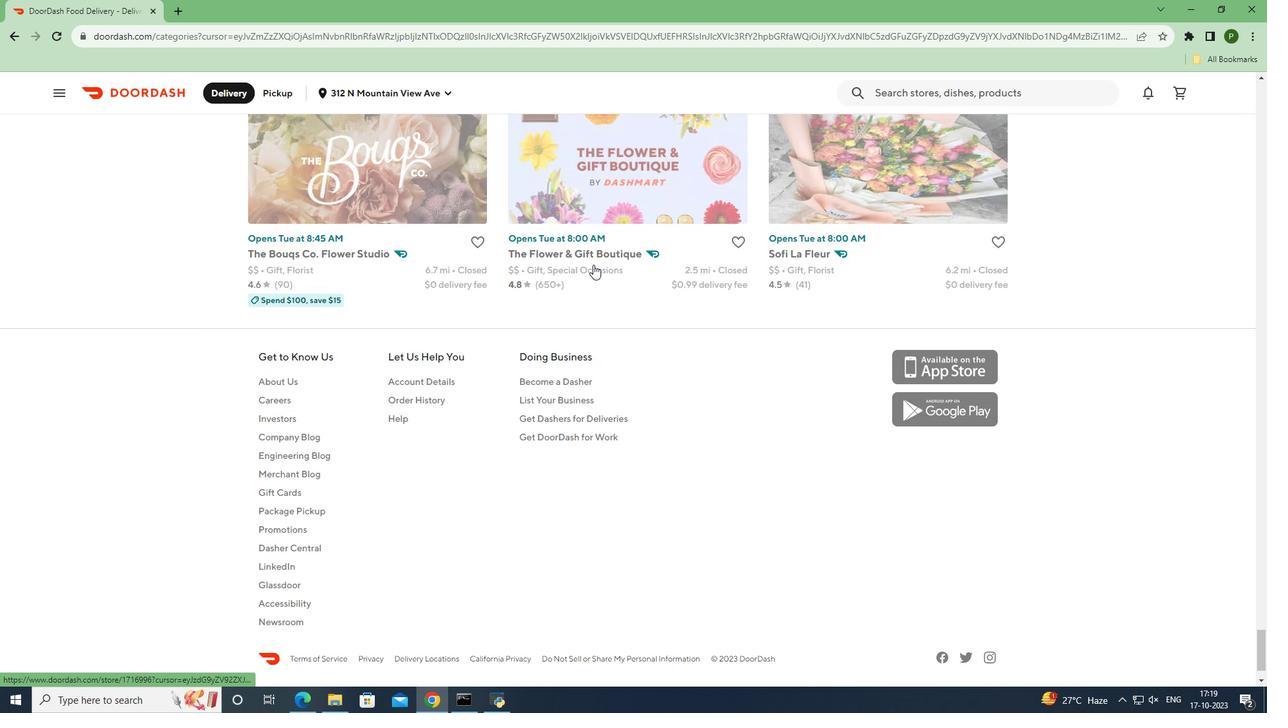 
Action: Mouse pressed left at (593, 263)
Screenshot: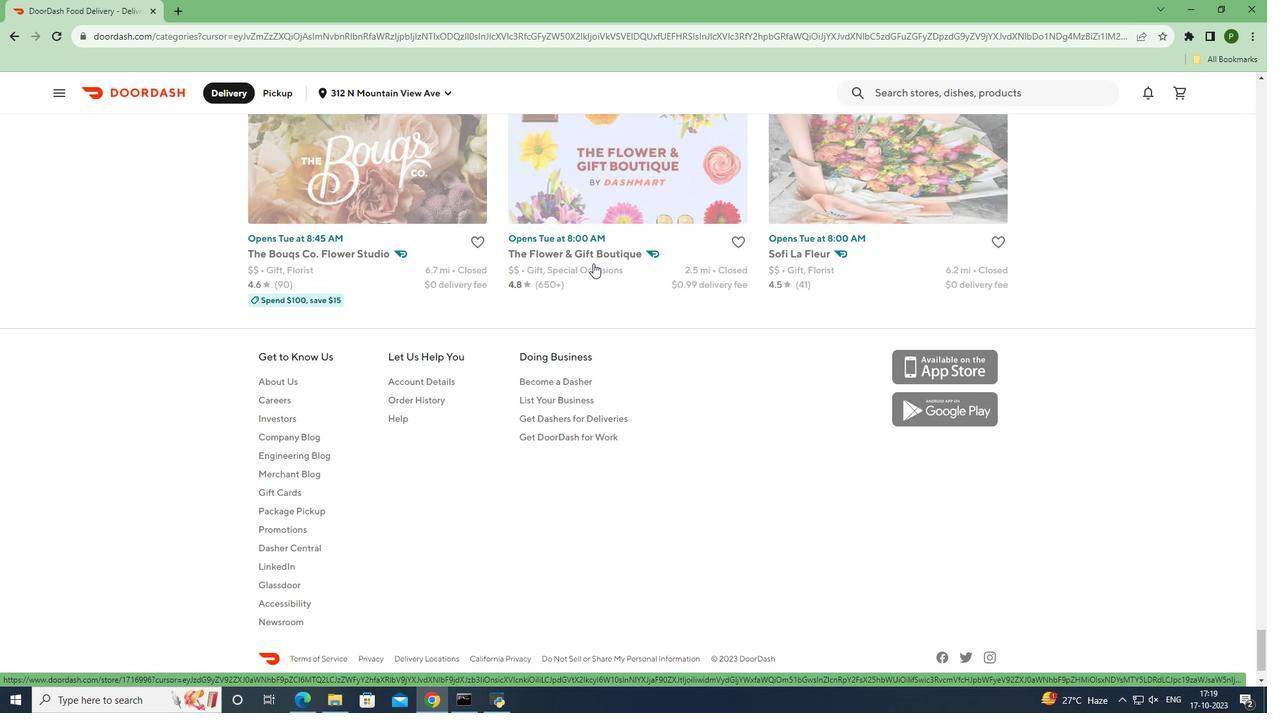 
Action: Mouse moved to (814, 209)
Screenshot: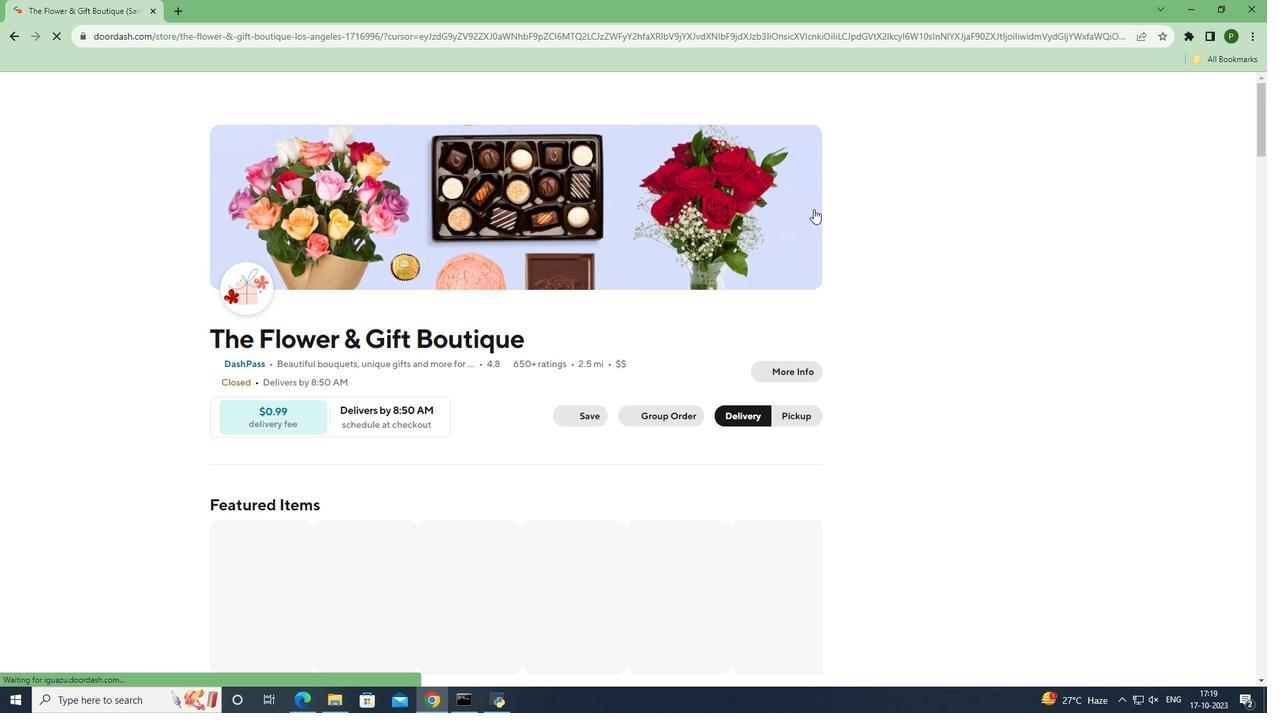 
Action: Mouse scrolled (814, 208) with delta (0, 0)
Screenshot: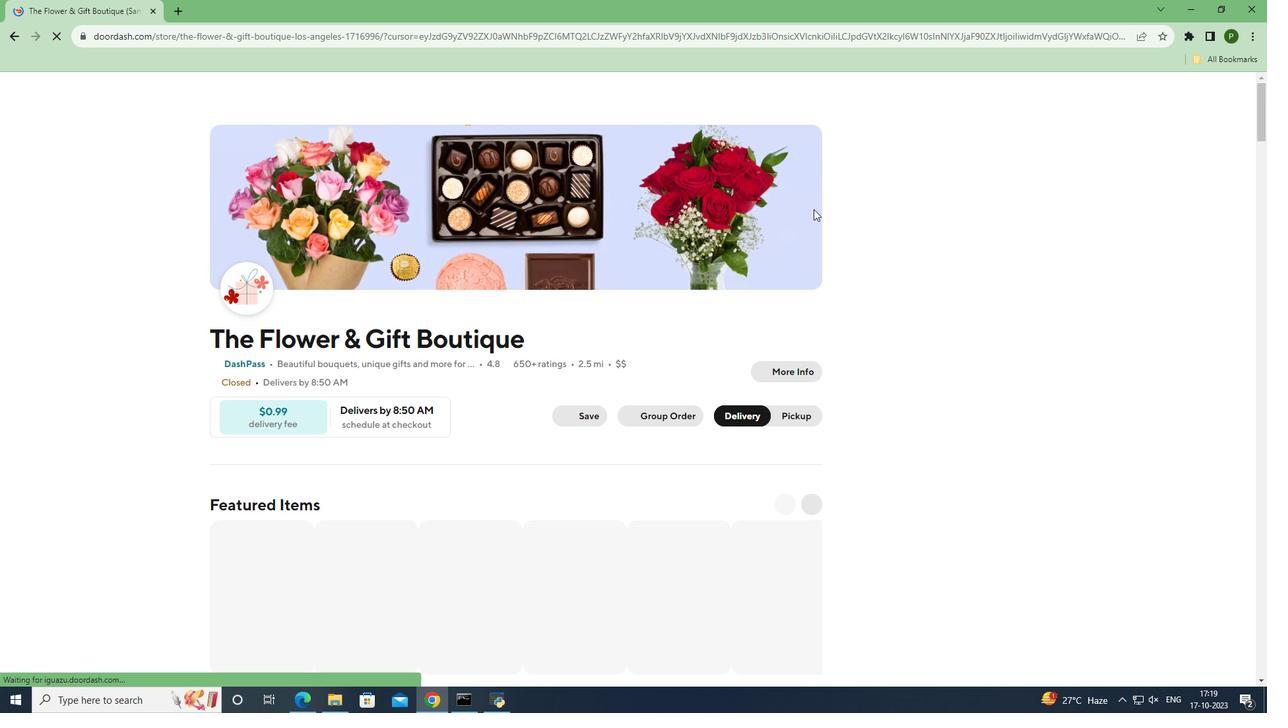 
Action: Mouse scrolled (814, 208) with delta (0, 0)
Screenshot: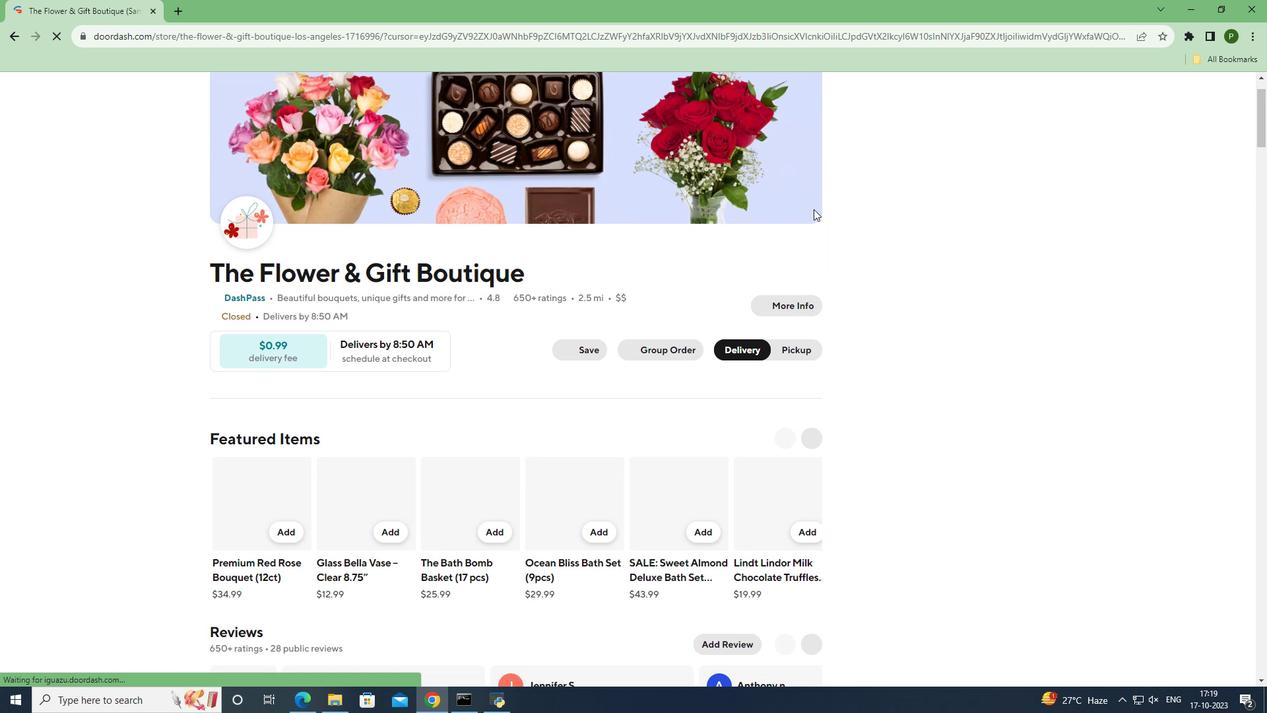 
Action: Mouse scrolled (814, 208) with delta (0, 0)
Screenshot: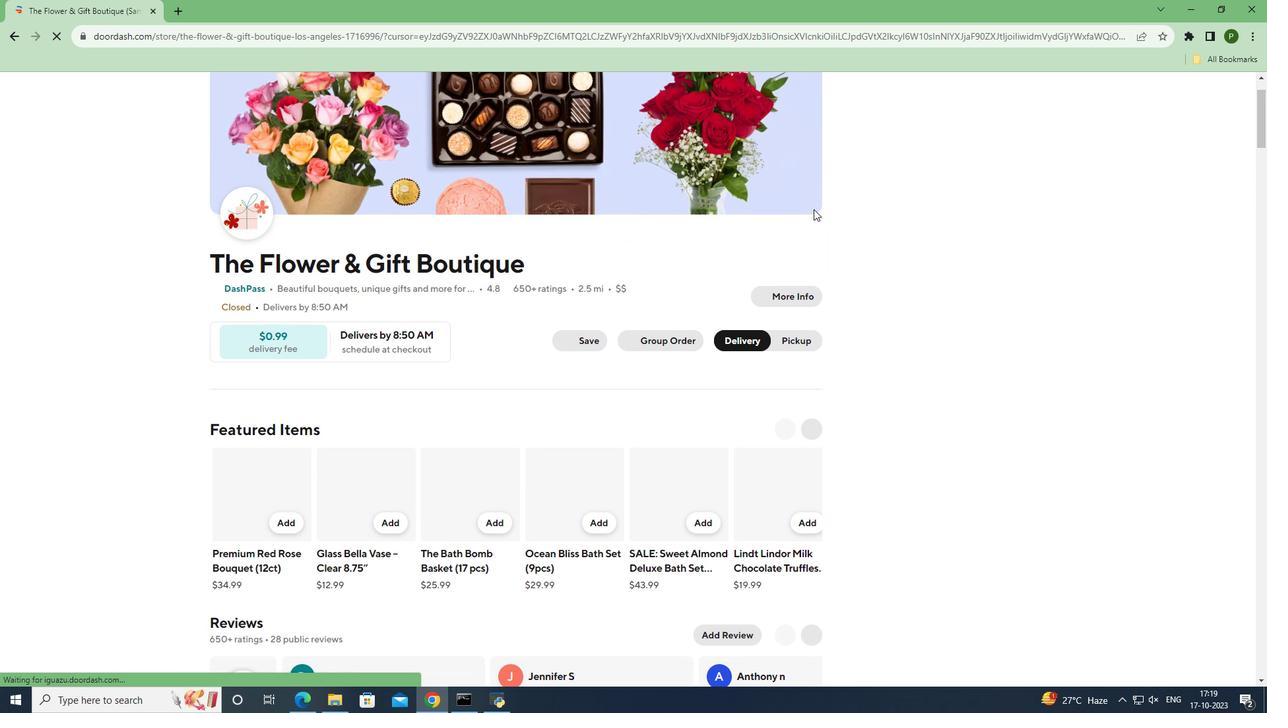 
Action: Mouse moved to (812, 226)
Screenshot: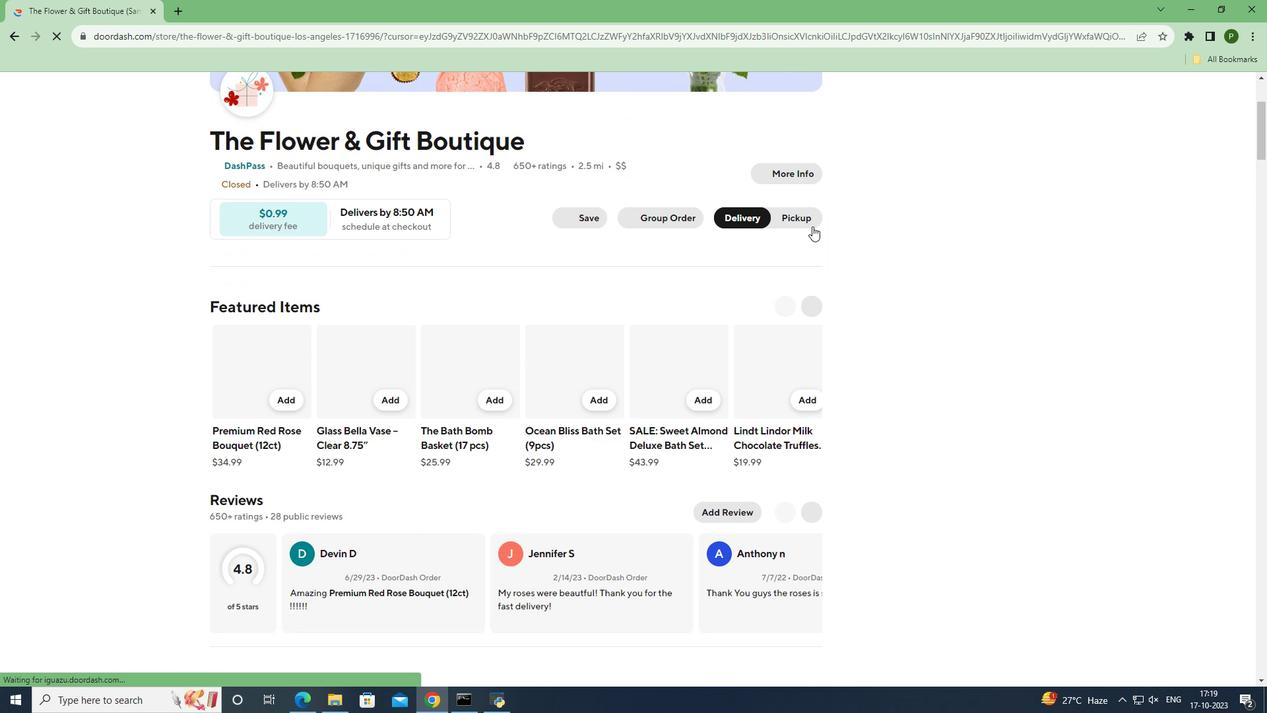 
Action: Mouse scrolled (812, 225) with delta (0, 0)
Screenshot: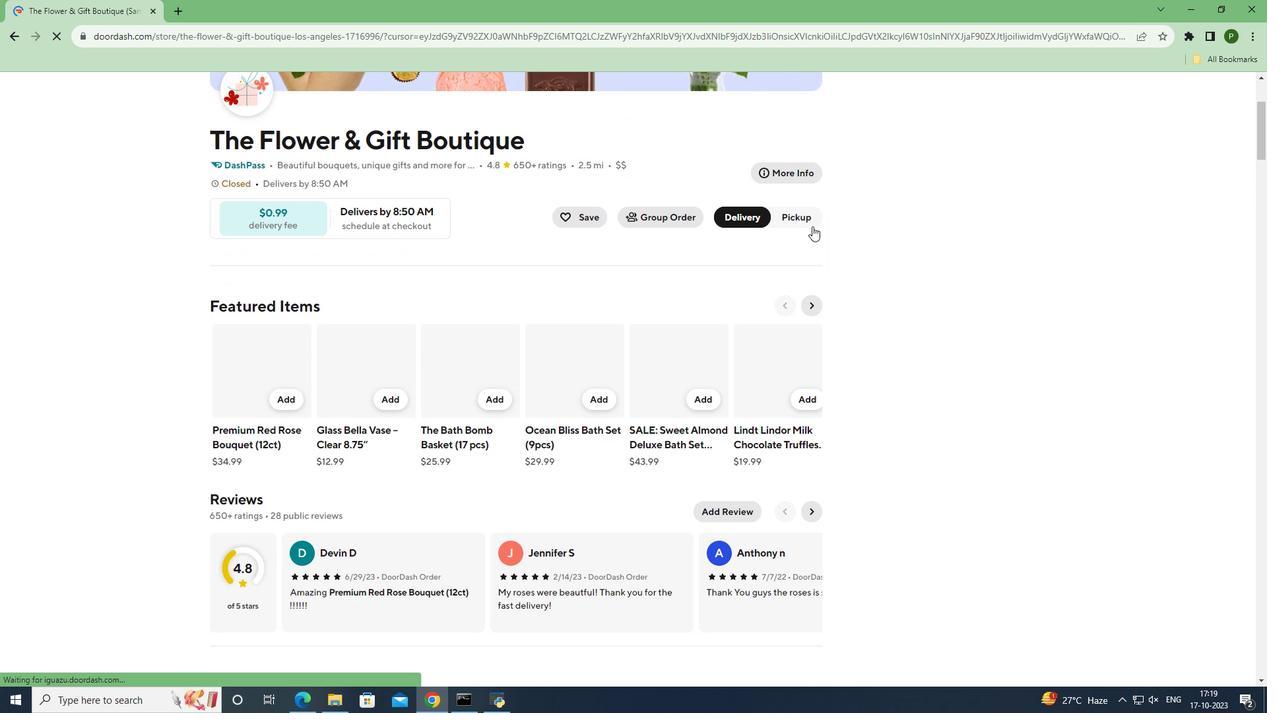 
Action: Mouse moved to (811, 229)
Screenshot: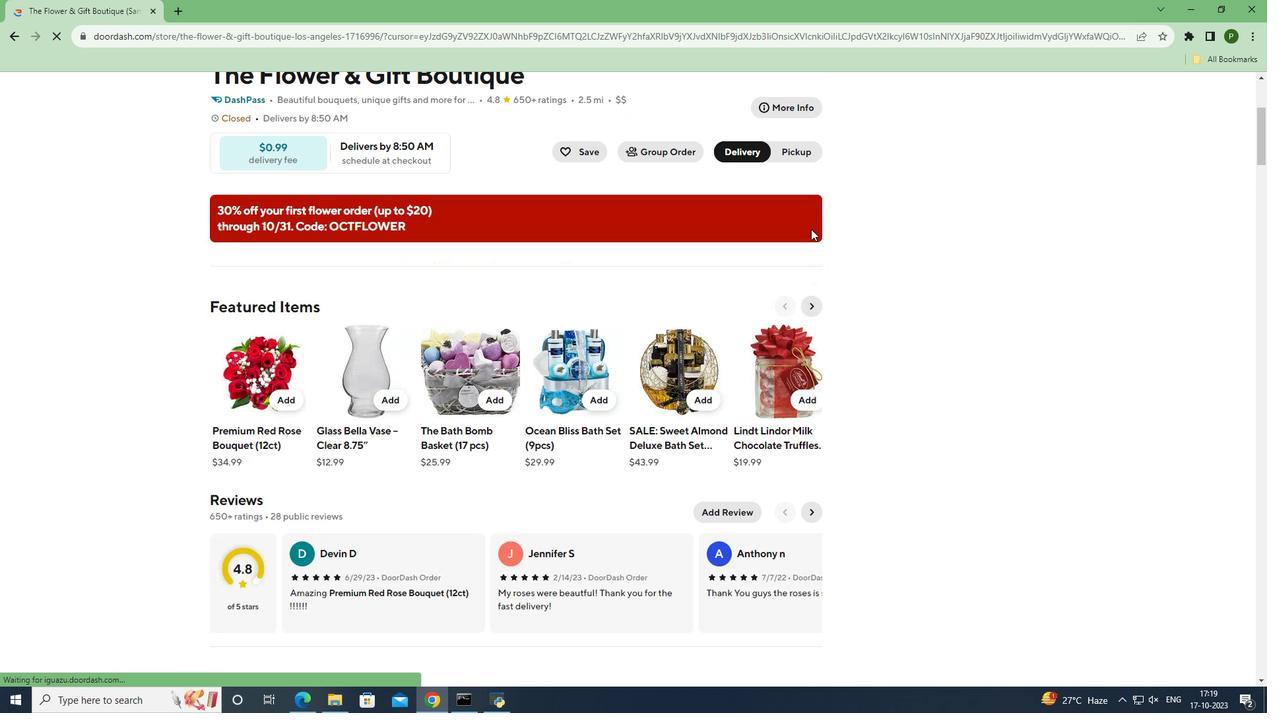 
Action: Mouse scrolled (811, 228) with delta (0, 0)
Screenshot: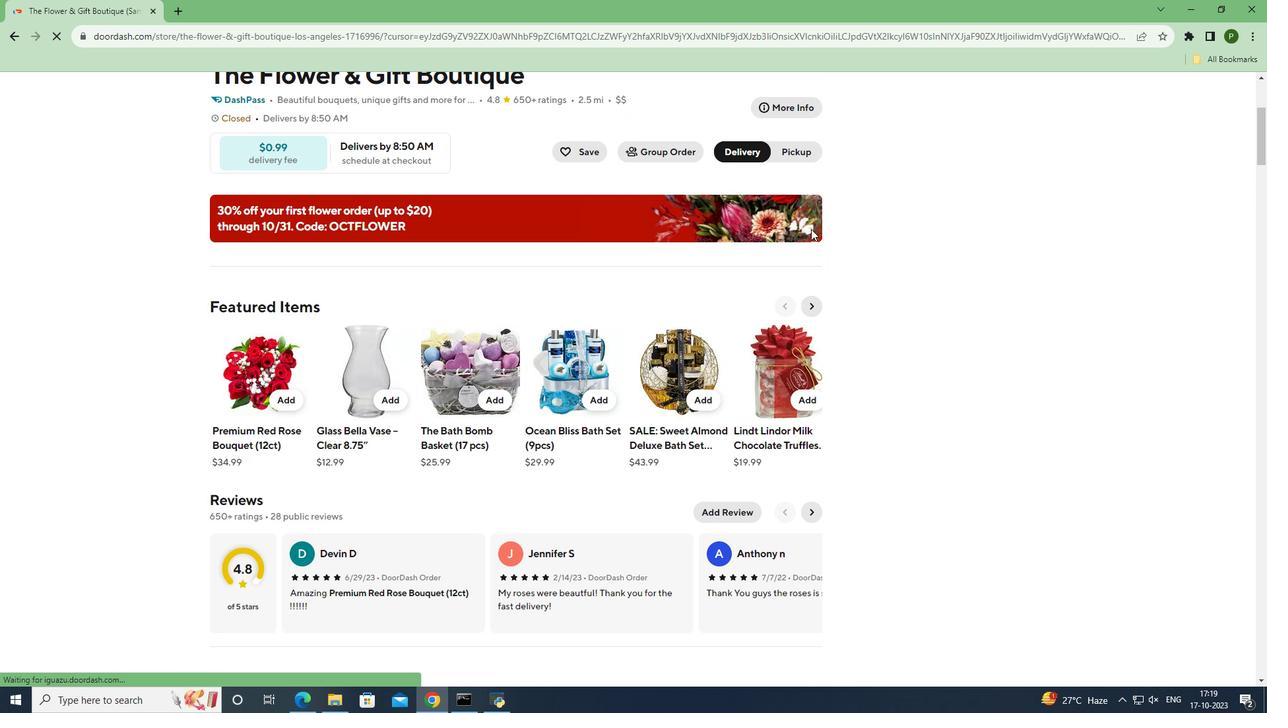 
Action: Mouse scrolled (811, 228) with delta (0, 0)
Screenshot: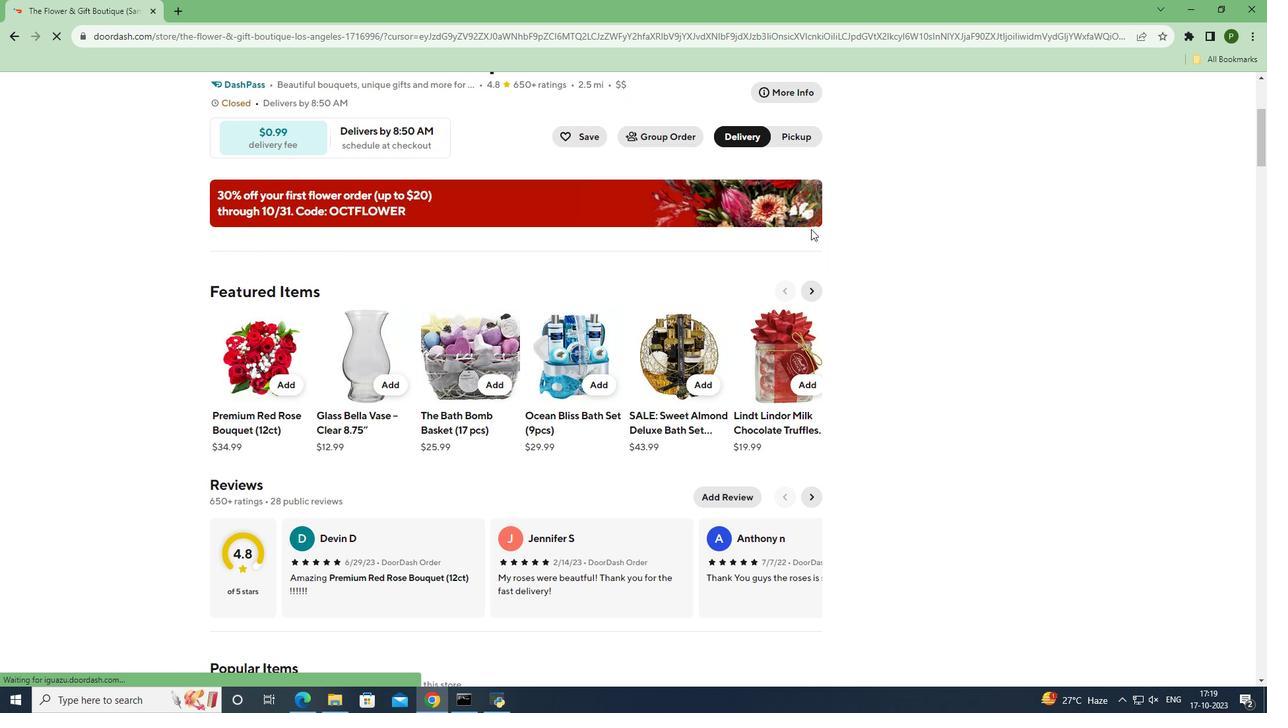 
Action: Mouse scrolled (811, 228) with delta (0, 0)
Screenshot: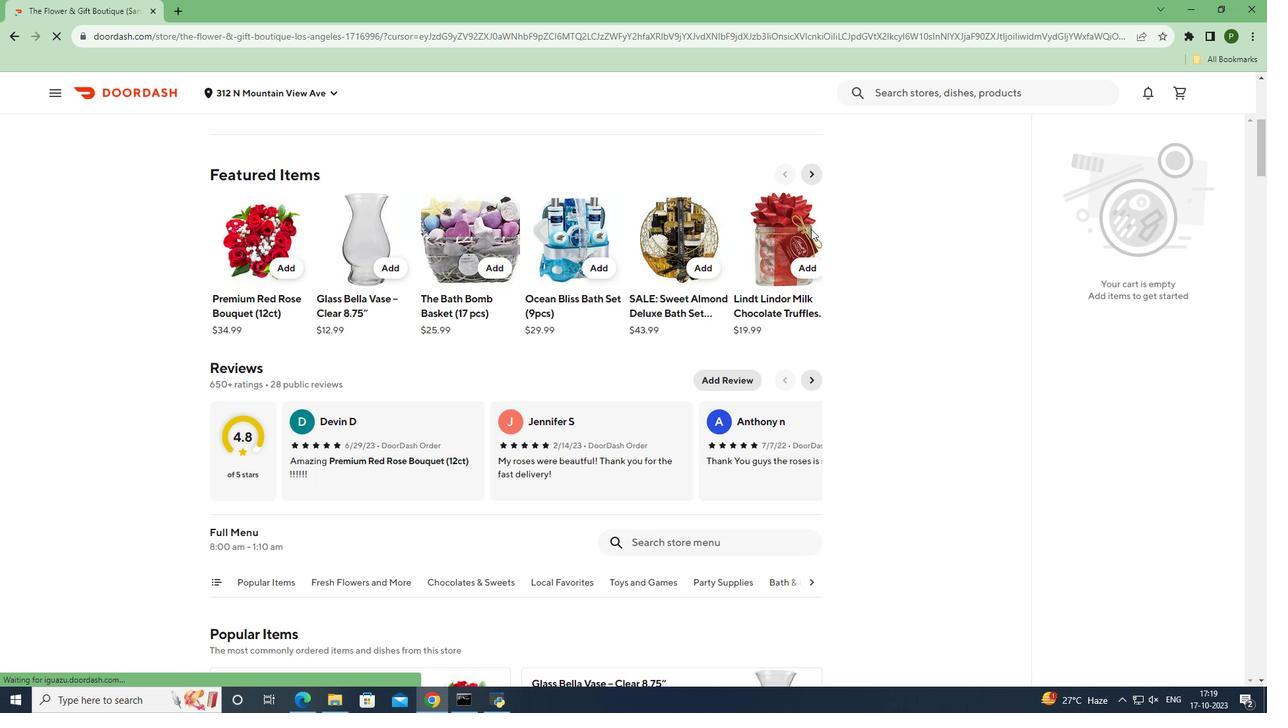 
Action: Mouse scrolled (811, 228) with delta (0, 0)
Screenshot: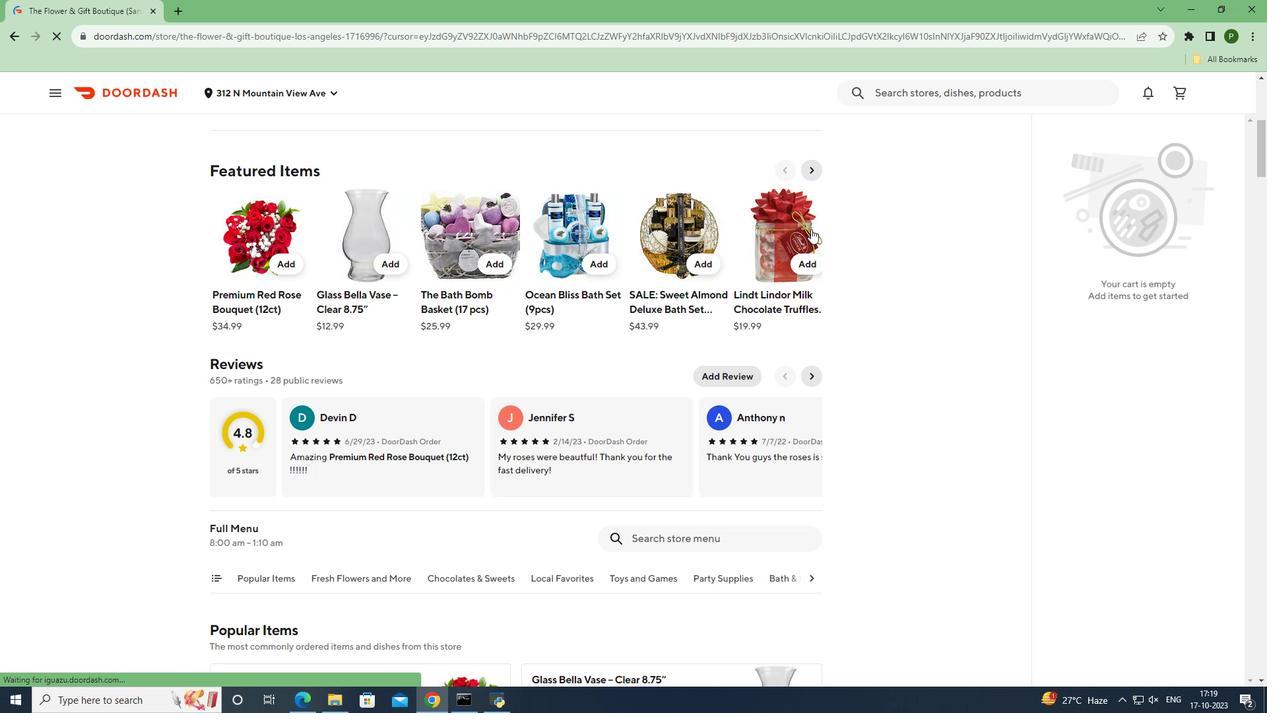 
Action: Mouse scrolled (811, 228) with delta (0, 0)
Screenshot: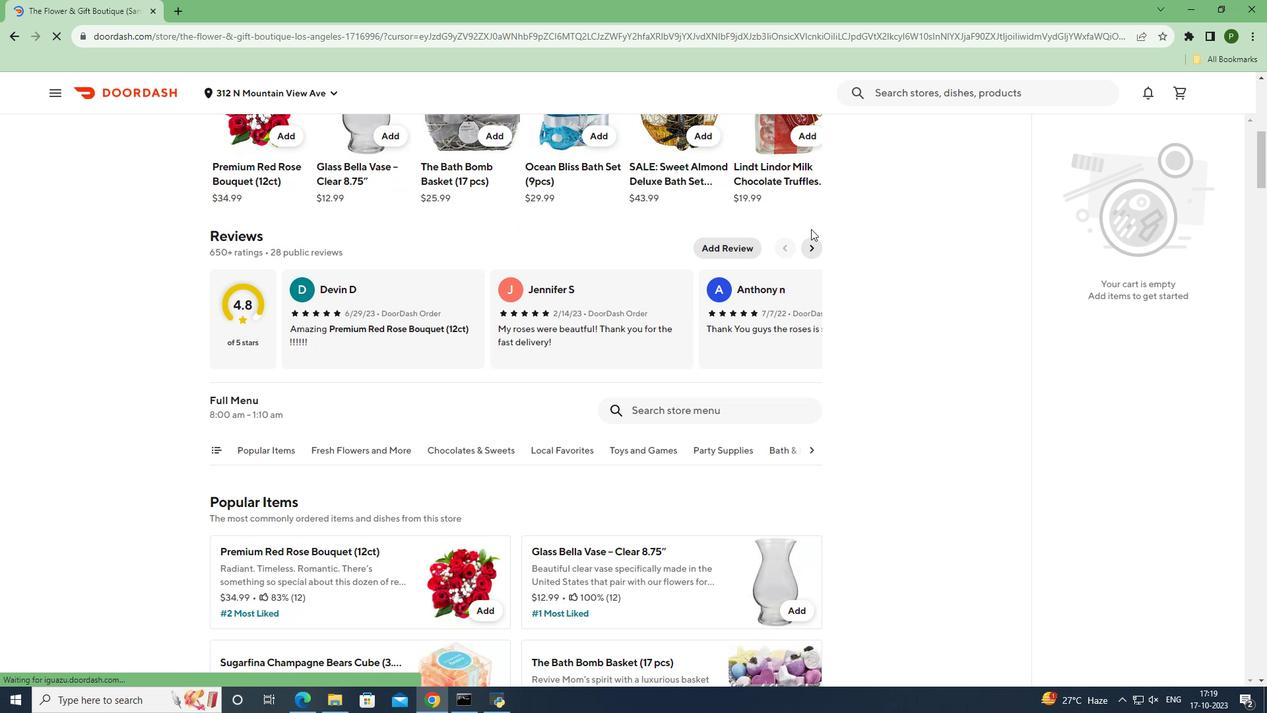 
Action: Mouse scrolled (811, 228) with delta (0, 0)
Screenshot: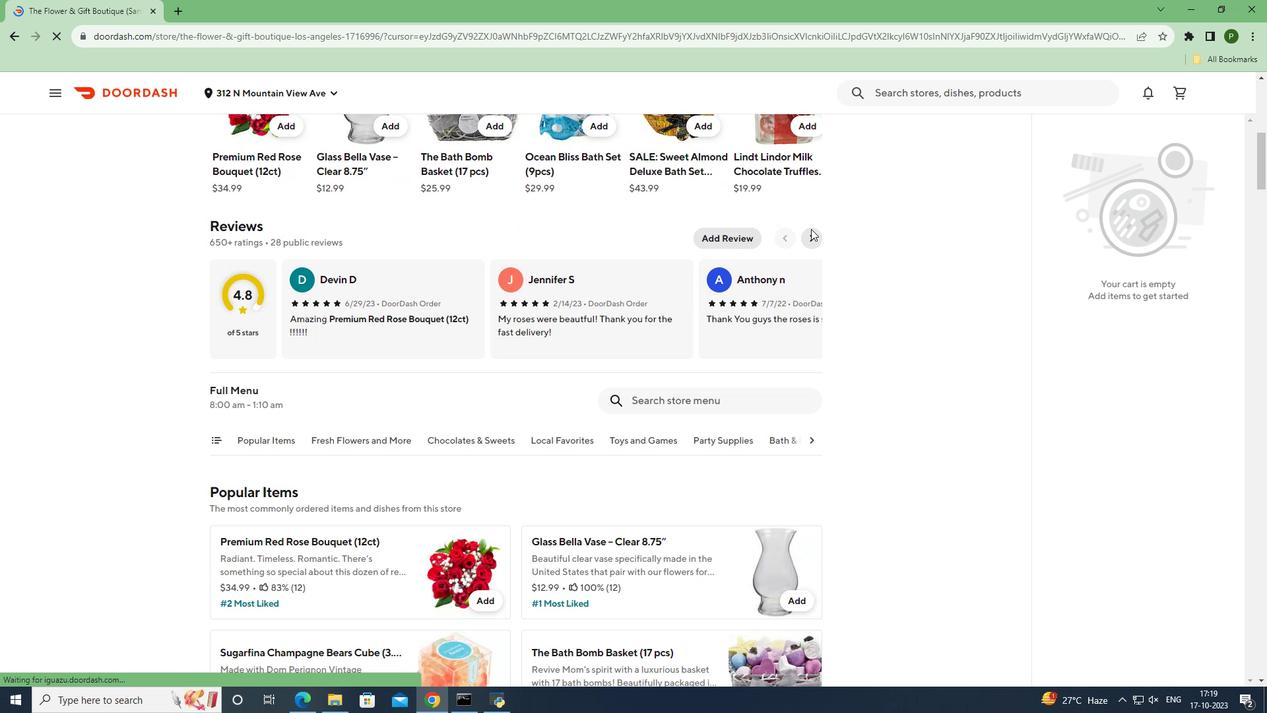 
Action: Mouse moved to (692, 276)
Screenshot: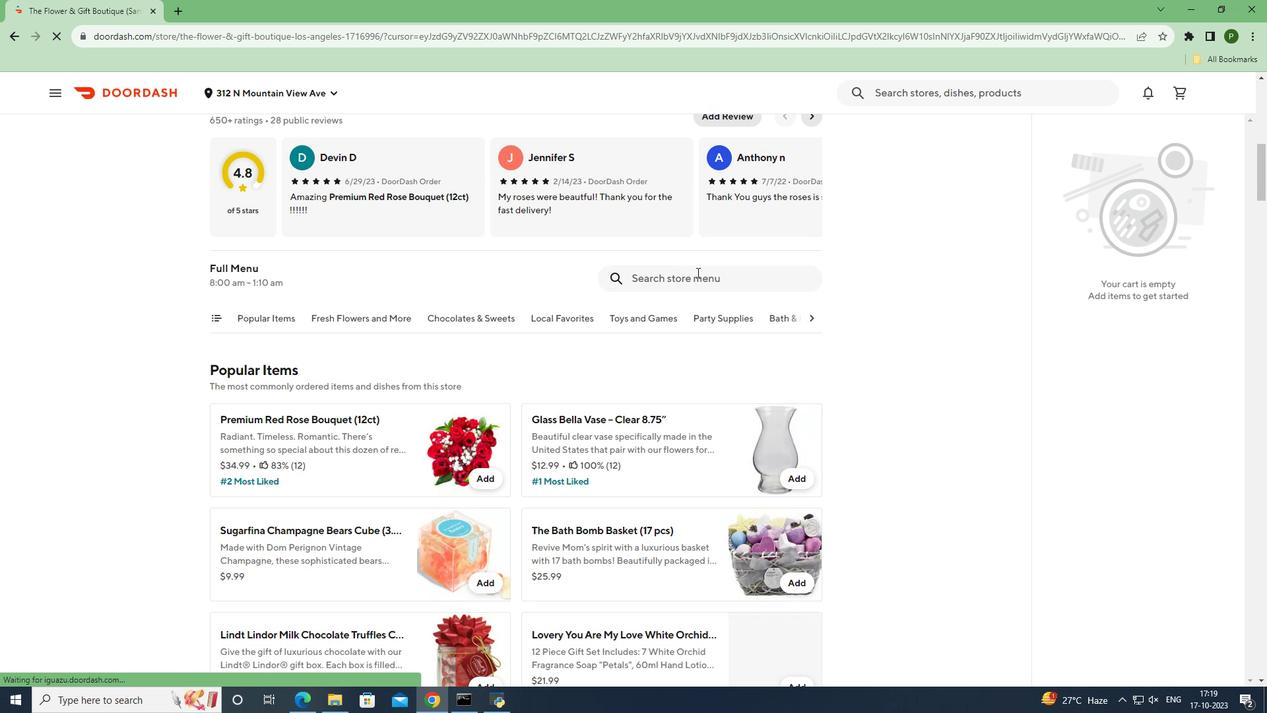 
Action: Mouse pressed left at (692, 276)
Screenshot: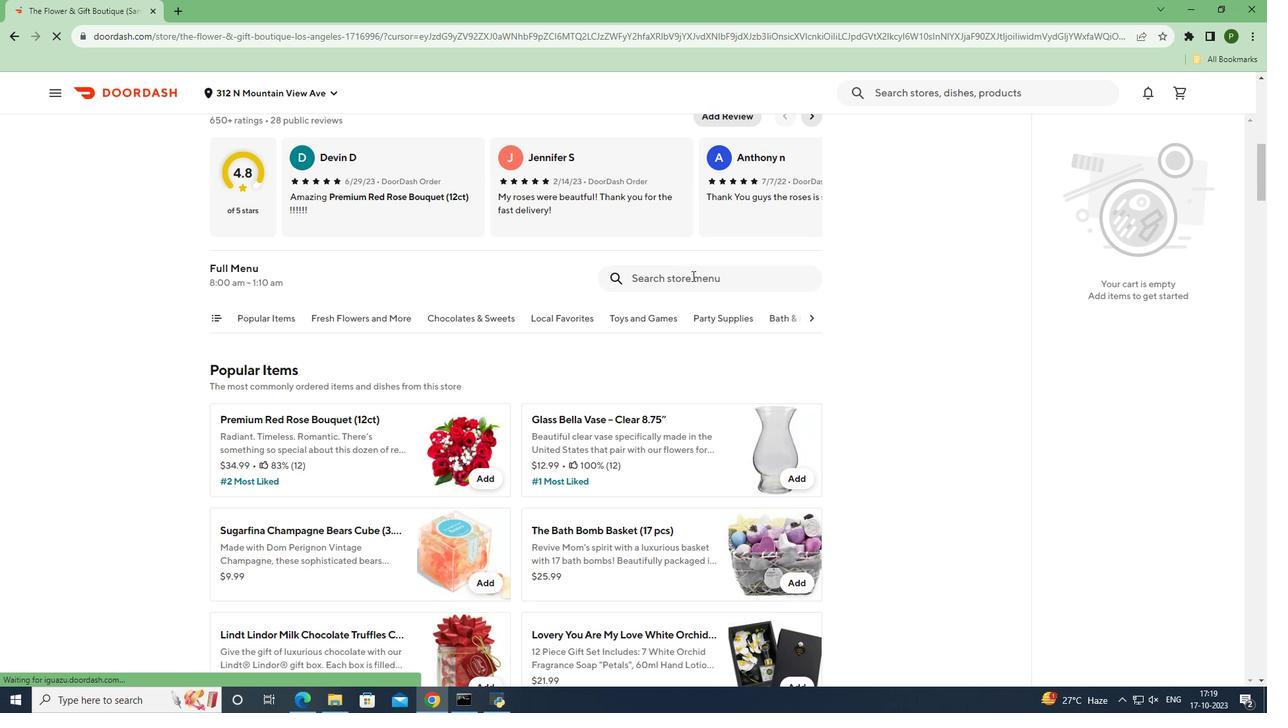 
Action: Key pressed <Key.caps_lock>L<Key.caps_lock>indt<Key.space><Key.caps_lock>L<Key.caps_lock>indor<Key.space><Key.caps_lock>A<Key.caps_lock>ssorted<Key.space><Key.caps_lock>G<Key.caps_lock>ourmet<Key.space><Key.caps_lock>T<Key.caps_lock>ruffles<Key.space><Key.caps_lock>G<Key.caps_lock>ift<Key.space><Key.caps_lock>B<Key.caps_lock>ox<Key.space><Key.shift_r>(6.8oz<Key.shift_r><Key.shift_r><Key.shift_r><Key.shift_r>)<Key.enter>
Screenshot: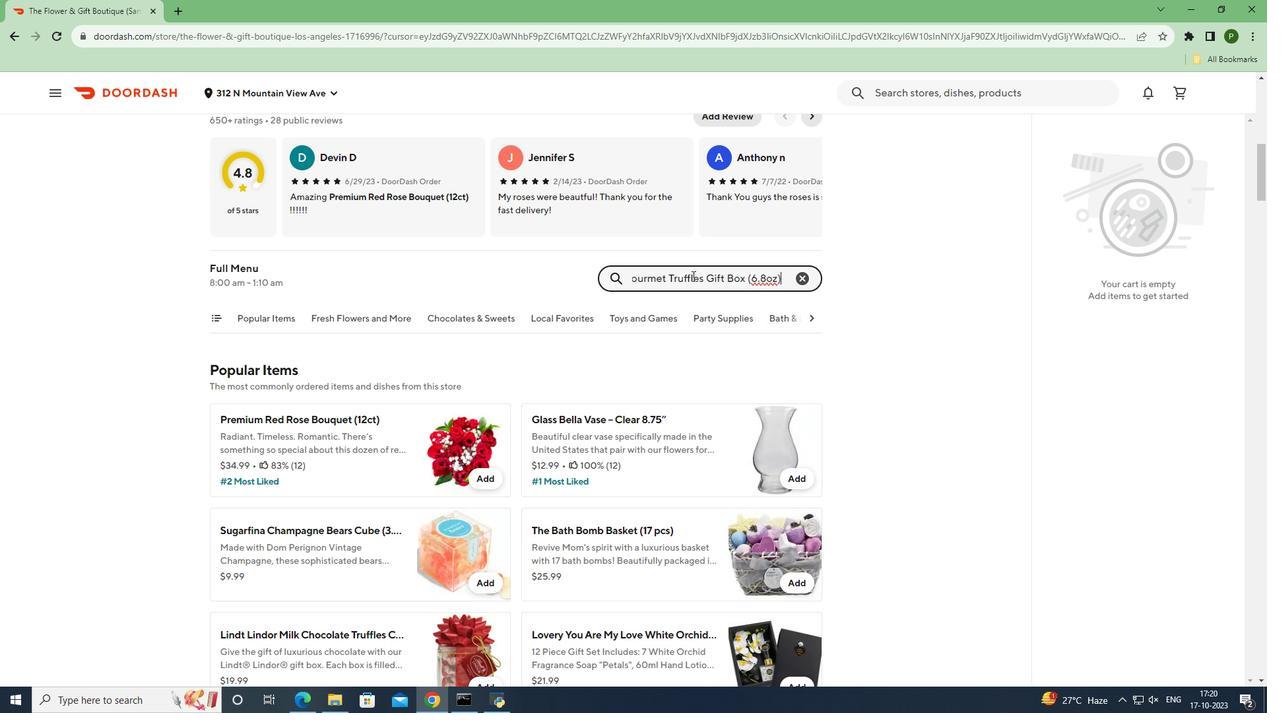 
Action: Mouse moved to (475, 360)
Screenshot: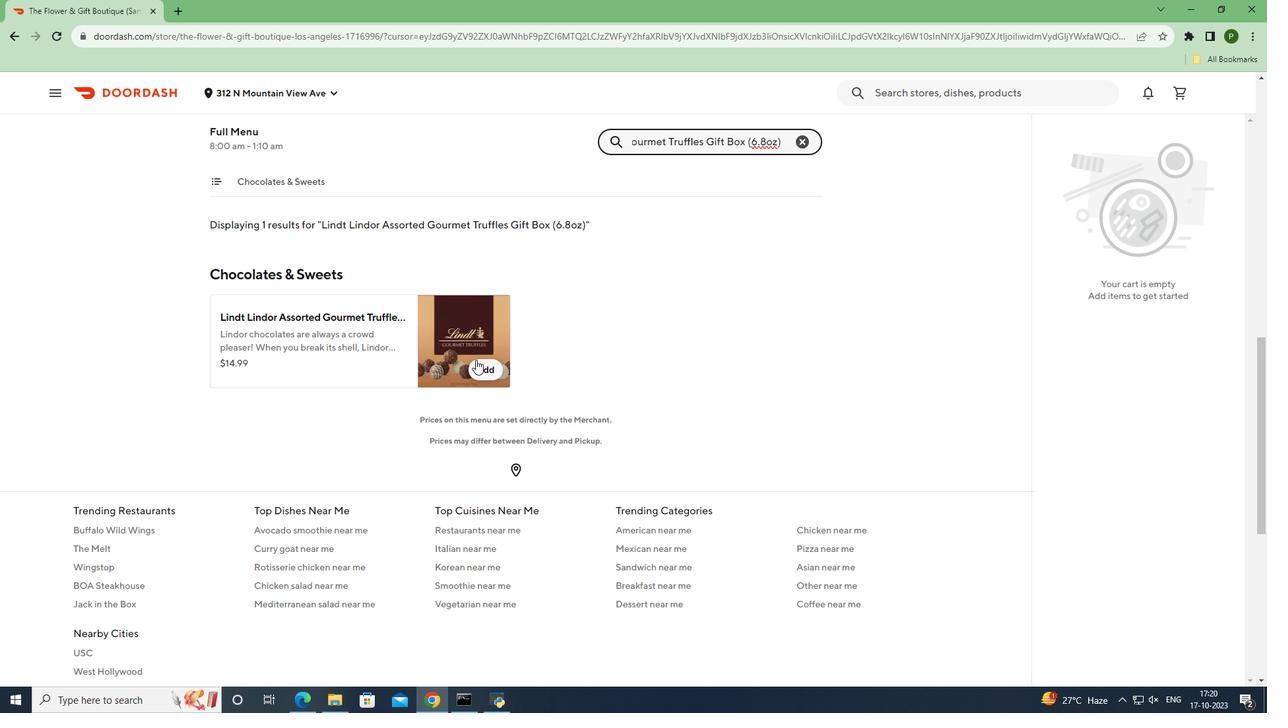 
Action: Mouse pressed left at (475, 360)
Screenshot: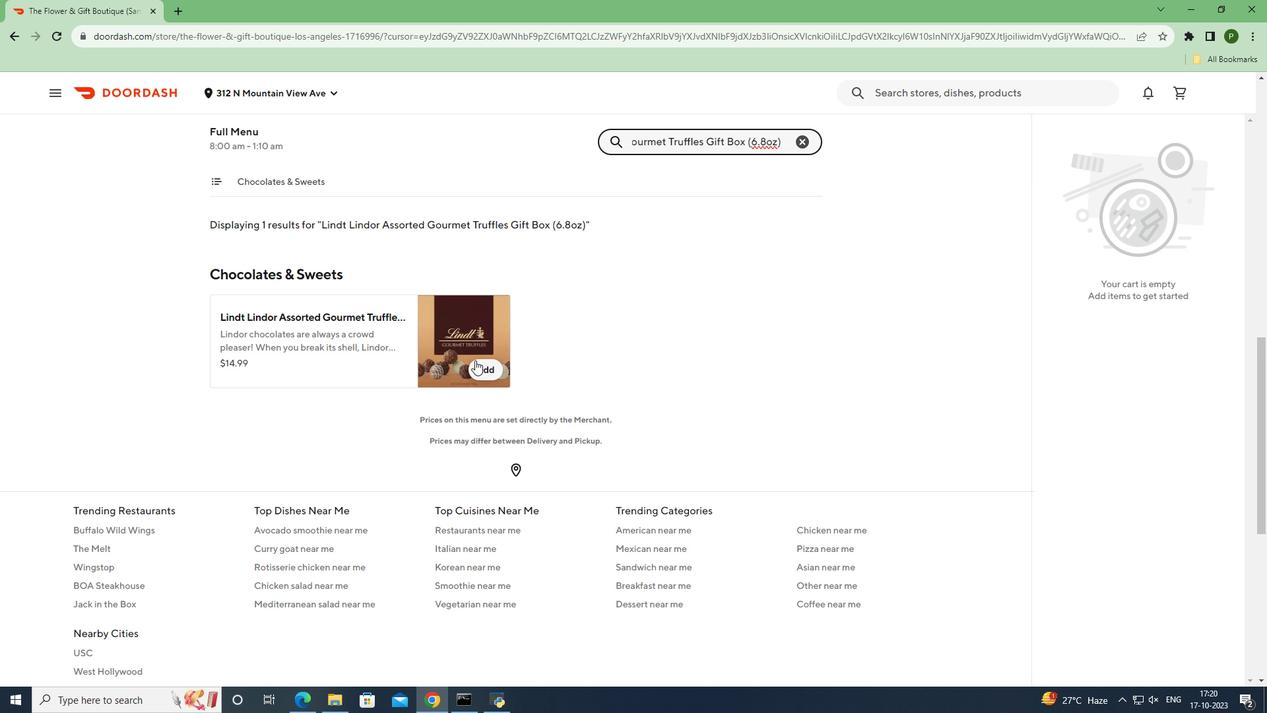 
Action: Mouse moved to (556, 352)
Screenshot: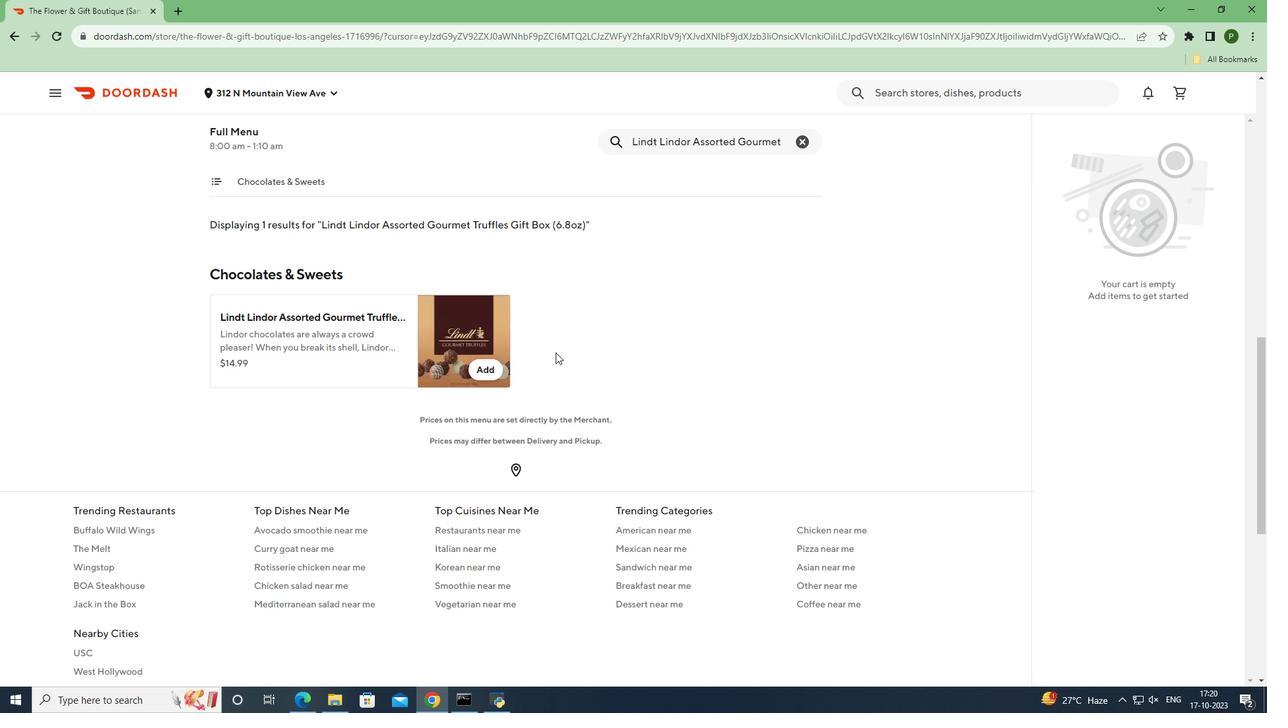 
